 Task: Customize due date timings for each team member involved in the revision phase.
Action: Mouse moved to (62, 276)
Screenshot: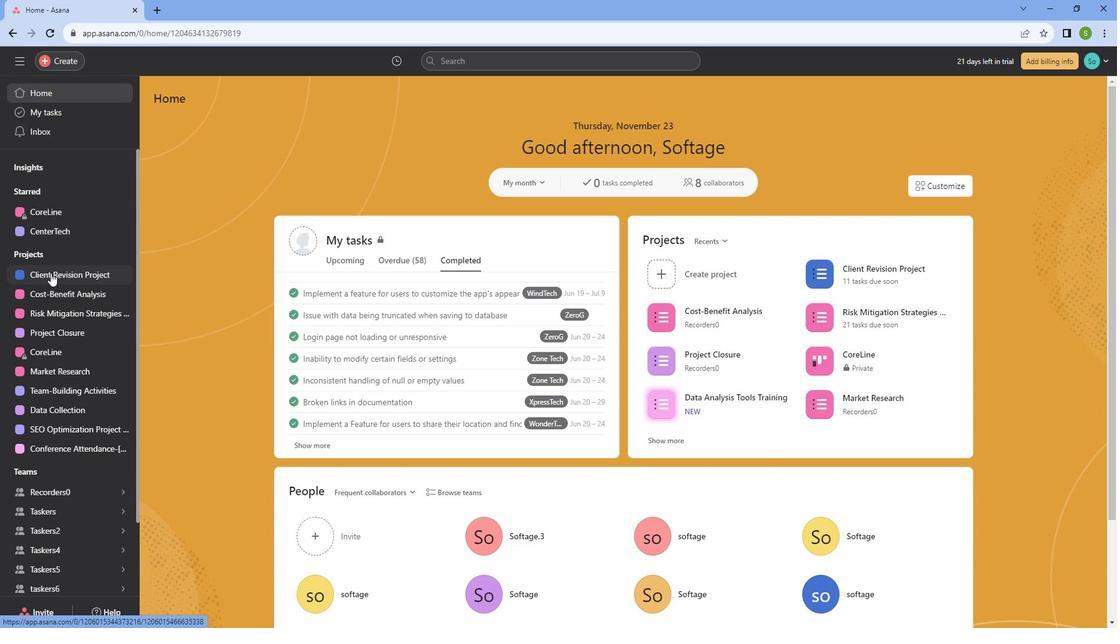 
Action: Mouse pressed left at (62, 276)
Screenshot: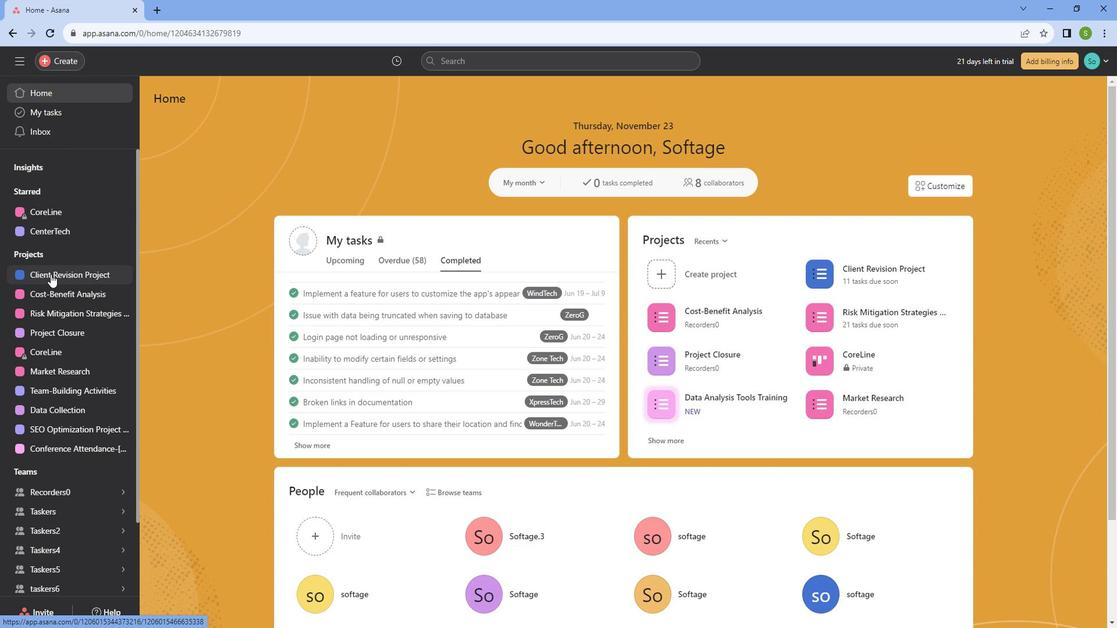 
Action: Mouse moved to (626, 420)
Screenshot: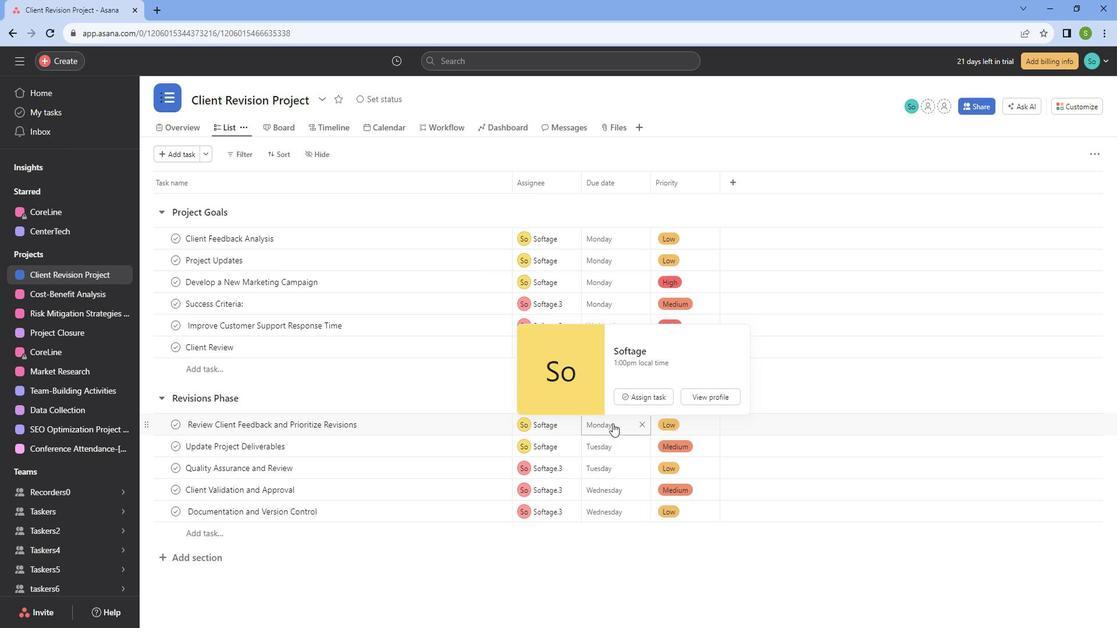 
Action: Mouse pressed left at (626, 420)
Screenshot: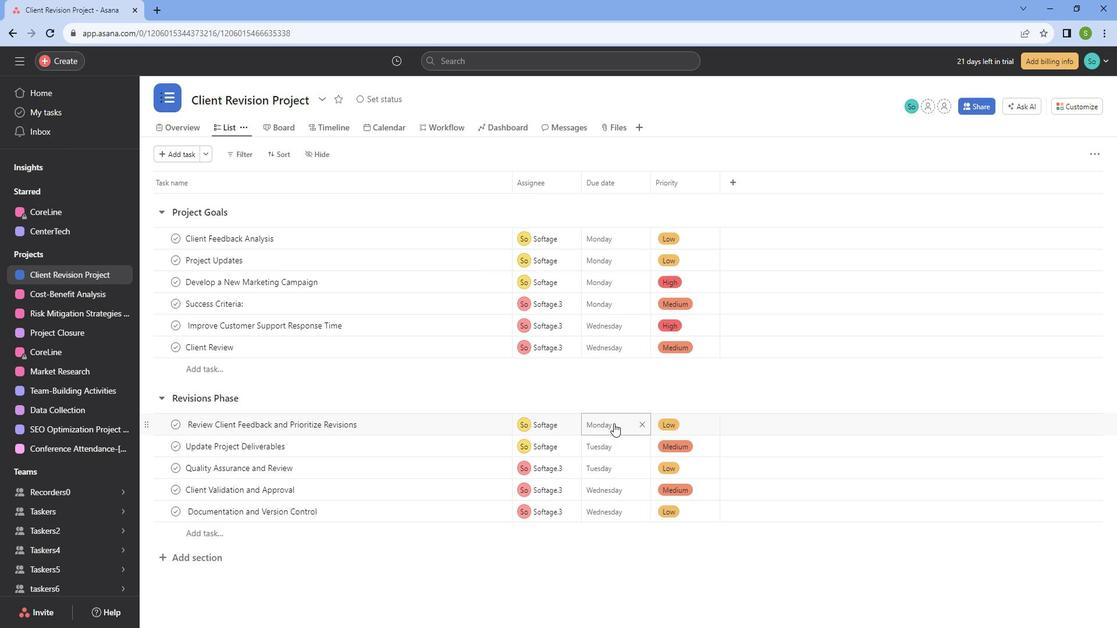 
Action: Mouse moved to (708, 206)
Screenshot: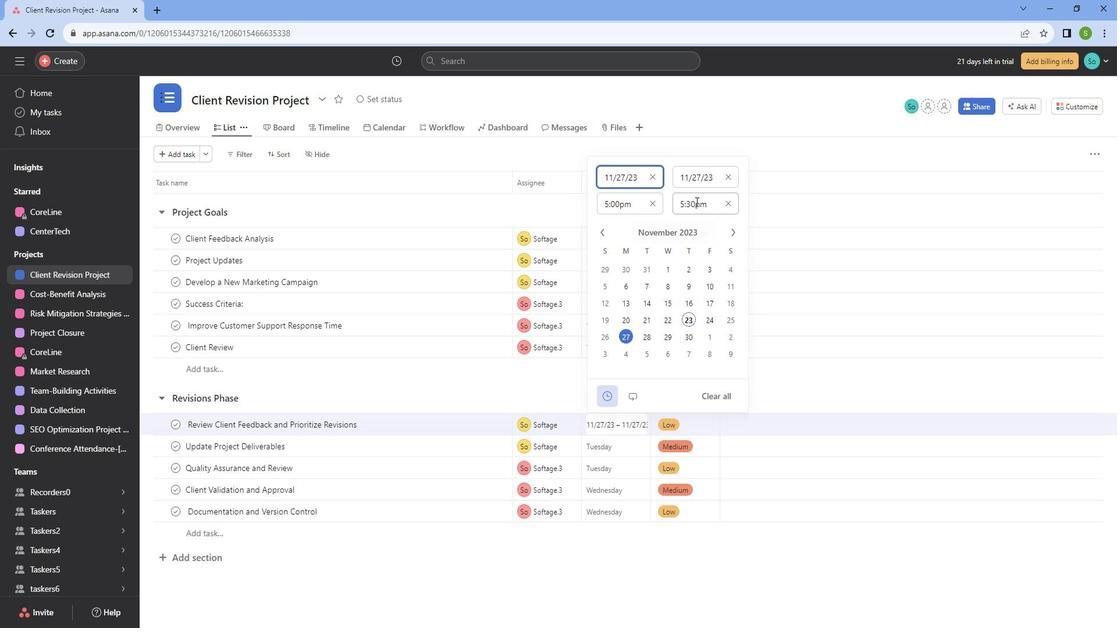 
Action: Mouse pressed left at (708, 206)
Screenshot: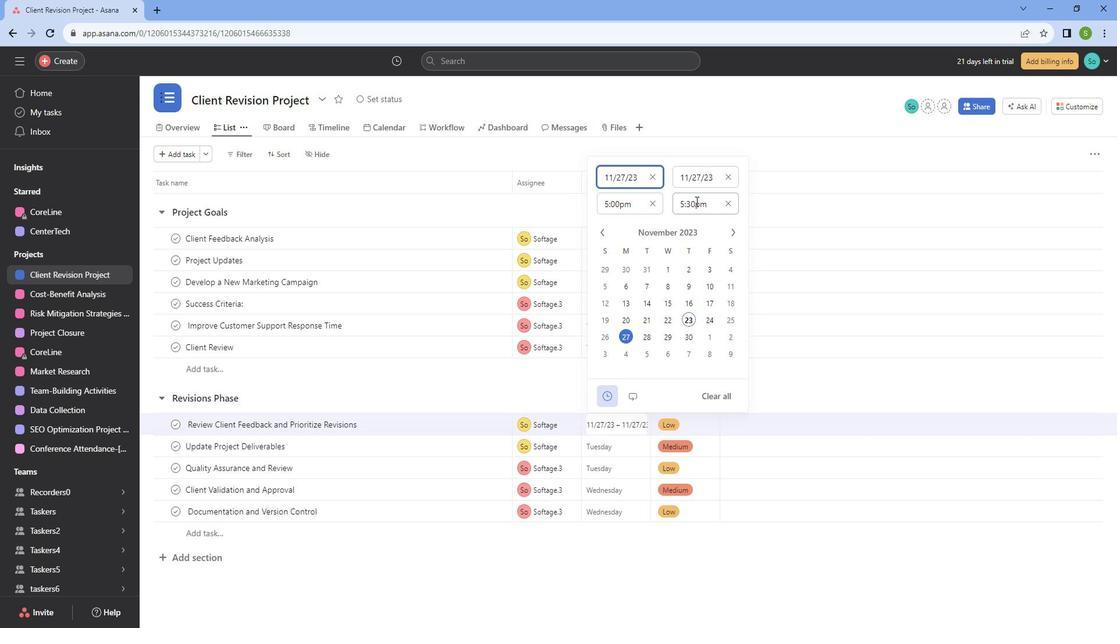
Action: Mouse moved to (721, 236)
Screenshot: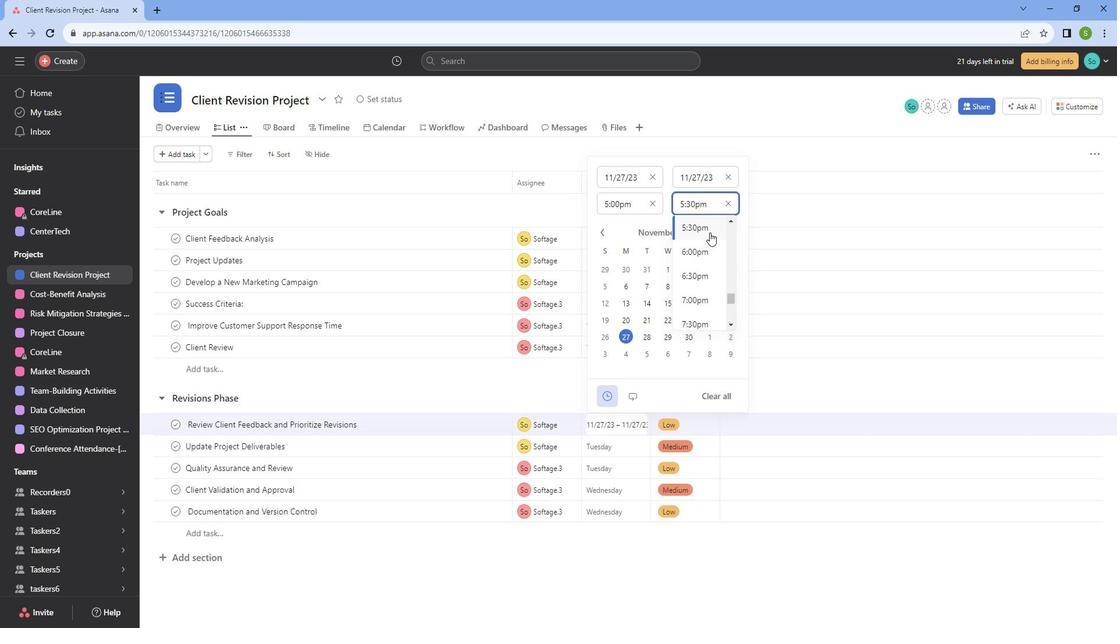 
Action: Mouse scrolled (721, 237) with delta (0, 0)
Screenshot: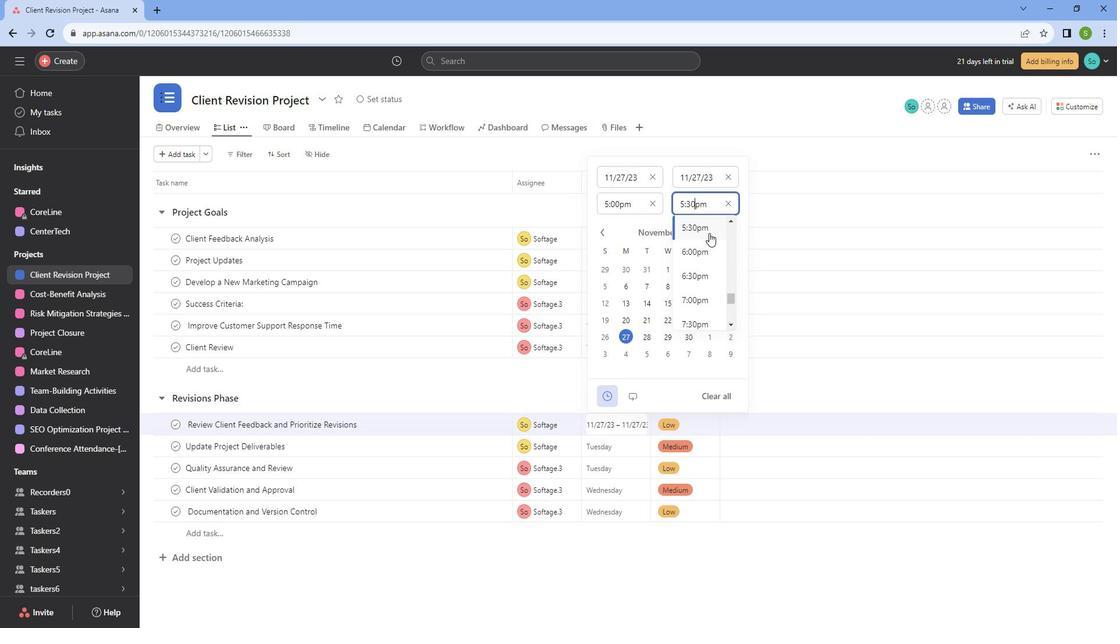
Action: Mouse scrolled (721, 236) with delta (0, 0)
Screenshot: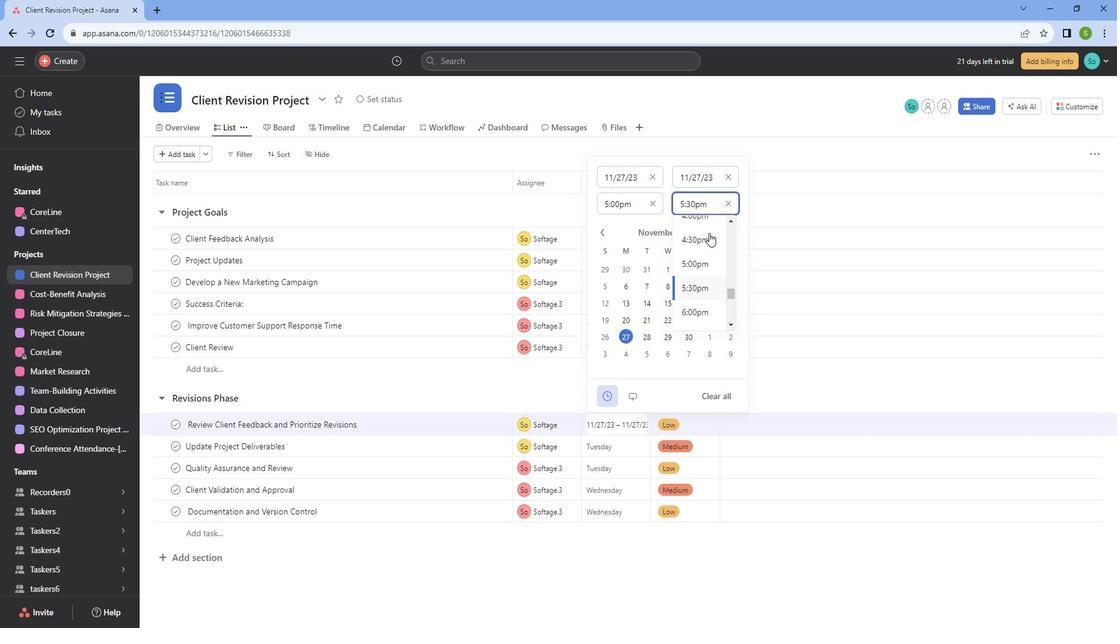 
Action: Mouse moved to (713, 252)
Screenshot: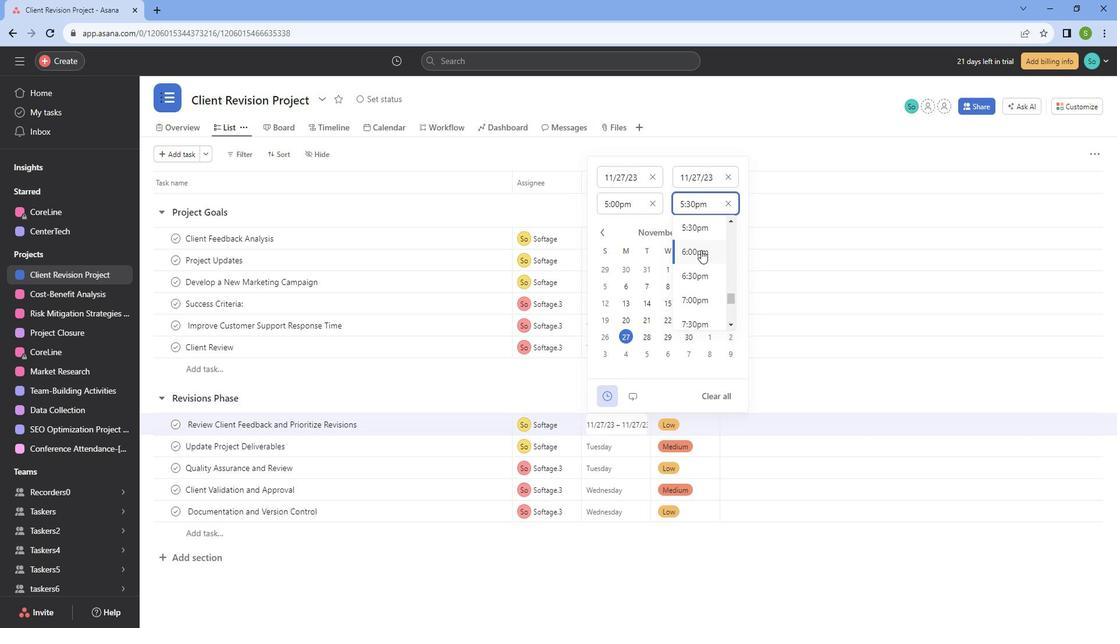
Action: Mouse scrolled (713, 252) with delta (0, 0)
Screenshot: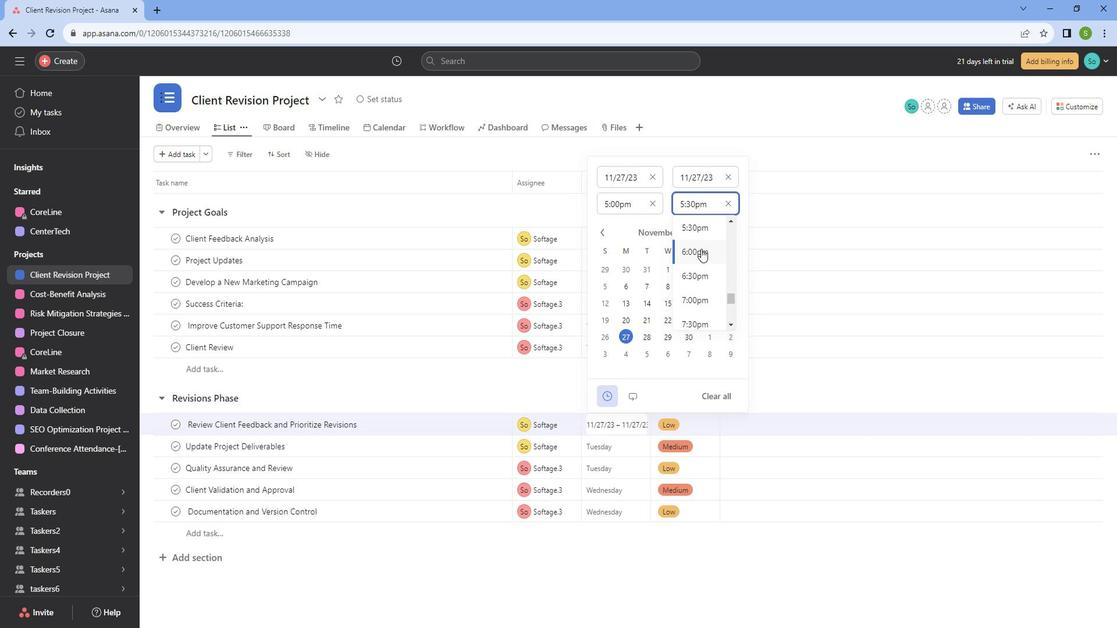 
Action: Mouse moved to (713, 247)
Screenshot: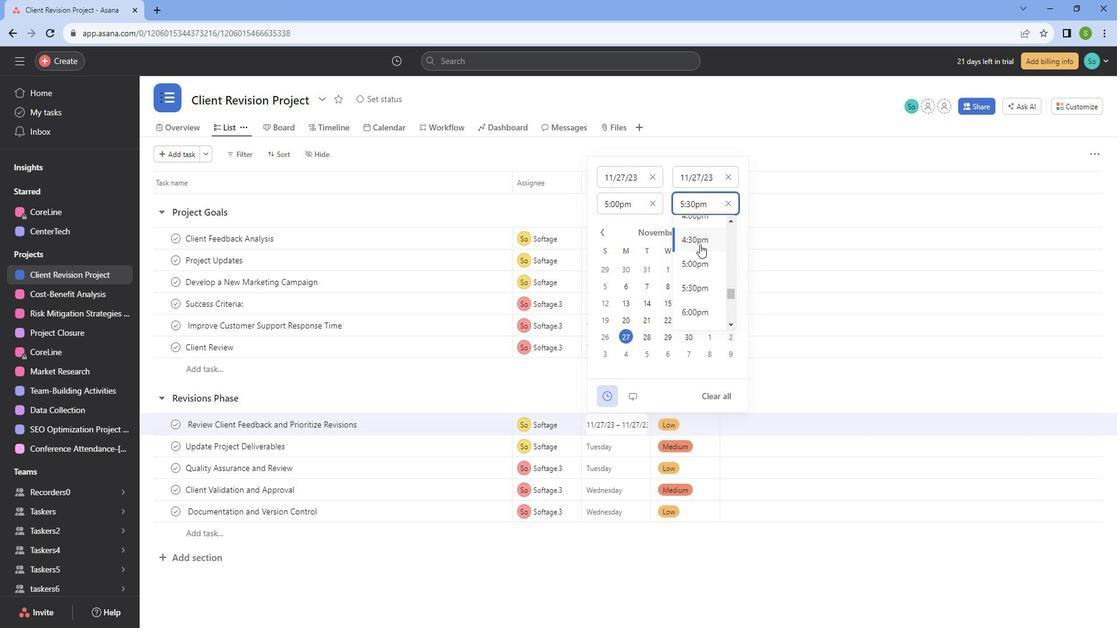 
Action: Mouse pressed left at (713, 247)
Screenshot: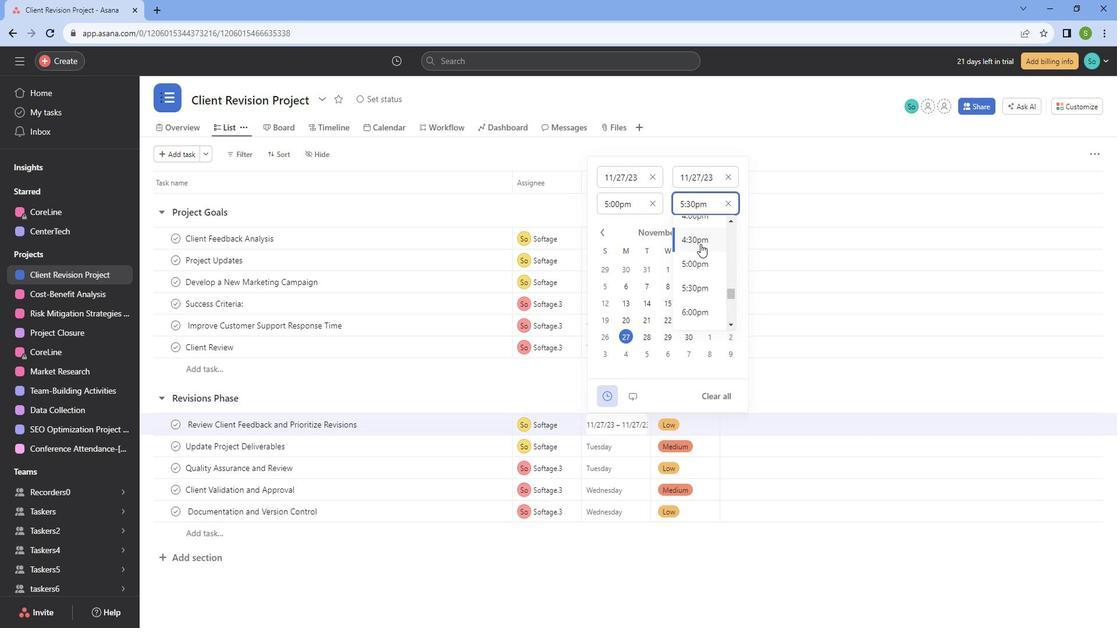
Action: Mouse moved to (801, 370)
Screenshot: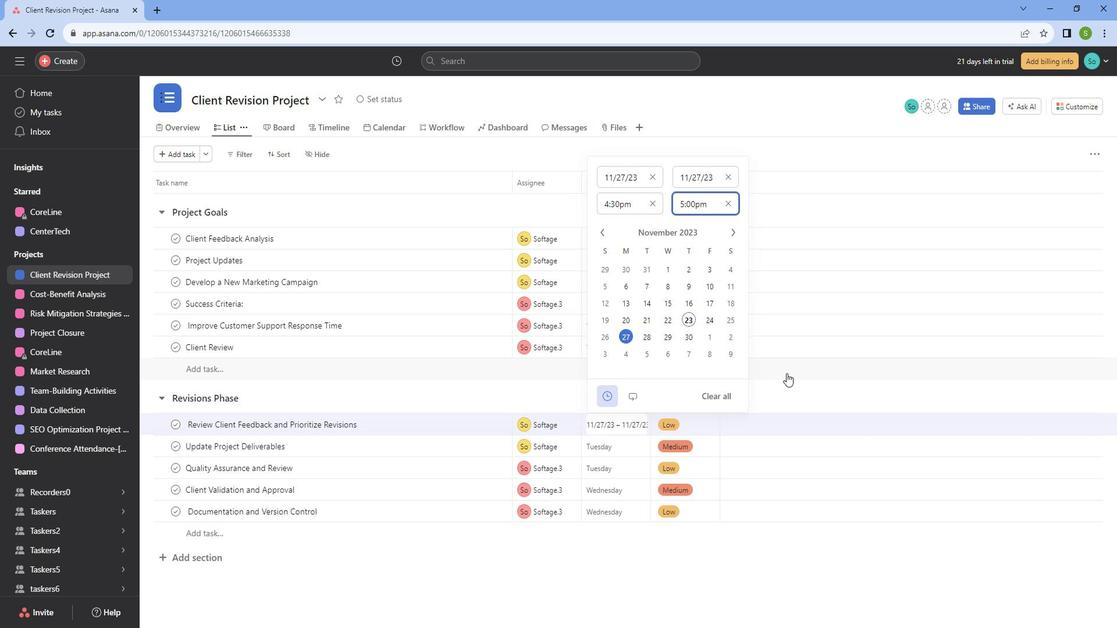 
Action: Mouse pressed left at (801, 370)
Screenshot: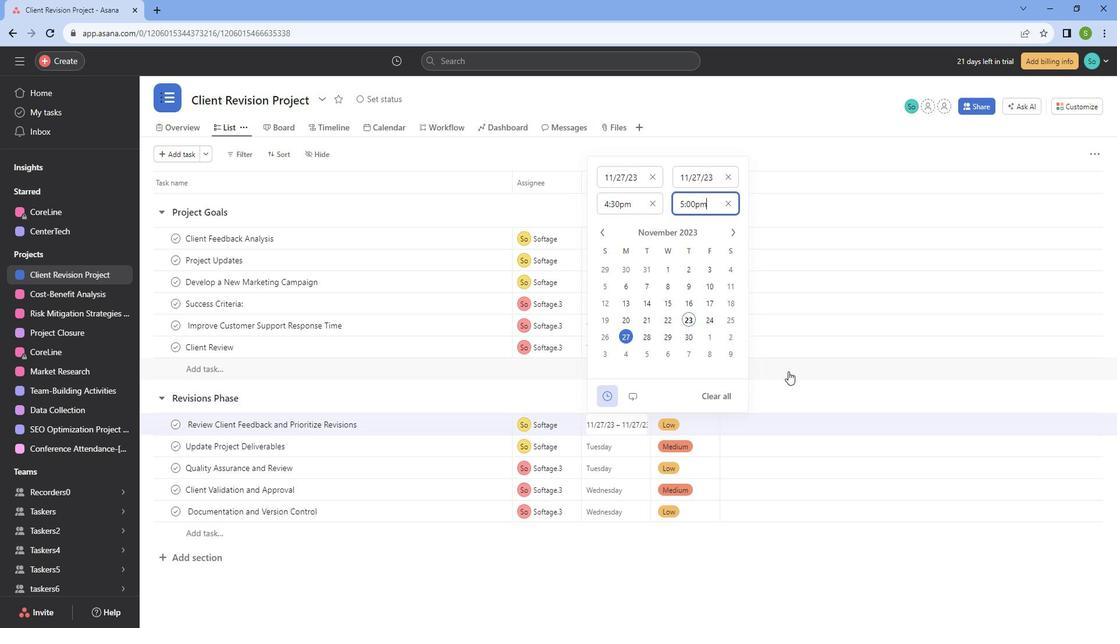 
Action: Mouse moved to (748, 395)
Screenshot: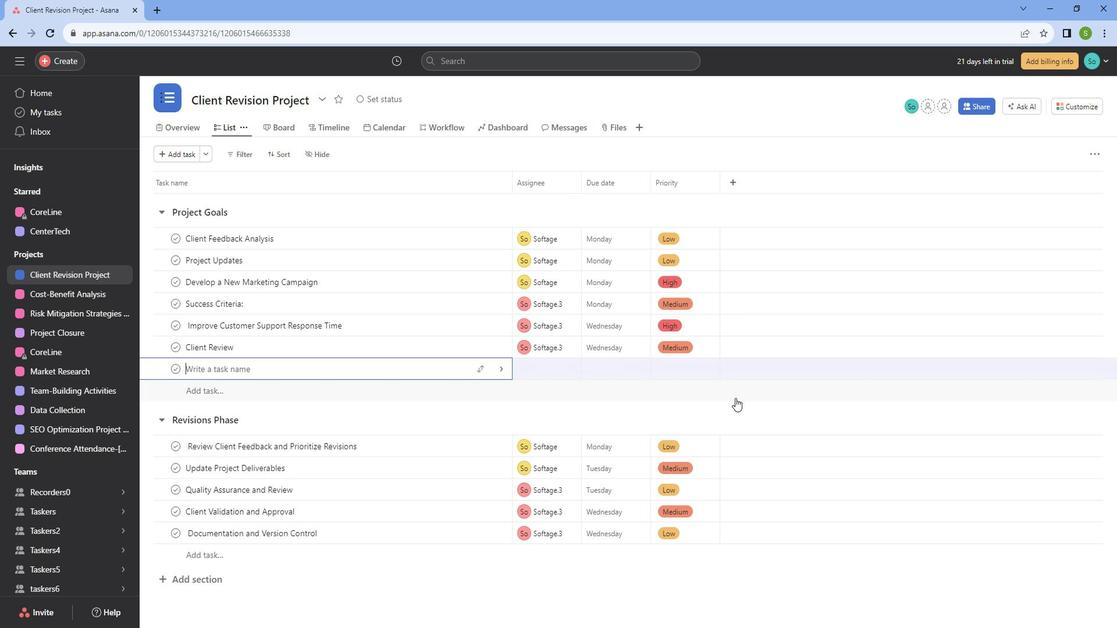 
Action: Mouse pressed left at (748, 395)
Screenshot: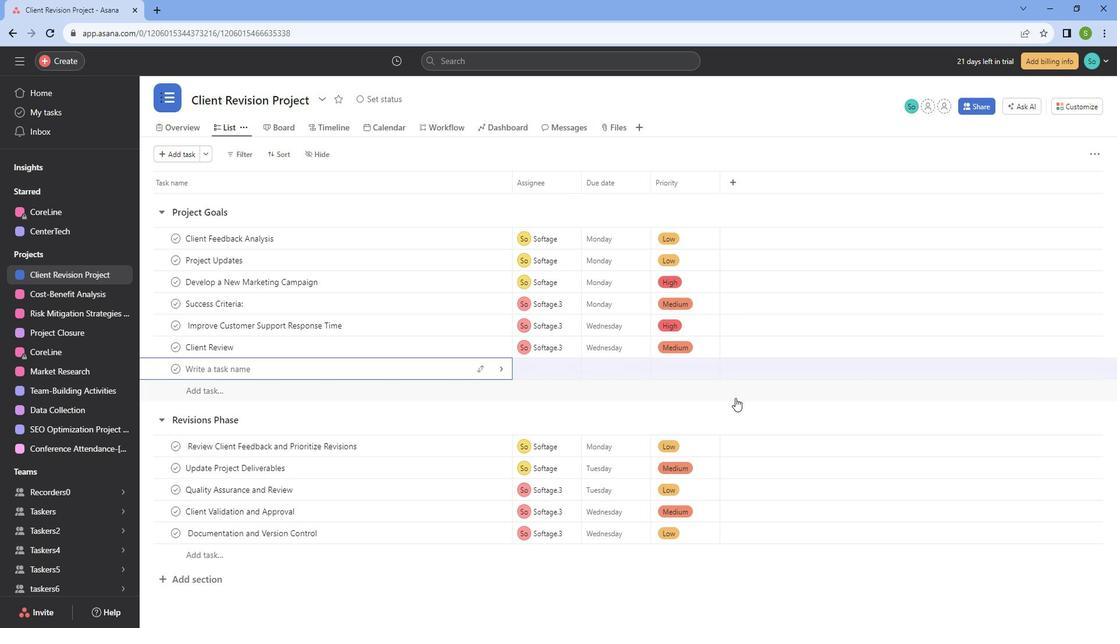
Action: Mouse moved to (645, 443)
Screenshot: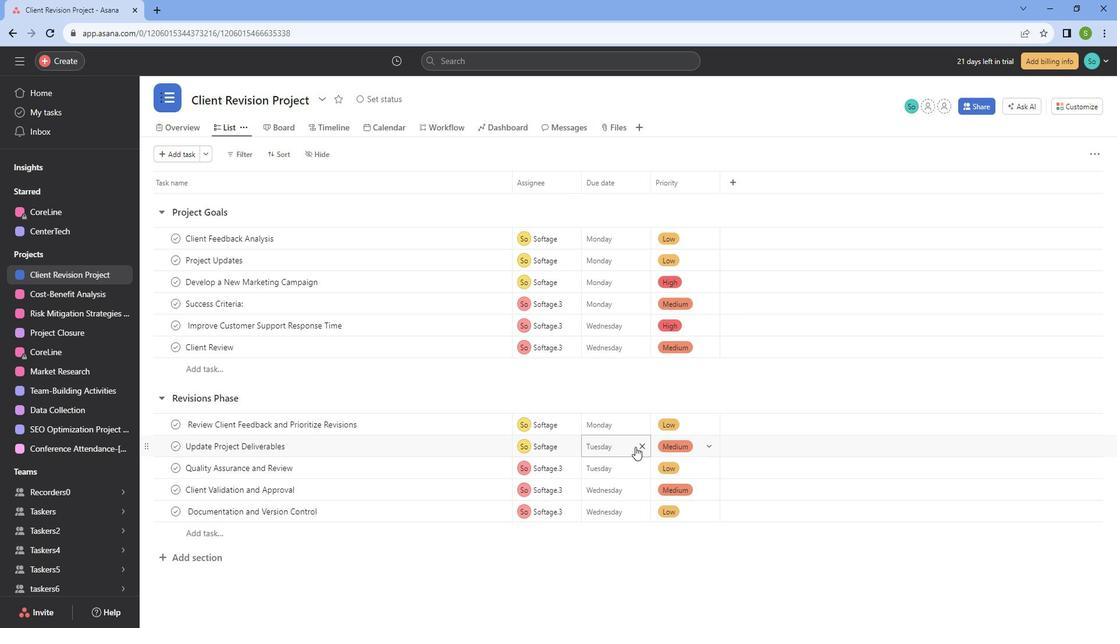 
Action: Mouse pressed left at (645, 443)
Screenshot: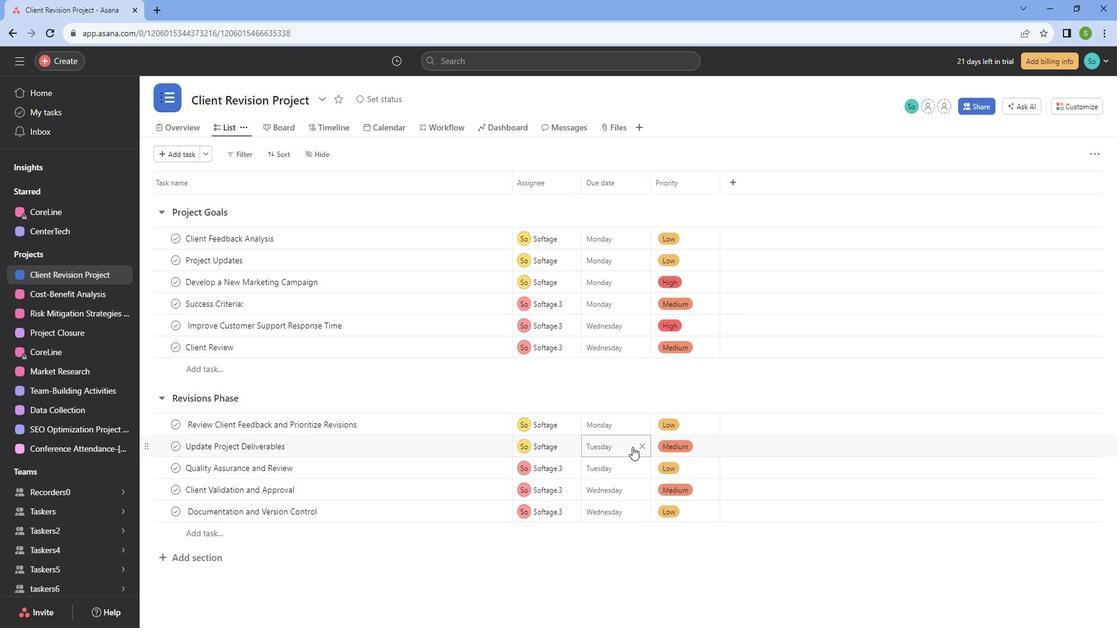 
Action: Mouse moved to (716, 234)
Screenshot: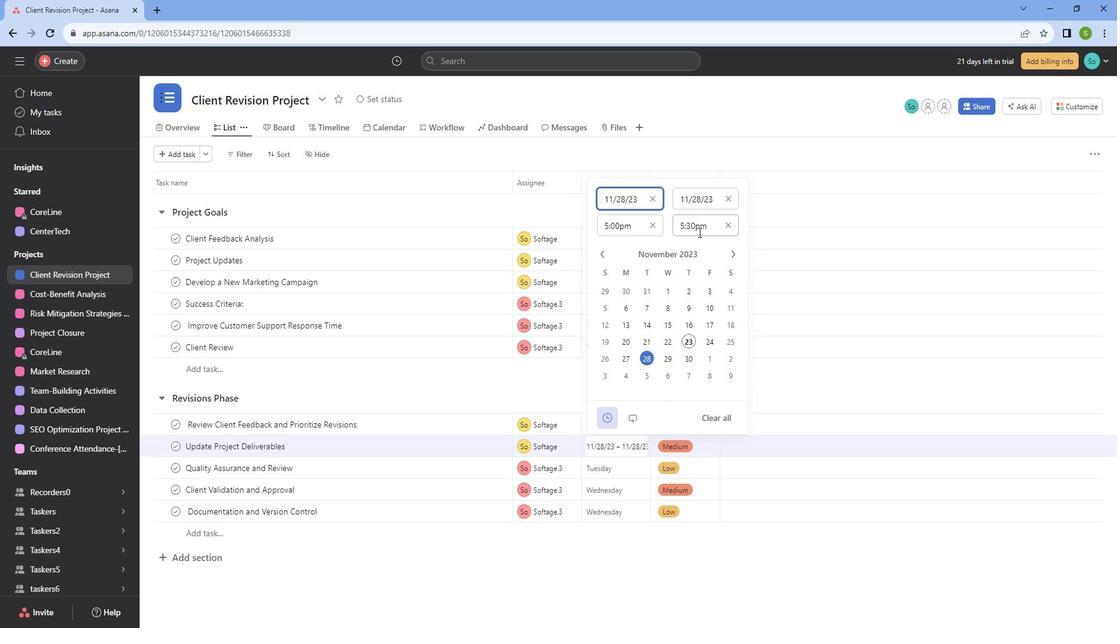 
Action: Mouse pressed left at (716, 234)
Screenshot: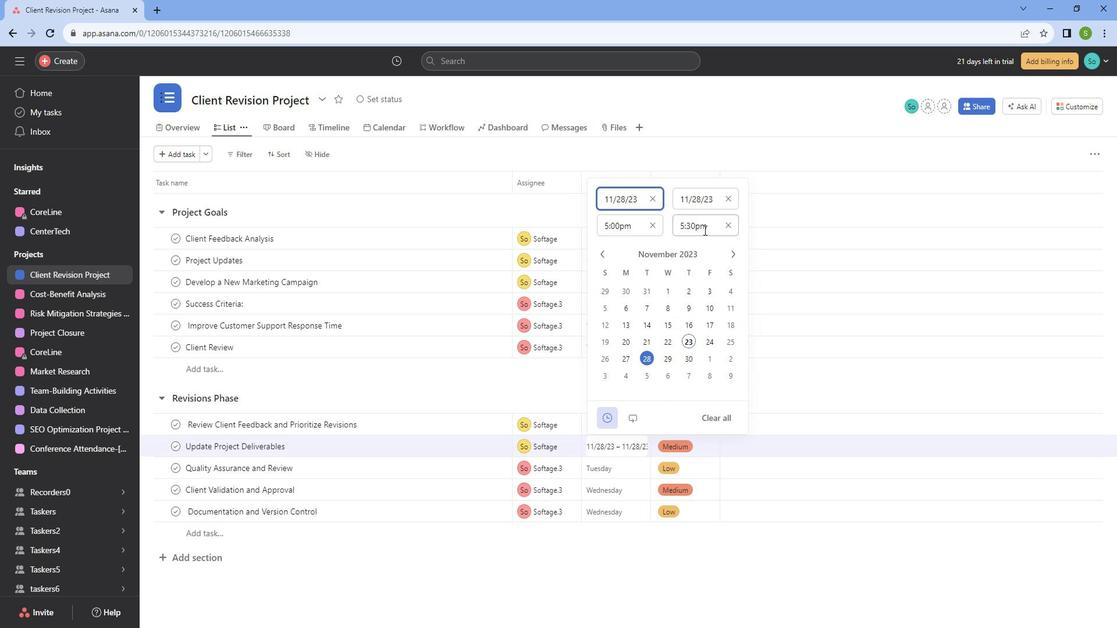 
Action: Mouse moved to (711, 252)
Screenshot: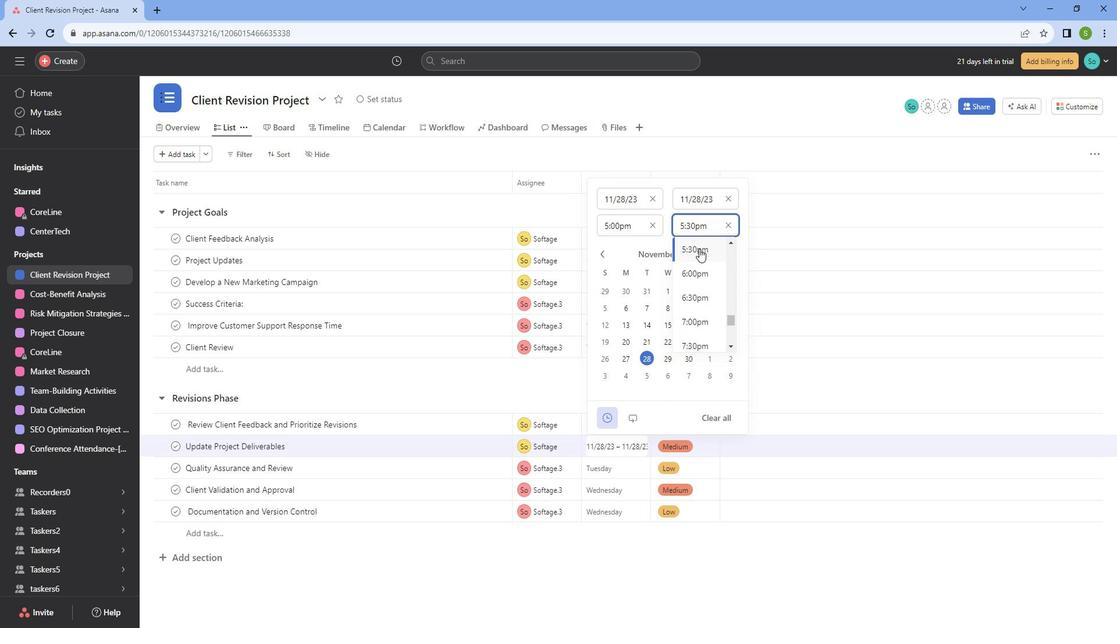 
Action: Mouse scrolled (711, 253) with delta (0, 0)
Screenshot: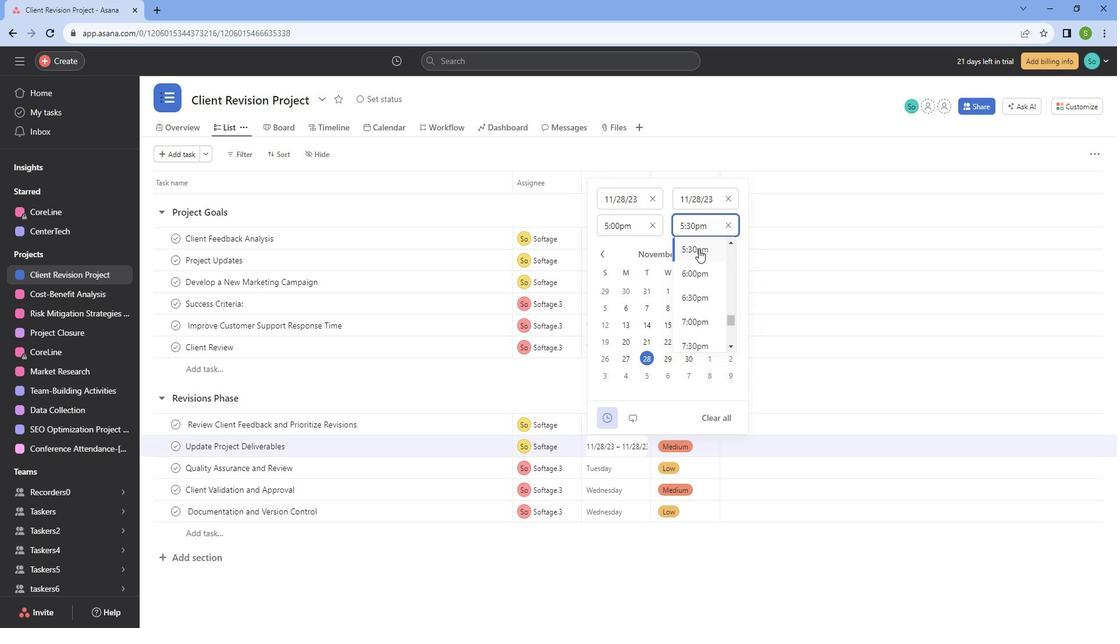 
Action: Mouse moved to (707, 284)
Screenshot: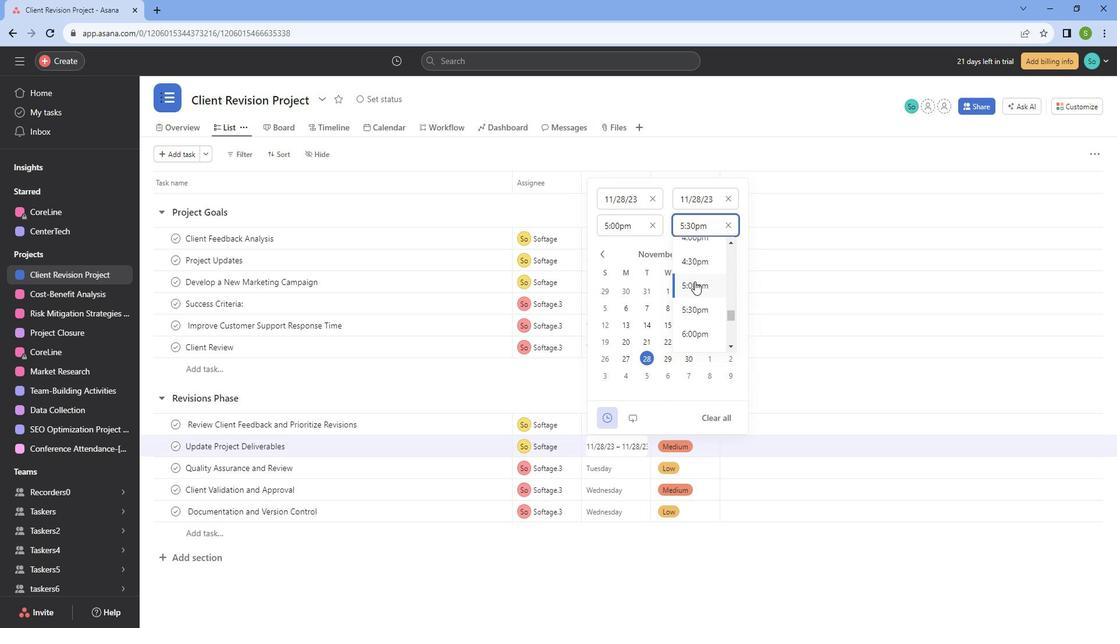 
Action: Mouse pressed left at (707, 284)
Screenshot: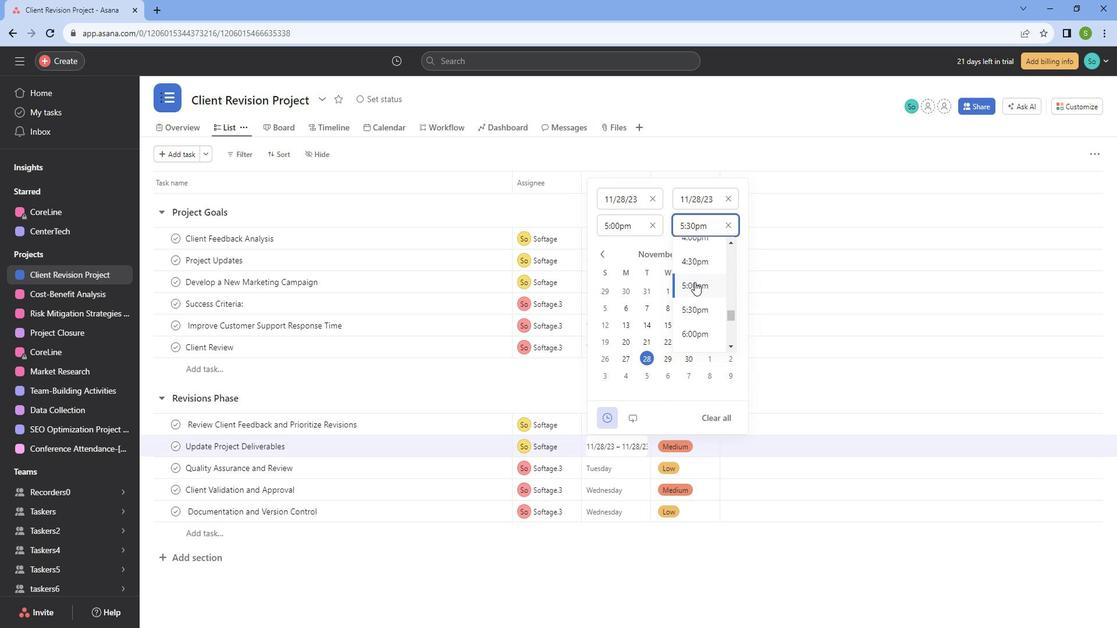 
Action: Mouse moved to (699, 224)
Screenshot: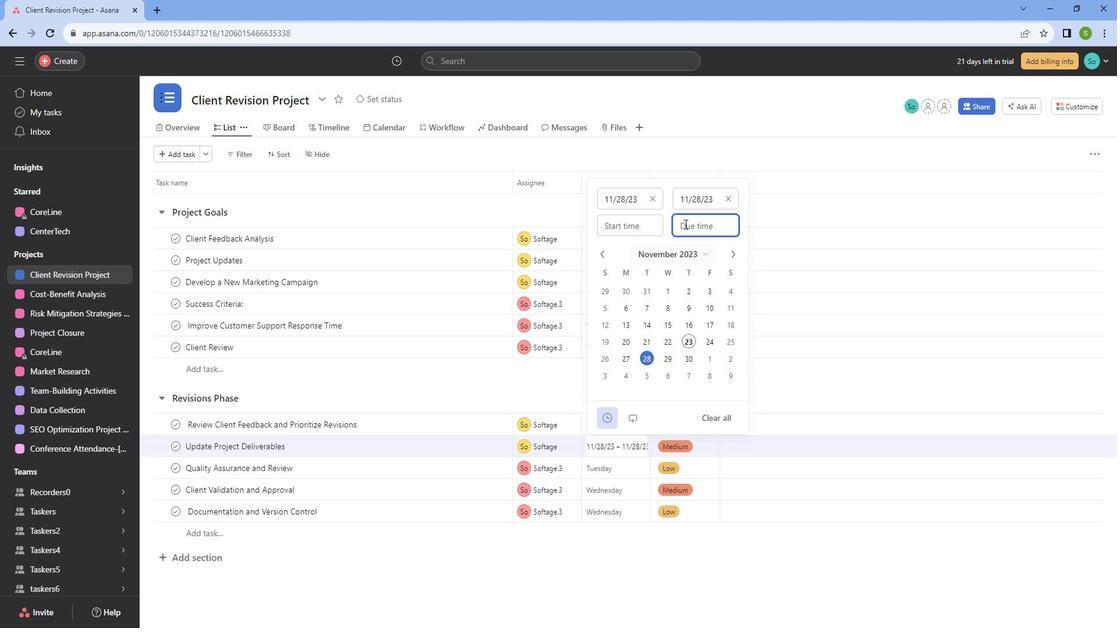 
Action: Mouse pressed left at (699, 224)
Screenshot: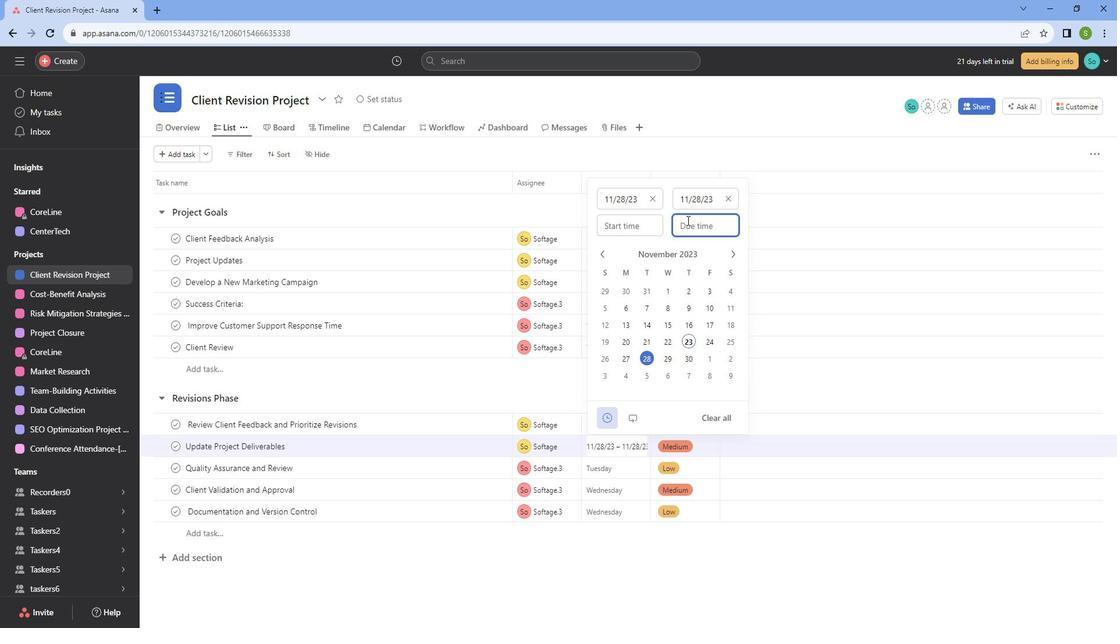
Action: Mouse moved to (702, 234)
Screenshot: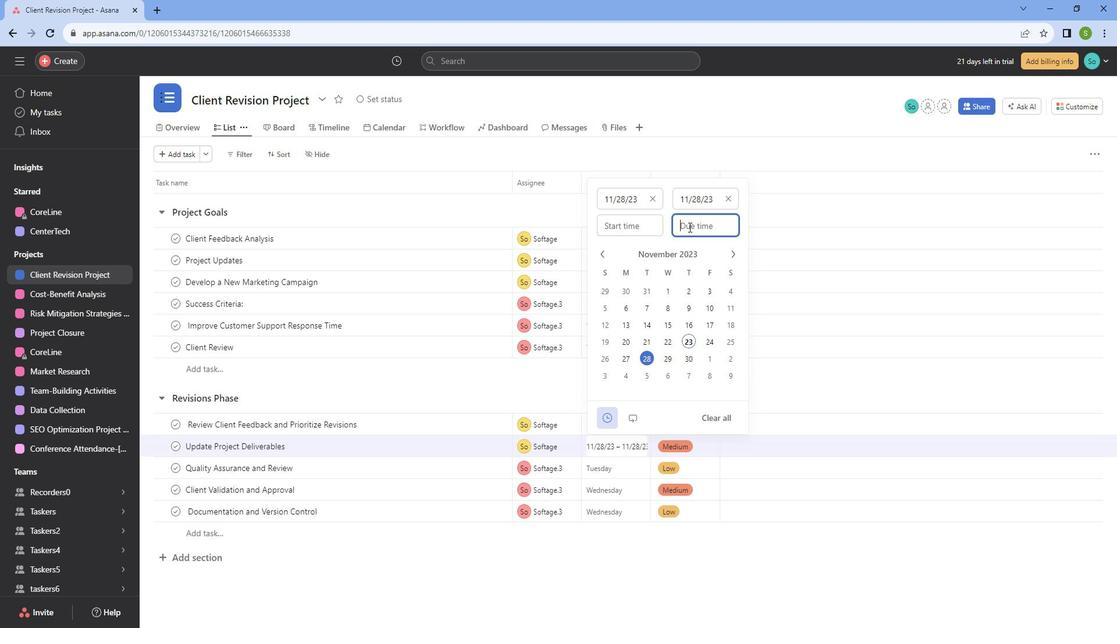 
Action: Mouse pressed left at (702, 234)
Screenshot: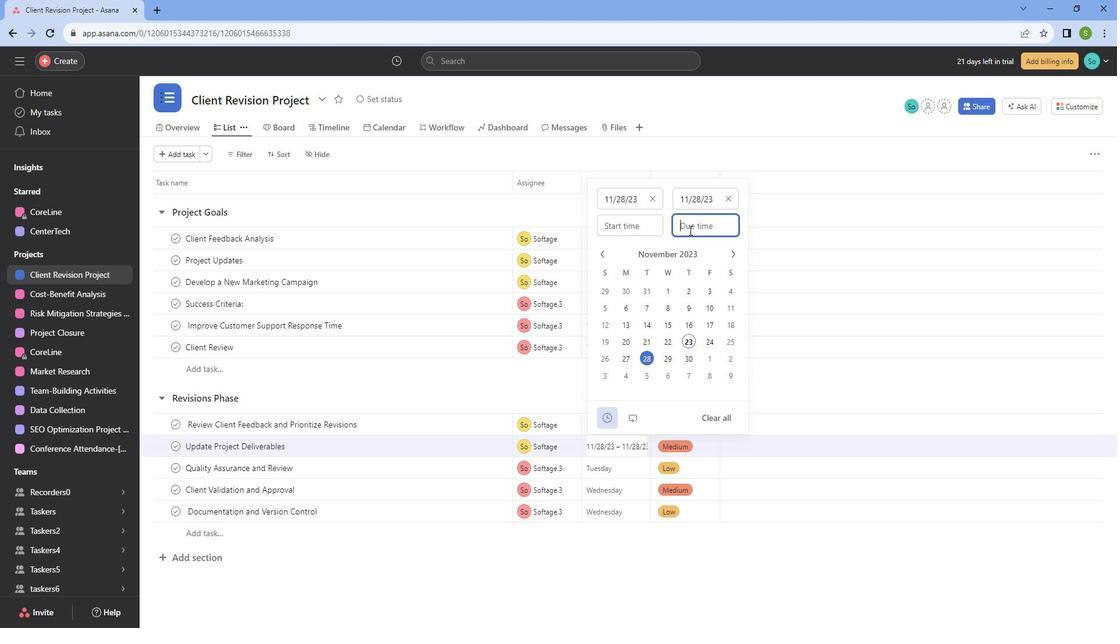 
Action: Mouse moved to (638, 227)
Screenshot: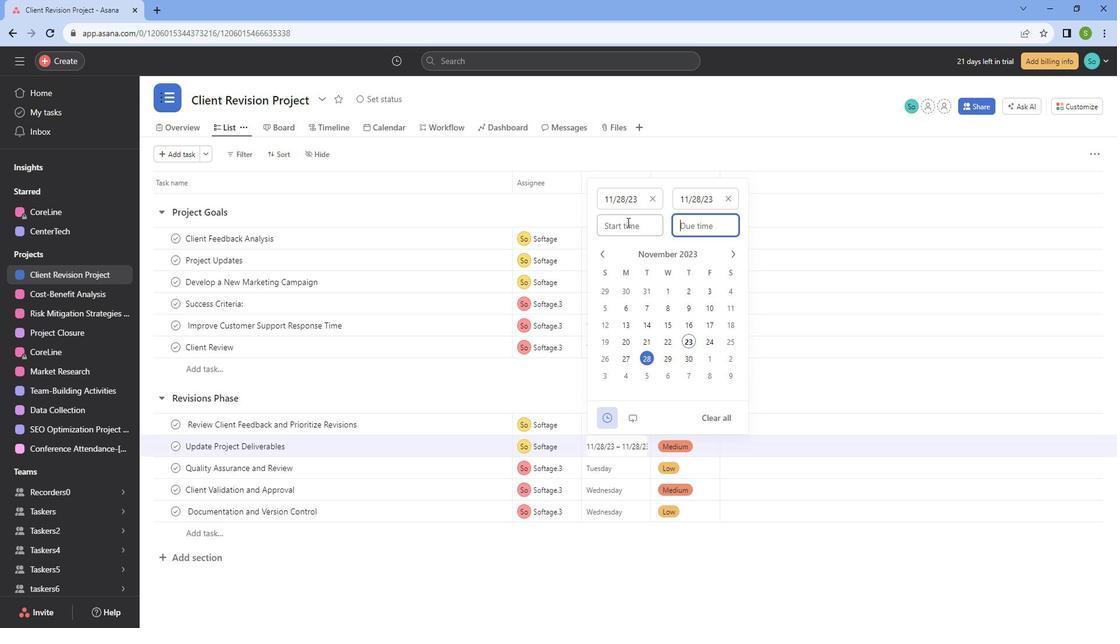 
Action: Mouse pressed left at (638, 227)
Screenshot: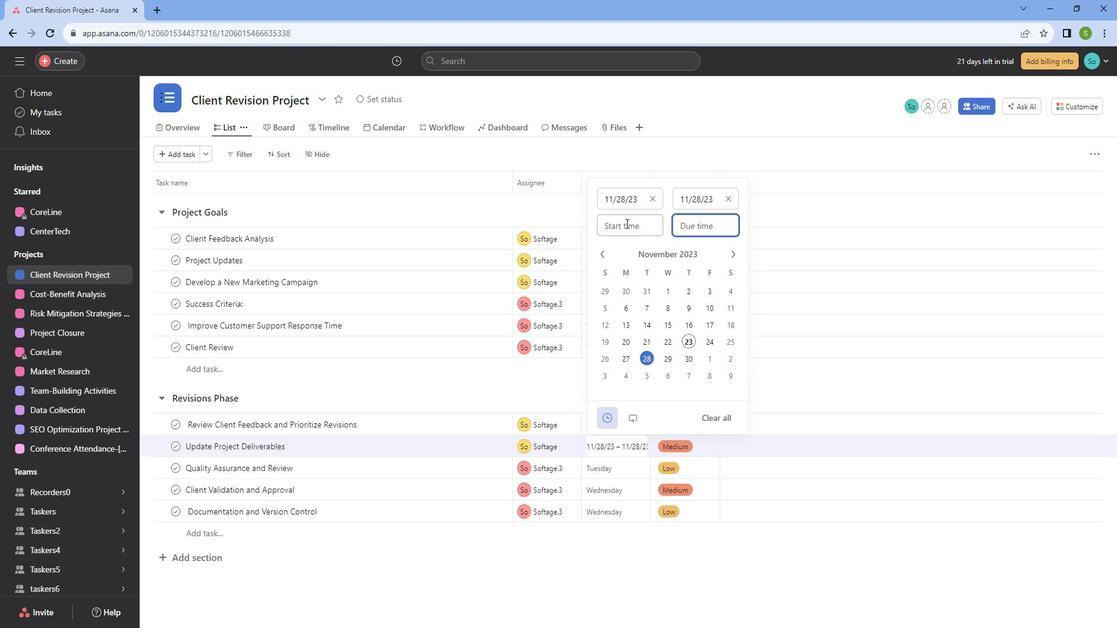 
Action: Mouse moved to (632, 260)
Screenshot: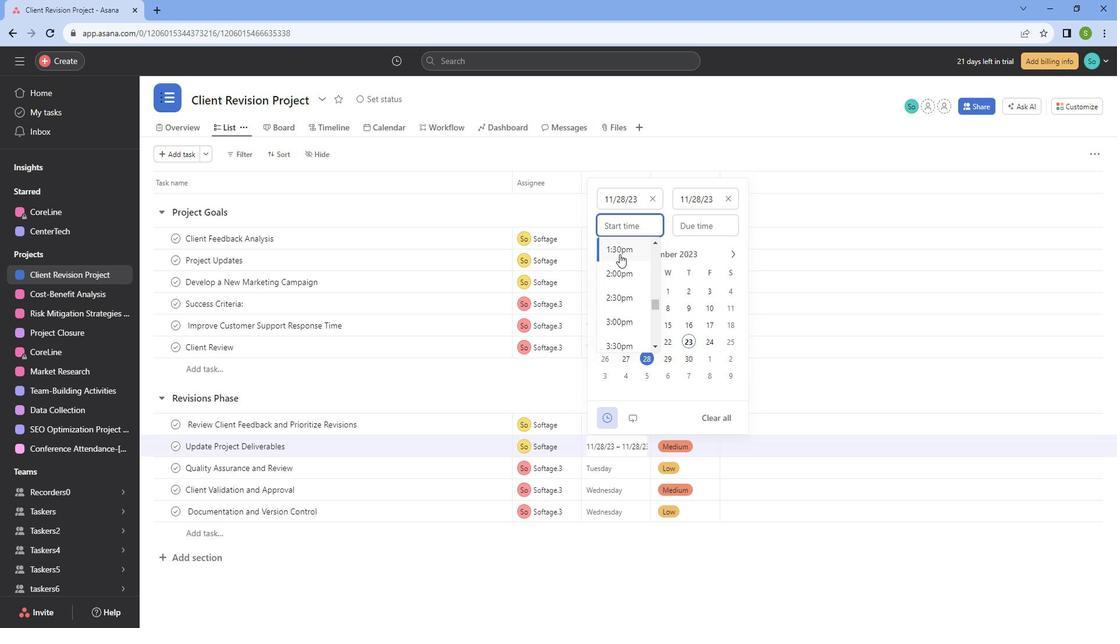 
Action: Mouse scrolled (632, 259) with delta (0, 0)
Screenshot: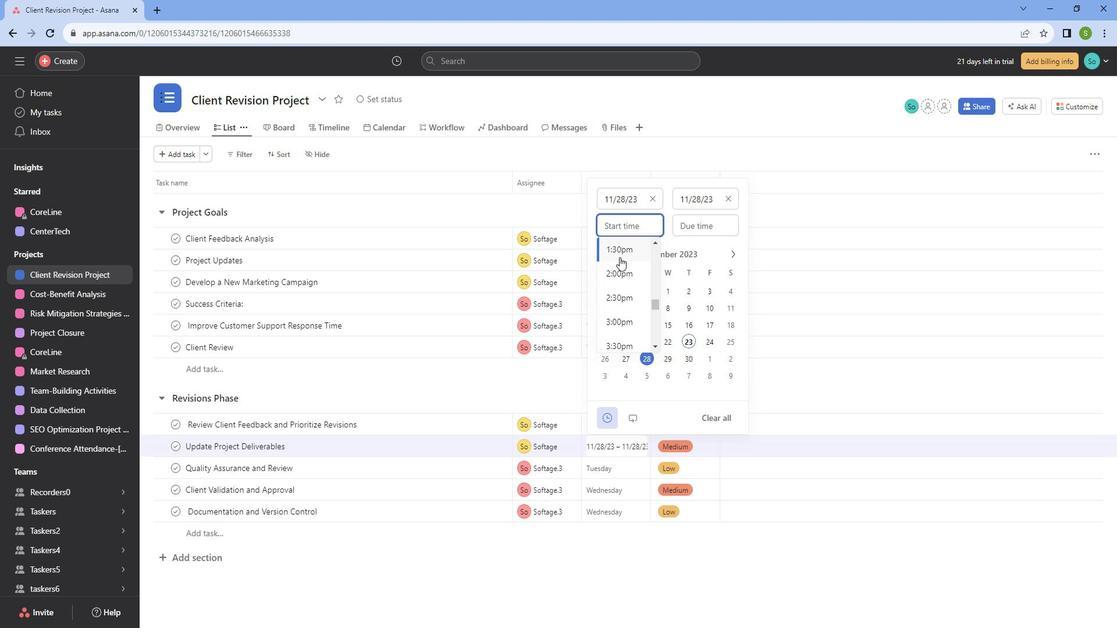 
Action: Mouse scrolled (632, 259) with delta (0, 0)
Screenshot: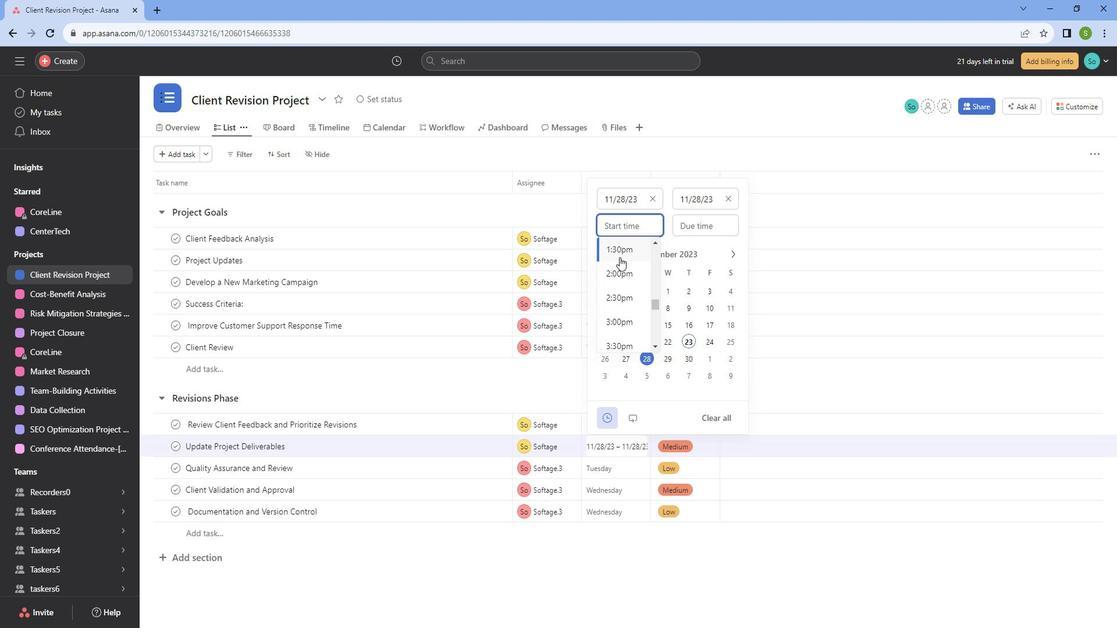 
Action: Mouse moved to (627, 274)
Screenshot: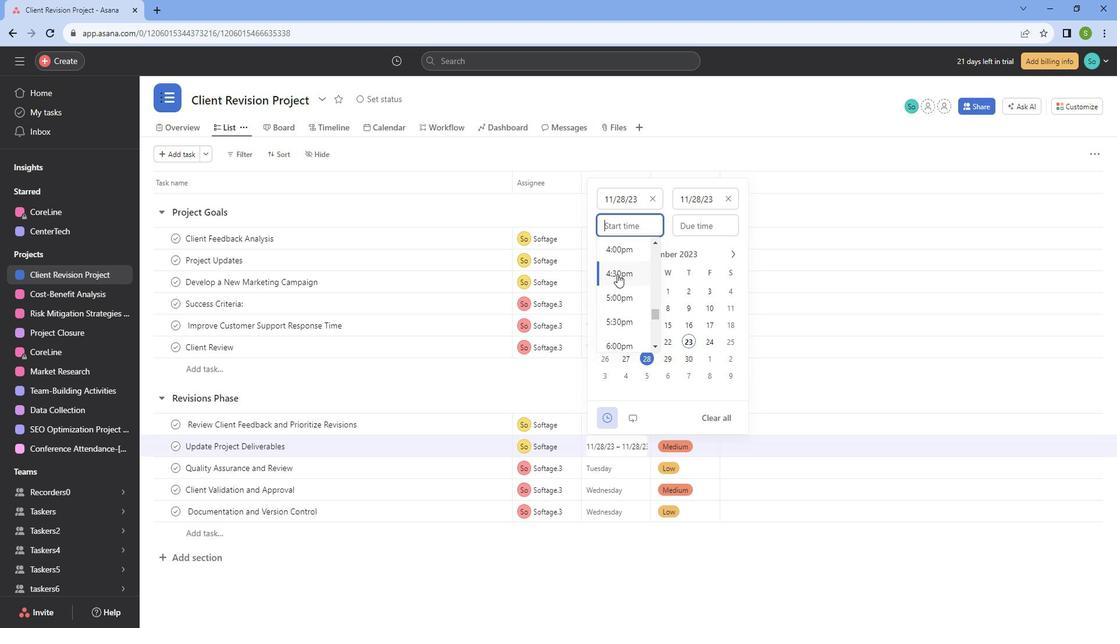 
Action: Mouse pressed left at (627, 274)
Screenshot: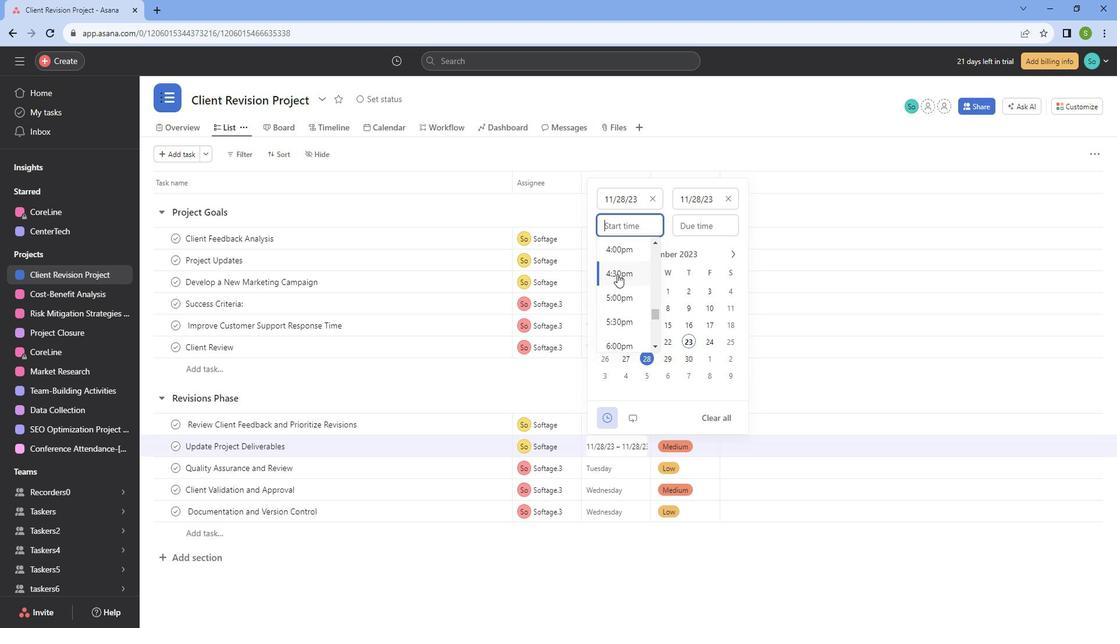 
Action: Mouse moved to (620, 269)
Screenshot: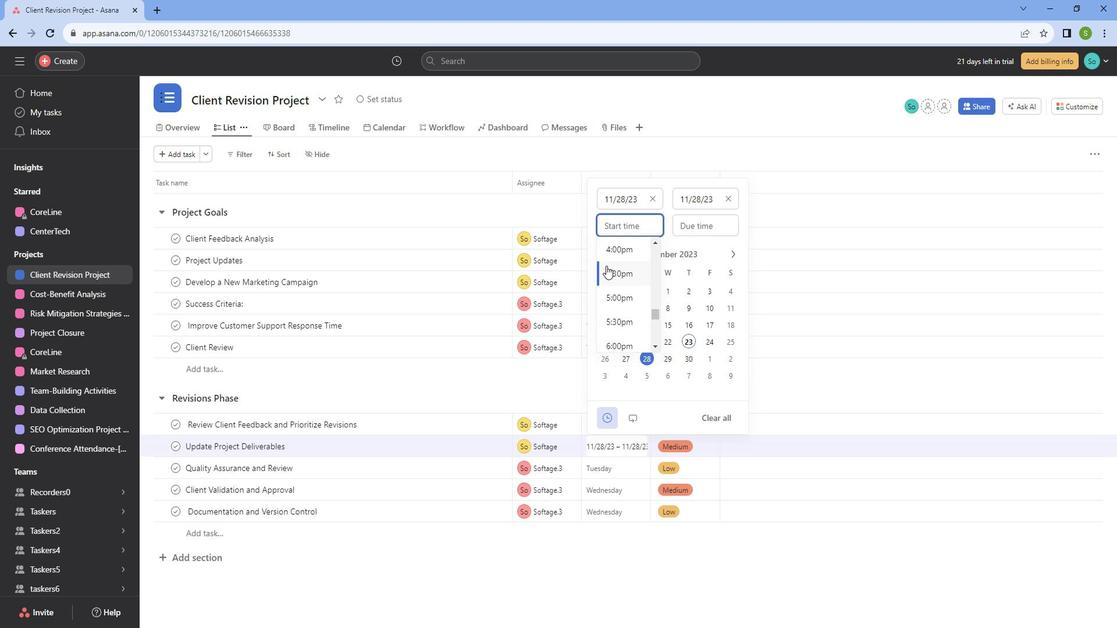 
Action: Mouse pressed left at (620, 269)
Screenshot: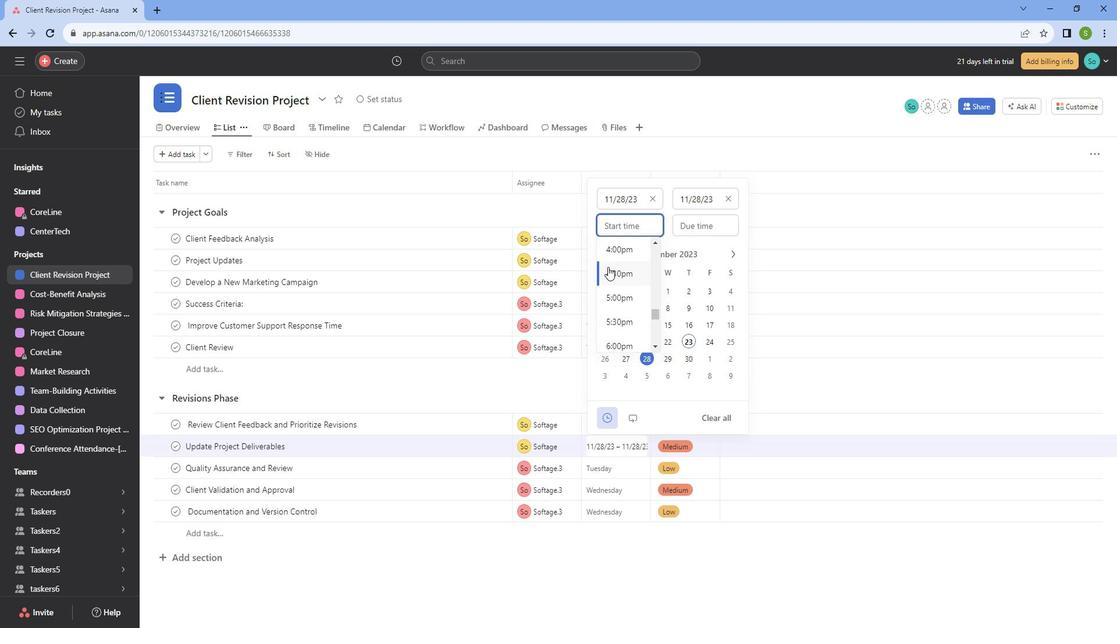 
Action: Mouse moved to (726, 231)
Screenshot: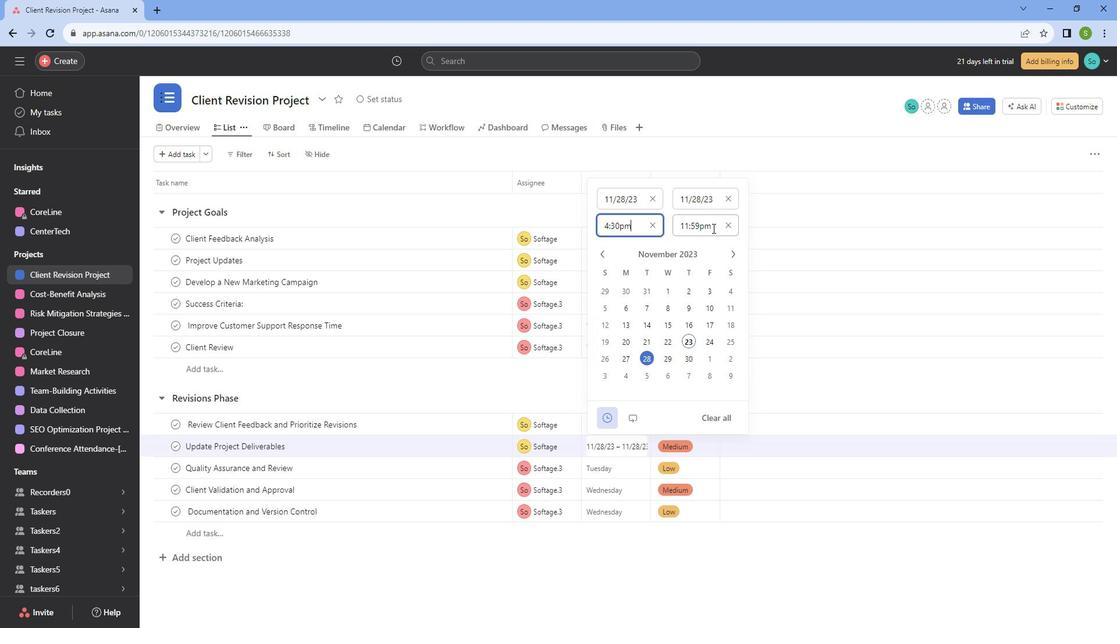 
Action: Mouse pressed left at (726, 231)
Screenshot: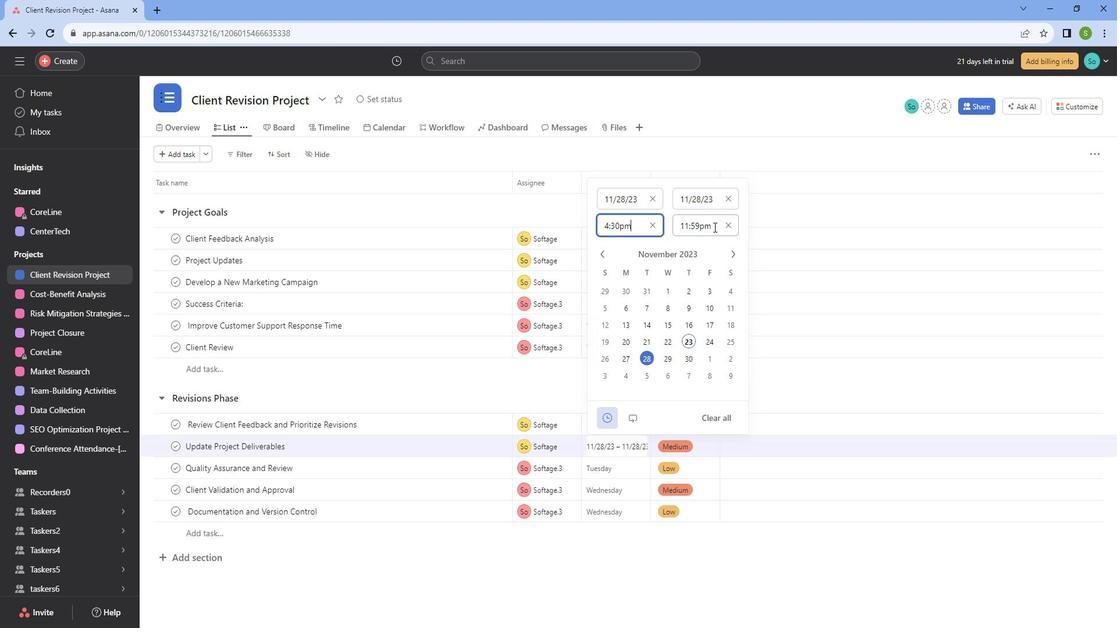 
Action: Mouse moved to (723, 259)
Screenshot: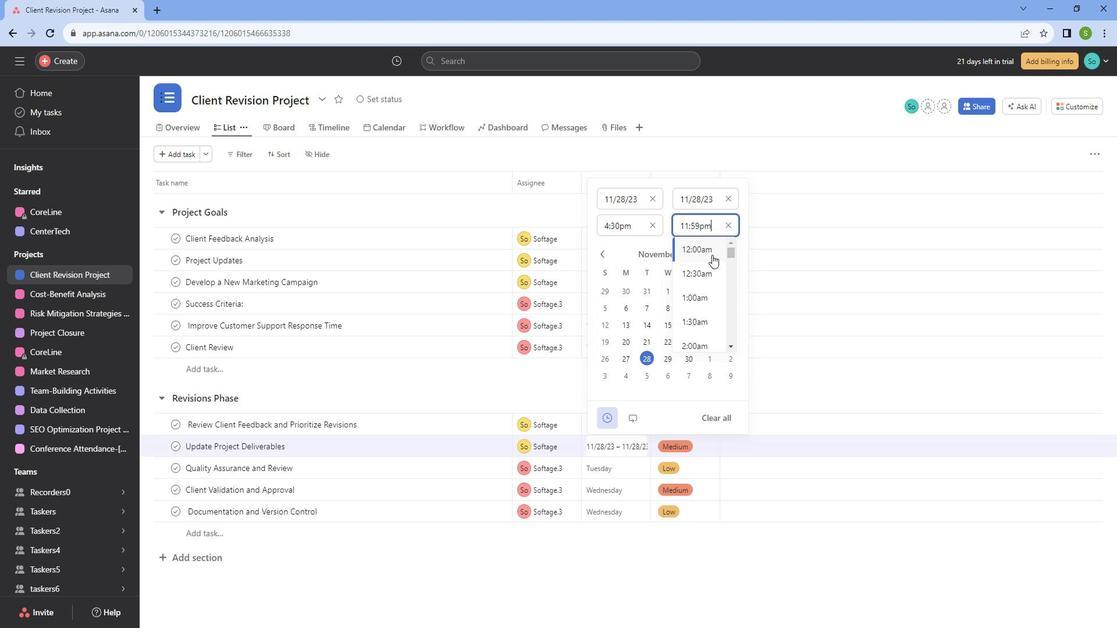 
Action: Mouse scrolled (723, 259) with delta (0, 0)
Screenshot: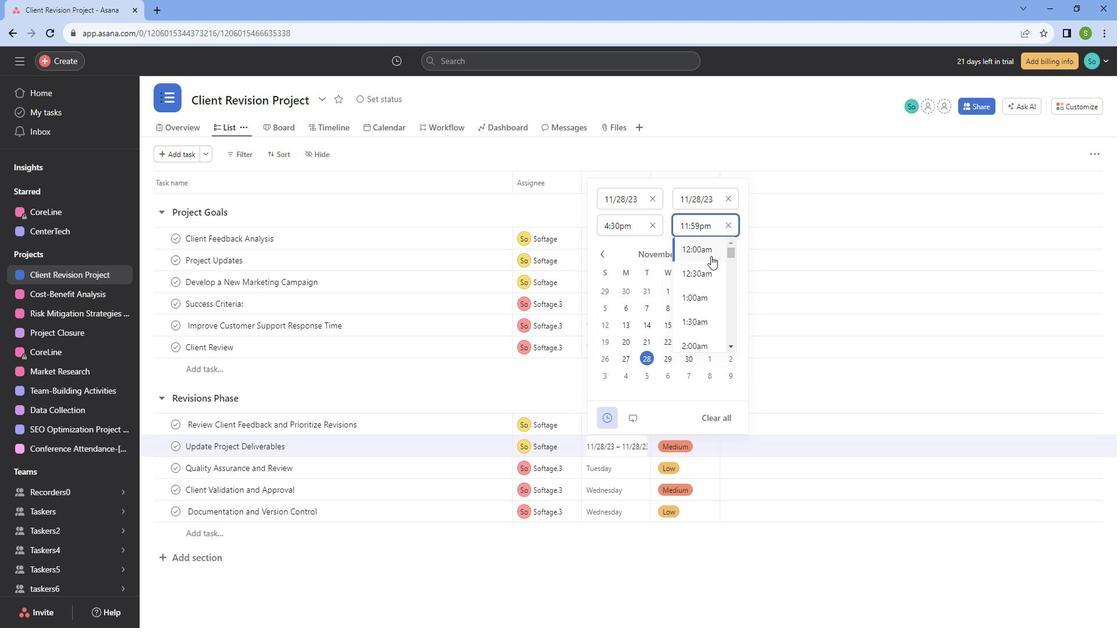 
Action: Mouse scrolled (723, 259) with delta (0, 0)
Screenshot: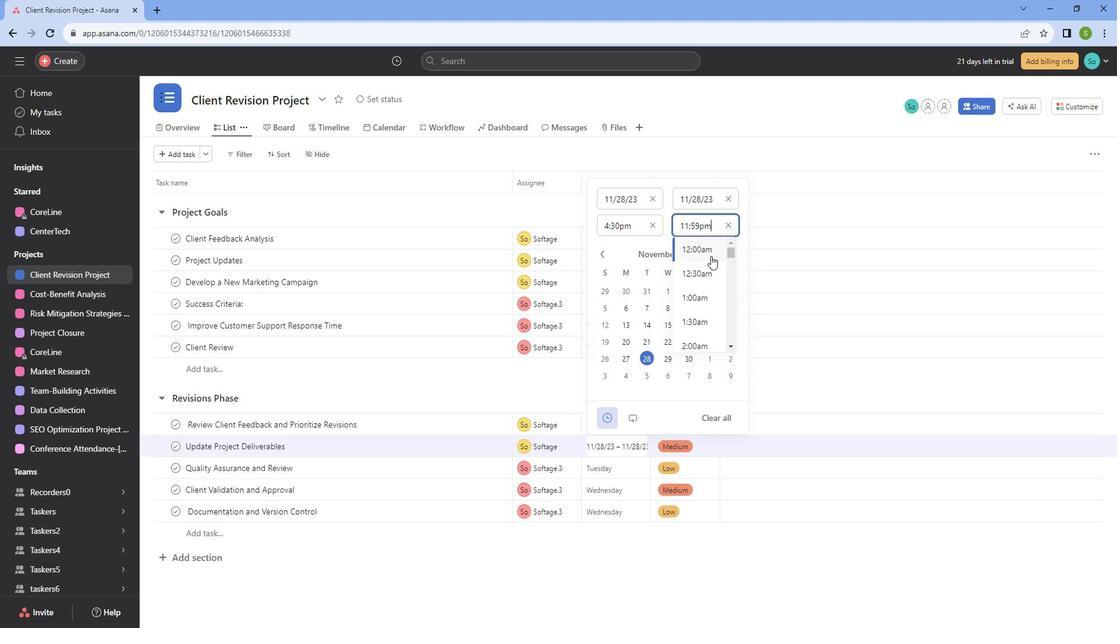 
Action: Mouse scrolled (723, 258) with delta (0, 0)
Screenshot: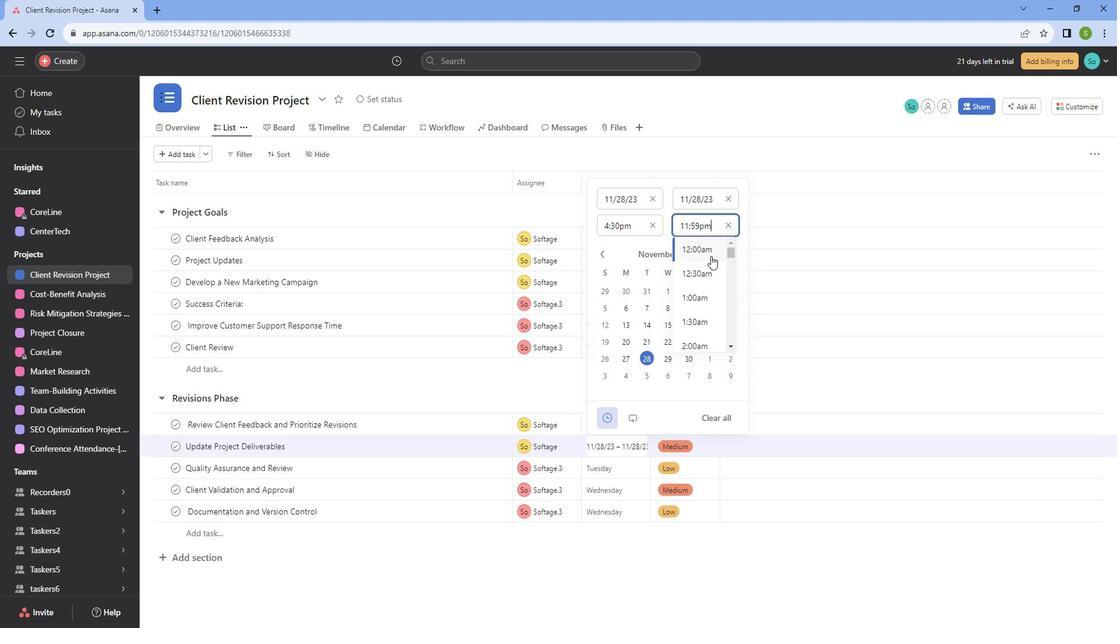 
Action: Mouse scrolled (723, 258) with delta (0, 0)
Screenshot: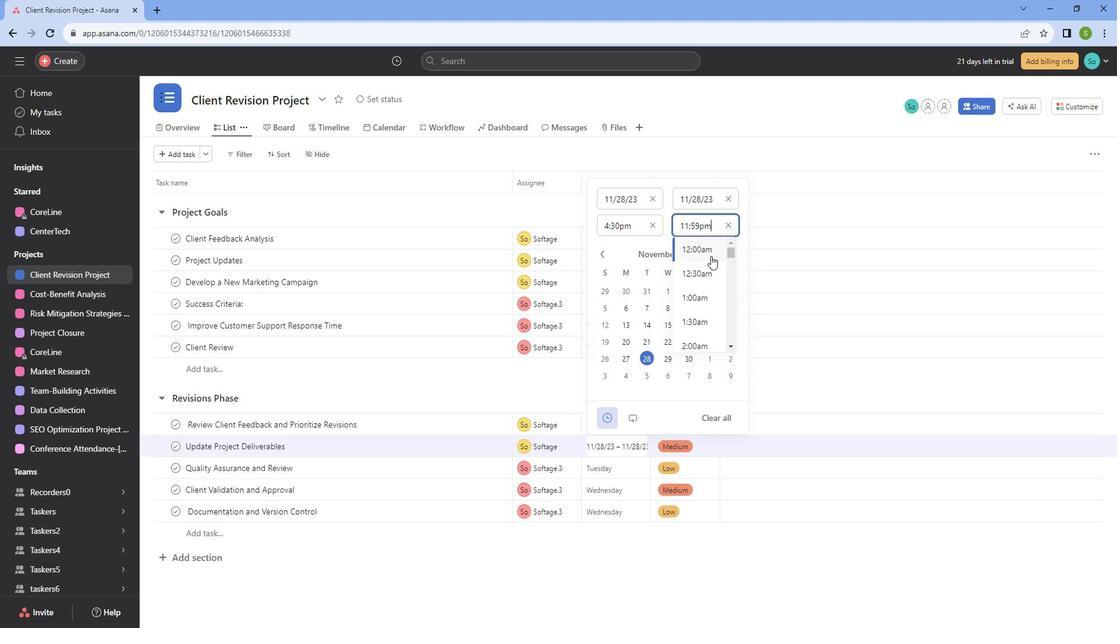 
Action: Mouse scrolled (723, 258) with delta (0, 0)
Screenshot: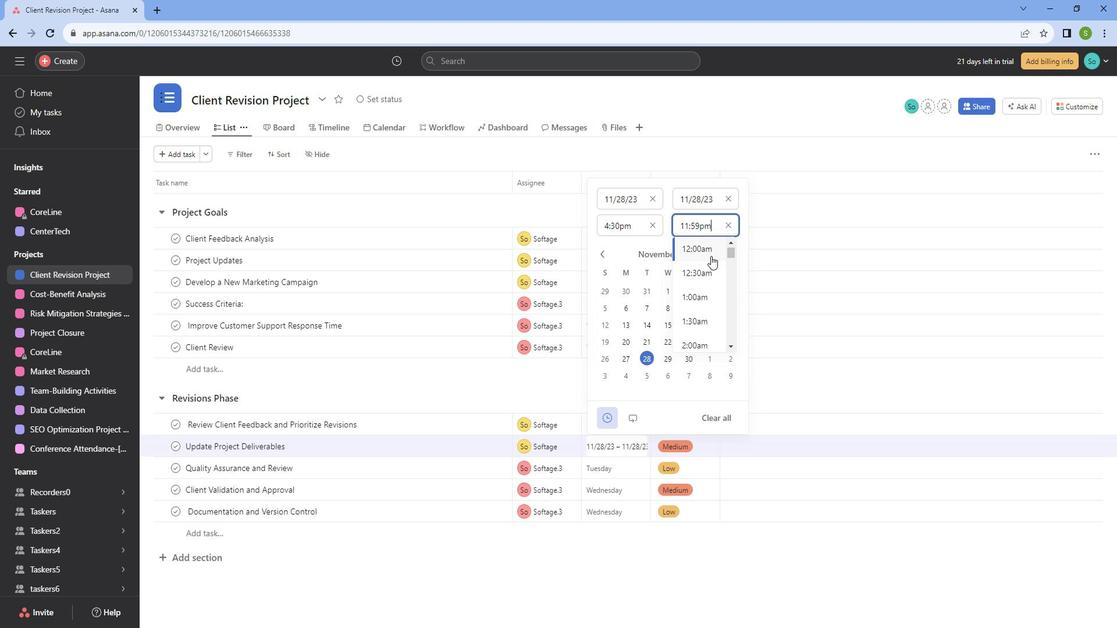 
Action: Mouse scrolled (723, 258) with delta (0, 0)
Screenshot: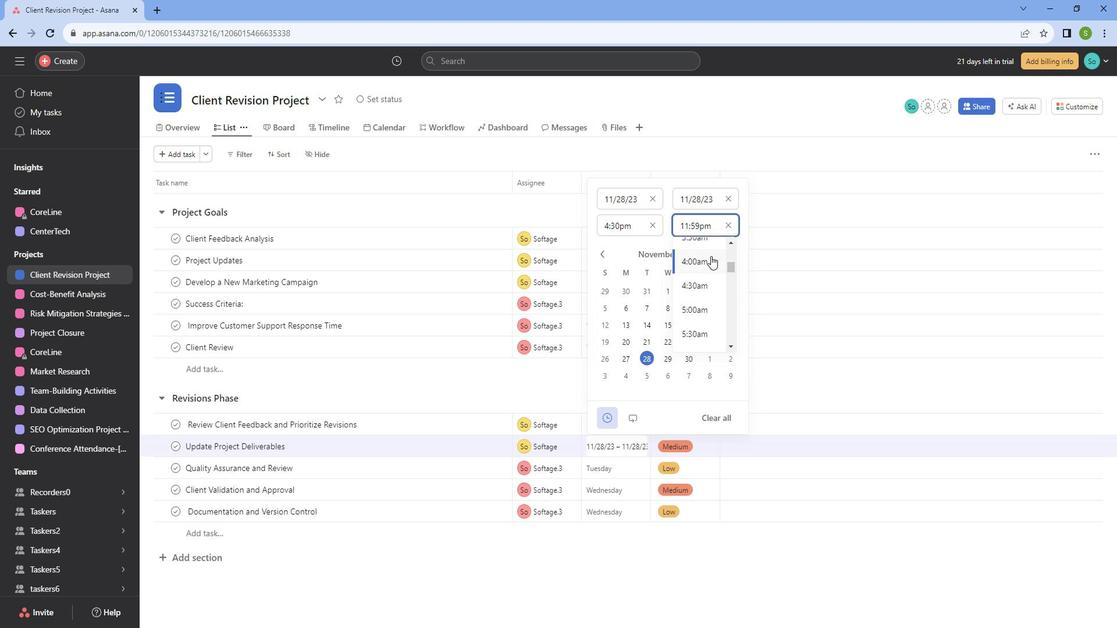 
Action: Mouse scrolled (723, 258) with delta (0, 0)
Screenshot: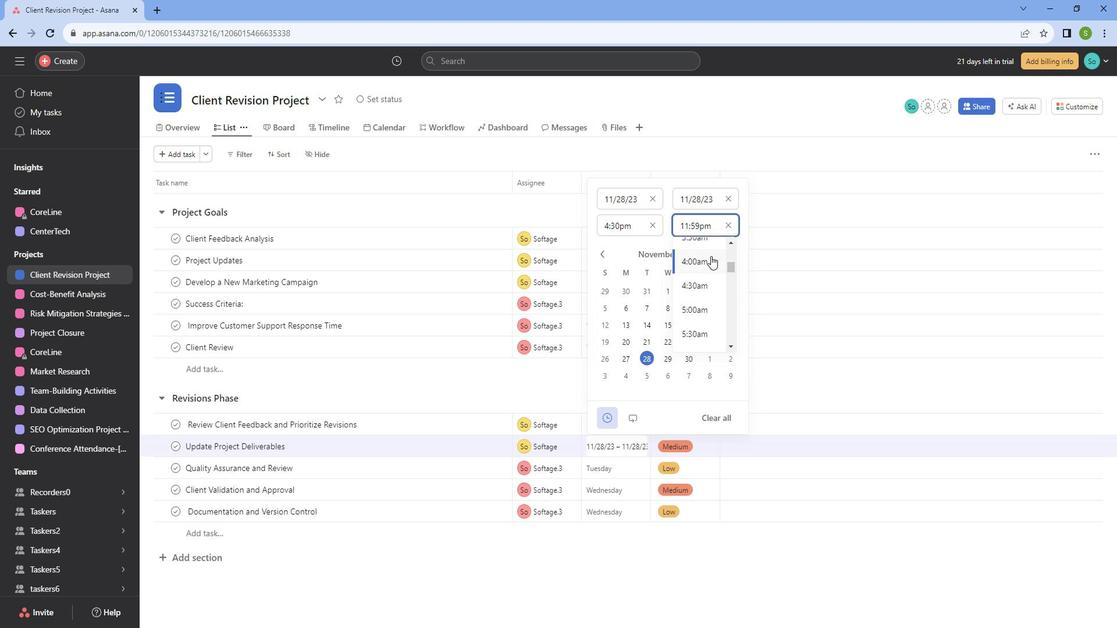 
Action: Mouse scrolled (723, 258) with delta (0, 0)
Screenshot: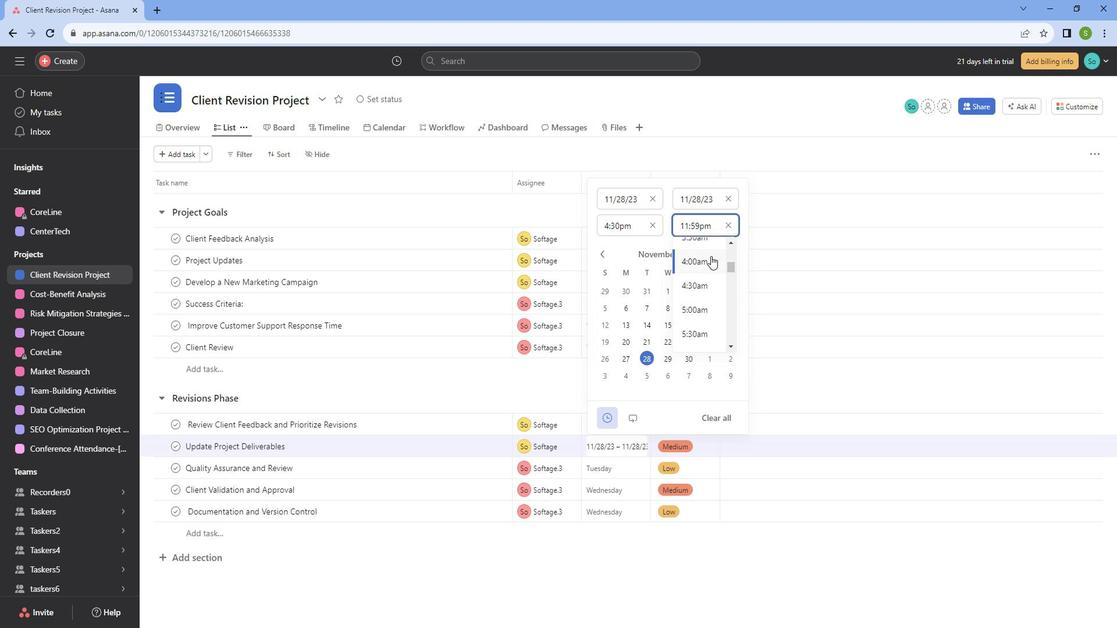 
Action: Mouse scrolled (723, 258) with delta (0, 0)
Screenshot: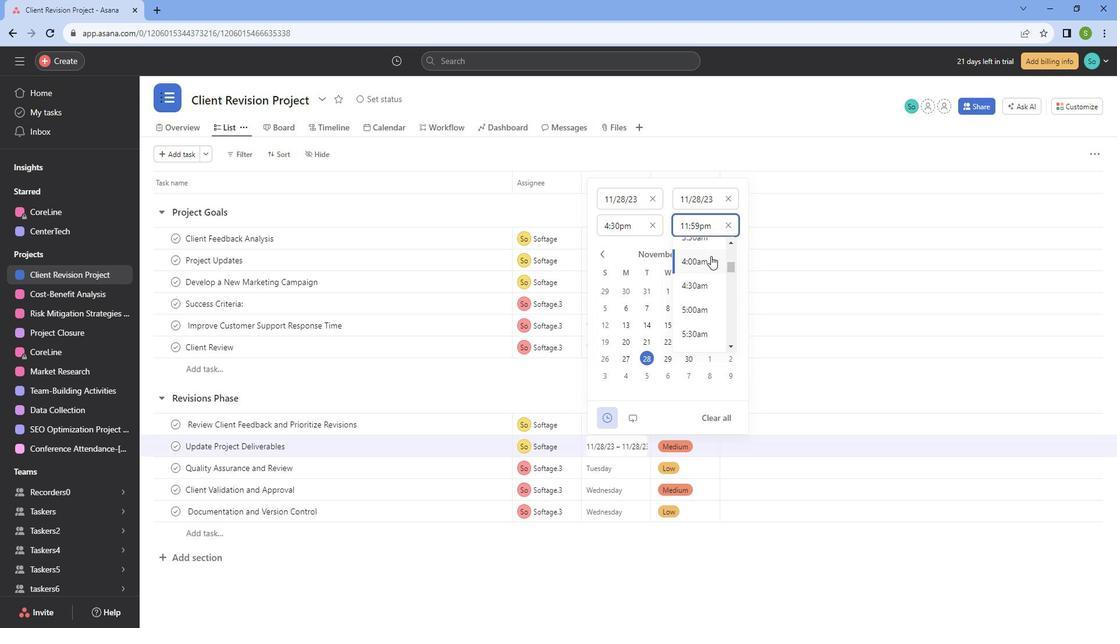
Action: Mouse scrolled (723, 258) with delta (0, 0)
Screenshot: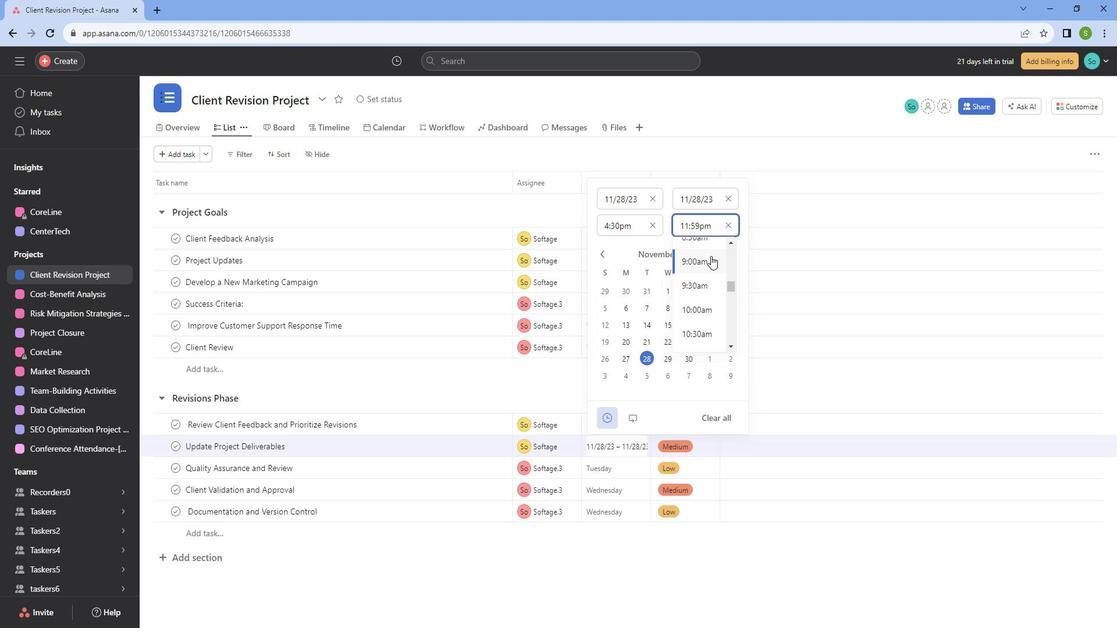 
Action: Mouse scrolled (723, 258) with delta (0, 0)
Screenshot: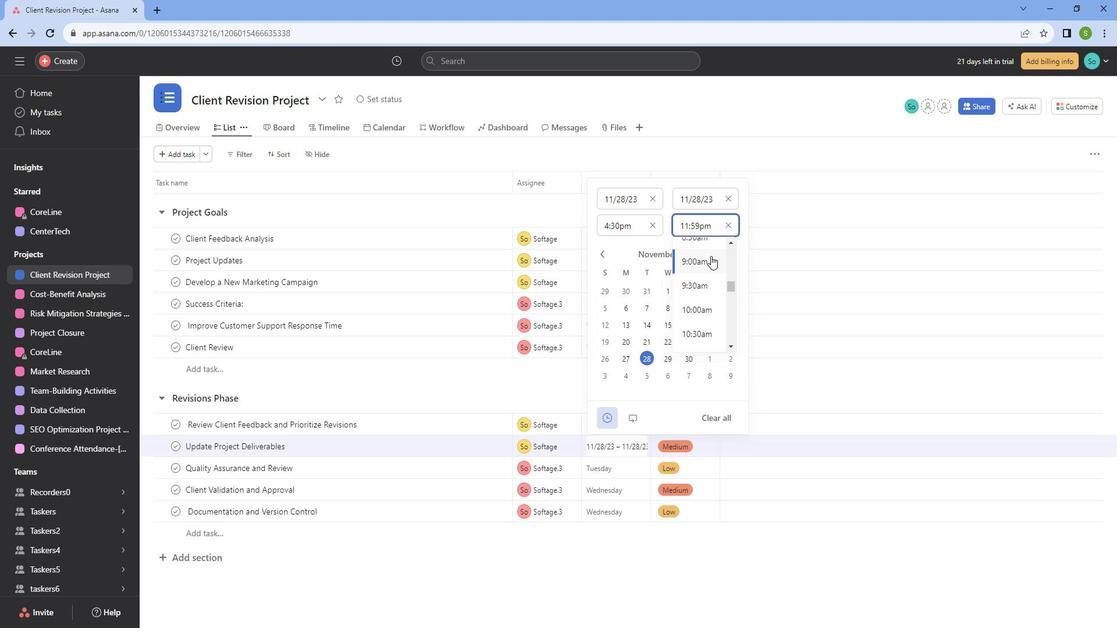 
Action: Mouse scrolled (723, 258) with delta (0, 0)
Screenshot: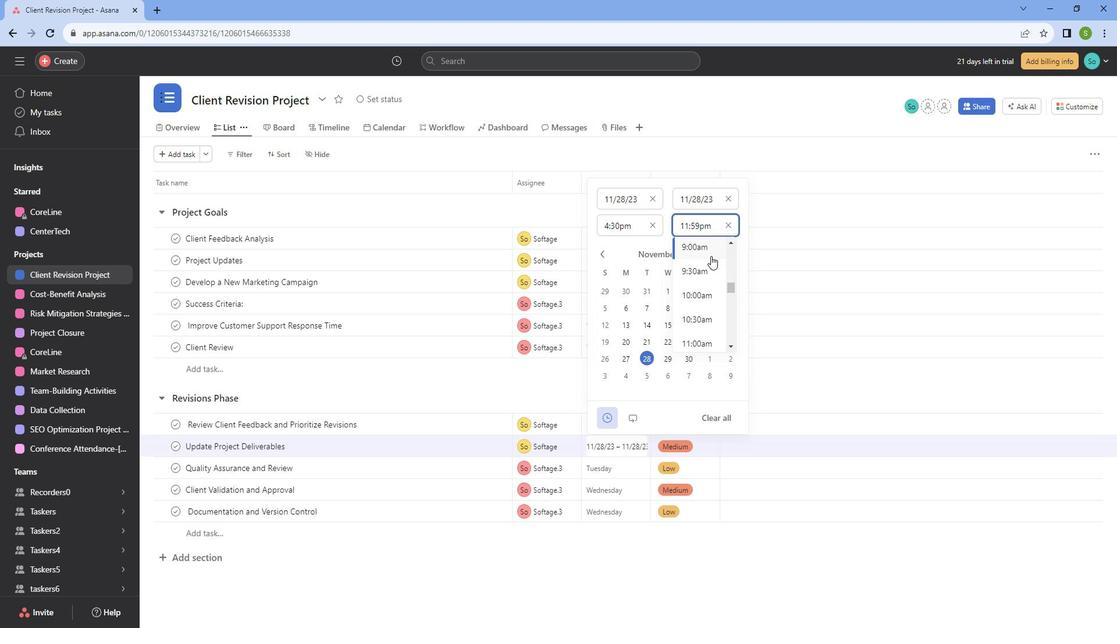 
Action: Mouse moved to (705, 281)
Screenshot: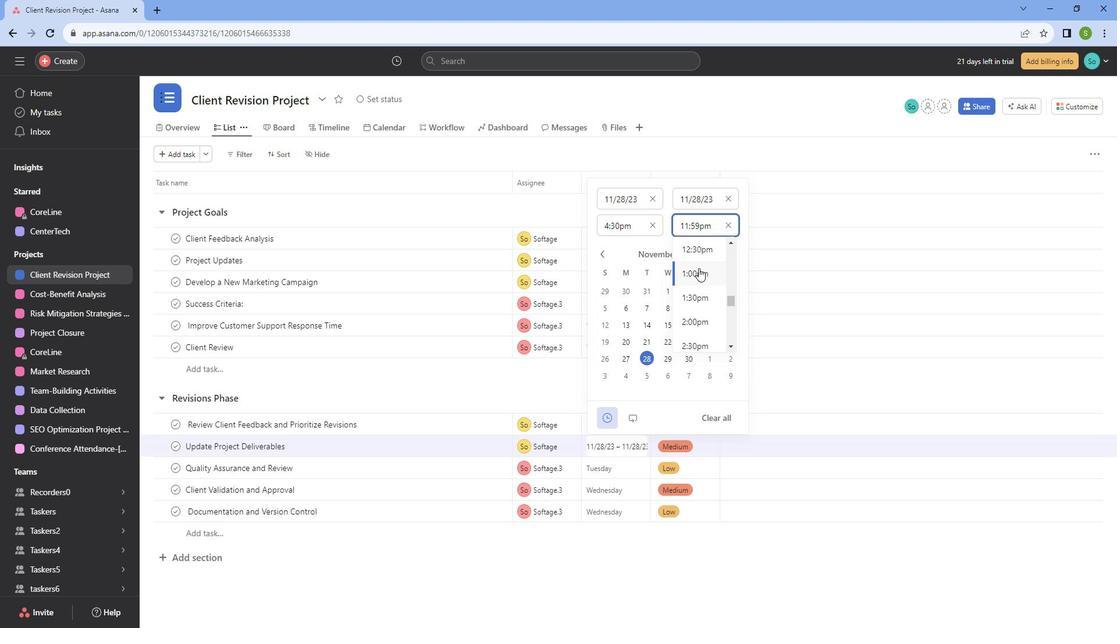 
Action: Mouse scrolled (705, 281) with delta (0, 0)
Screenshot: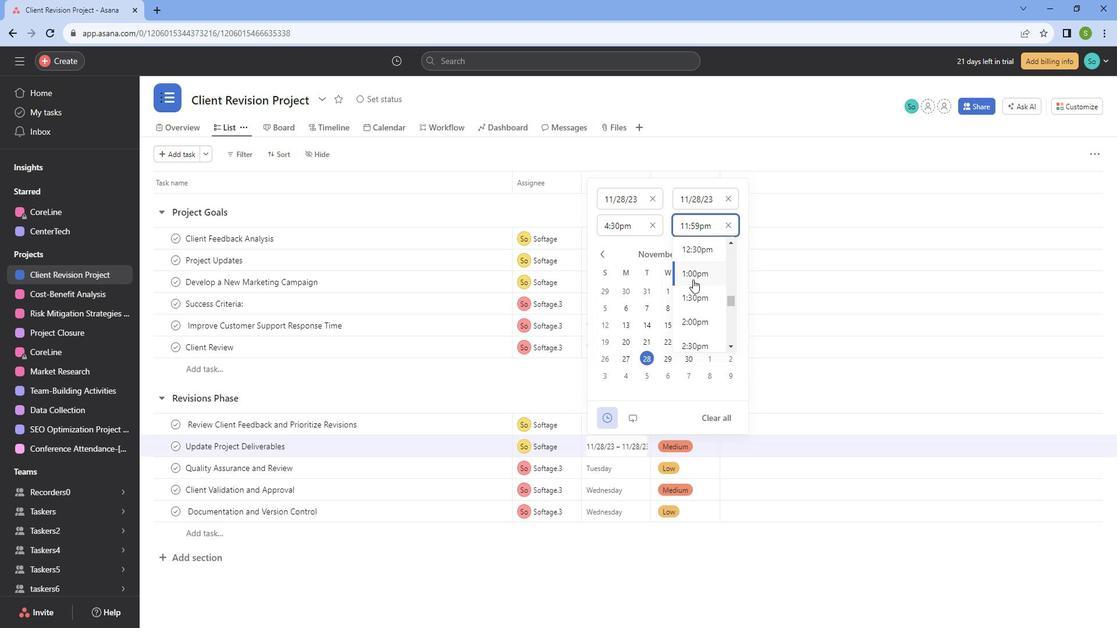 
Action: Mouse scrolled (705, 281) with delta (0, 0)
Screenshot: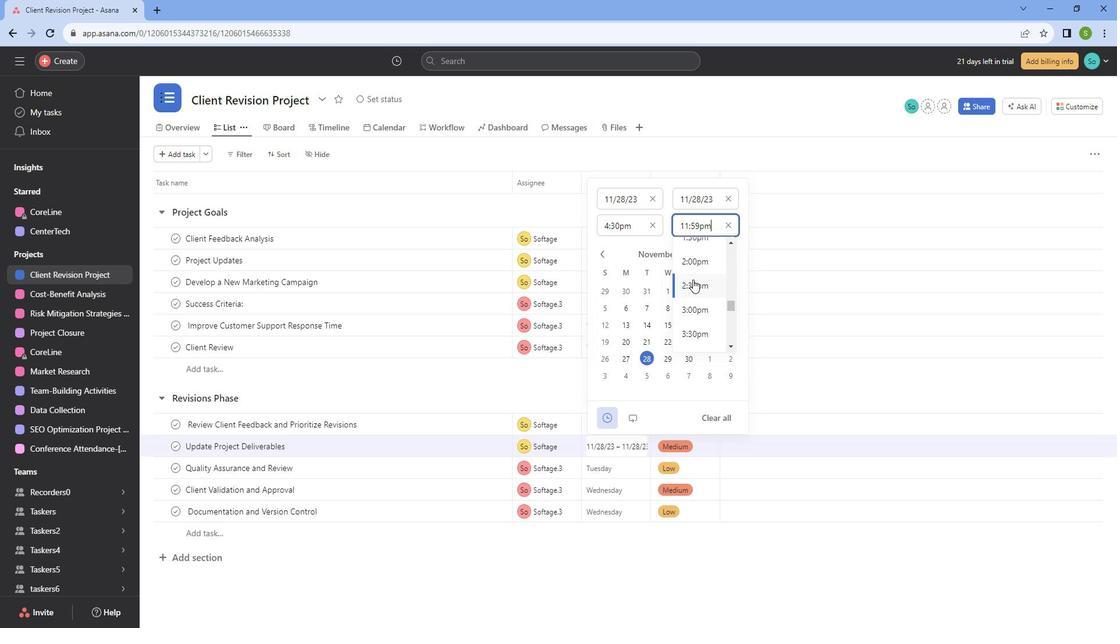 
Action: Mouse scrolled (705, 281) with delta (0, 0)
Screenshot: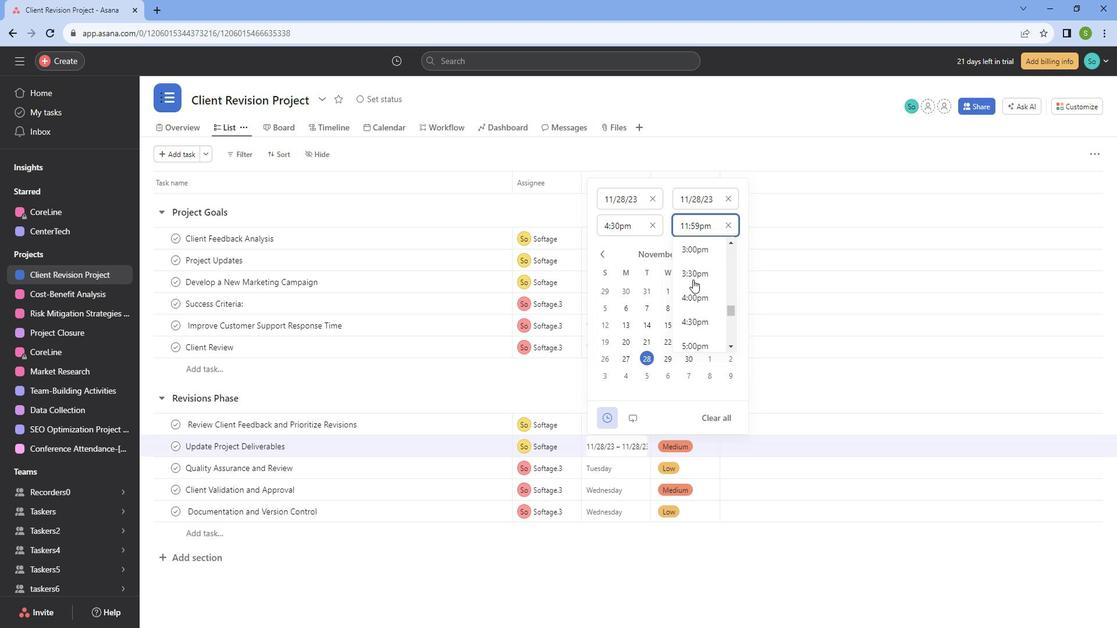 
Action: Mouse moved to (701, 288)
Screenshot: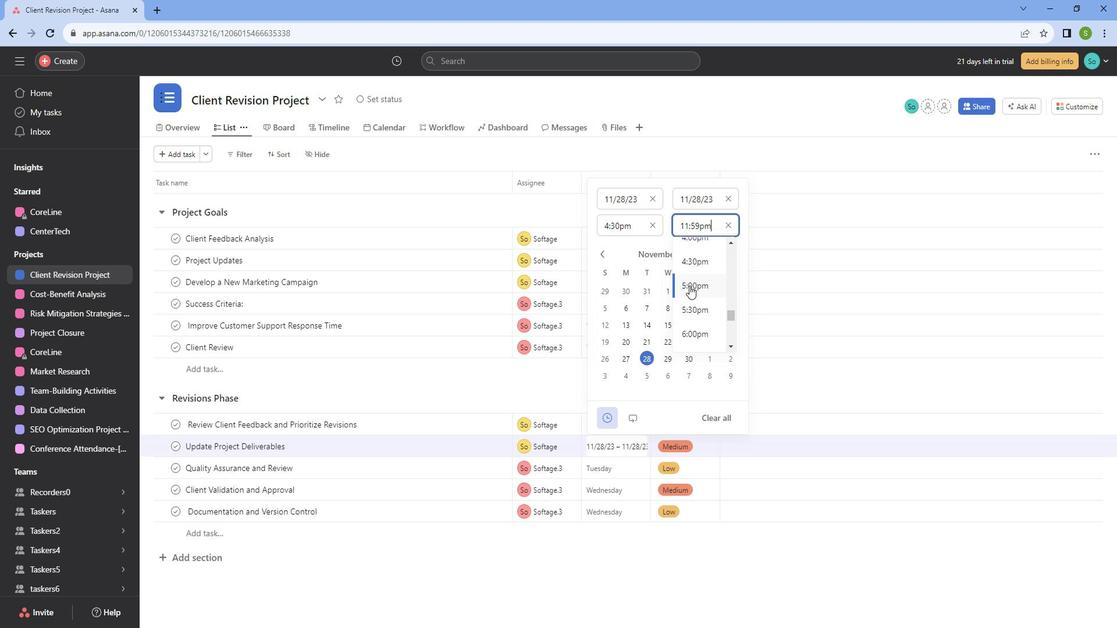
Action: Mouse pressed left at (701, 288)
Screenshot: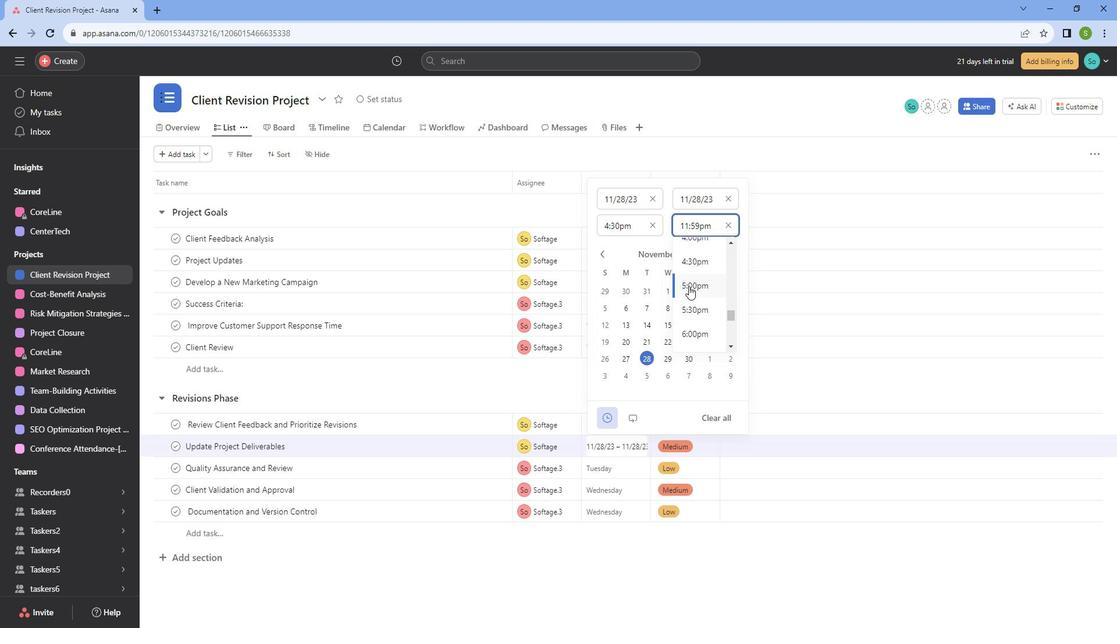 
Action: Mouse moved to (784, 211)
Screenshot: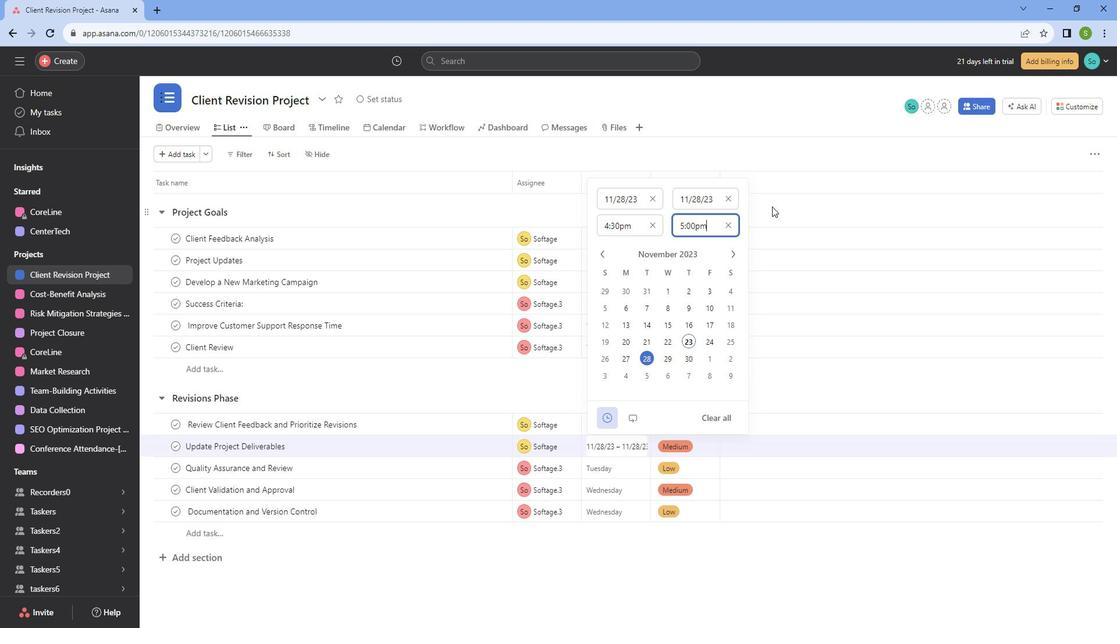
Action: Mouse pressed left at (784, 211)
Screenshot: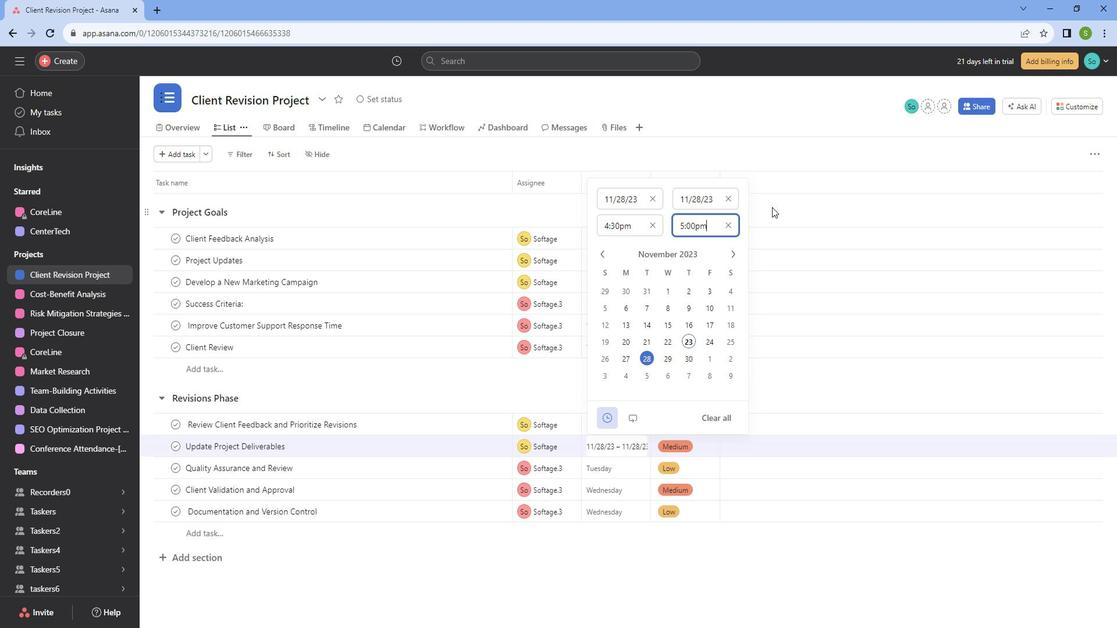 
Action: Mouse moved to (627, 462)
Screenshot: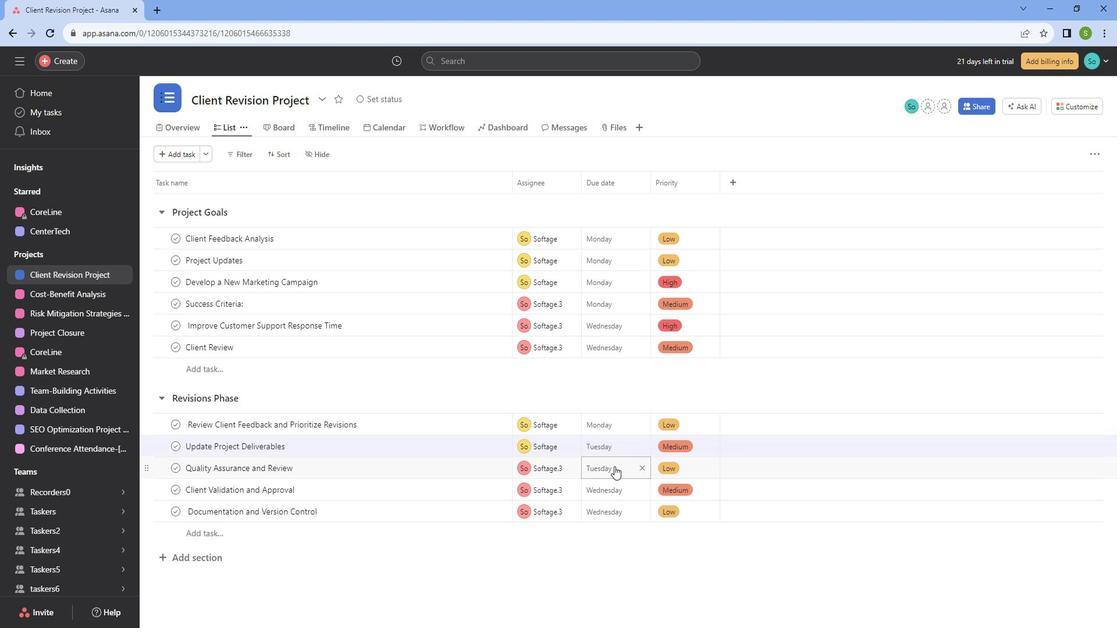 
Action: Mouse pressed left at (627, 462)
Screenshot: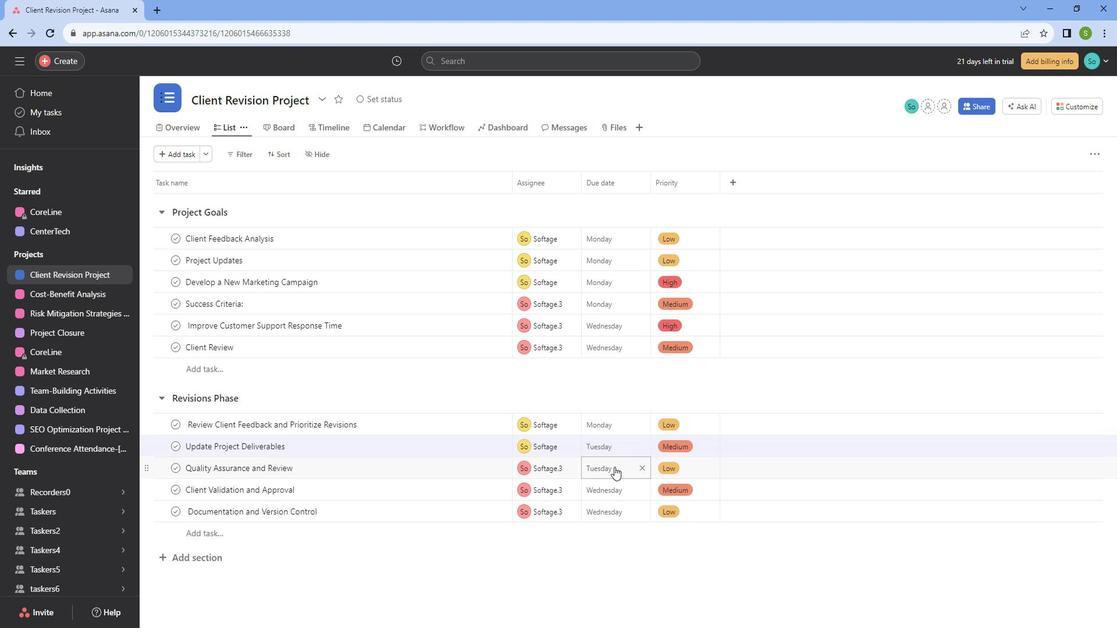 
Action: Mouse moved to (703, 249)
Screenshot: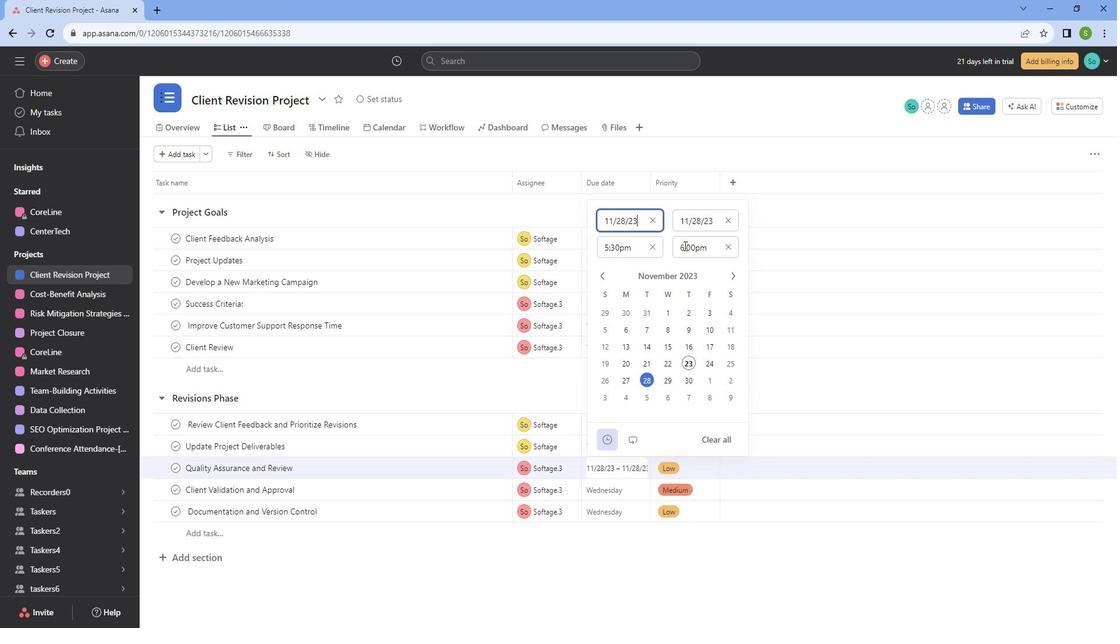 
Action: Mouse pressed left at (703, 249)
Screenshot: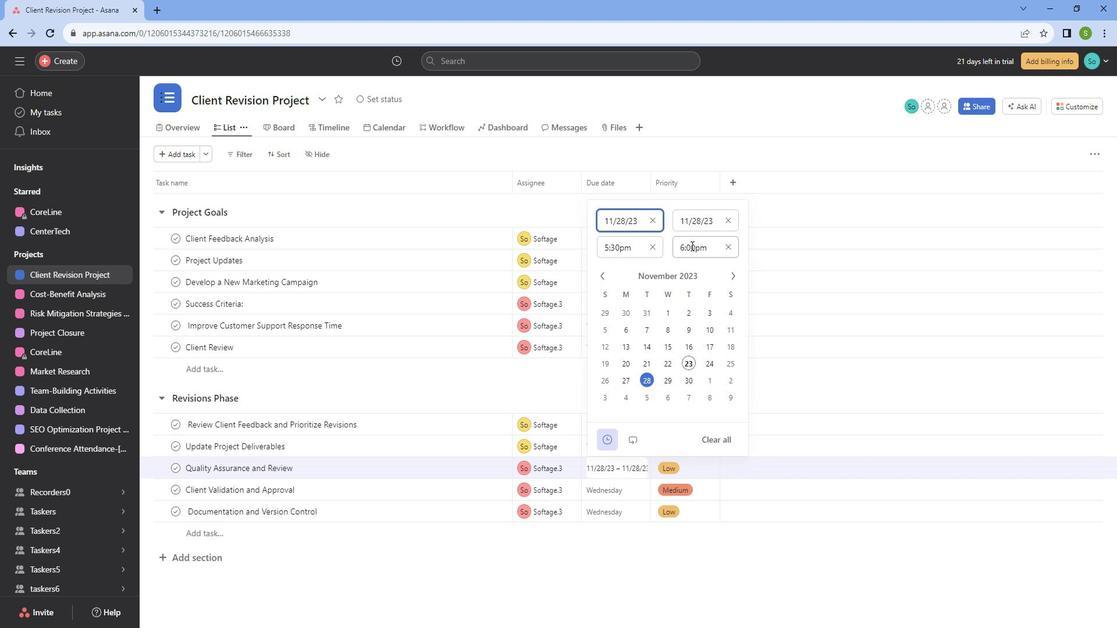 
Action: Mouse moved to (710, 310)
Screenshot: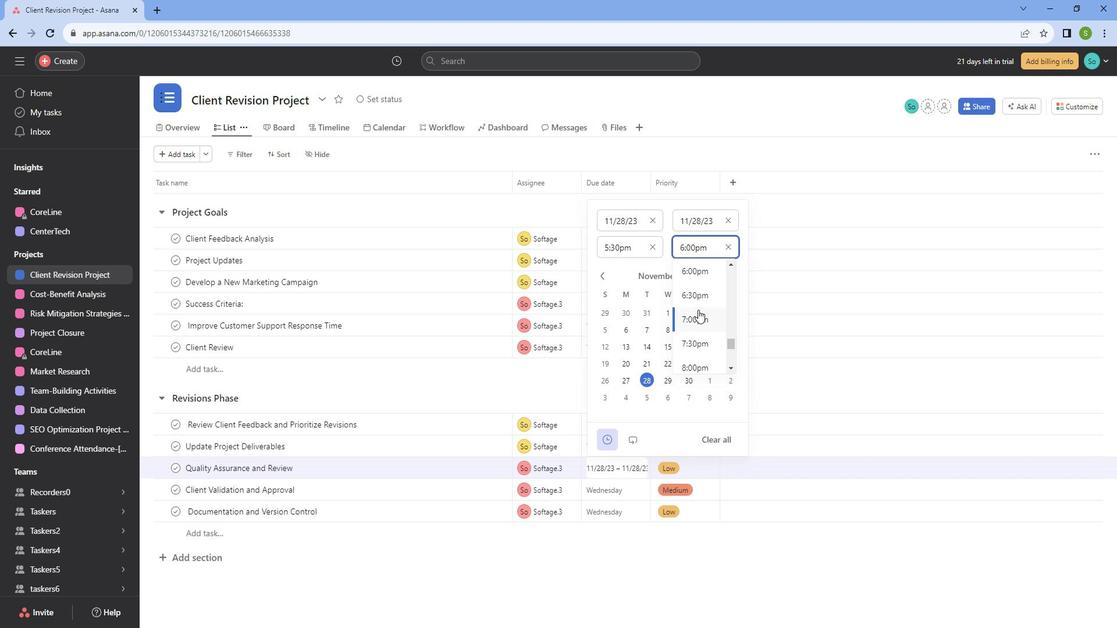 
Action: Mouse scrolled (710, 311) with delta (0, 0)
Screenshot: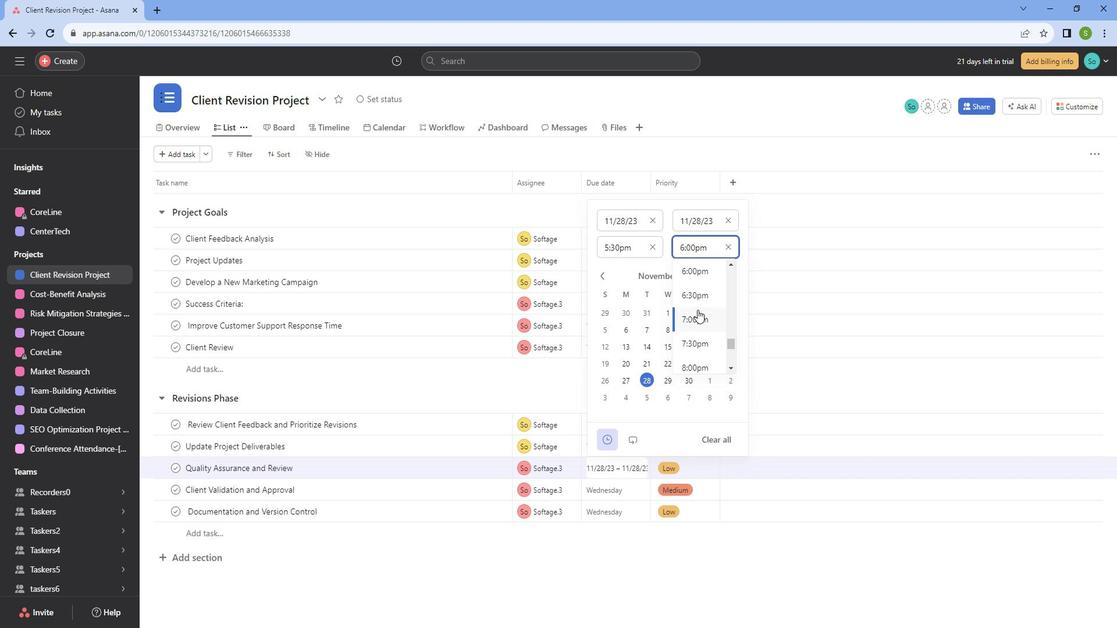 
Action: Mouse moved to (711, 299)
Screenshot: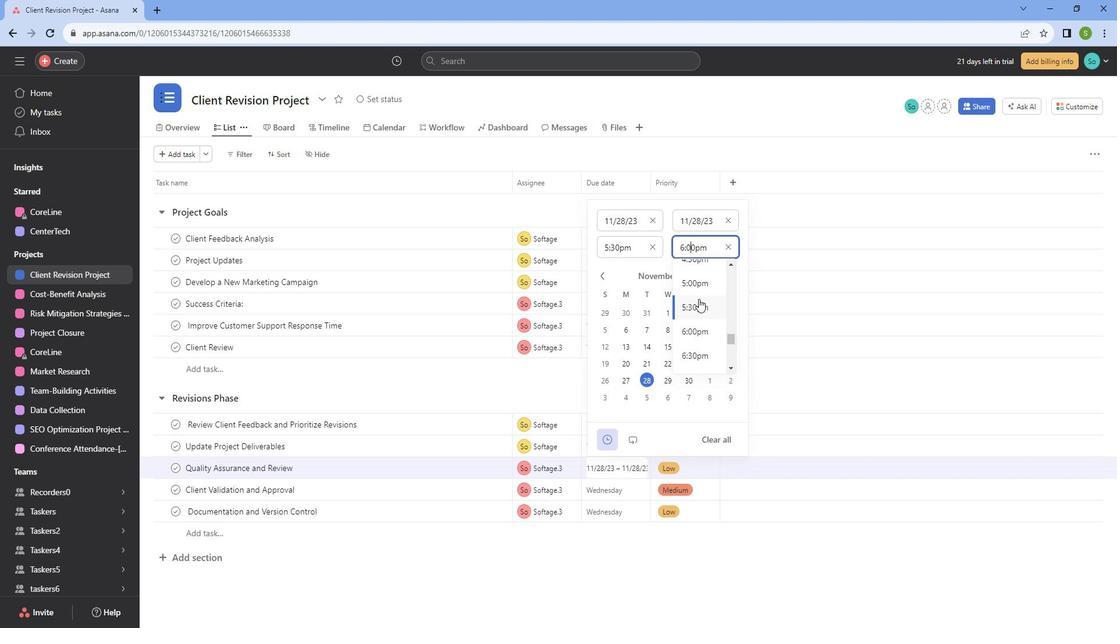 
Action: Mouse pressed left at (711, 299)
Screenshot: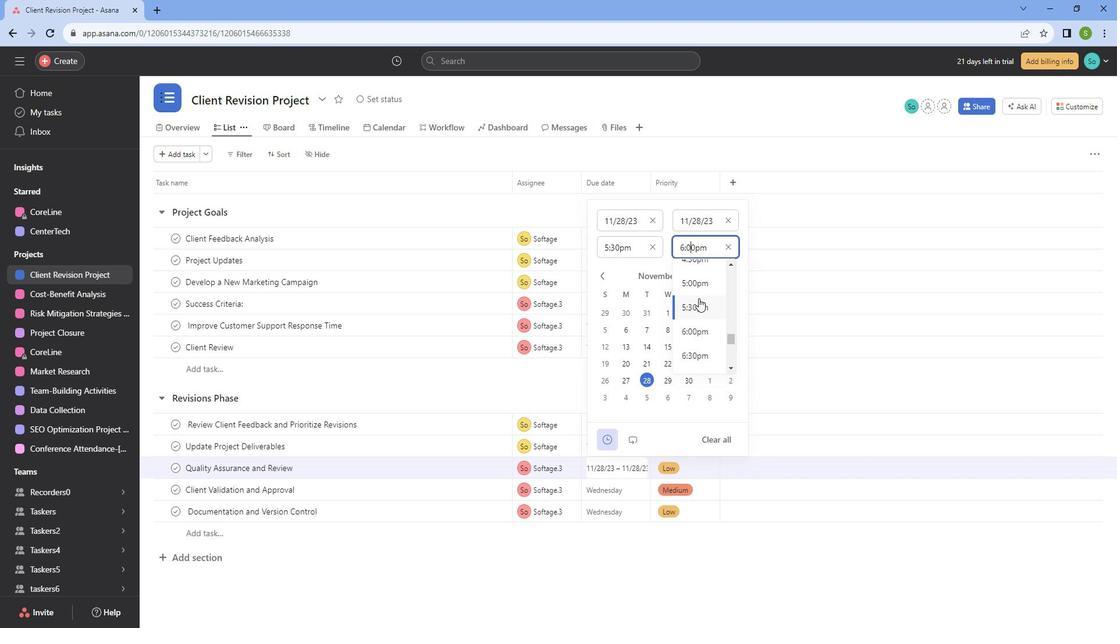 
Action: Mouse moved to (653, 257)
Screenshot: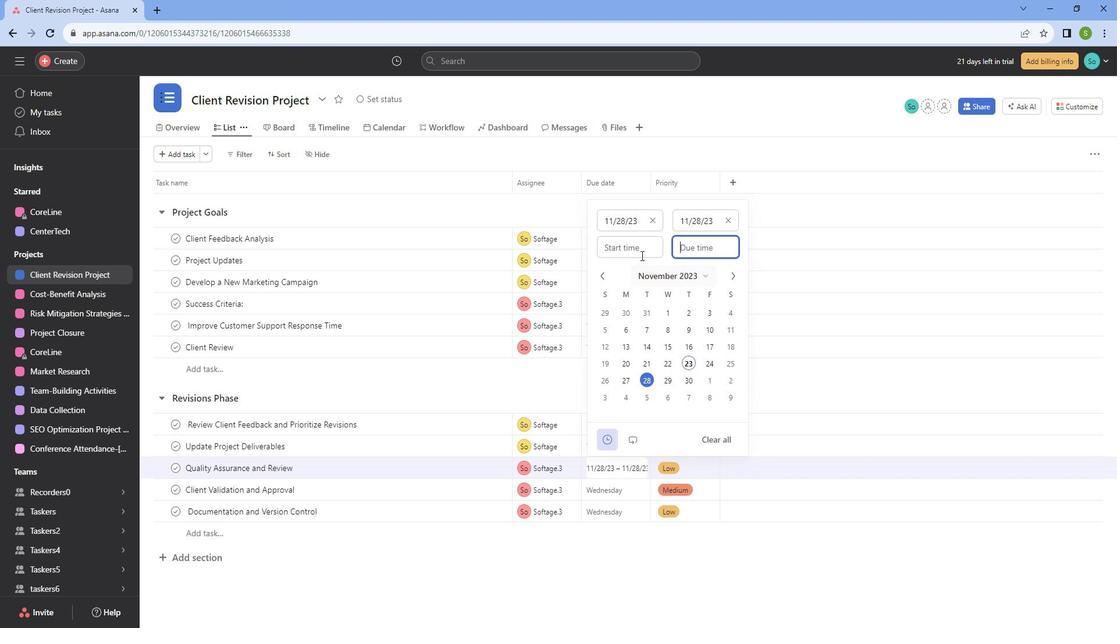 
Action: Mouse pressed left at (653, 257)
Screenshot: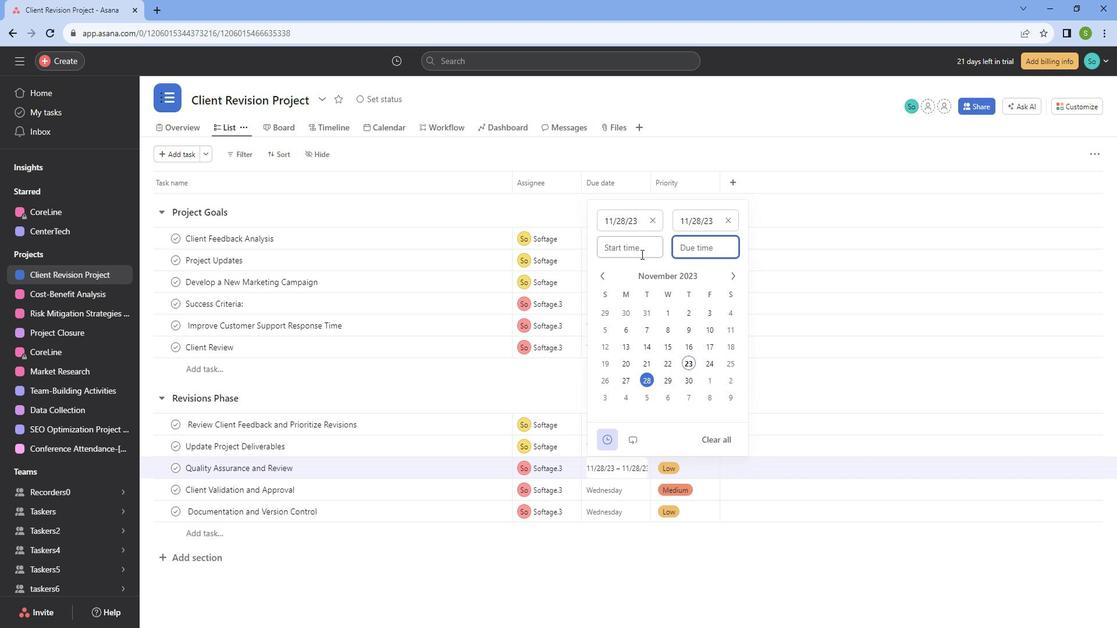 
Action: Mouse moved to (649, 305)
Screenshot: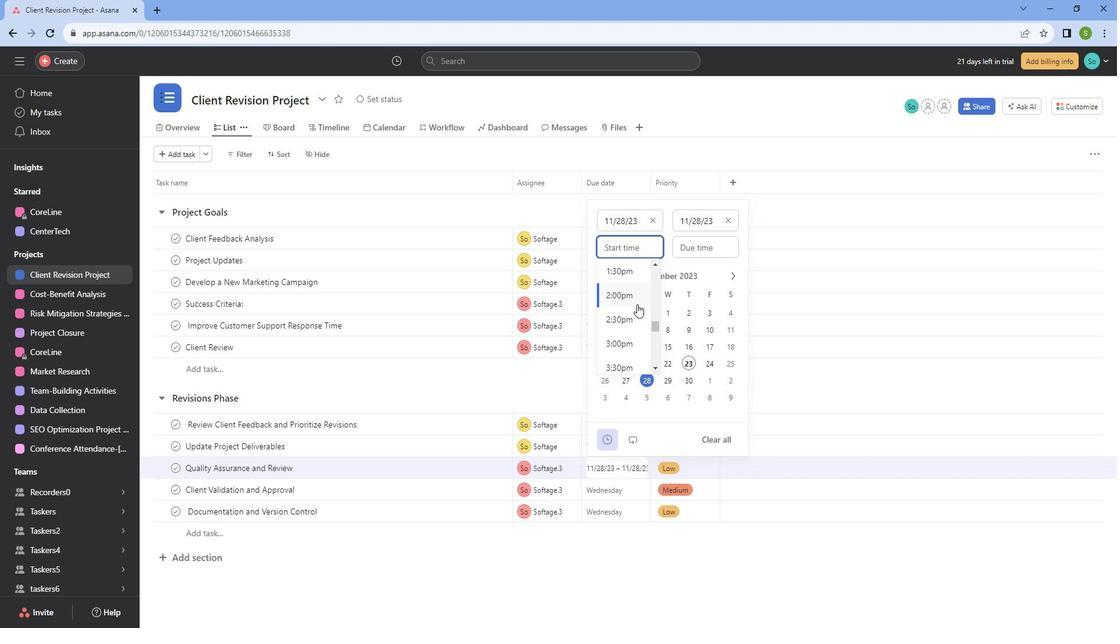 
Action: Mouse scrolled (649, 305) with delta (0, 0)
Screenshot: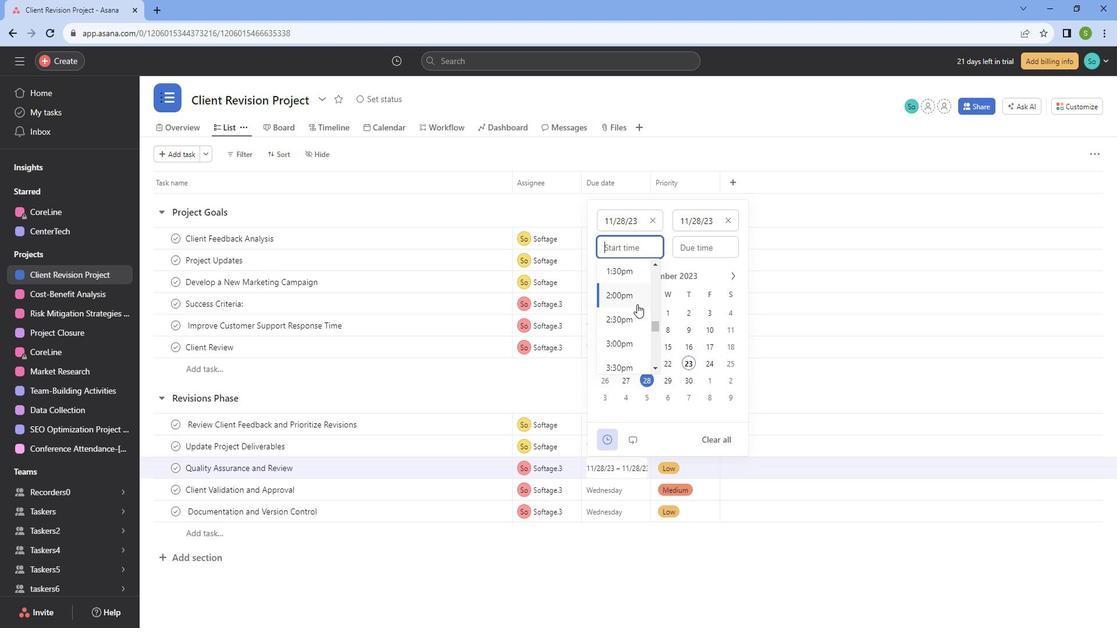 
Action: Mouse scrolled (649, 305) with delta (0, 0)
Screenshot: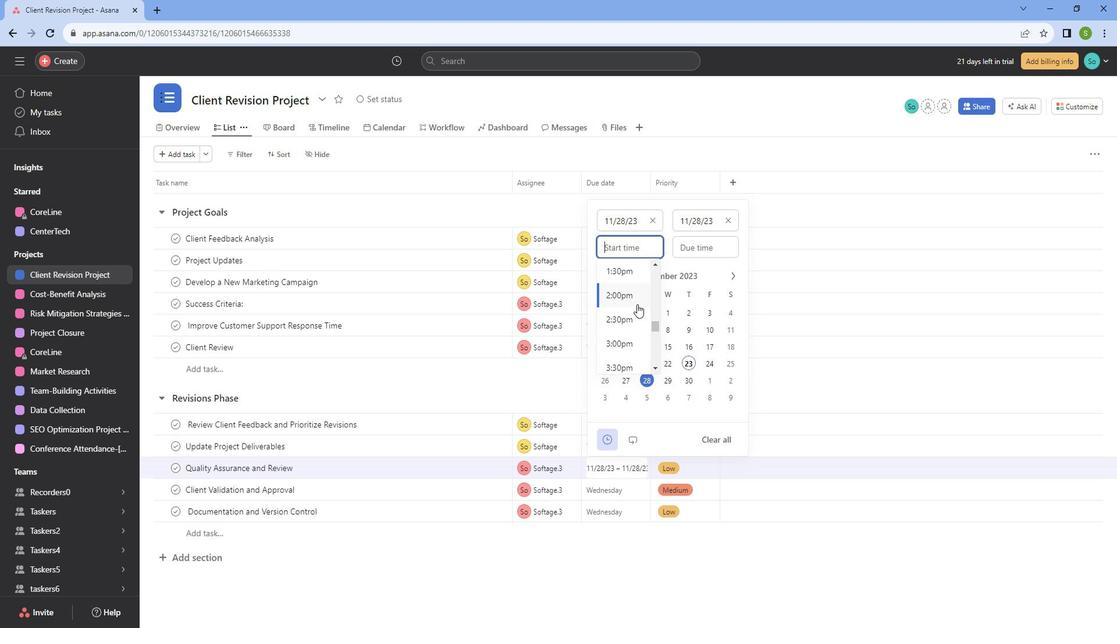 
Action: Mouse scrolled (649, 305) with delta (0, 0)
Screenshot: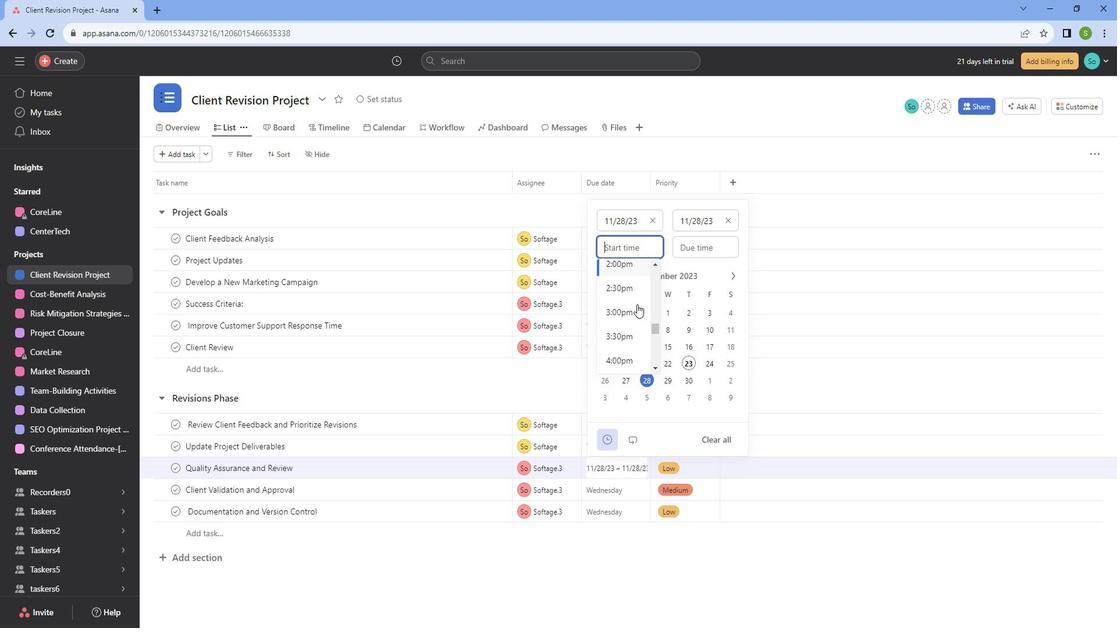 
Action: Mouse scrolled (649, 305) with delta (0, 0)
Screenshot: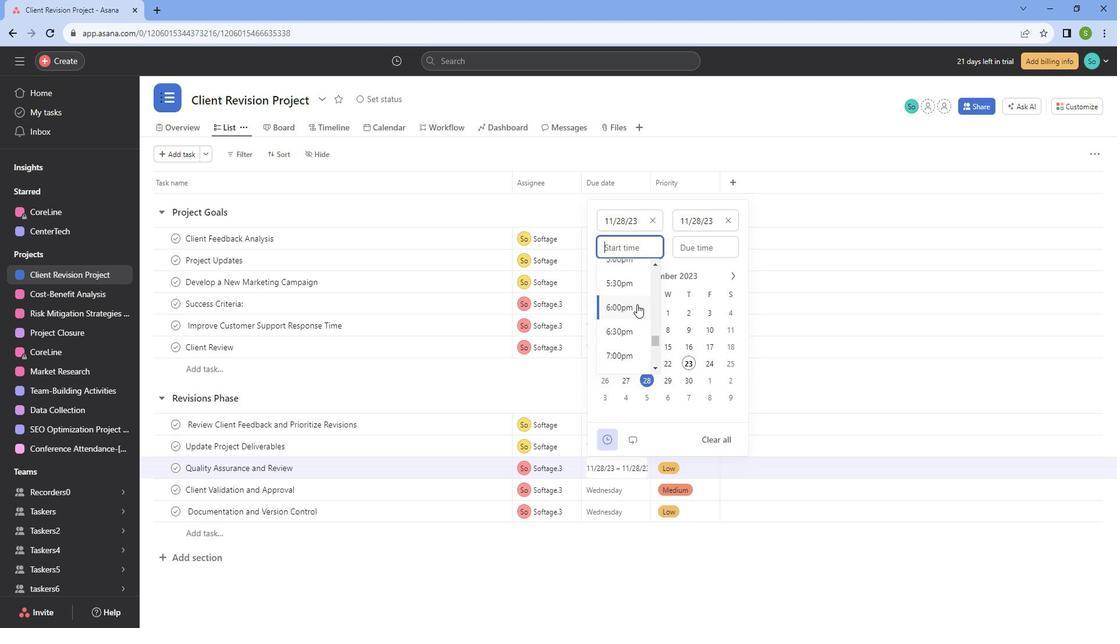 
Action: Mouse scrolled (649, 306) with delta (0, 0)
Screenshot: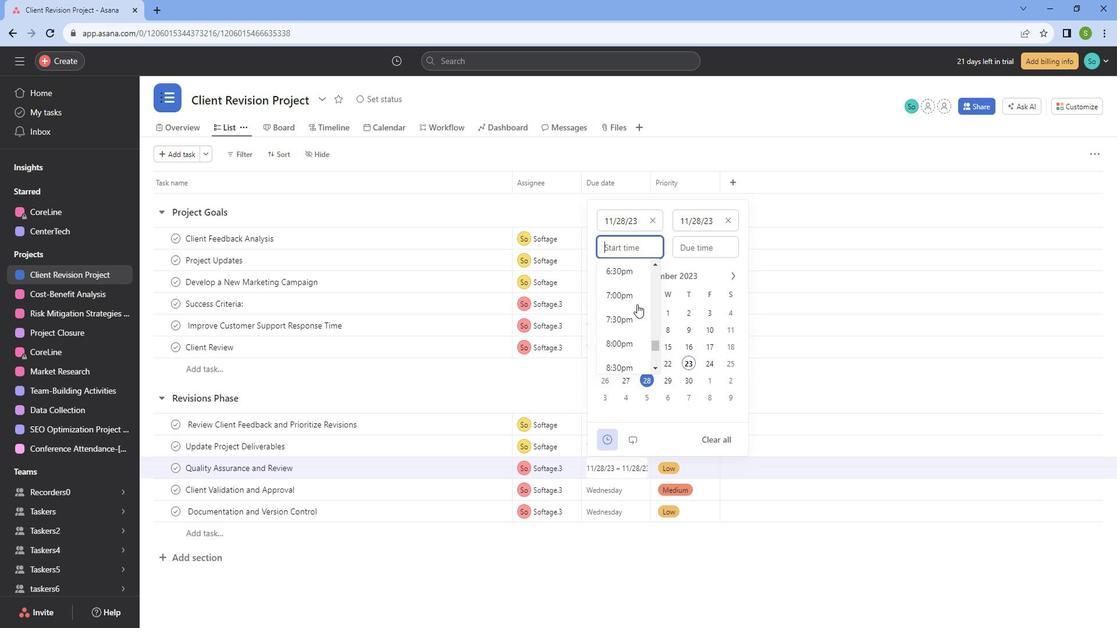 
Action: Mouse moved to (641, 274)
Screenshot: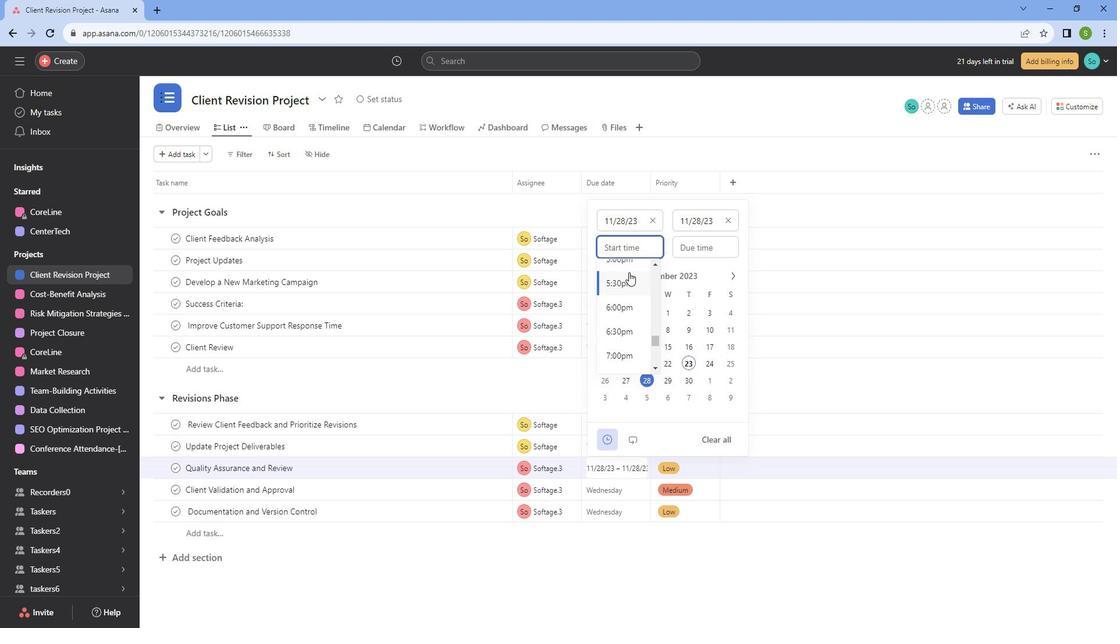 
Action: Mouse scrolled (641, 274) with delta (0, 0)
Screenshot: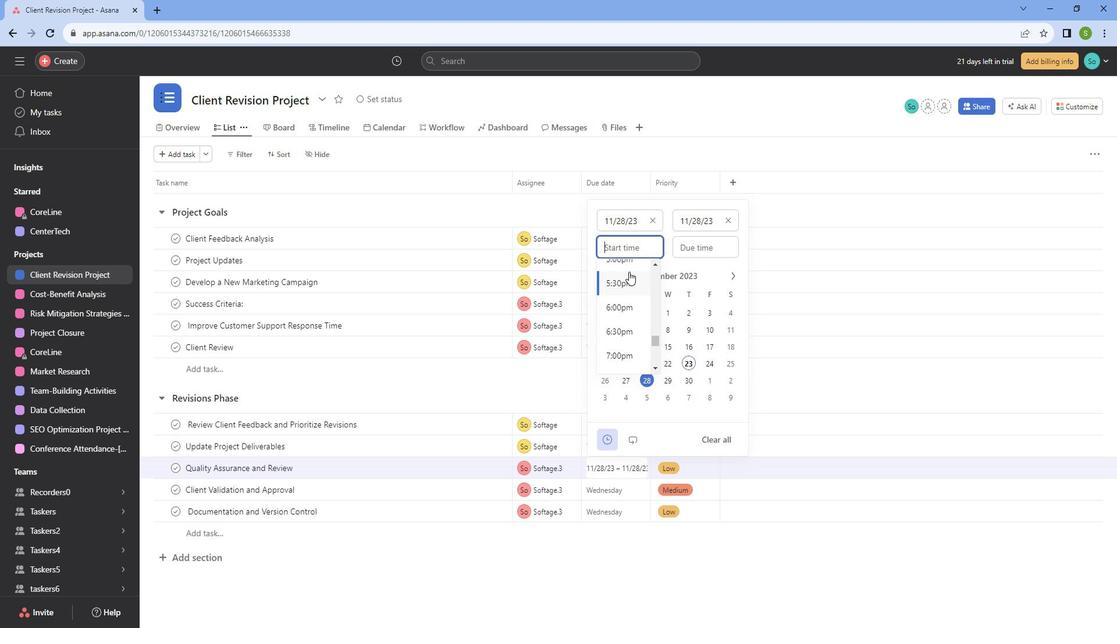 
Action: Mouse moved to (620, 314)
Screenshot: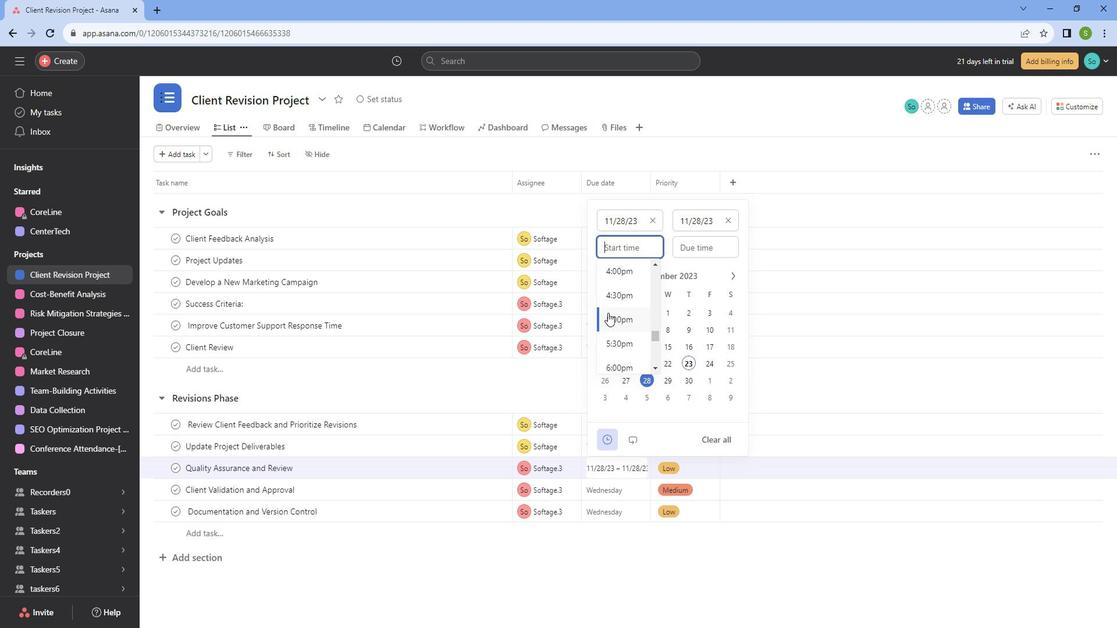 
Action: Mouse pressed left at (620, 314)
Screenshot: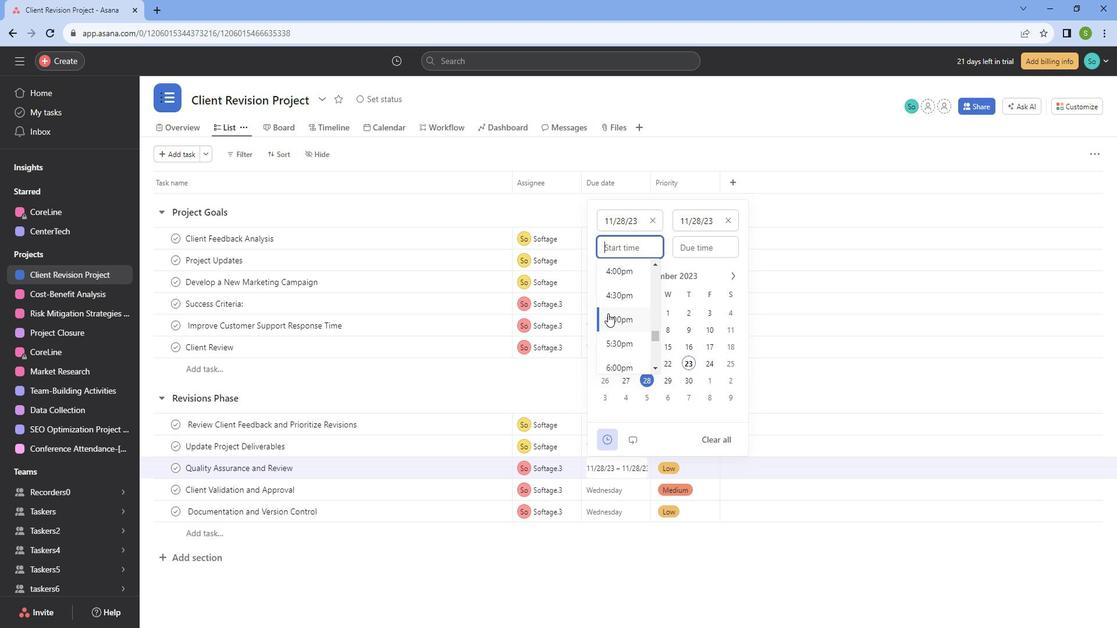 
Action: Mouse moved to (711, 250)
Screenshot: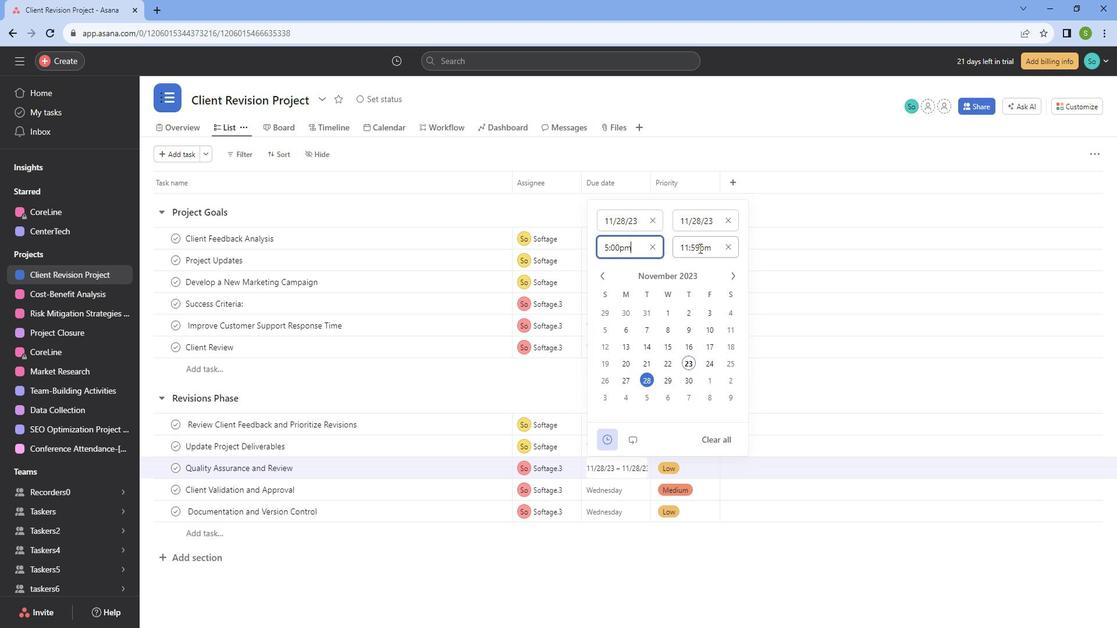 
Action: Mouse pressed left at (711, 250)
Screenshot: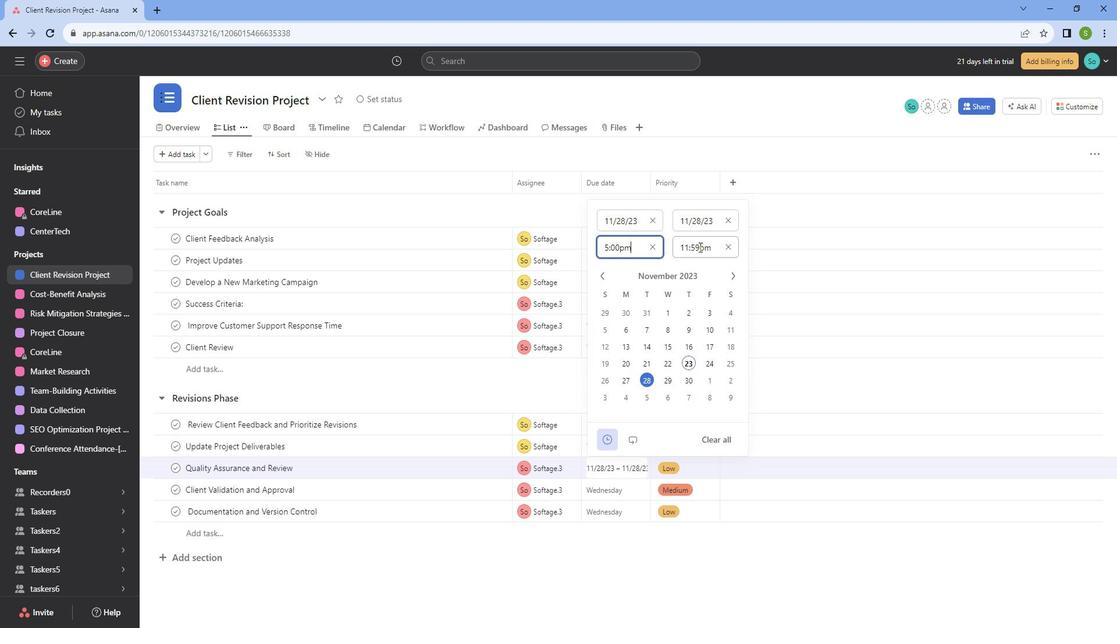
Action: Mouse moved to (703, 296)
Screenshot: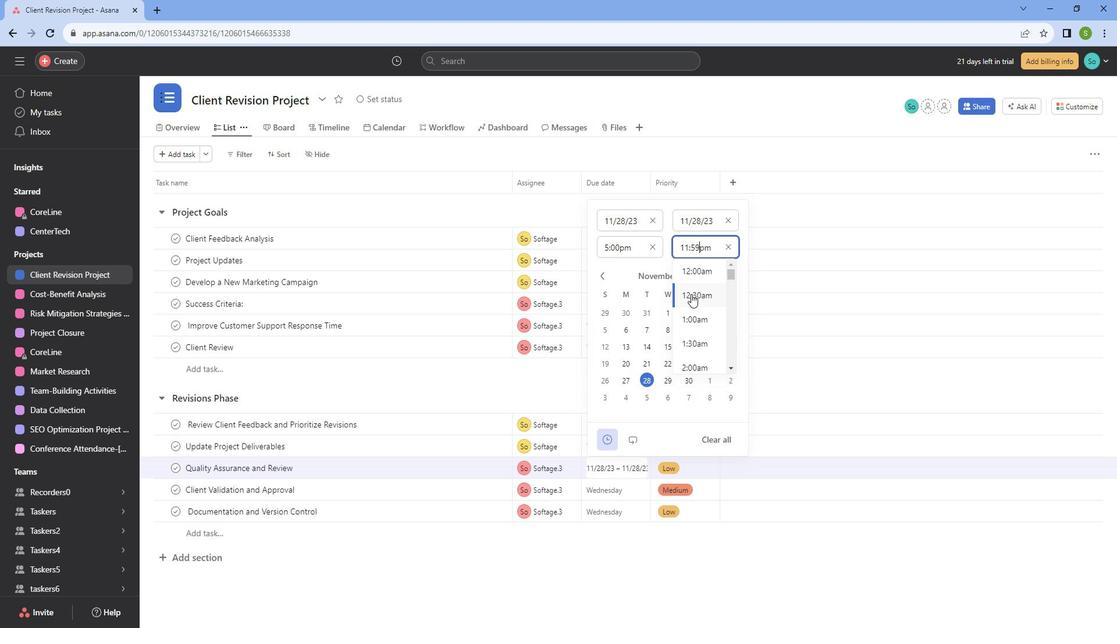 
Action: Mouse scrolled (703, 295) with delta (0, 0)
Screenshot: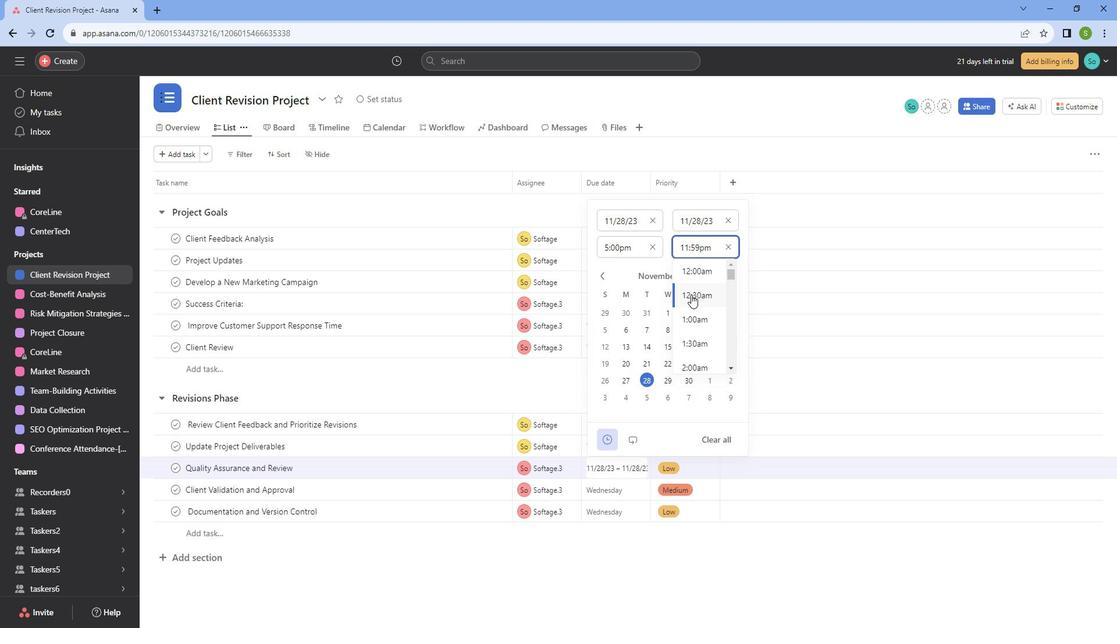 
Action: Mouse scrolled (703, 295) with delta (0, 0)
Screenshot: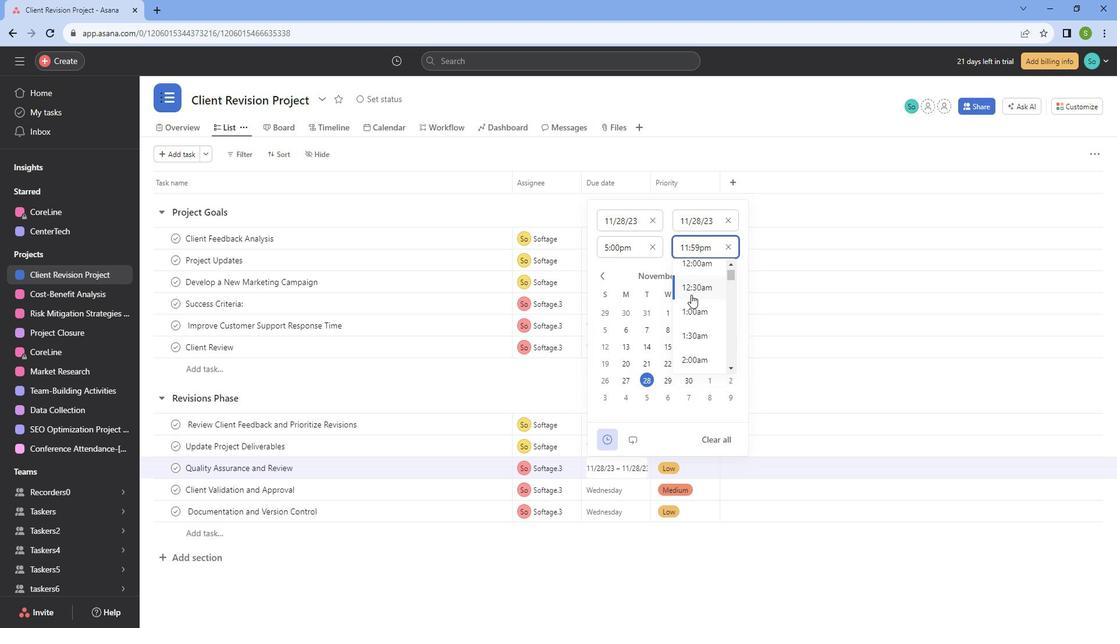
Action: Mouse scrolled (703, 295) with delta (0, 0)
Screenshot: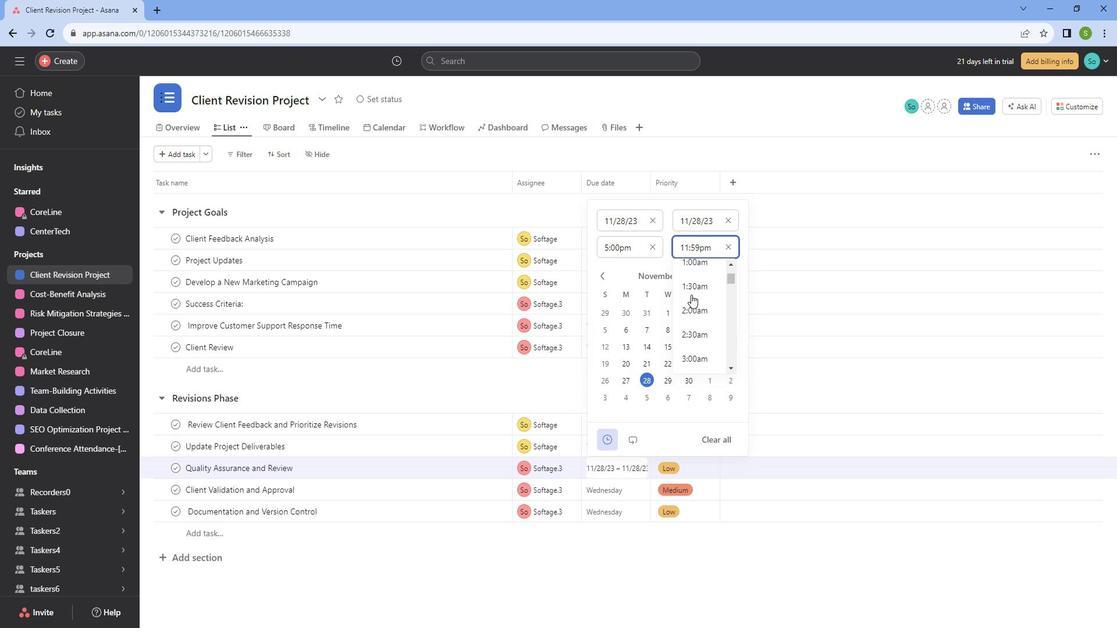 
Action: Mouse scrolled (703, 295) with delta (0, 0)
Screenshot: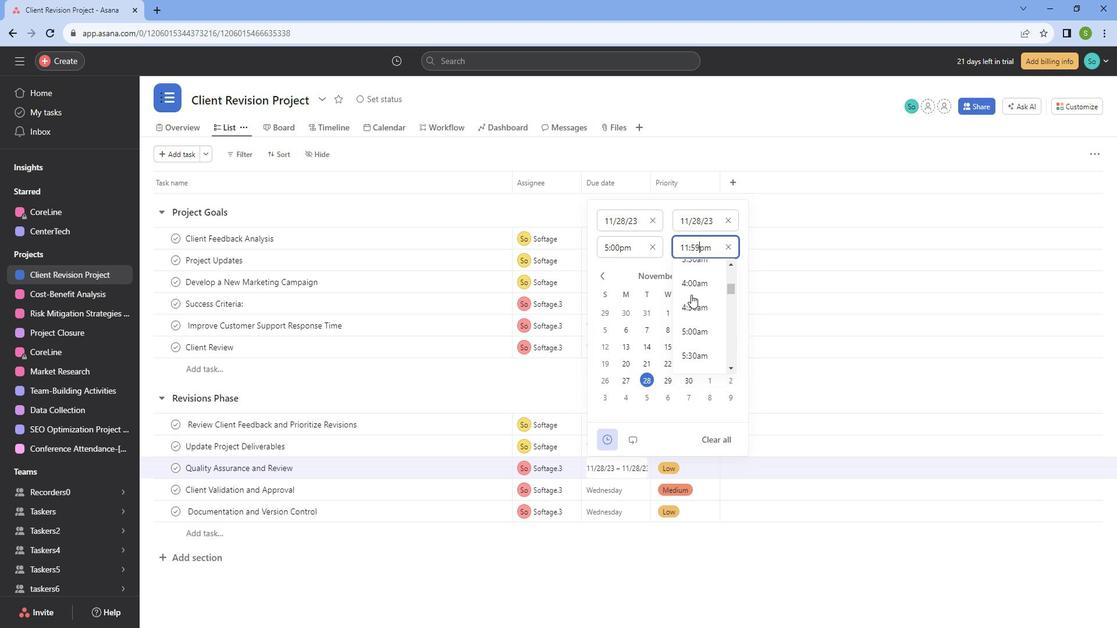
Action: Mouse scrolled (703, 295) with delta (0, 0)
Screenshot: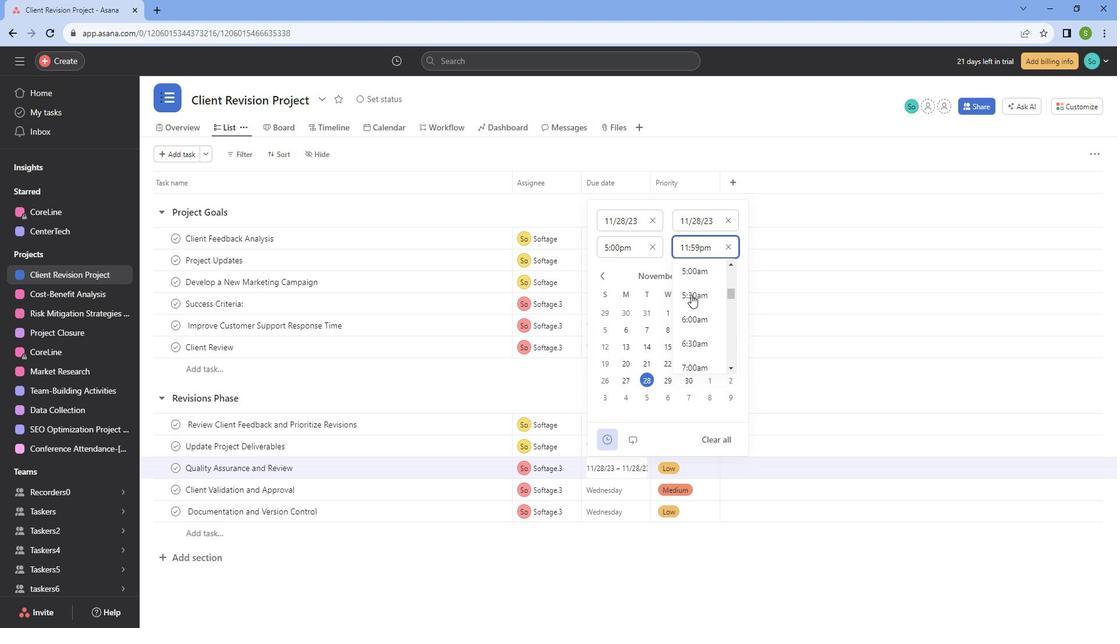 
Action: Mouse scrolled (703, 295) with delta (0, 0)
Screenshot: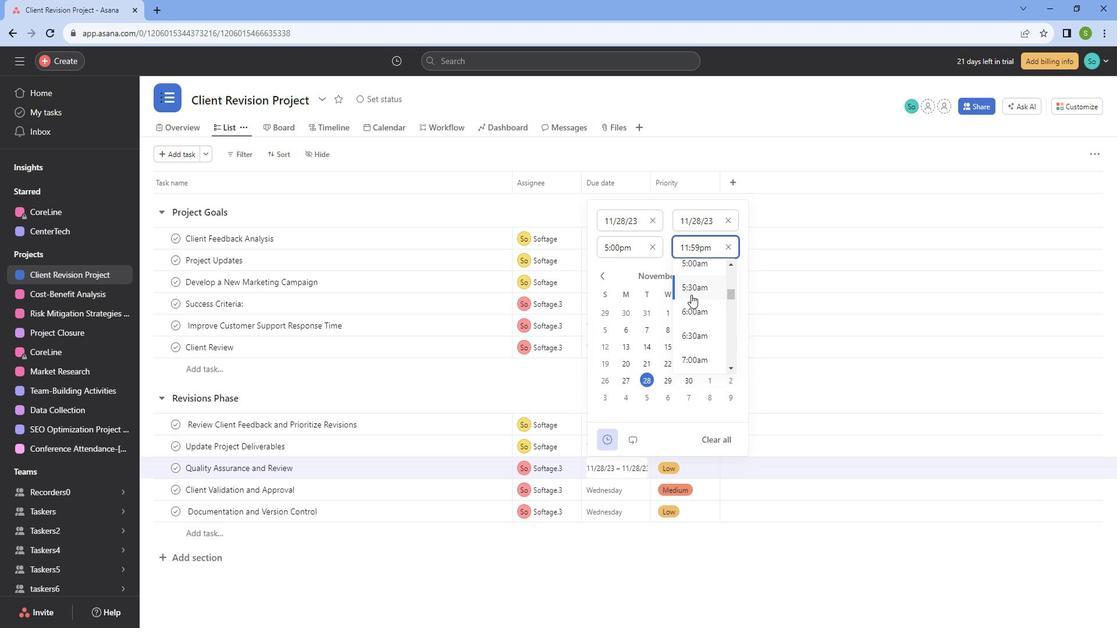 
Action: Mouse scrolled (703, 295) with delta (0, 0)
Screenshot: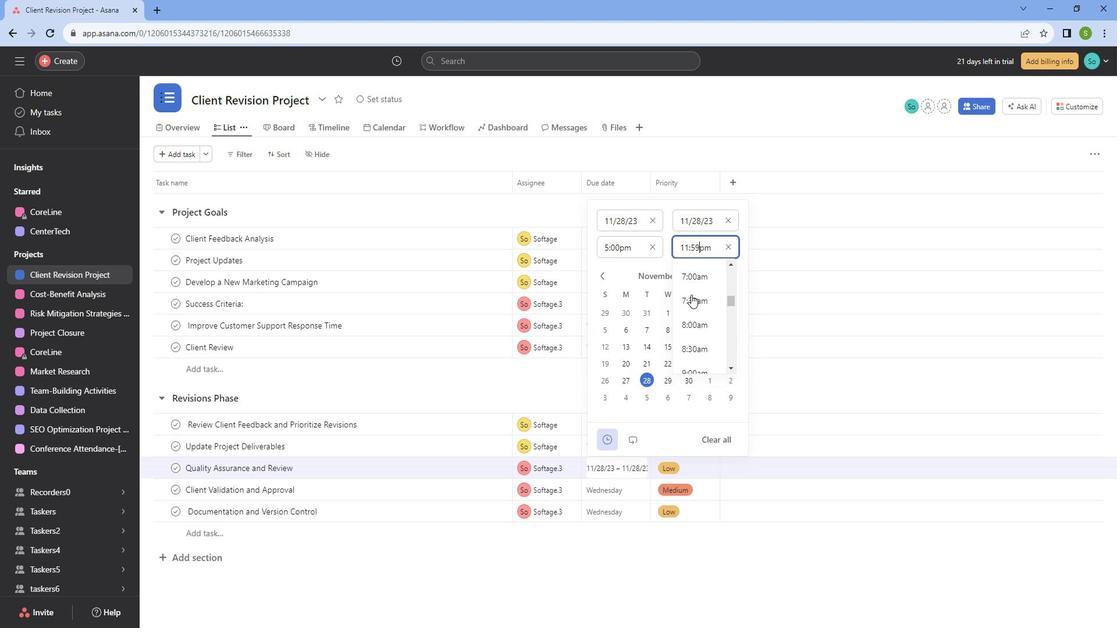 
Action: Mouse scrolled (703, 295) with delta (0, 0)
Screenshot: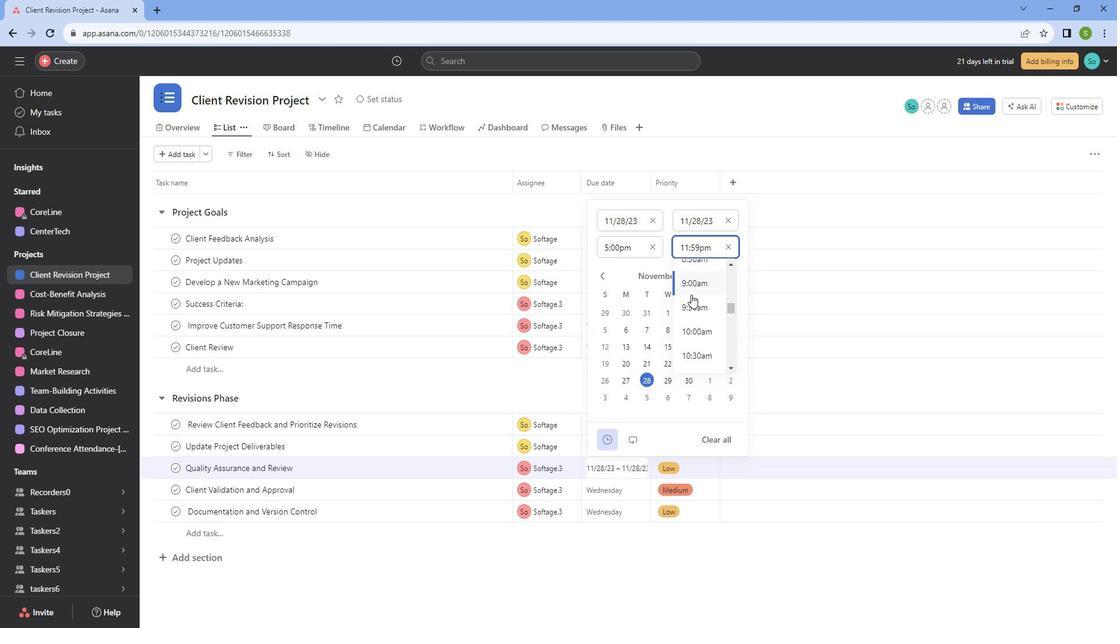 
Action: Mouse scrolled (703, 295) with delta (0, 0)
Screenshot: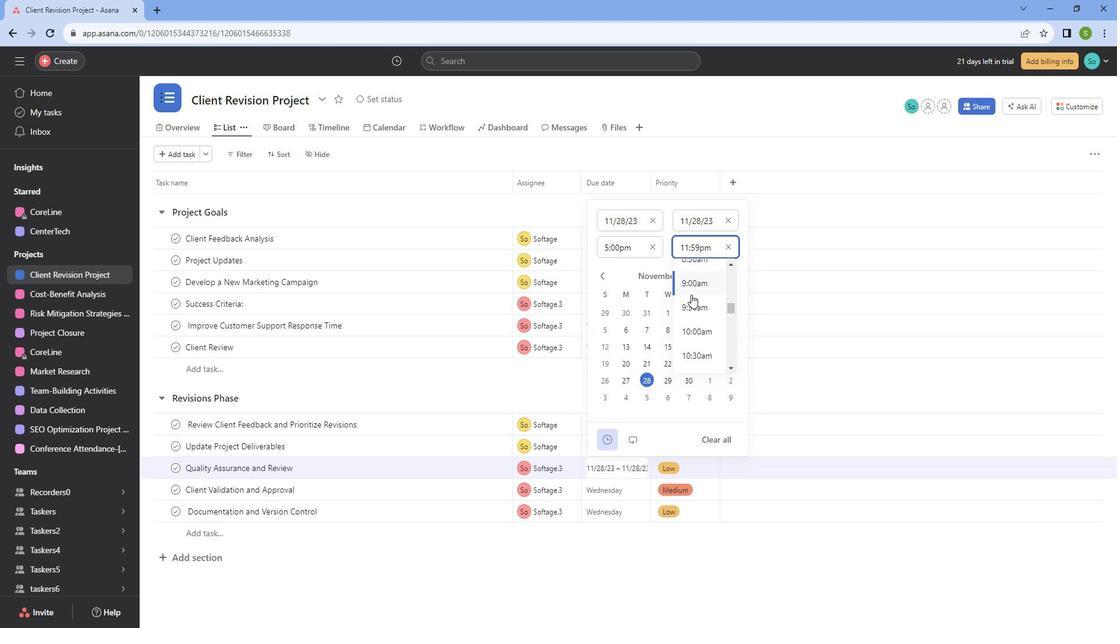
Action: Mouse scrolled (703, 295) with delta (0, 0)
Screenshot: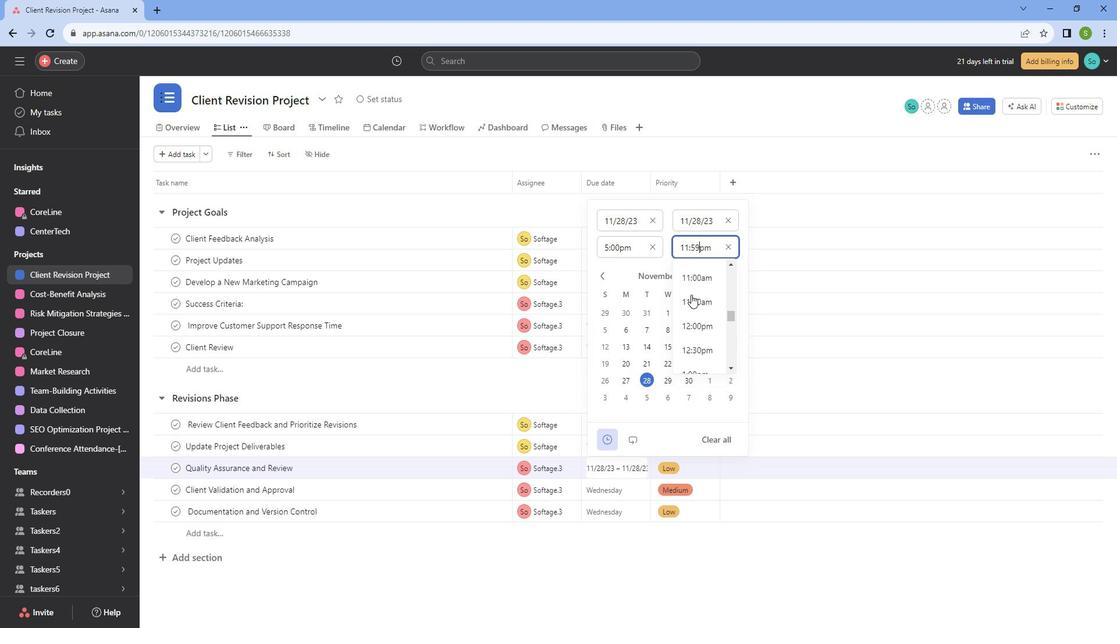 
Action: Mouse scrolled (703, 295) with delta (0, 0)
Screenshot: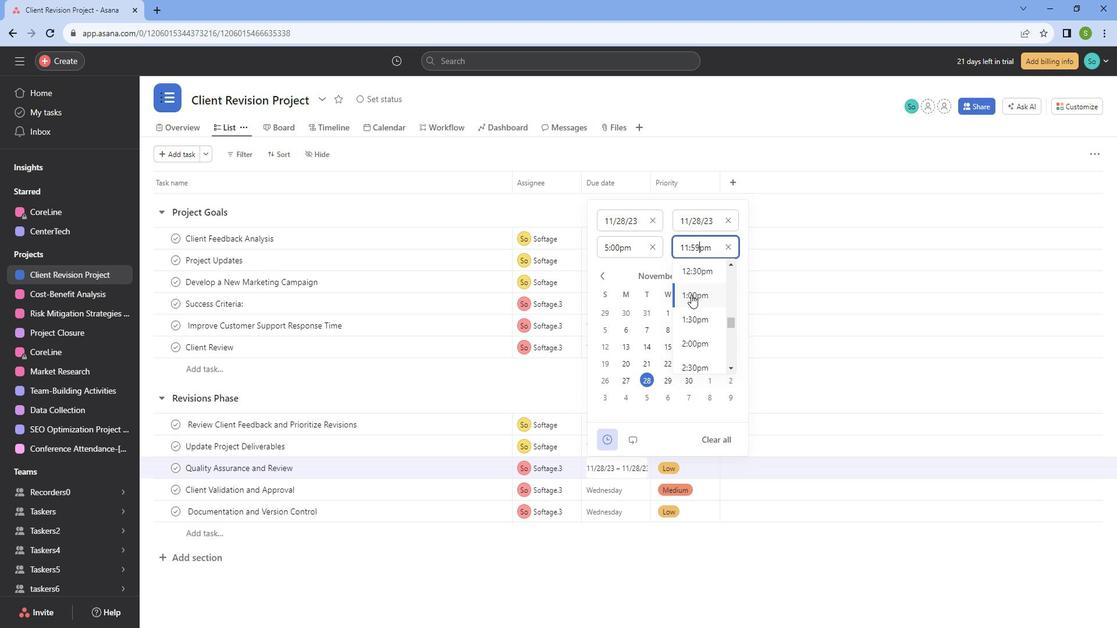 
Action: Mouse scrolled (703, 295) with delta (0, 0)
Screenshot: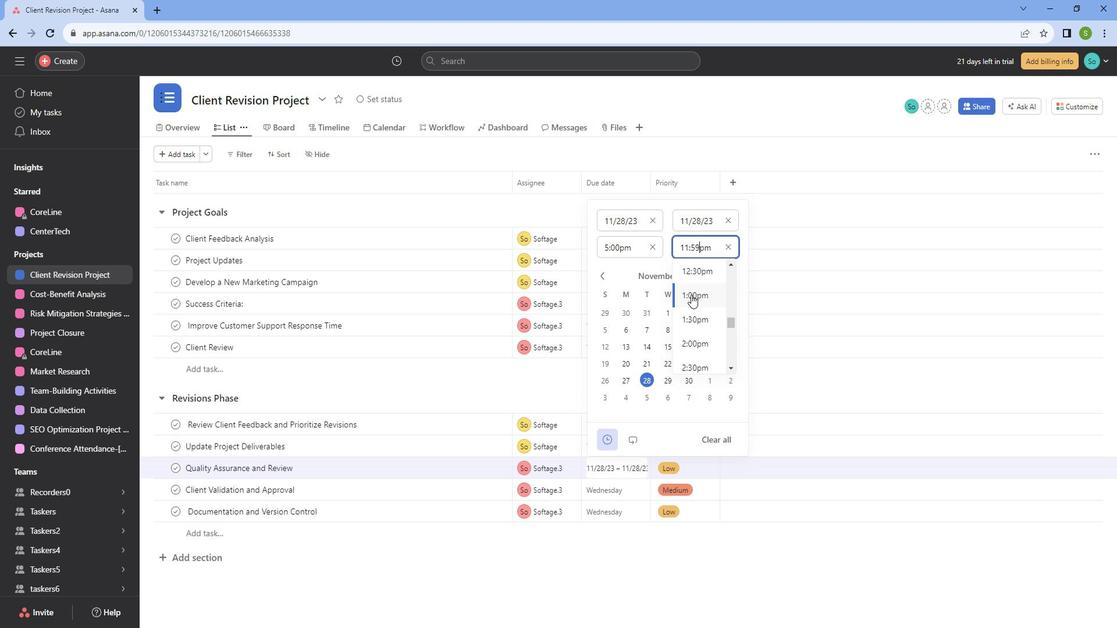 
Action: Mouse scrolled (703, 295) with delta (0, 0)
Screenshot: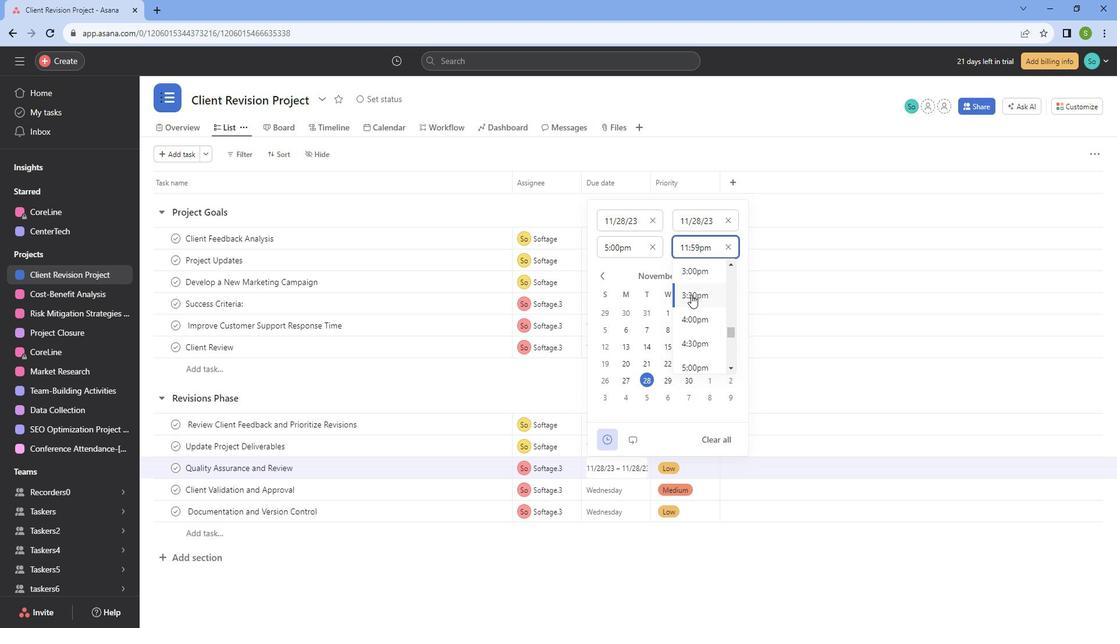 
Action: Mouse scrolled (703, 295) with delta (0, 0)
Screenshot: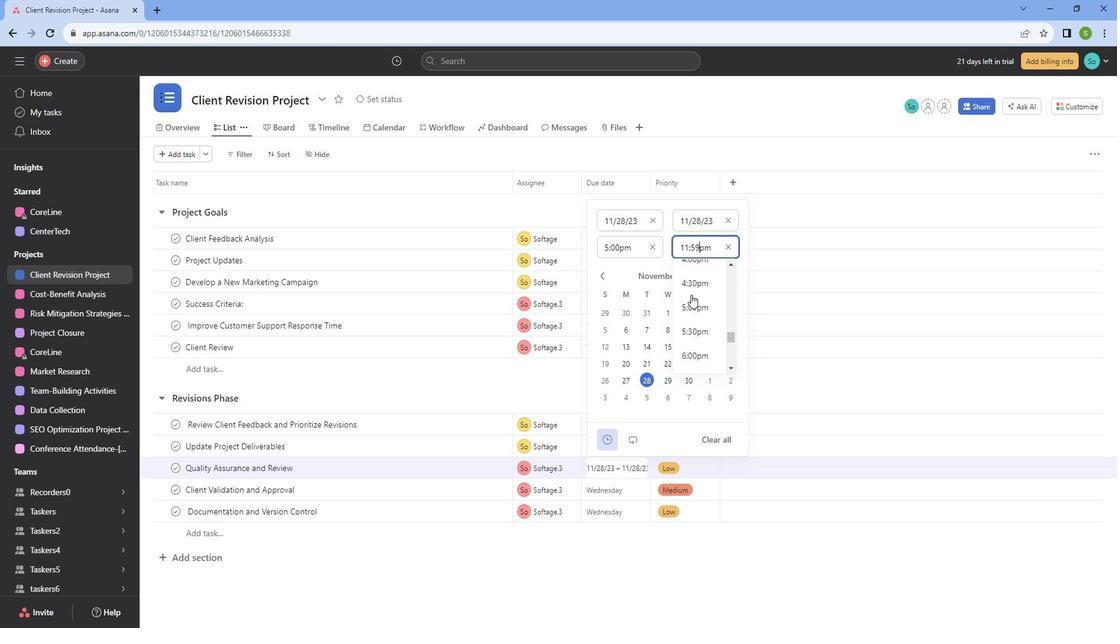 
Action: Mouse moved to (711, 275)
Screenshot: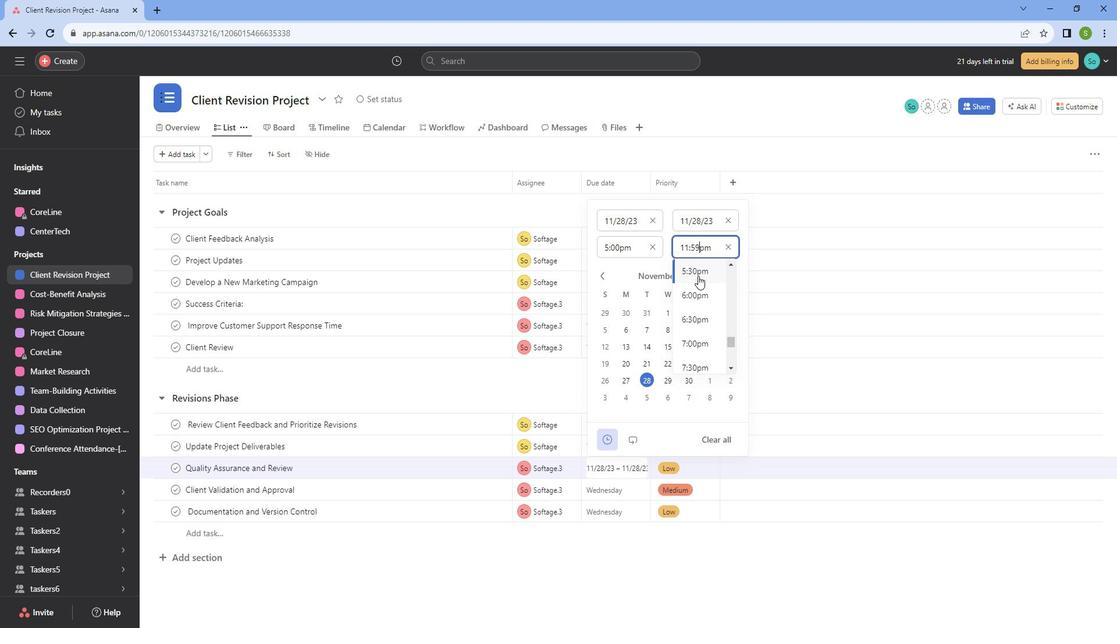 
Action: Mouse pressed left at (711, 275)
Screenshot: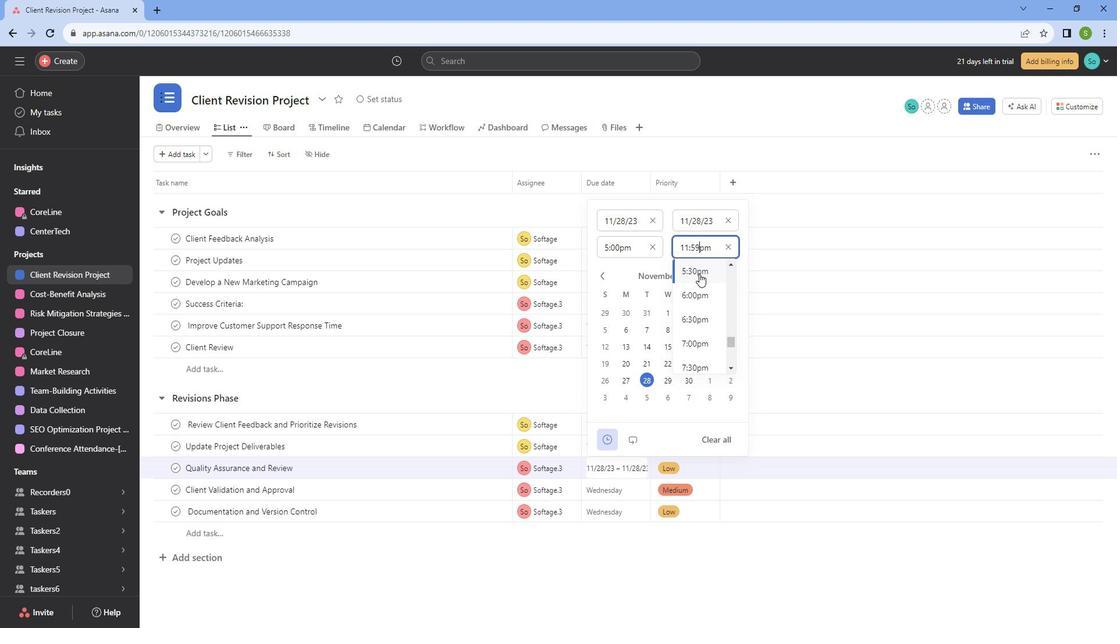 
Action: Mouse moved to (811, 215)
Screenshot: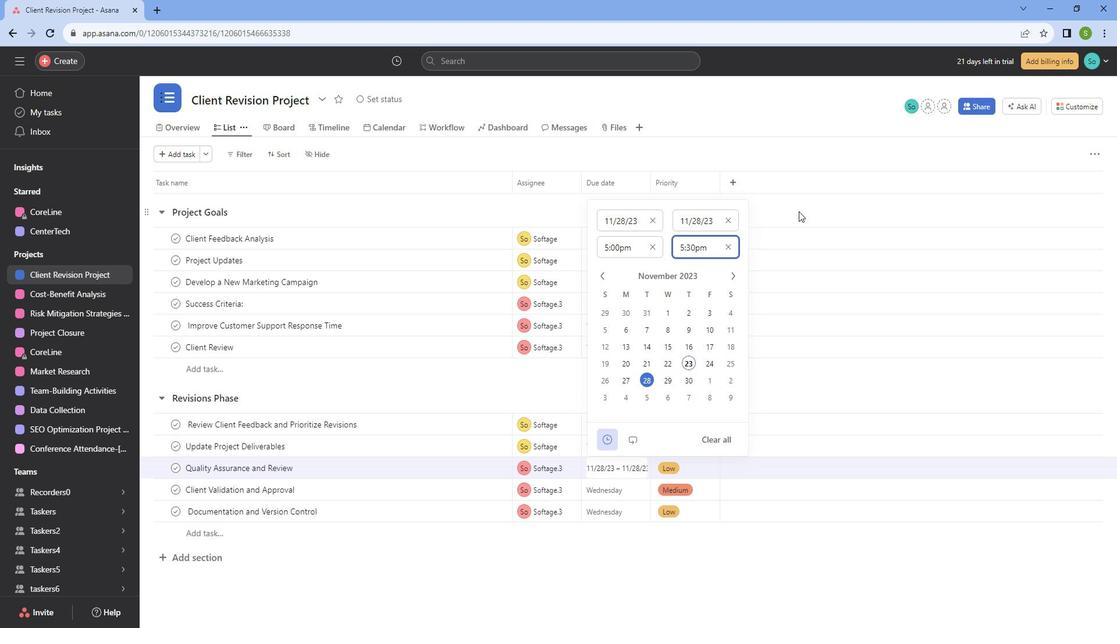 
Action: Mouse pressed left at (811, 215)
Screenshot: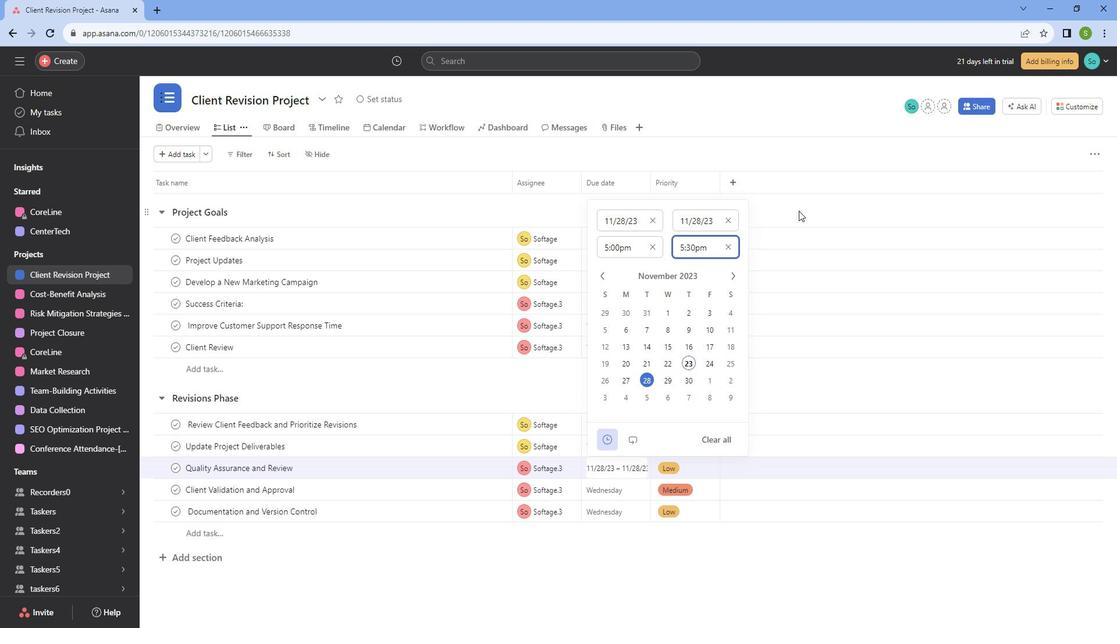 
Action: Mouse moved to (575, 463)
Screenshot: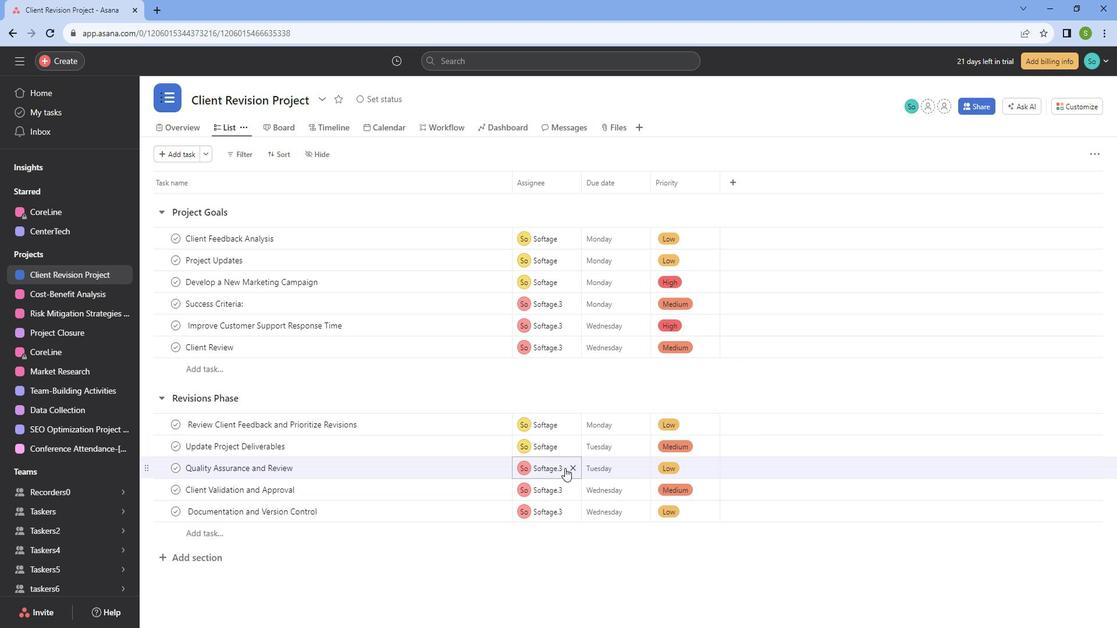 
Action: Mouse pressed left at (575, 463)
Screenshot: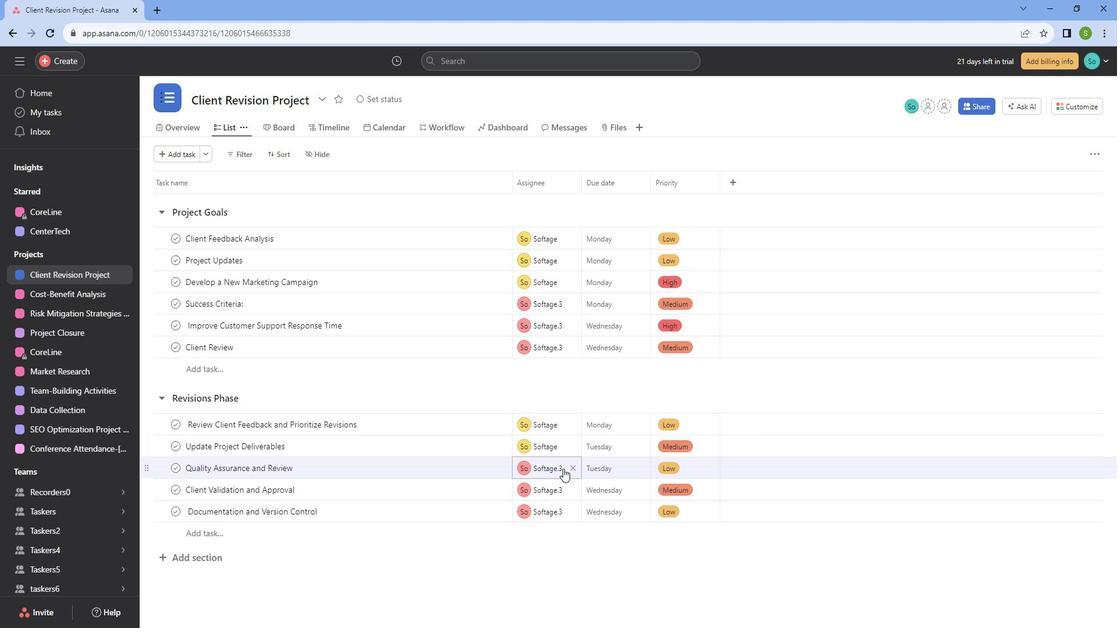 
Action: Mouse moved to (557, 504)
Screenshot: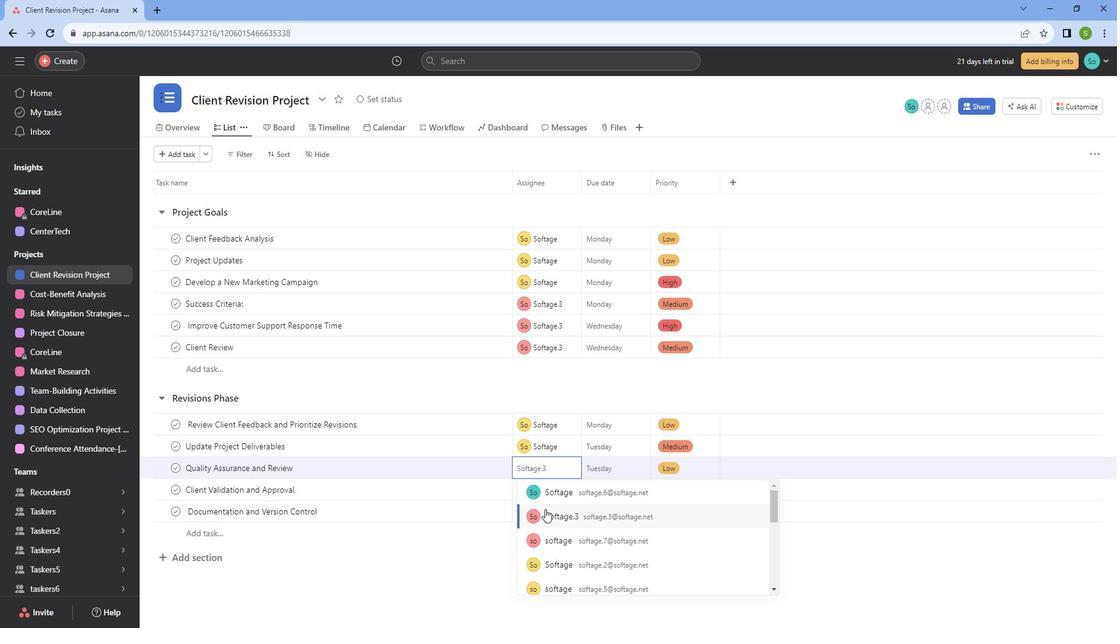 
Action: Mouse pressed left at (557, 504)
Screenshot: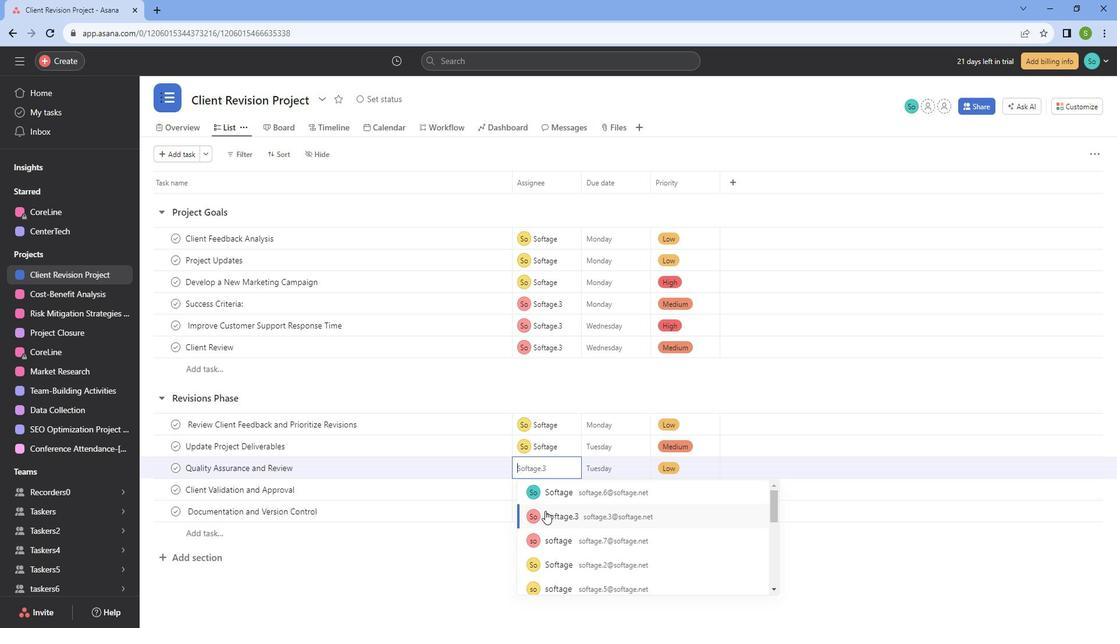 
Action: Mouse moved to (437, 461)
Screenshot: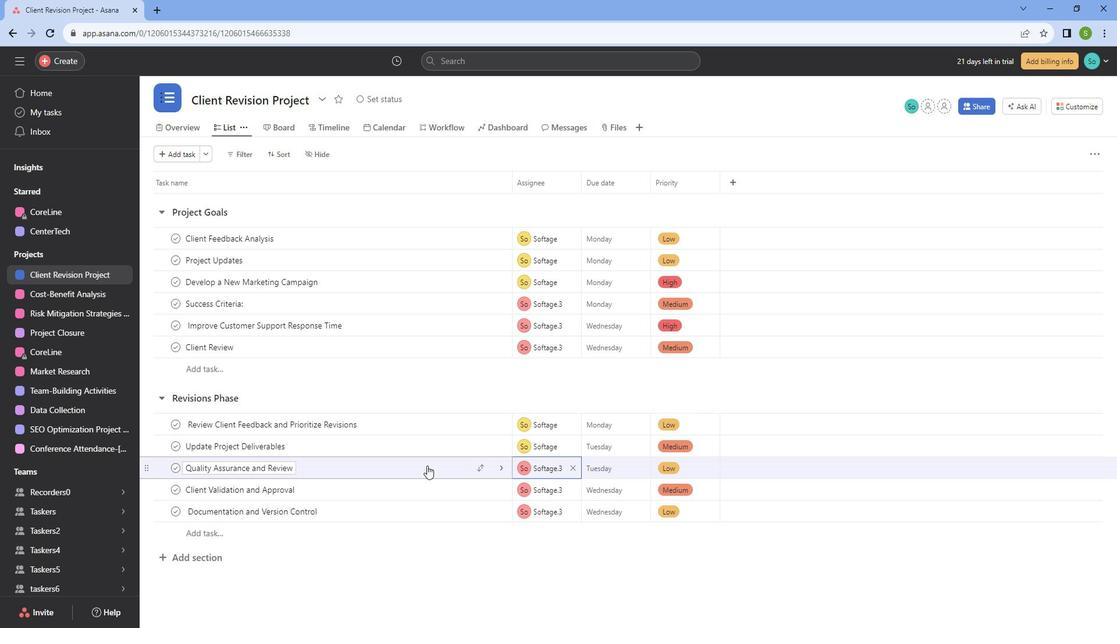 
Action: Mouse pressed left at (437, 461)
Screenshot: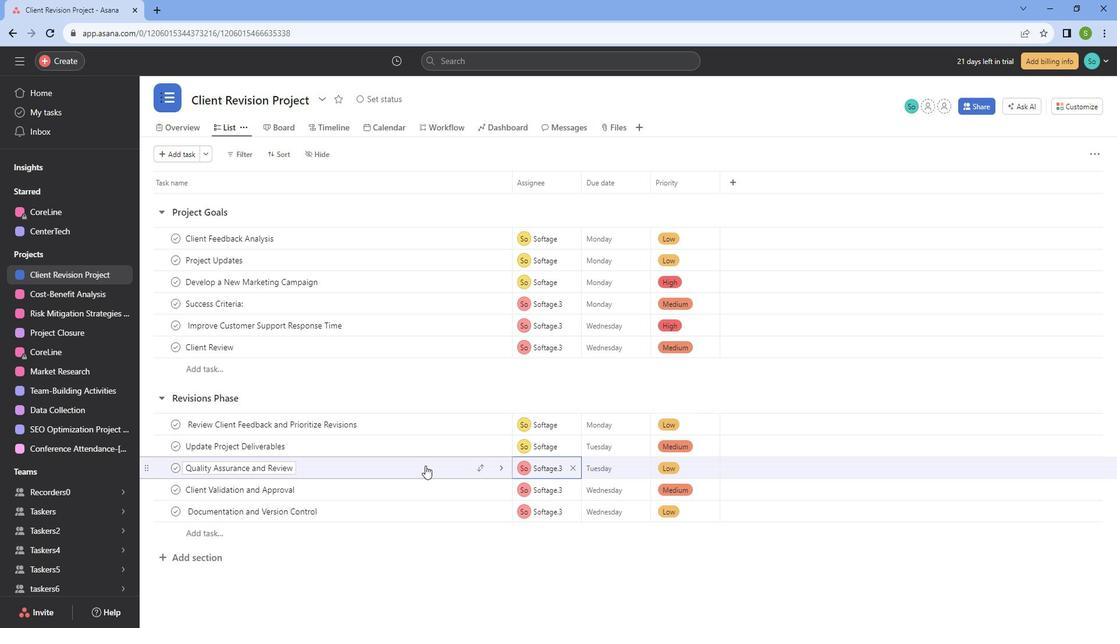
Action: Mouse moved to (884, 190)
Screenshot: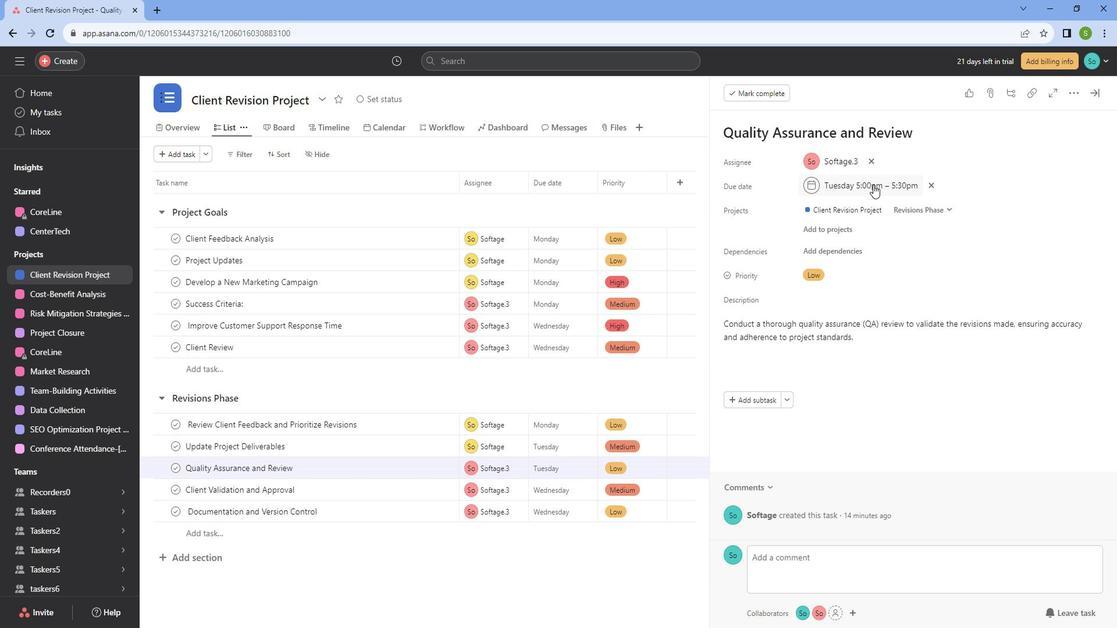 
Action: Mouse pressed left at (884, 190)
Screenshot: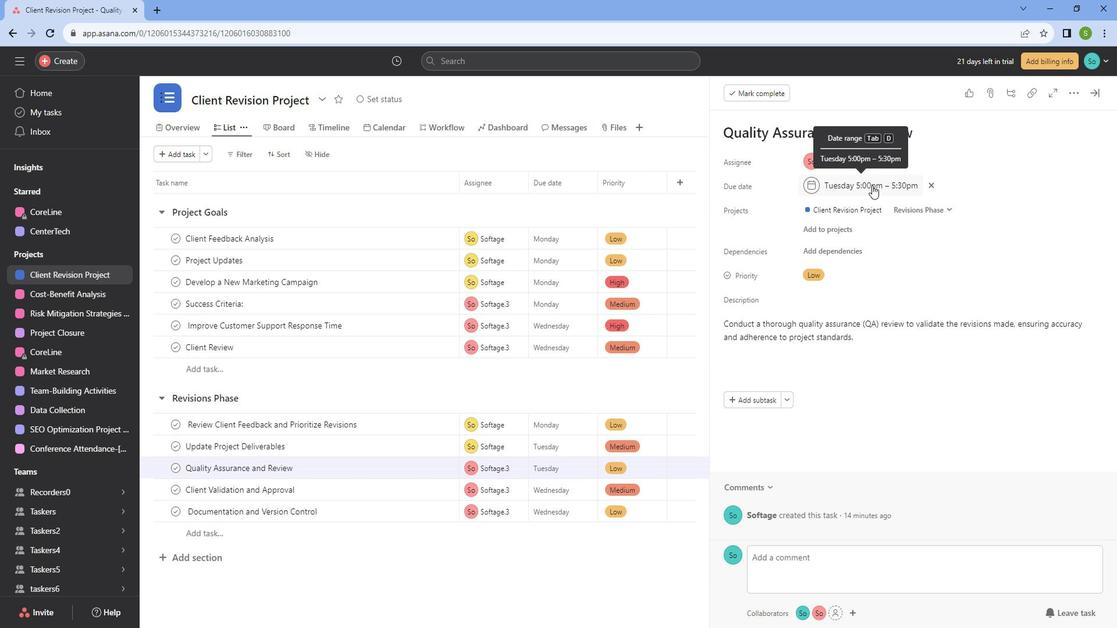 
Action: Mouse moved to (925, 250)
Screenshot: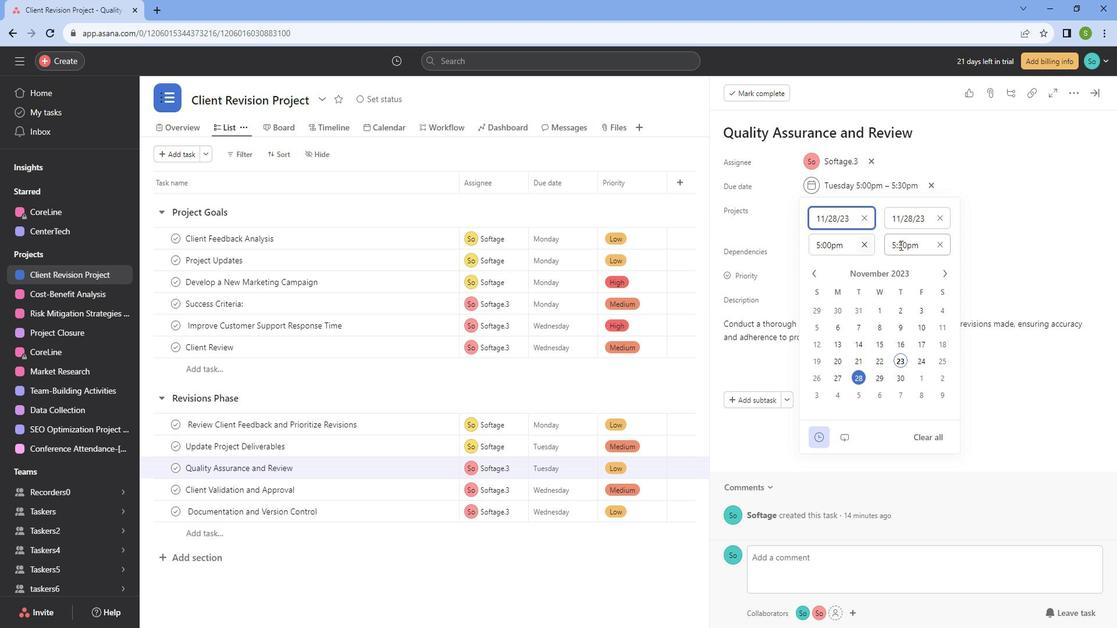
Action: Mouse pressed left at (925, 250)
Screenshot: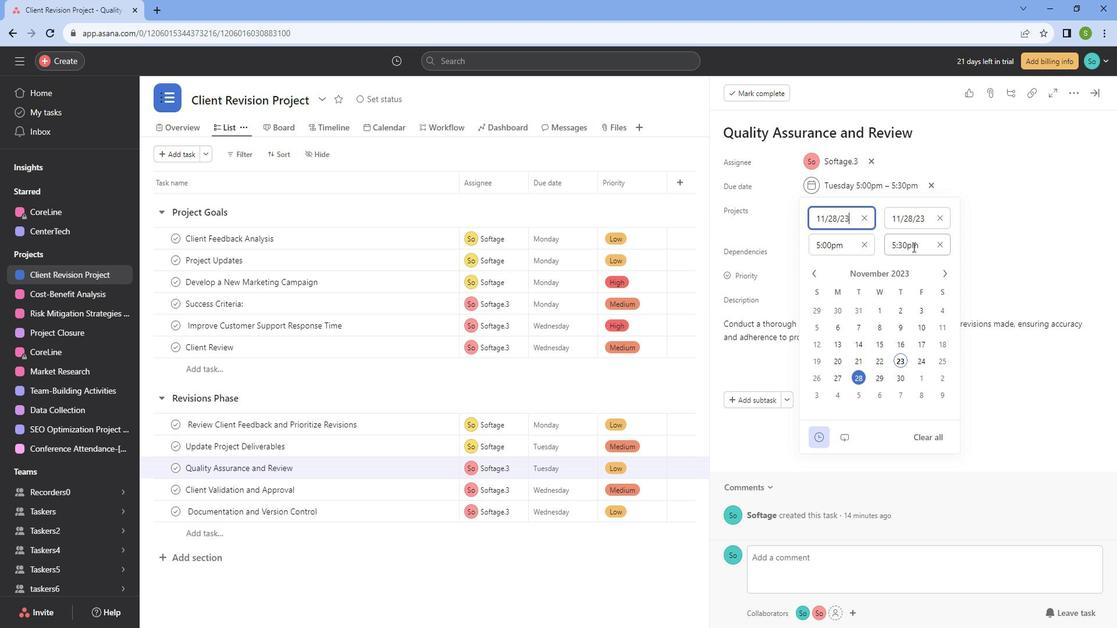 
Action: Mouse moved to (923, 268)
Screenshot: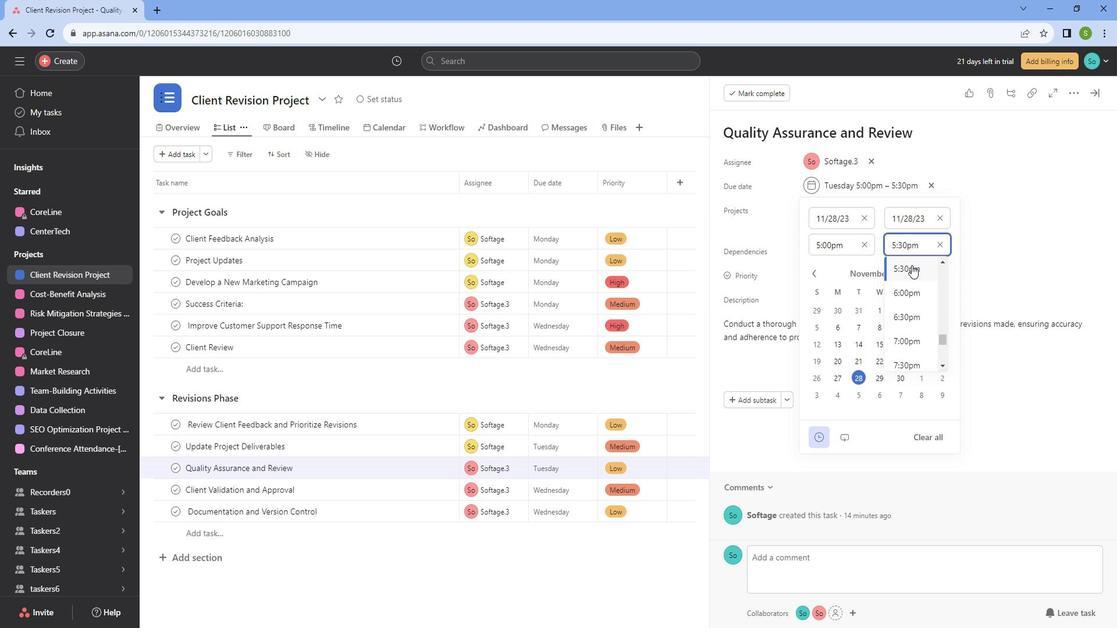 
Action: Mouse scrolled (923, 269) with delta (0, 0)
Screenshot: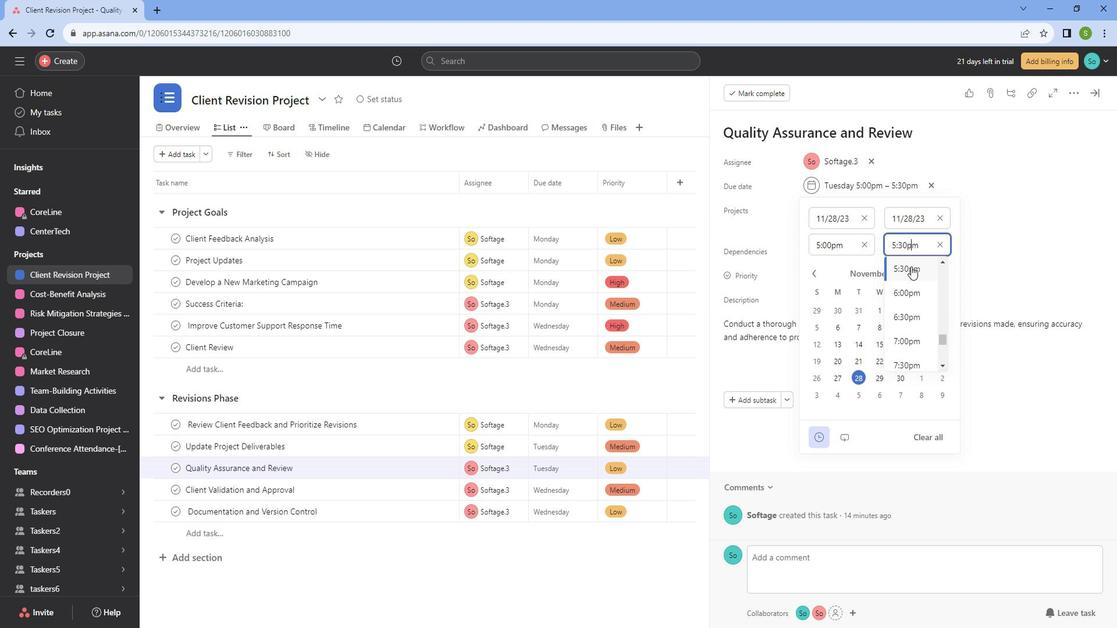 
Action: Mouse moved to (912, 301)
Screenshot: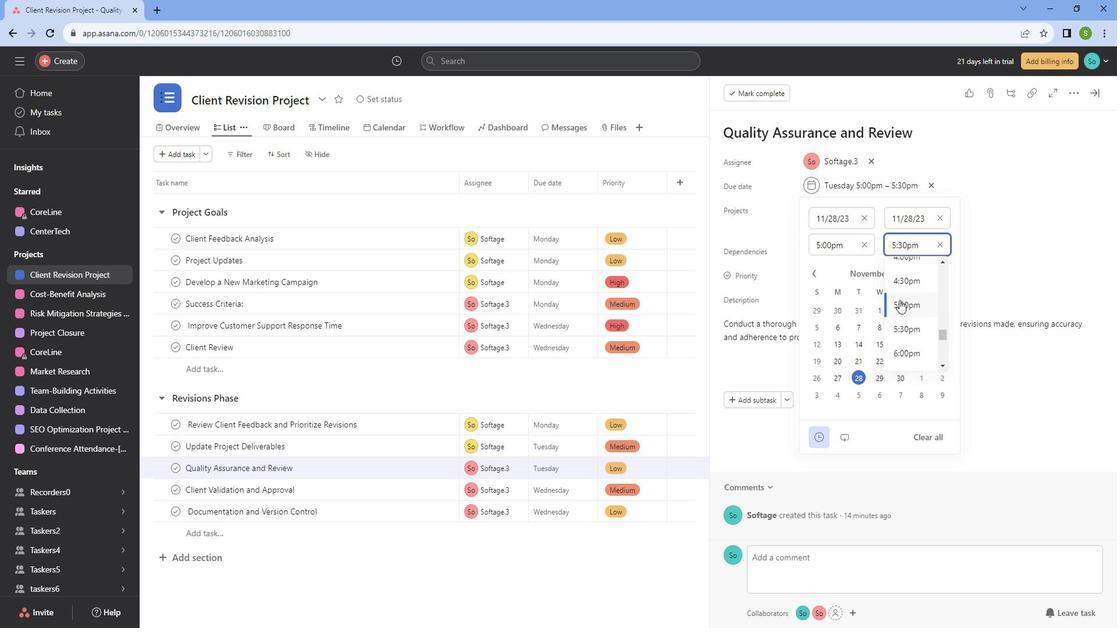 
Action: Mouse pressed left at (912, 301)
Screenshot: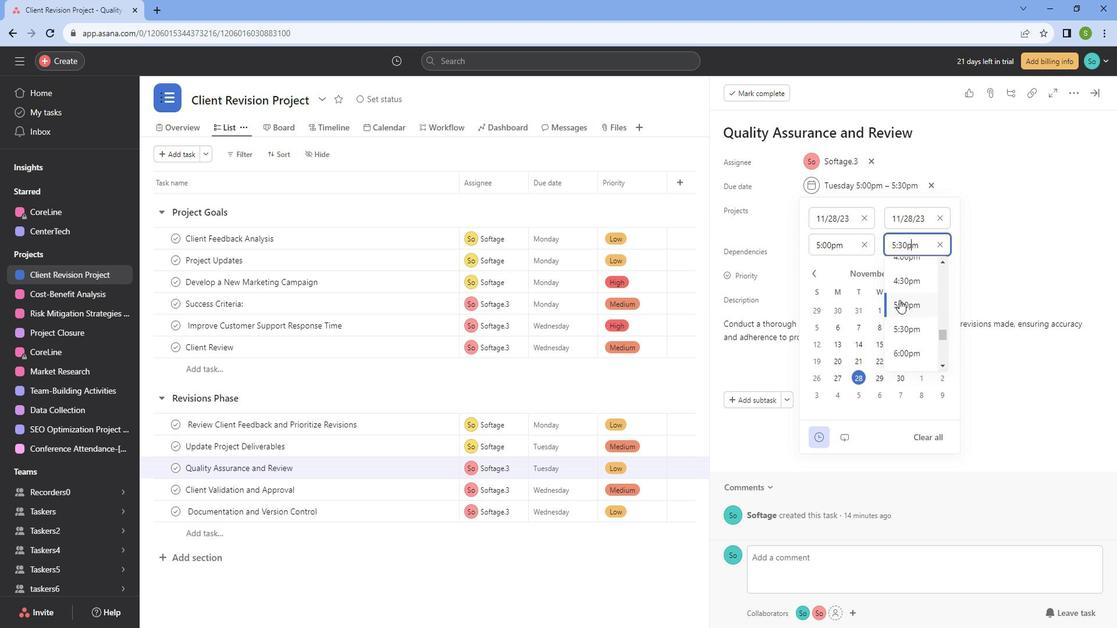 
Action: Mouse moved to (912, 250)
Screenshot: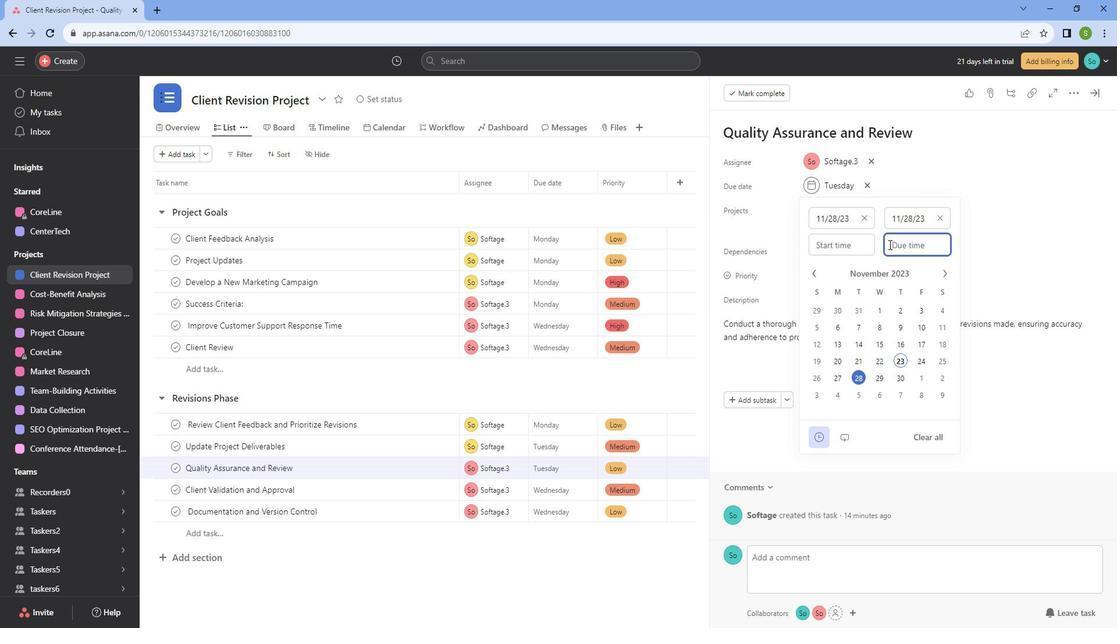
Action: Mouse pressed left at (912, 250)
Screenshot: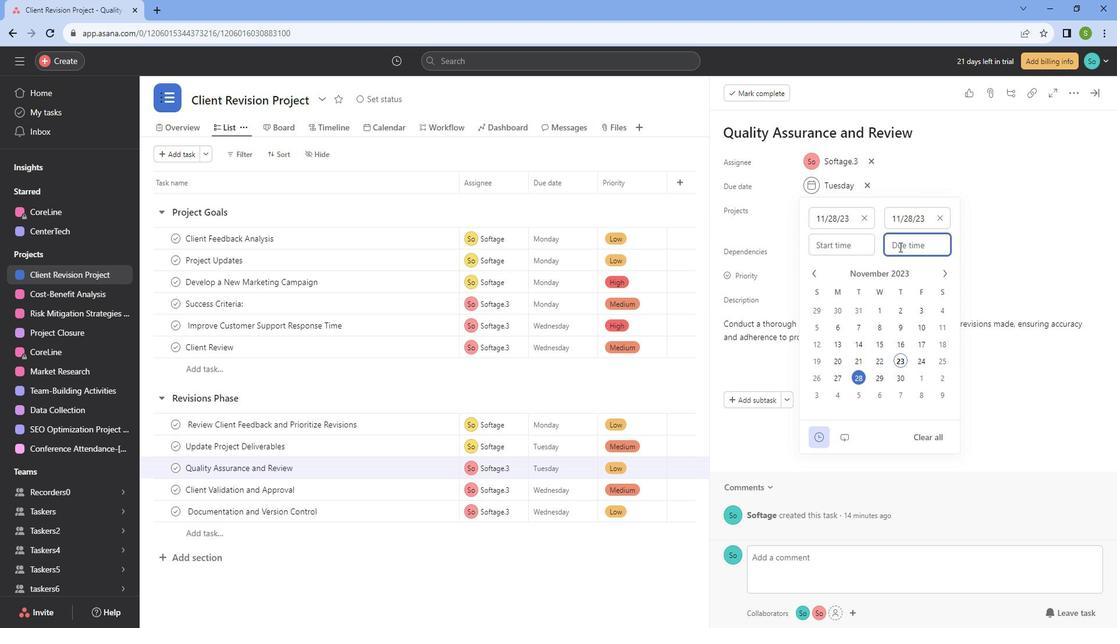 
Action: Mouse moved to (930, 246)
Screenshot: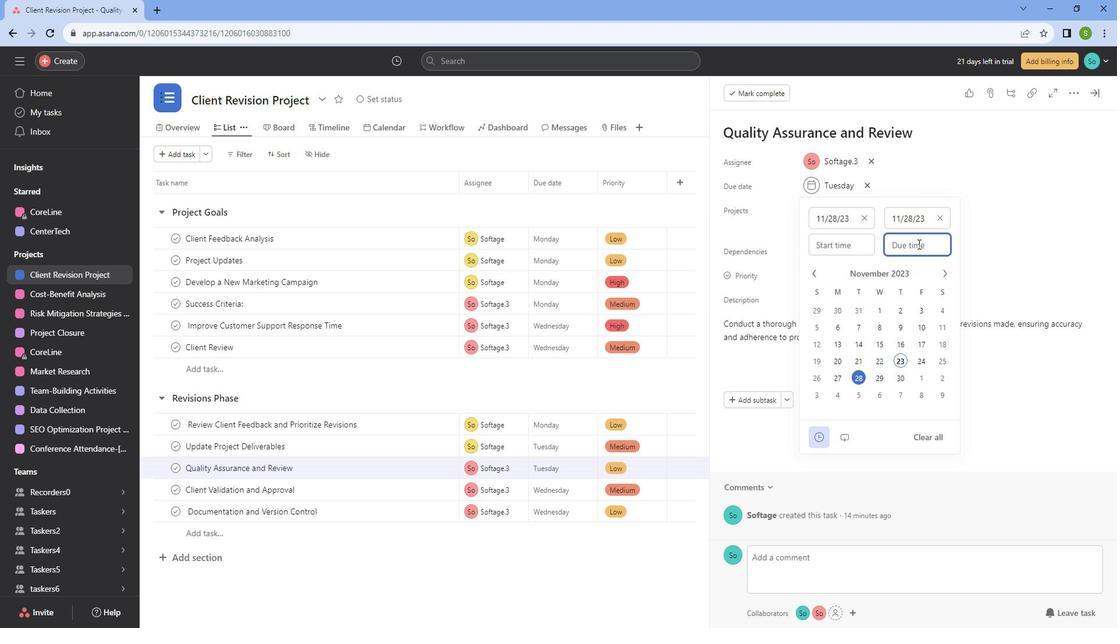 
Action: Mouse pressed left at (930, 246)
Screenshot: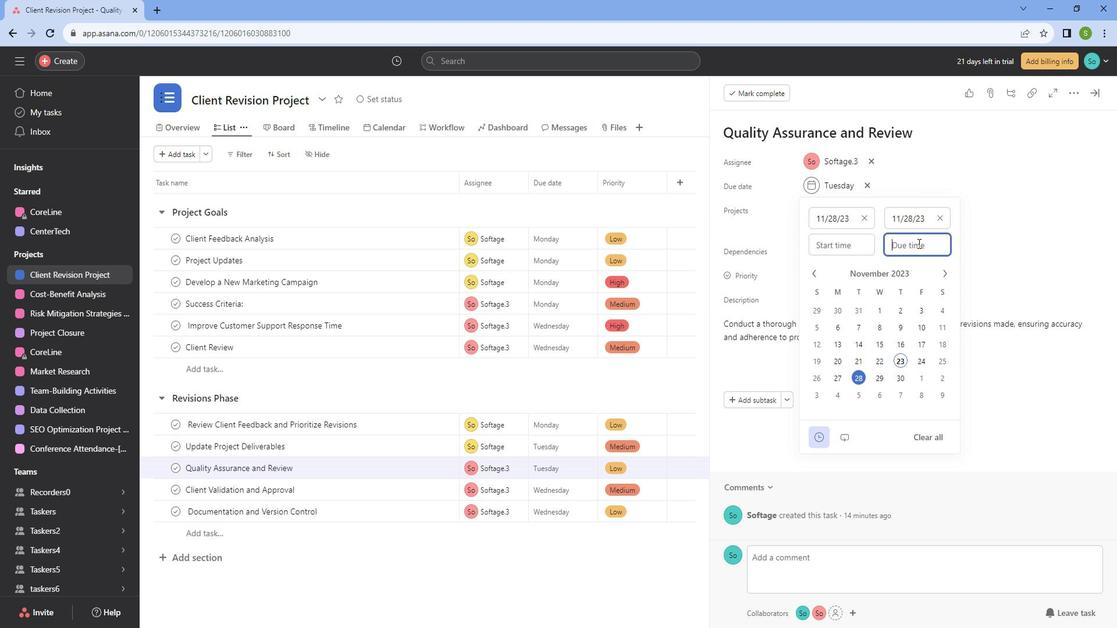 
Action: Mouse moved to (867, 250)
Screenshot: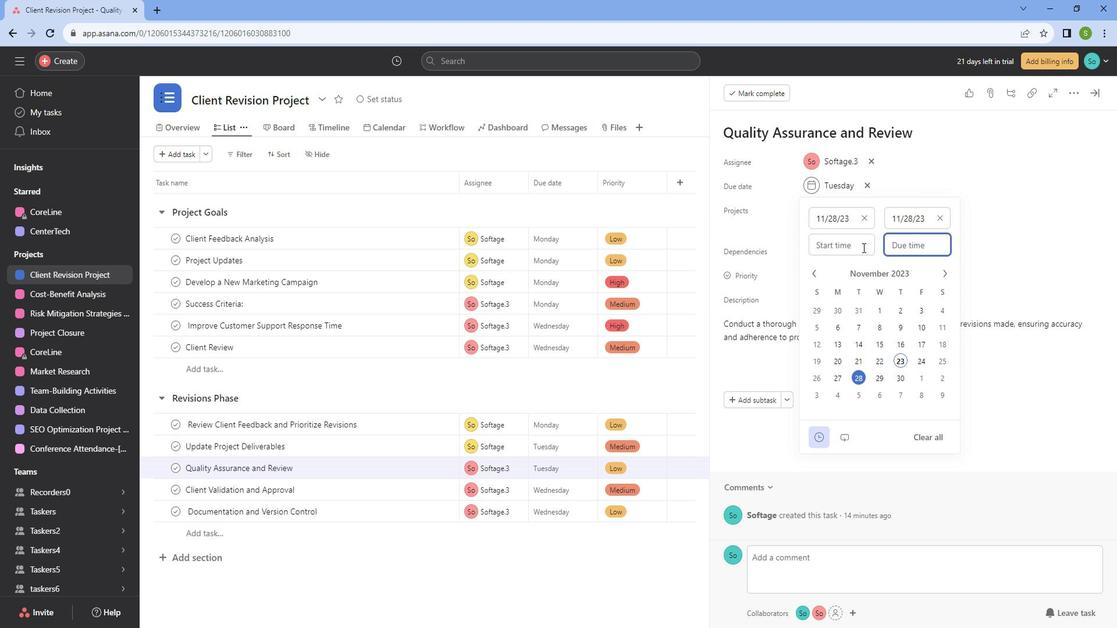 
Action: Mouse pressed left at (867, 250)
Screenshot: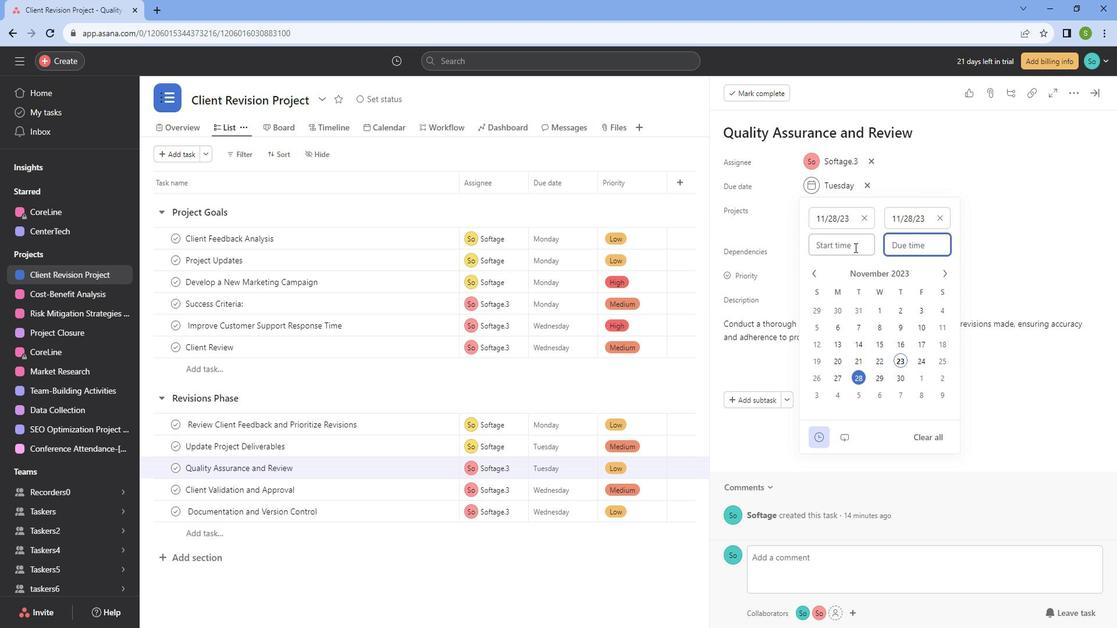 
Action: Mouse moved to (859, 296)
Screenshot: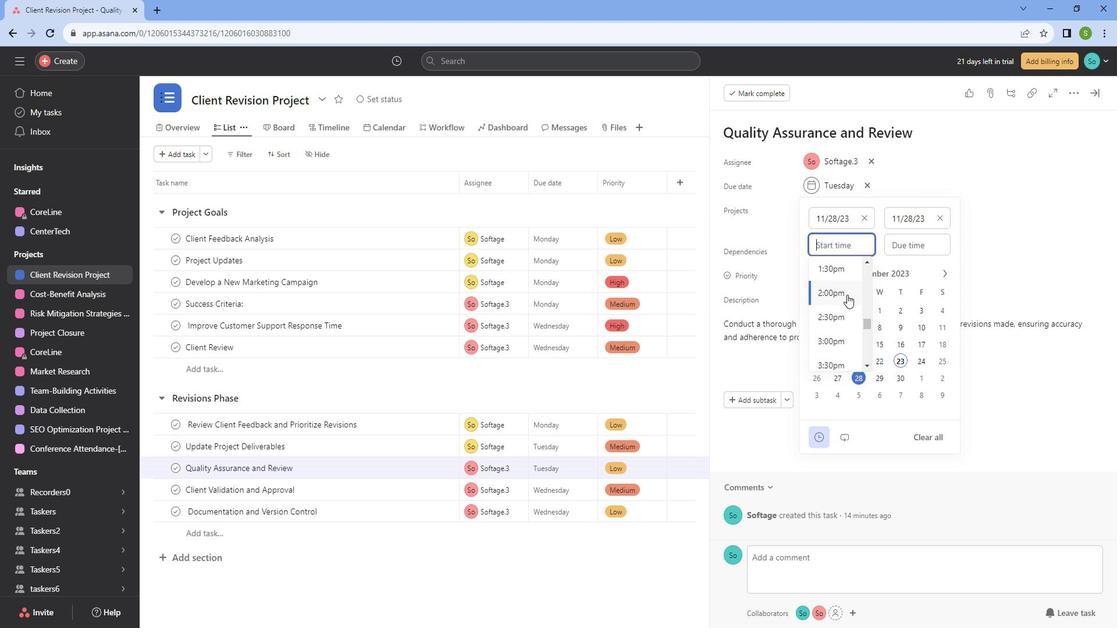 
Action: Mouse scrolled (859, 296) with delta (0, 0)
Screenshot: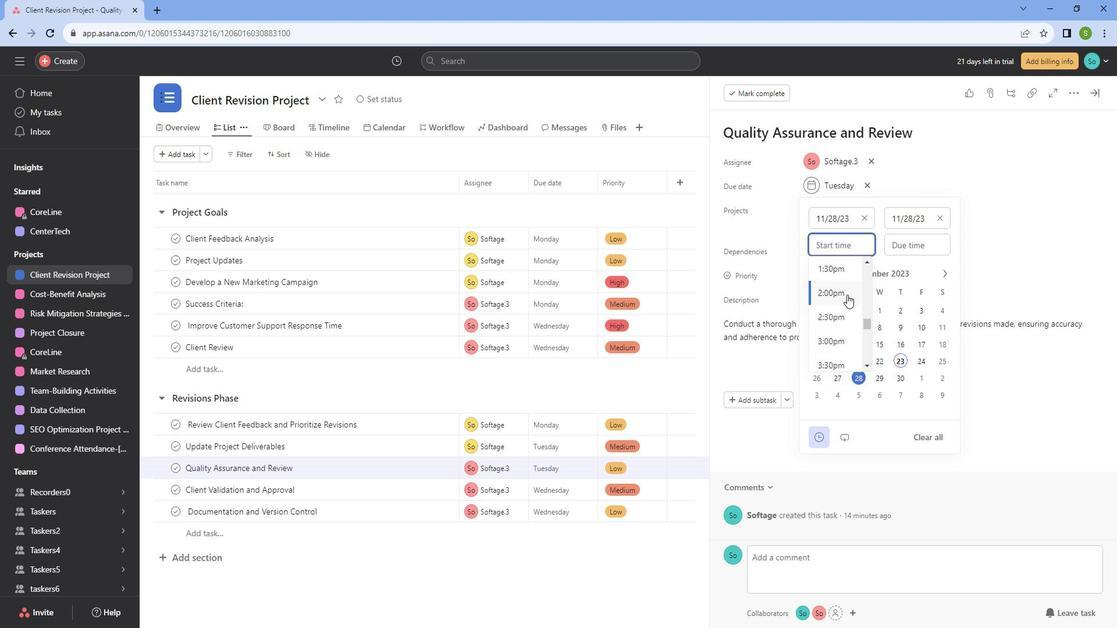 
Action: Mouse scrolled (859, 296) with delta (0, 0)
Screenshot: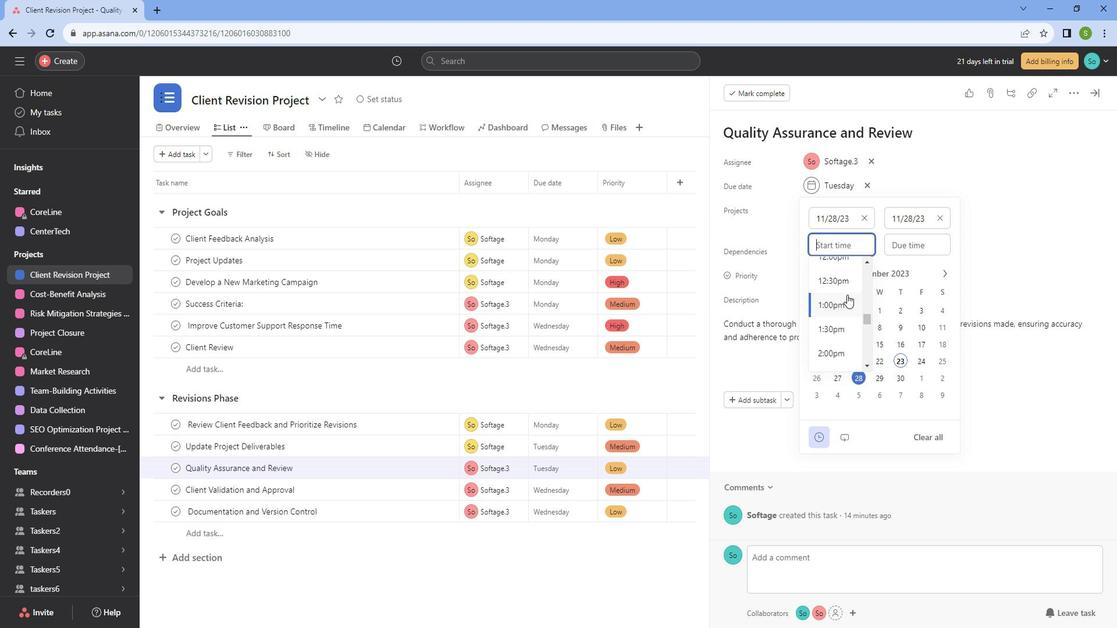 
Action: Mouse scrolled (859, 296) with delta (0, 0)
Screenshot: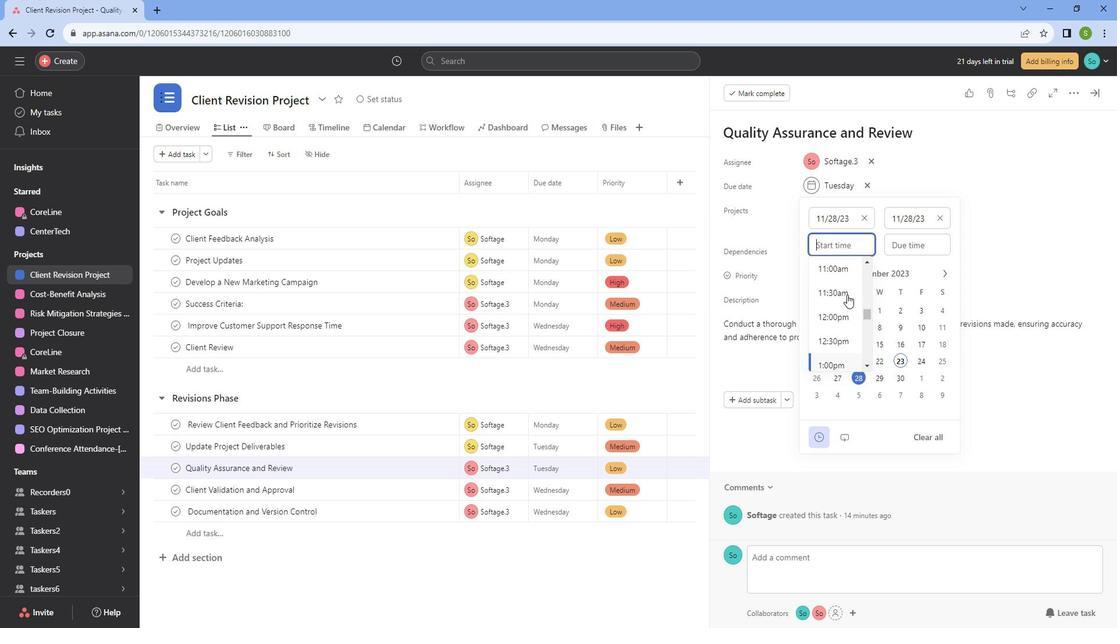 
Action: Mouse scrolled (859, 295) with delta (0, 0)
Screenshot: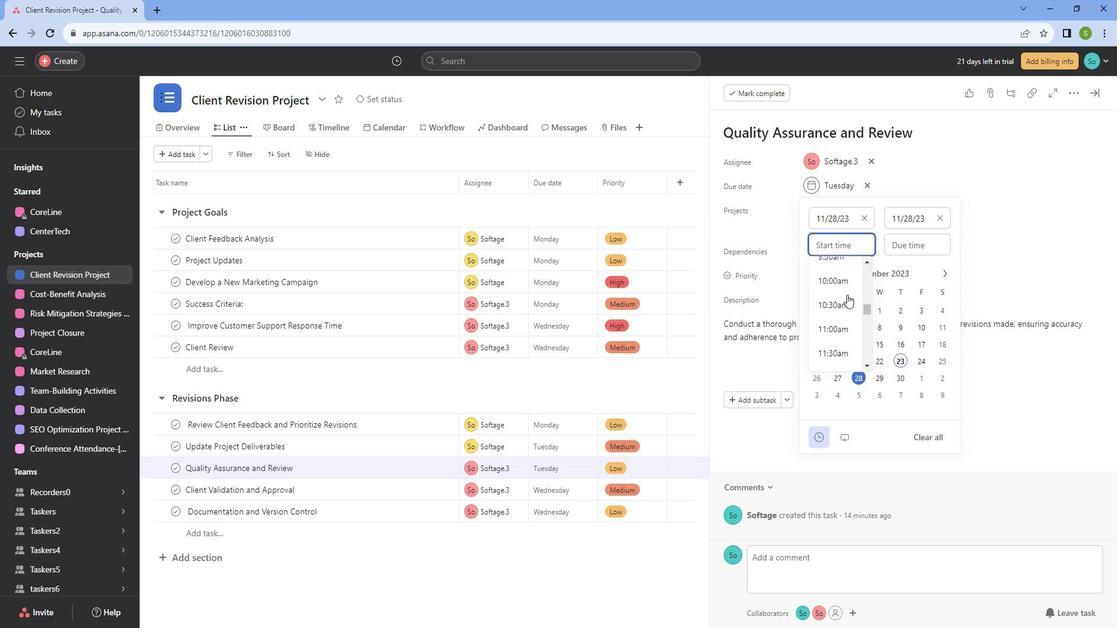 
Action: Mouse scrolled (859, 295) with delta (0, 0)
Screenshot: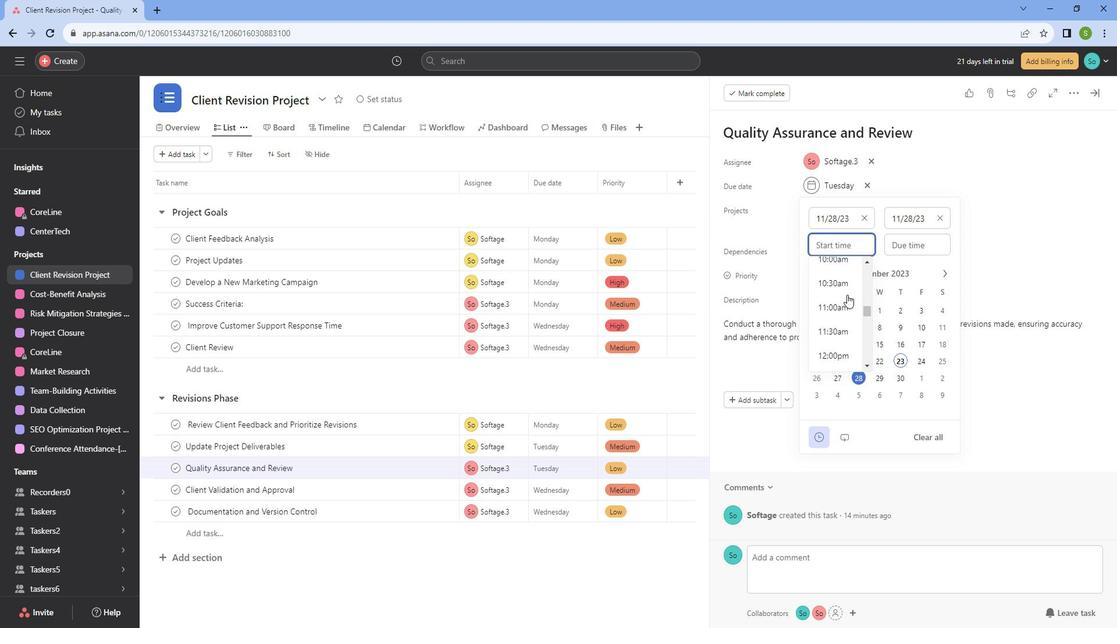 
Action: Mouse scrolled (859, 295) with delta (0, 0)
Screenshot: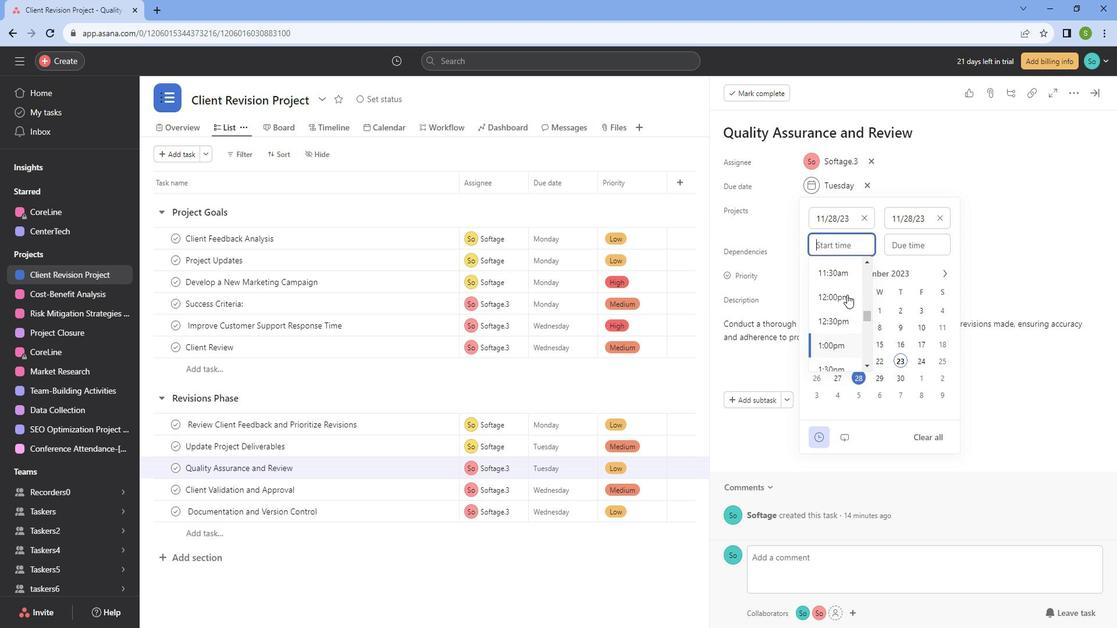 
Action: Mouse scrolled (859, 296) with delta (0, 0)
Screenshot: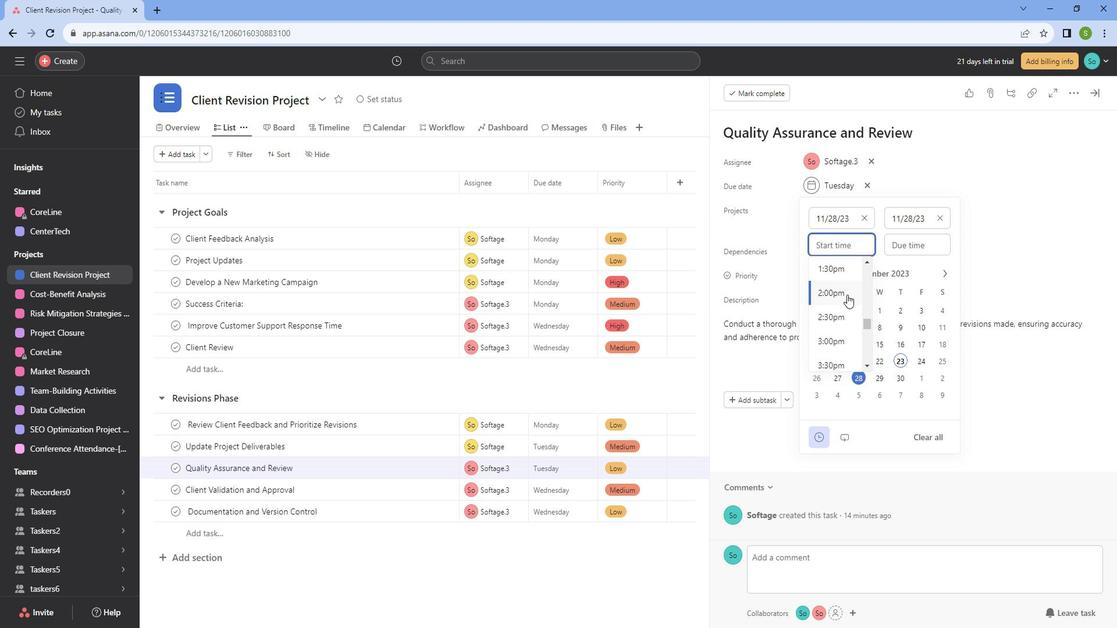 
Action: Mouse scrolled (859, 295) with delta (0, 0)
Screenshot: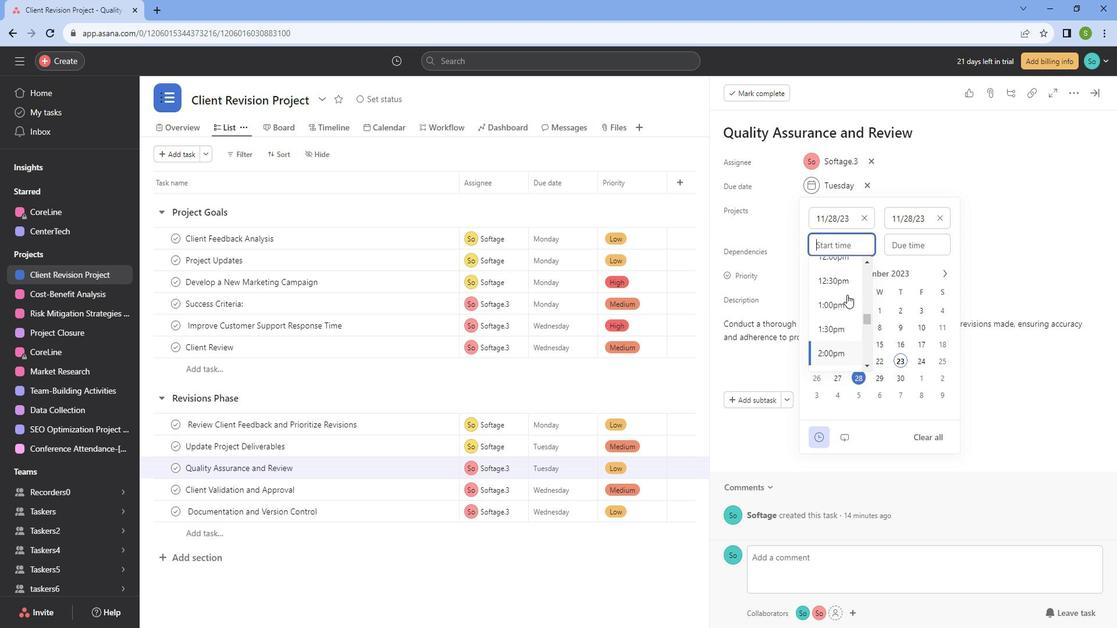 
Action: Mouse scrolled (859, 295) with delta (0, 0)
Screenshot: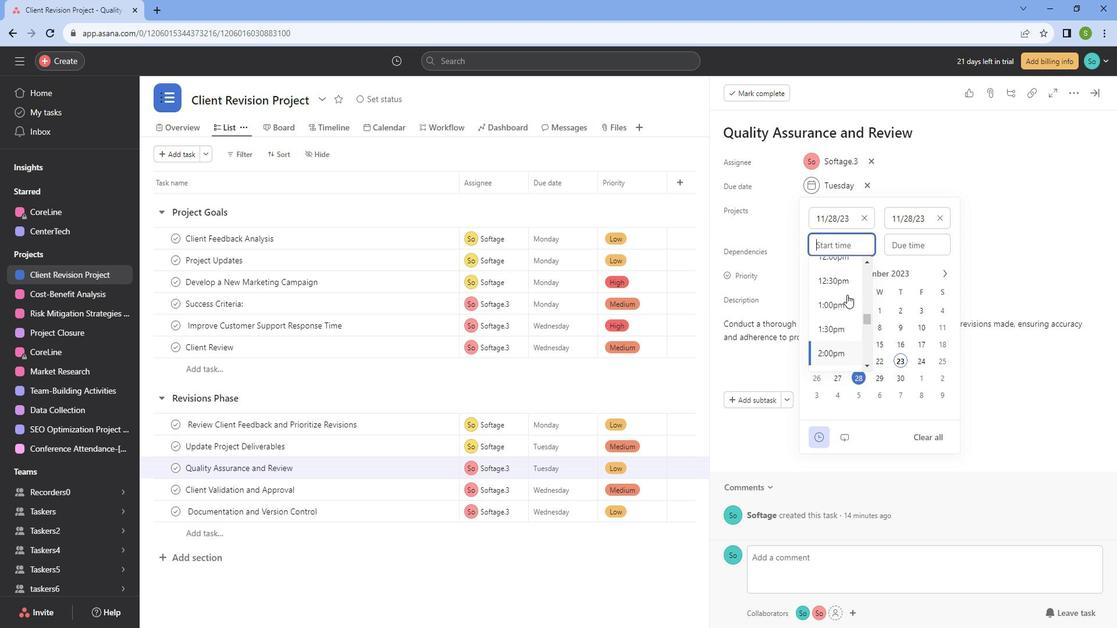 
Action: Mouse scrolled (859, 295) with delta (0, 0)
Screenshot: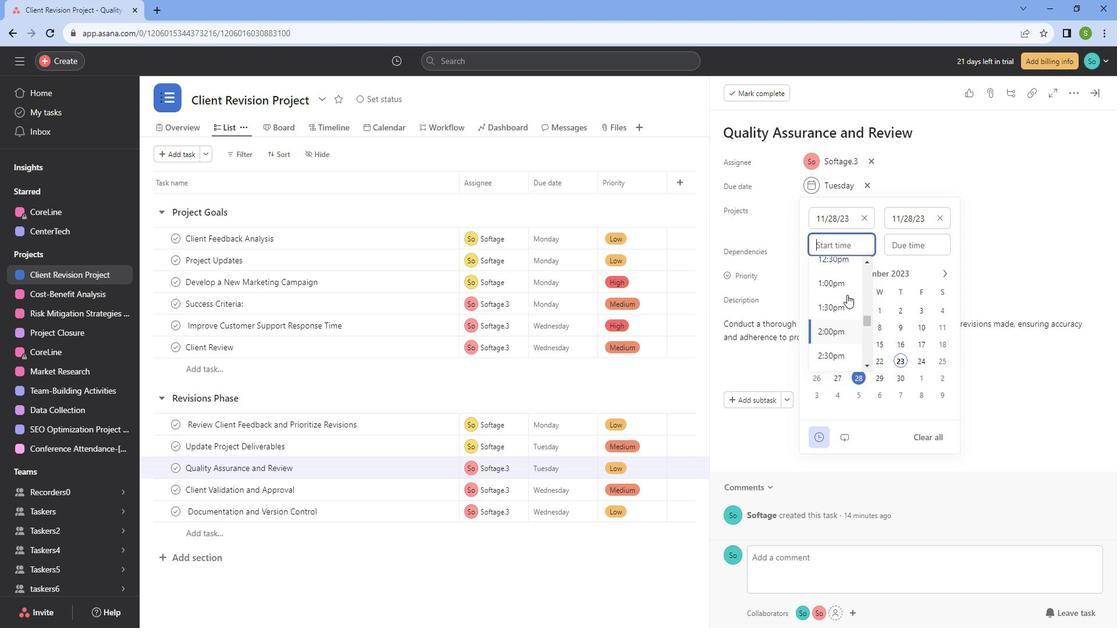 
Action: Mouse moved to (834, 316)
Screenshot: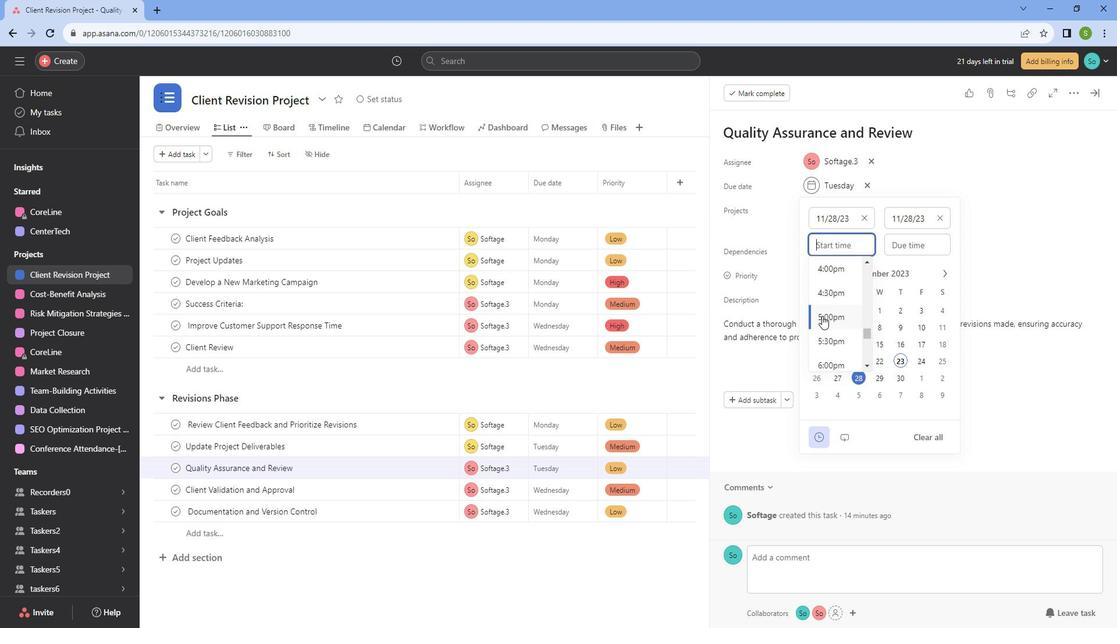 
Action: Mouse pressed left at (834, 316)
Screenshot: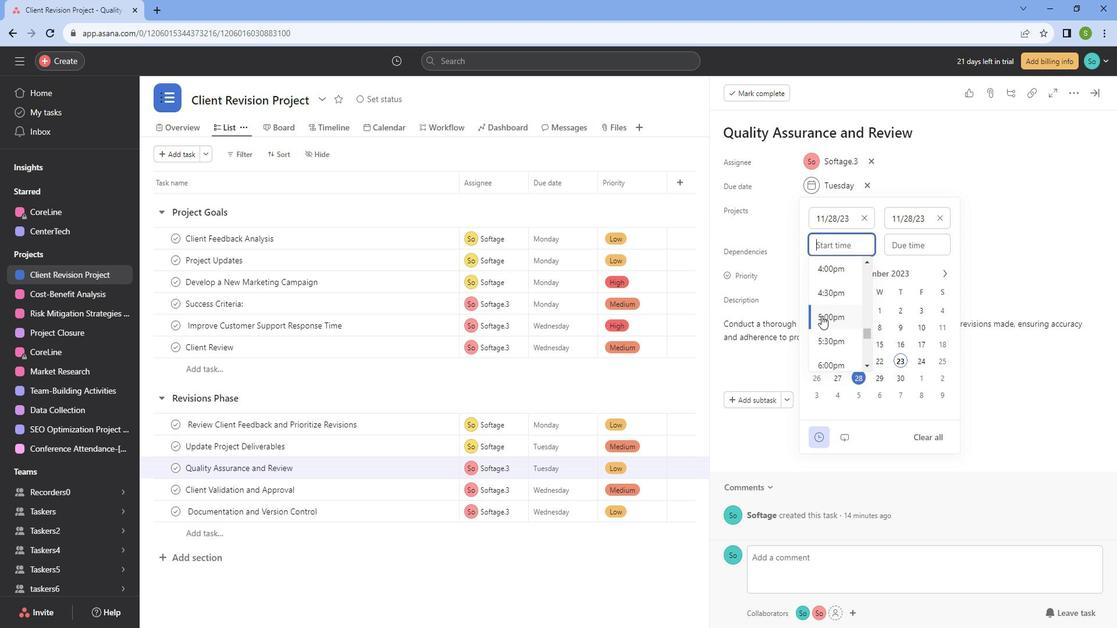 
Action: Mouse moved to (904, 250)
Screenshot: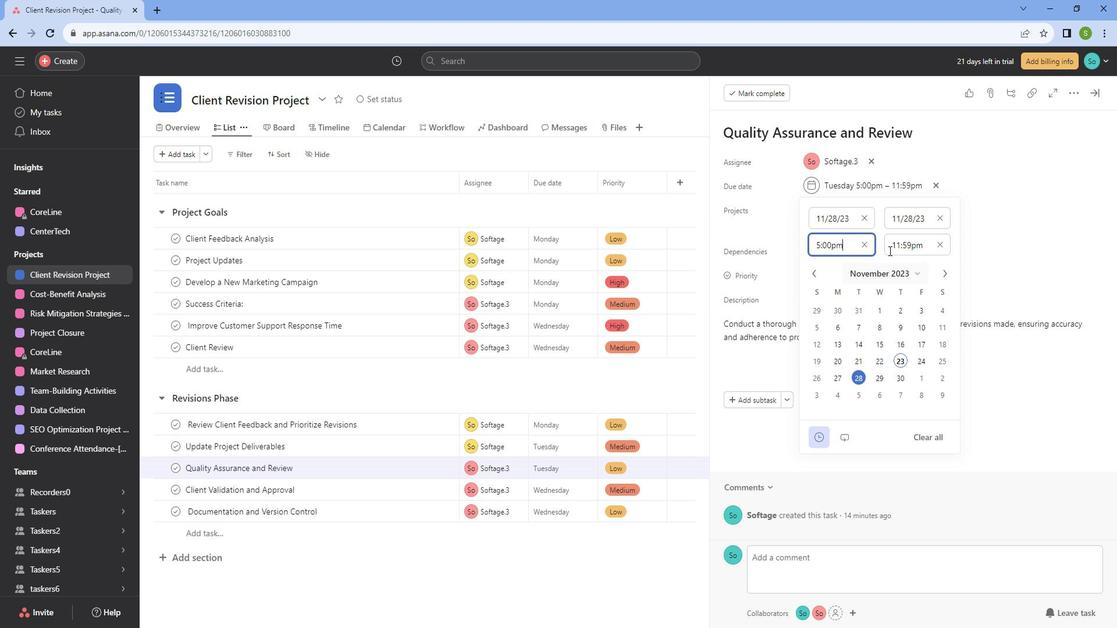 
Action: Mouse pressed left at (904, 250)
Screenshot: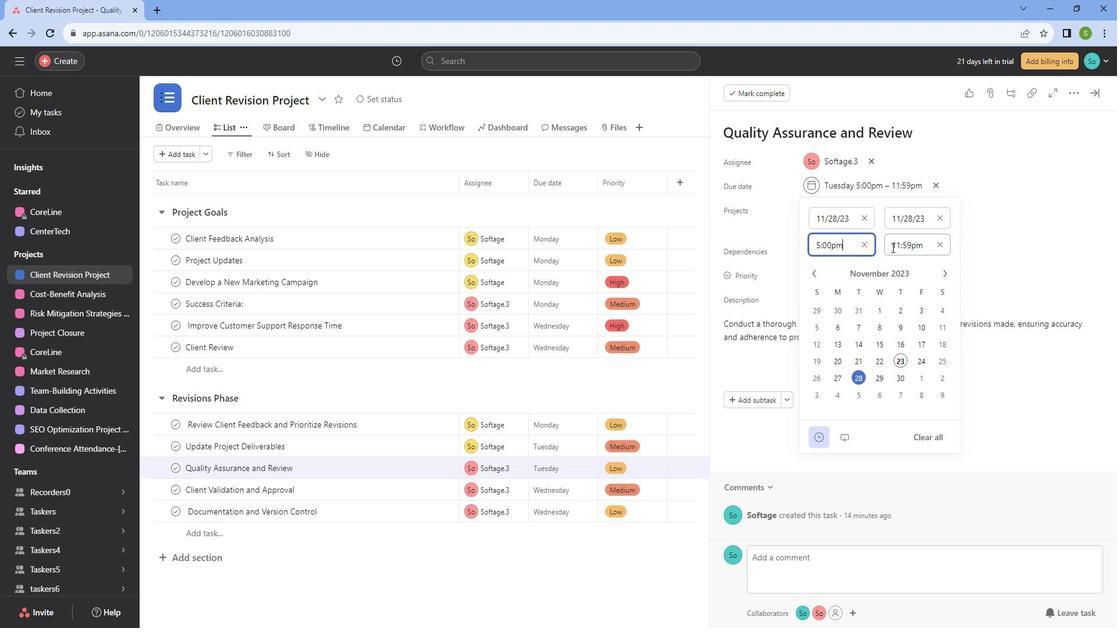 
Action: Mouse moved to (907, 297)
Screenshot: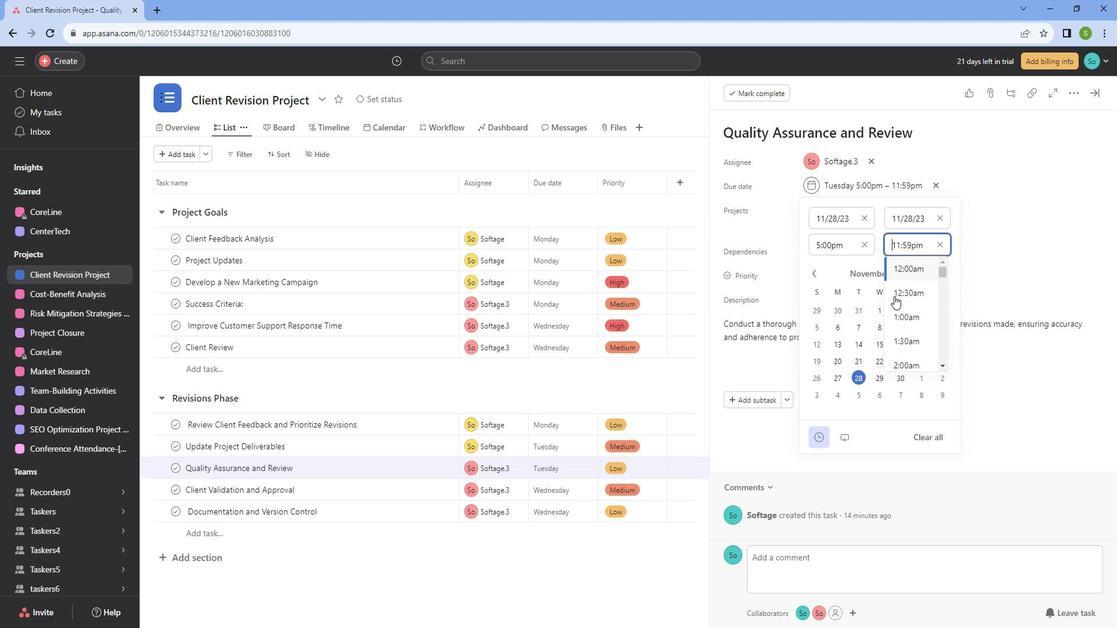 
Action: Mouse scrolled (907, 296) with delta (0, 0)
Screenshot: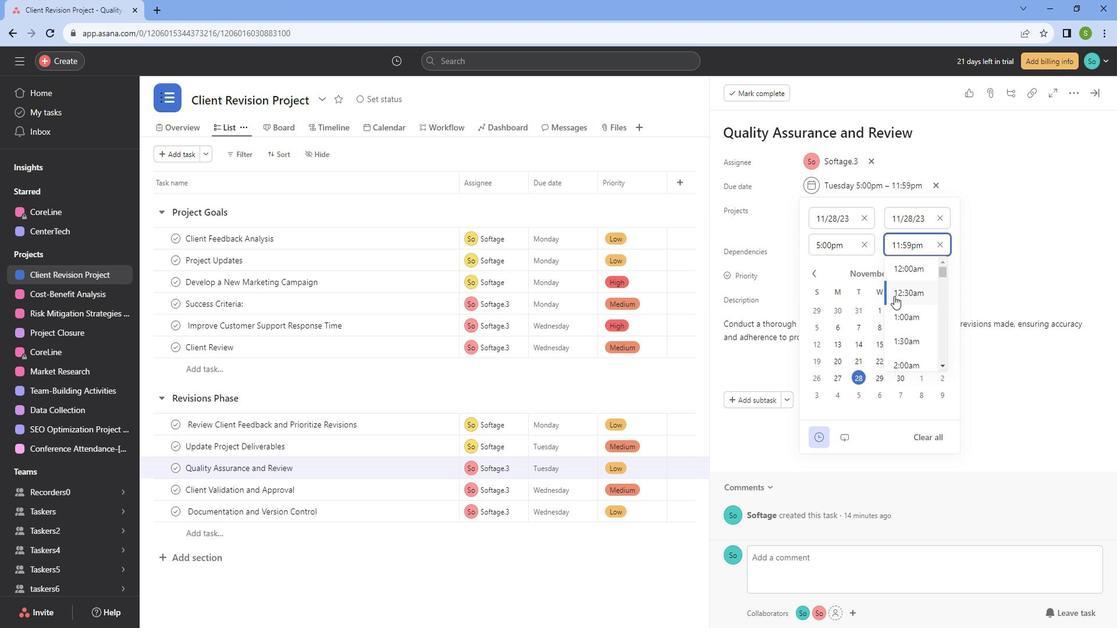
Action: Mouse scrolled (907, 296) with delta (0, 0)
Screenshot: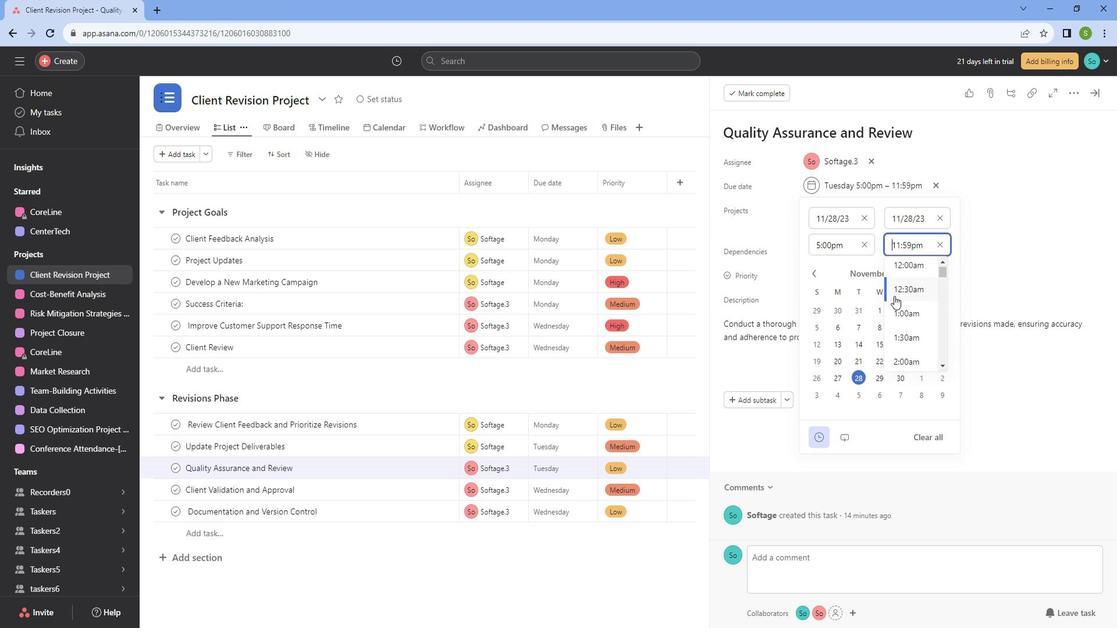 
Action: Mouse scrolled (907, 296) with delta (0, 0)
Screenshot: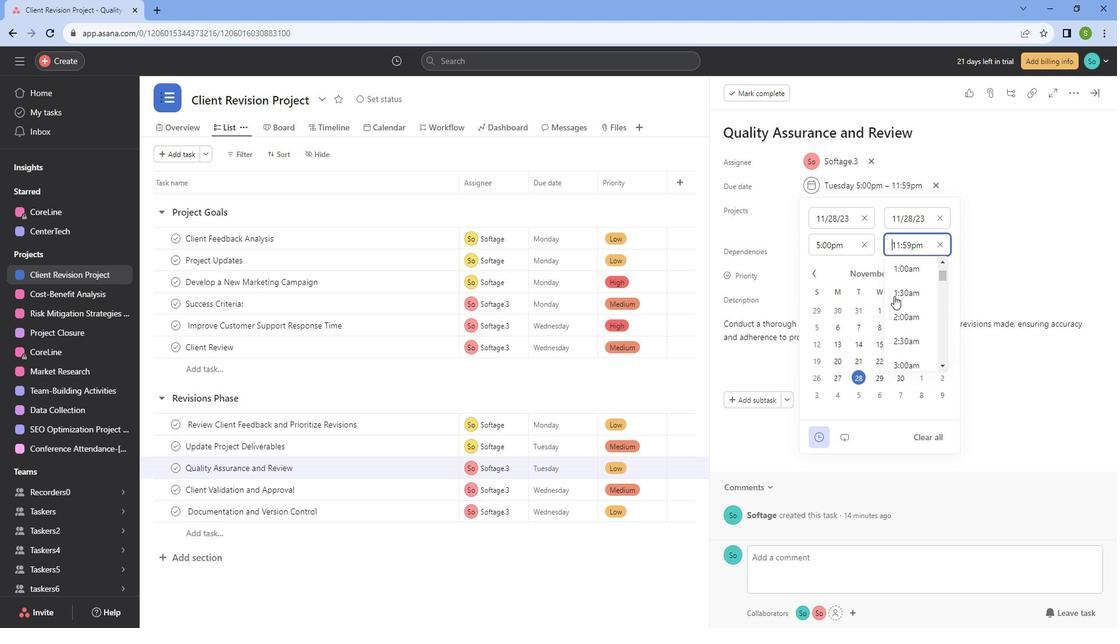 
Action: Mouse moved to (912, 328)
Screenshot: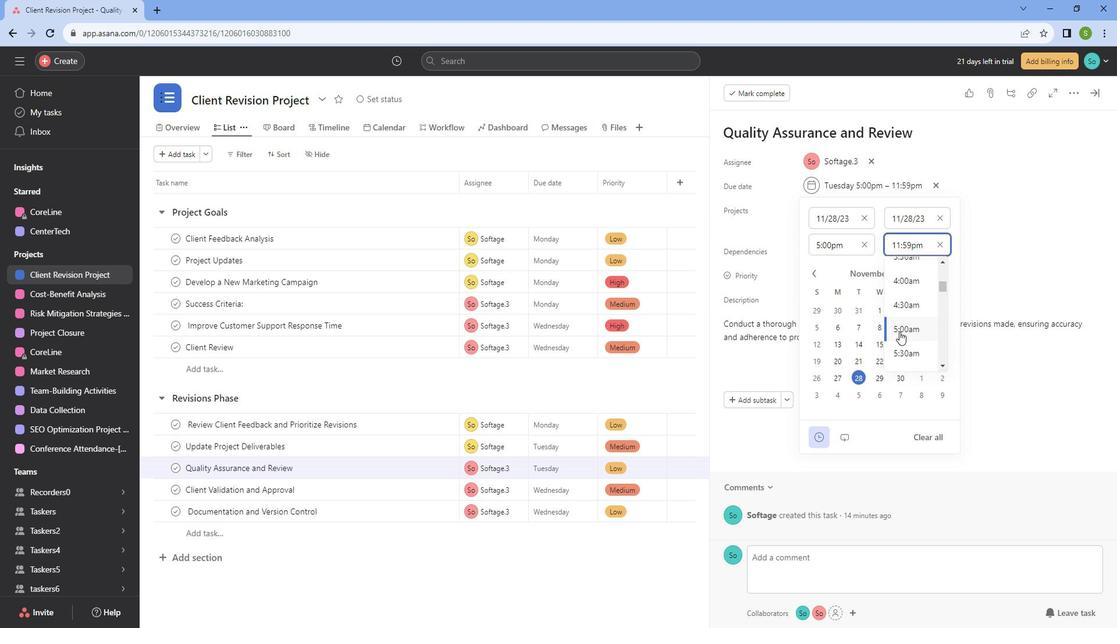 
Action: Mouse scrolled (912, 328) with delta (0, 0)
Screenshot: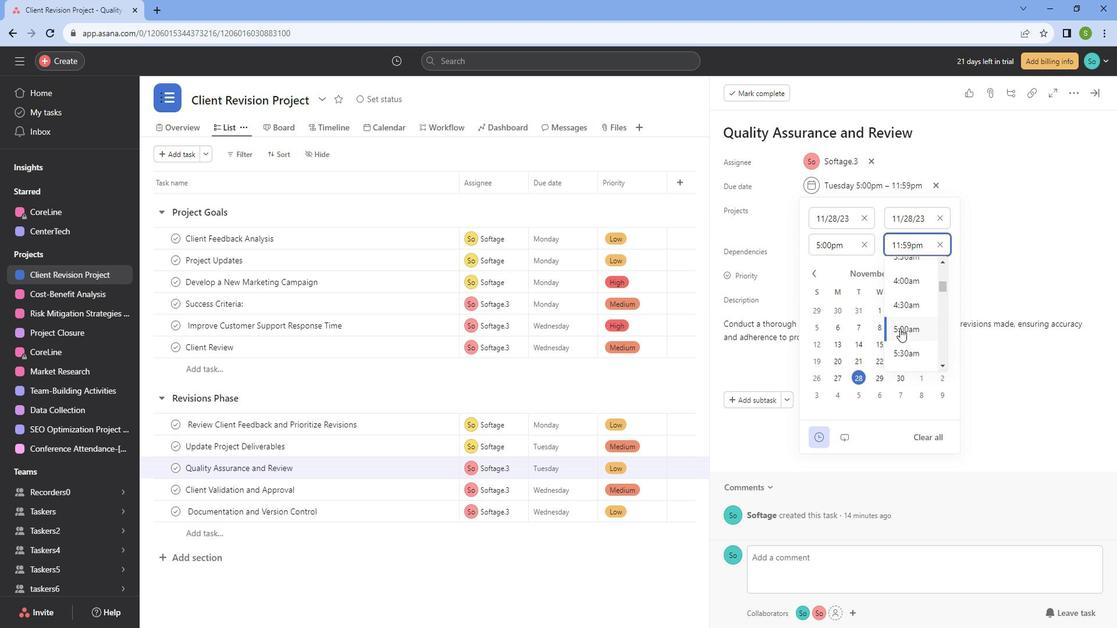 
Action: Mouse scrolled (912, 328) with delta (0, 0)
Screenshot: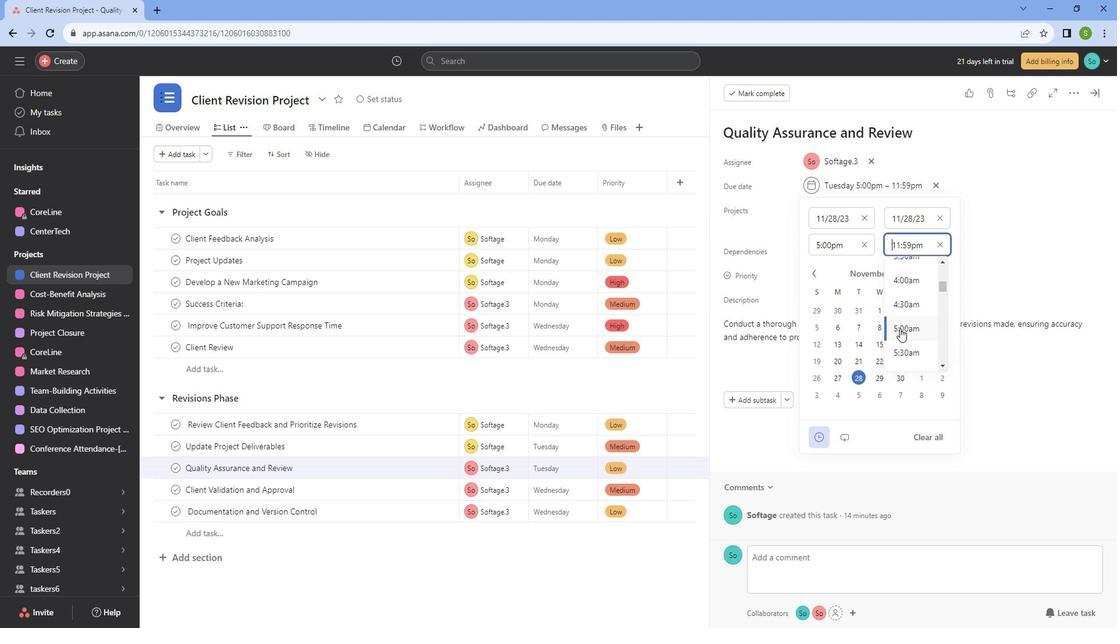 
Action: Mouse scrolled (912, 328) with delta (0, 0)
Screenshot: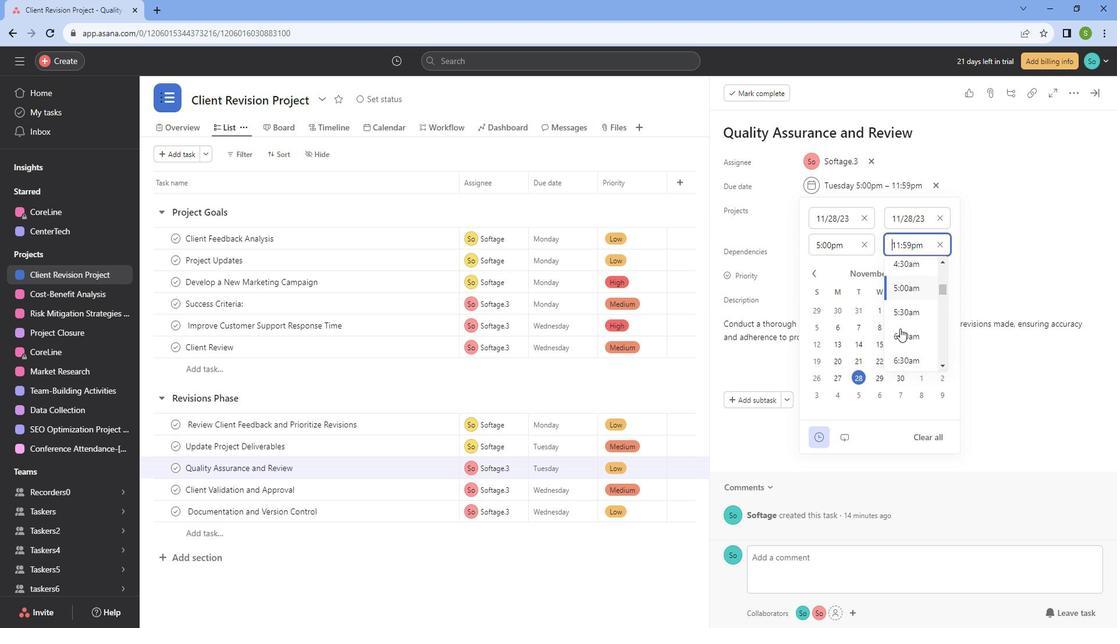 
Action: Mouse moved to (915, 319)
Screenshot: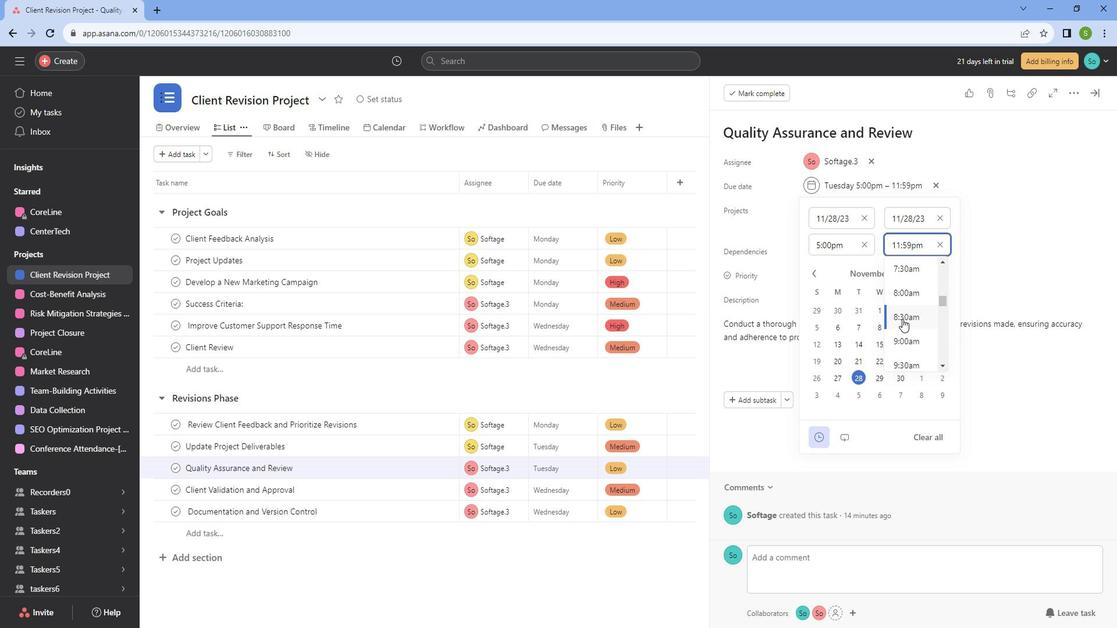 
Action: Mouse scrolled (915, 318) with delta (0, 0)
Screenshot: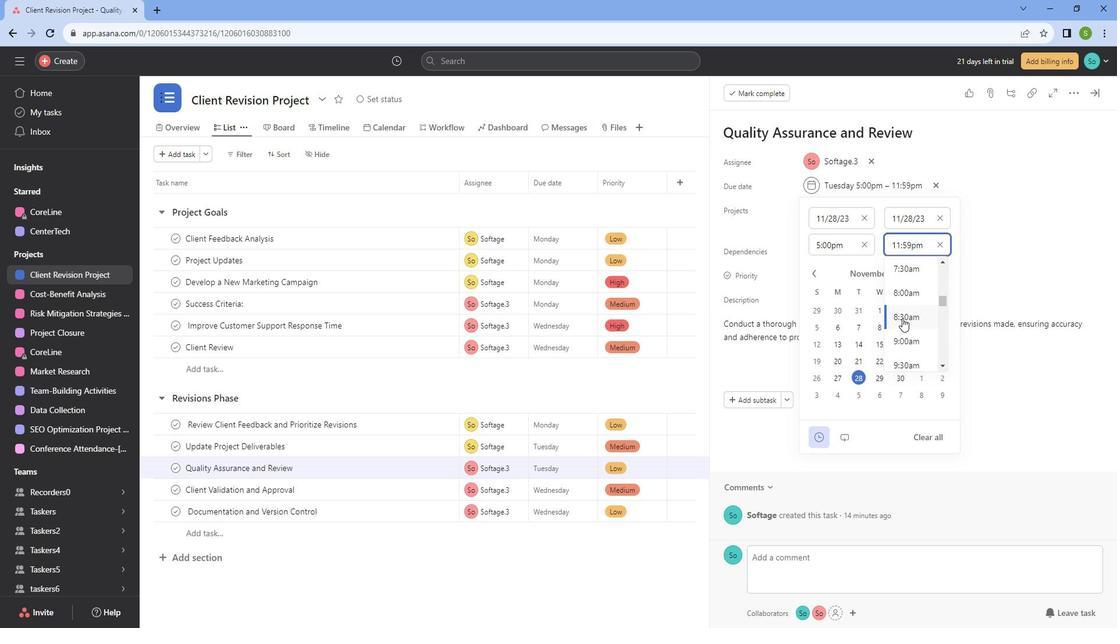
Action: Mouse scrolled (915, 318) with delta (0, 0)
Screenshot: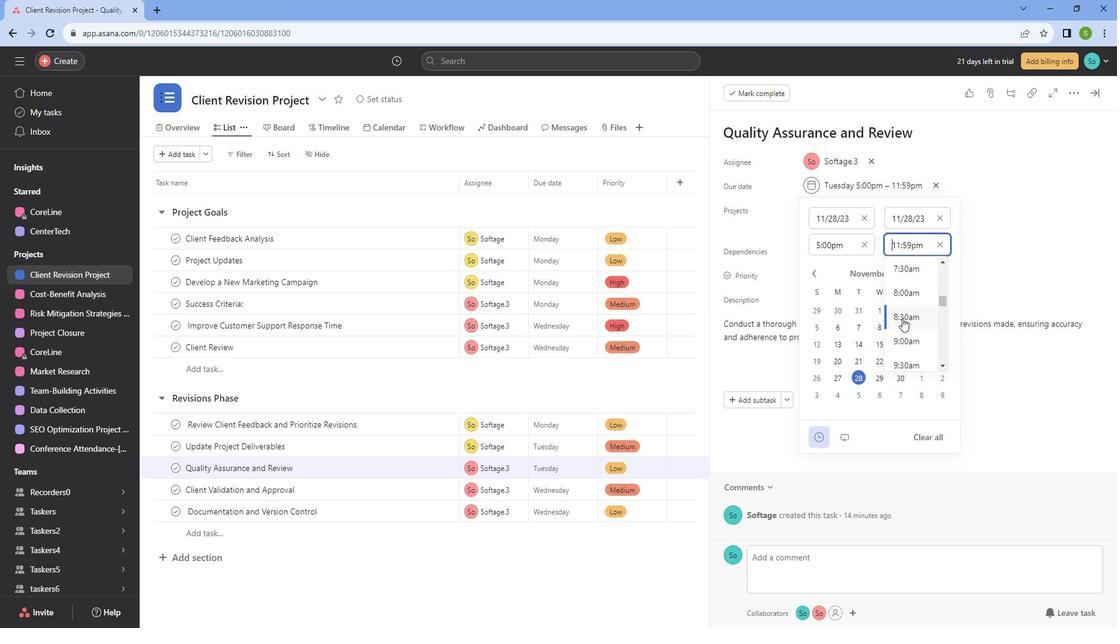 
Action: Mouse scrolled (915, 318) with delta (0, 0)
Screenshot: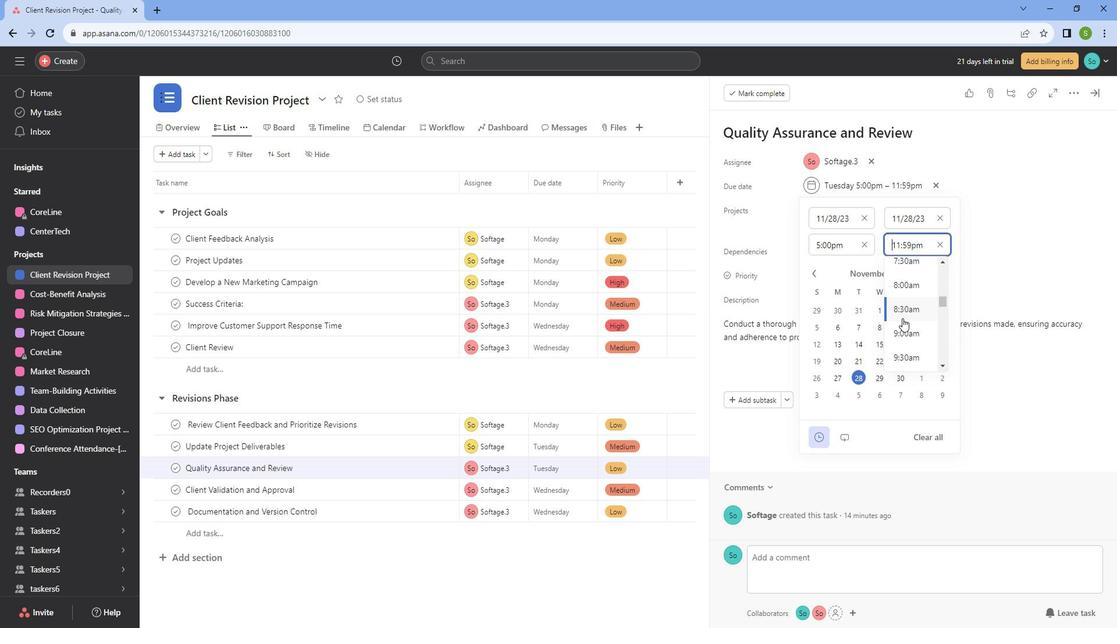 
Action: Mouse scrolled (915, 318) with delta (0, 0)
Screenshot: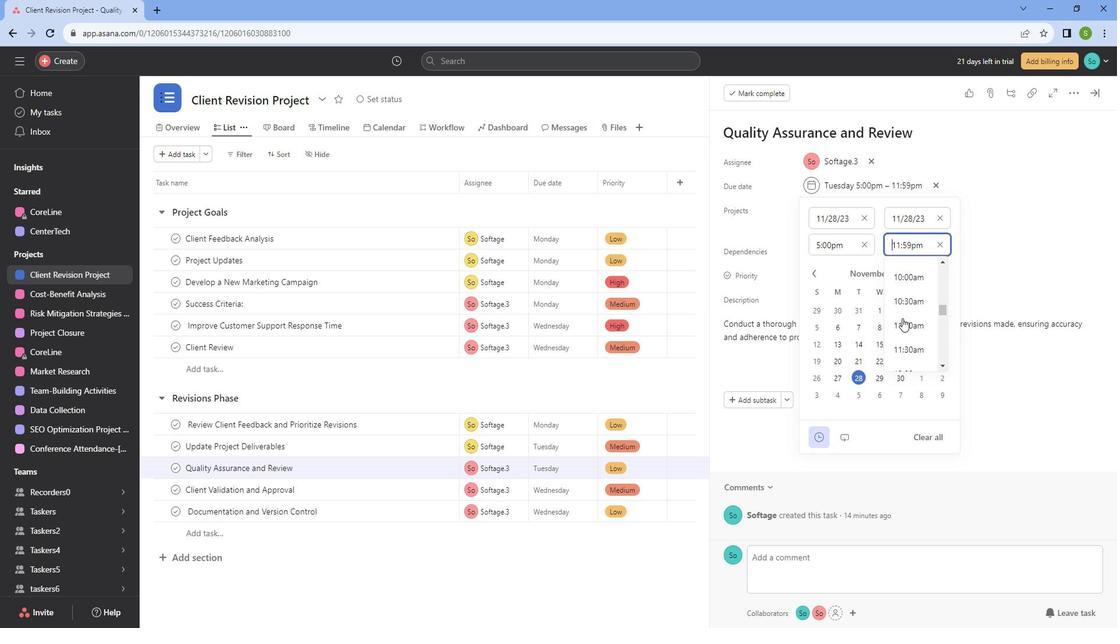 
Action: Mouse scrolled (915, 318) with delta (0, 0)
Screenshot: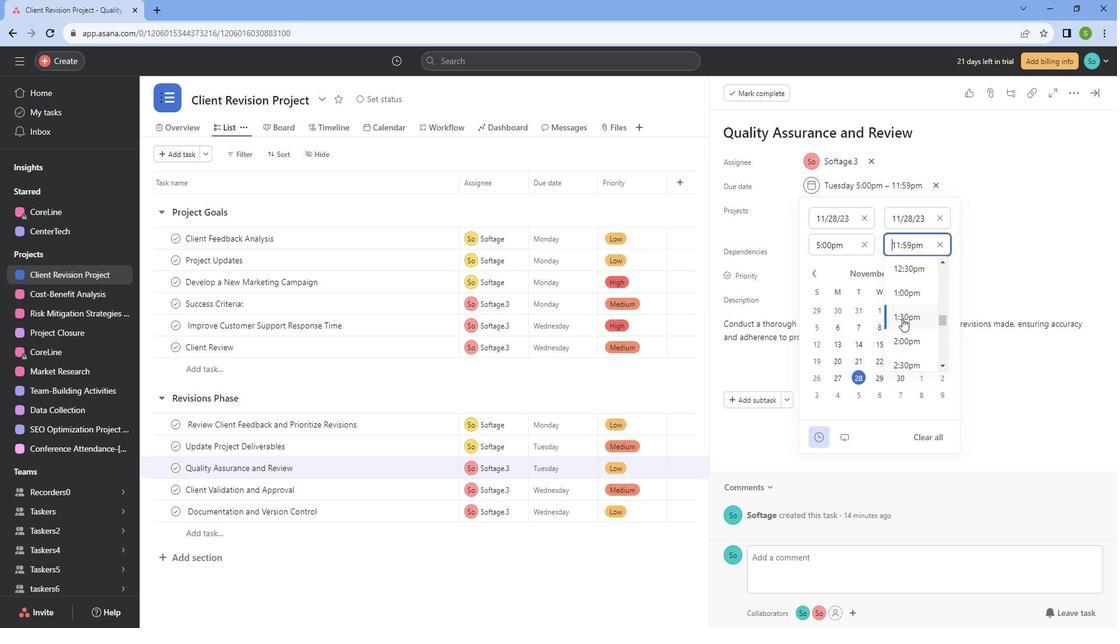 
Action: Mouse scrolled (915, 318) with delta (0, 0)
Screenshot: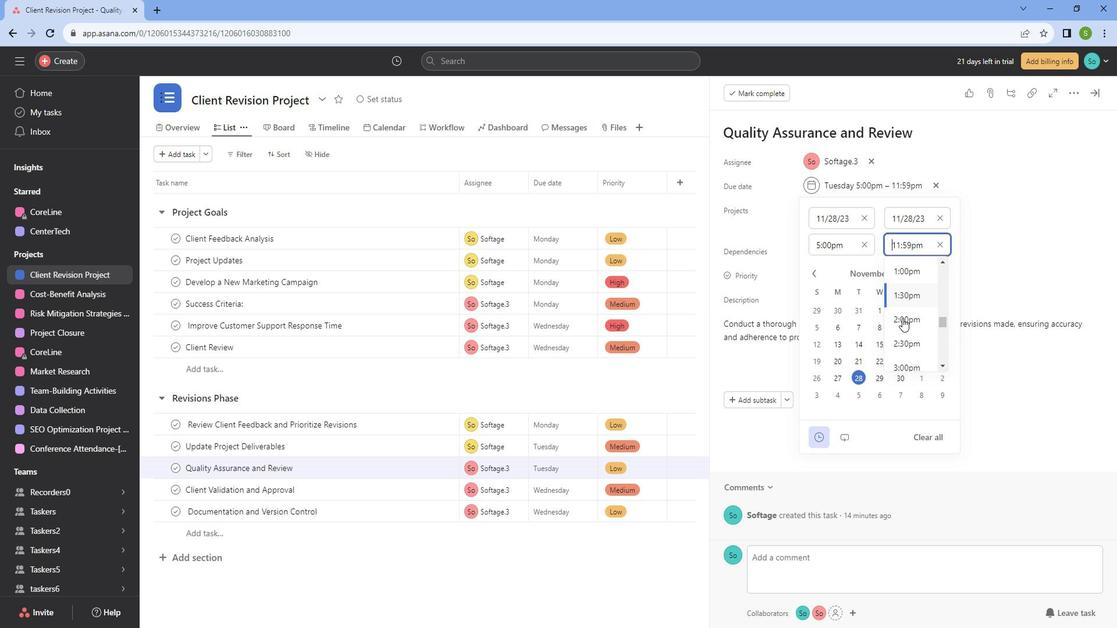 
Action: Mouse moved to (912, 332)
Screenshot: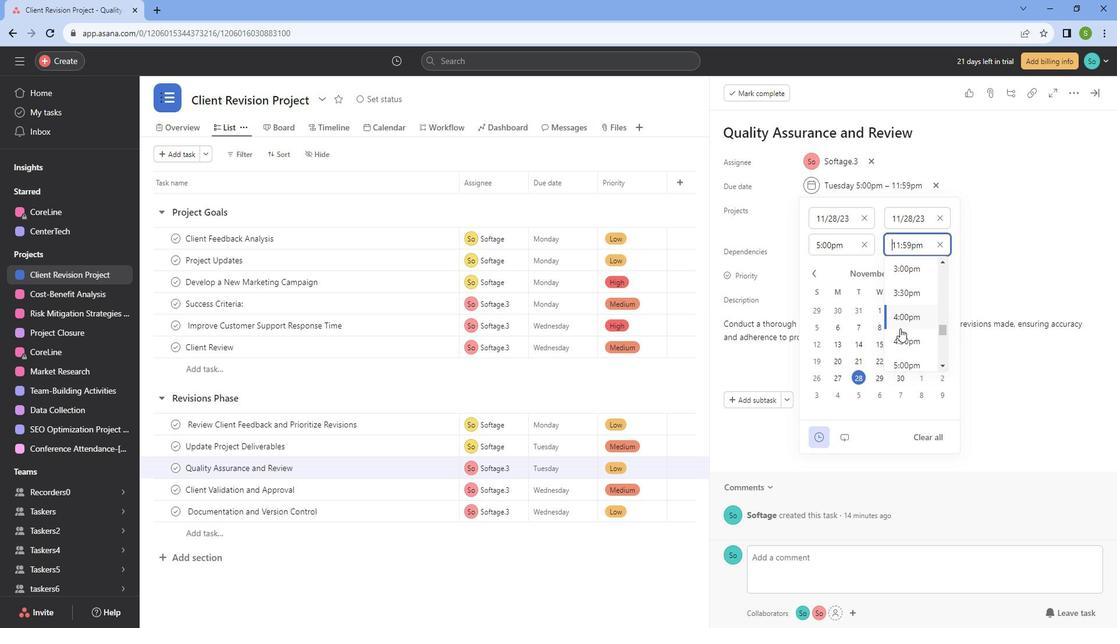 
Action: Mouse scrolled (912, 331) with delta (0, 0)
Screenshot: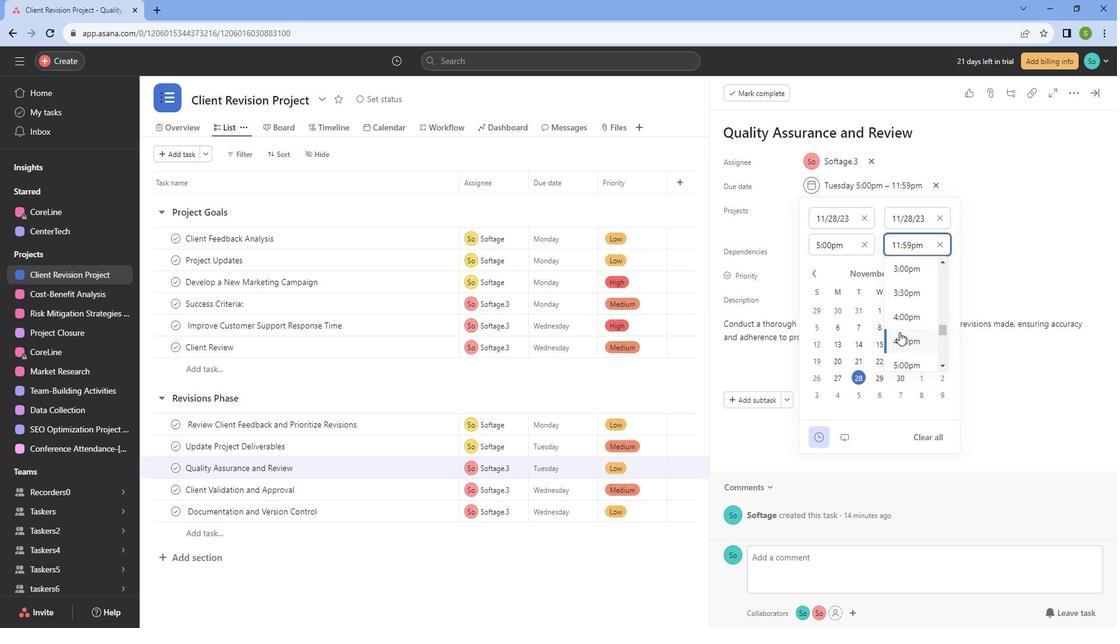 
Action: Mouse scrolled (912, 333) with delta (0, 0)
Screenshot: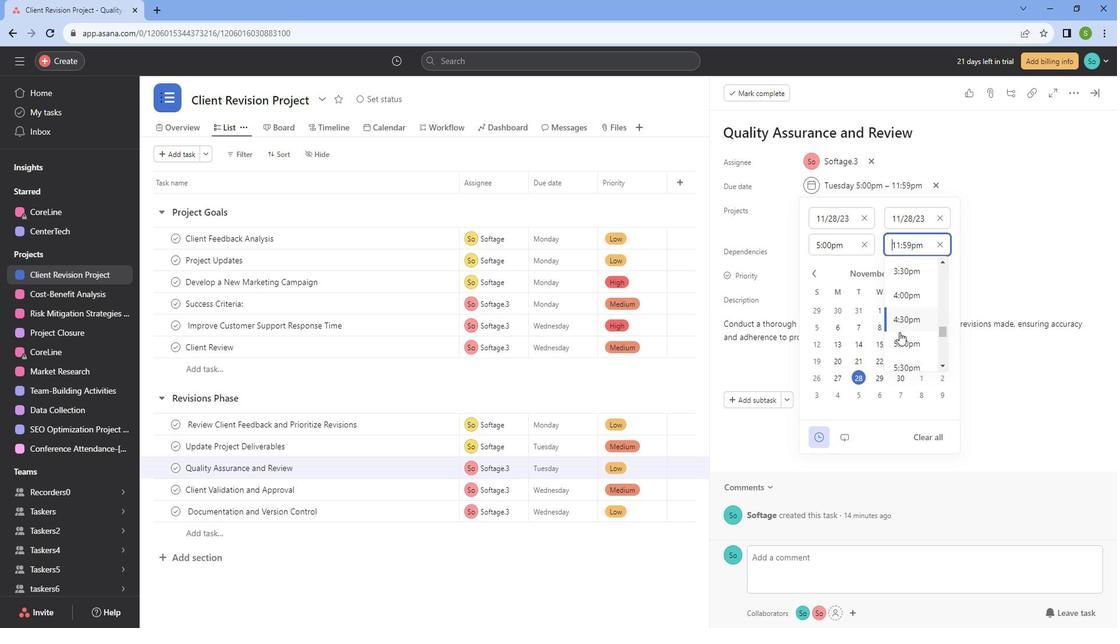 
Action: Mouse moved to (904, 351)
Screenshot: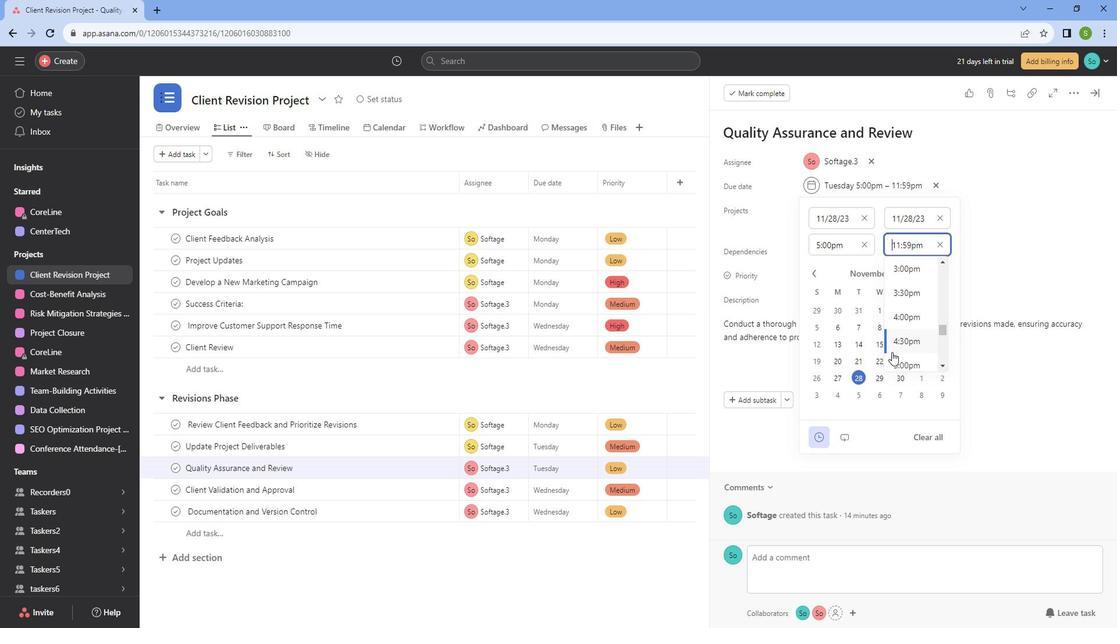 
Action: Mouse scrolled (904, 351) with delta (0, 0)
Screenshot: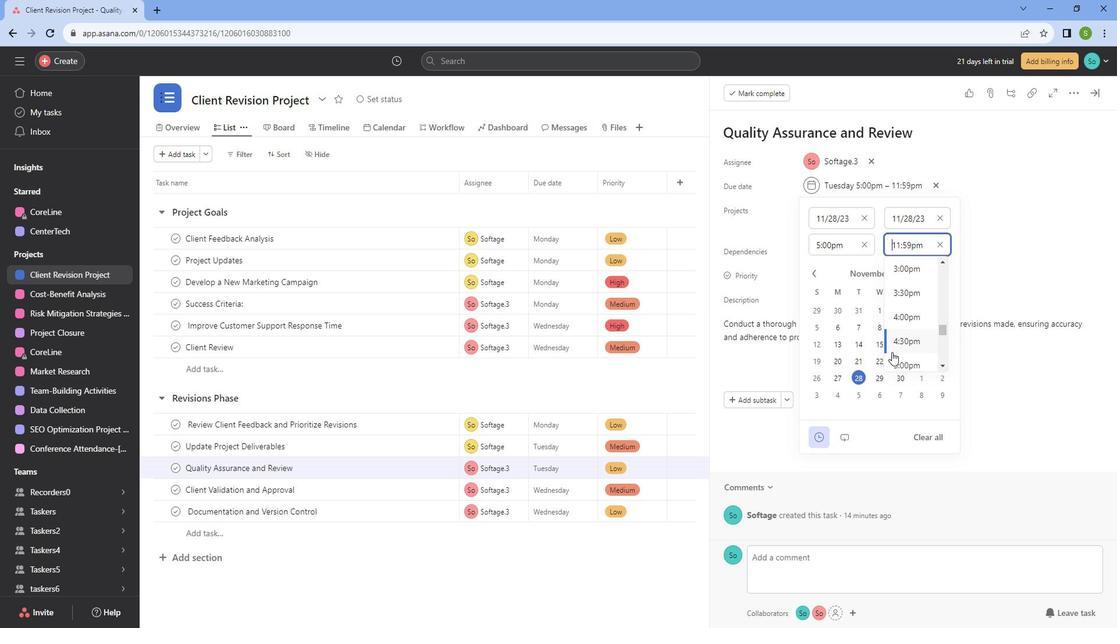 
Action: Mouse moved to (912, 336)
Screenshot: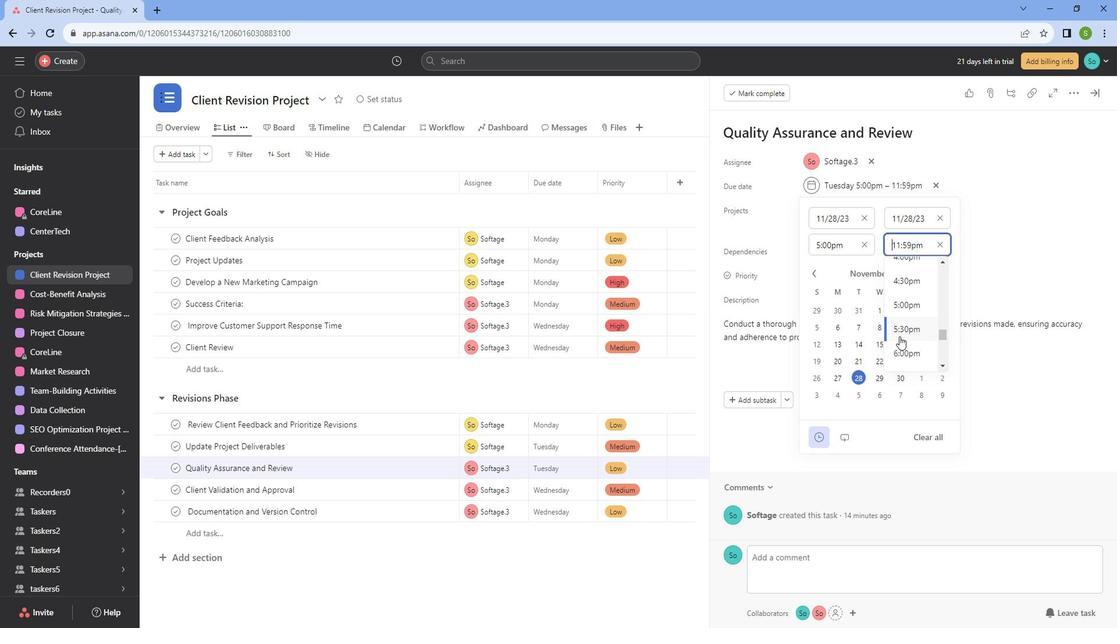 
Action: Mouse pressed left at (912, 336)
Screenshot: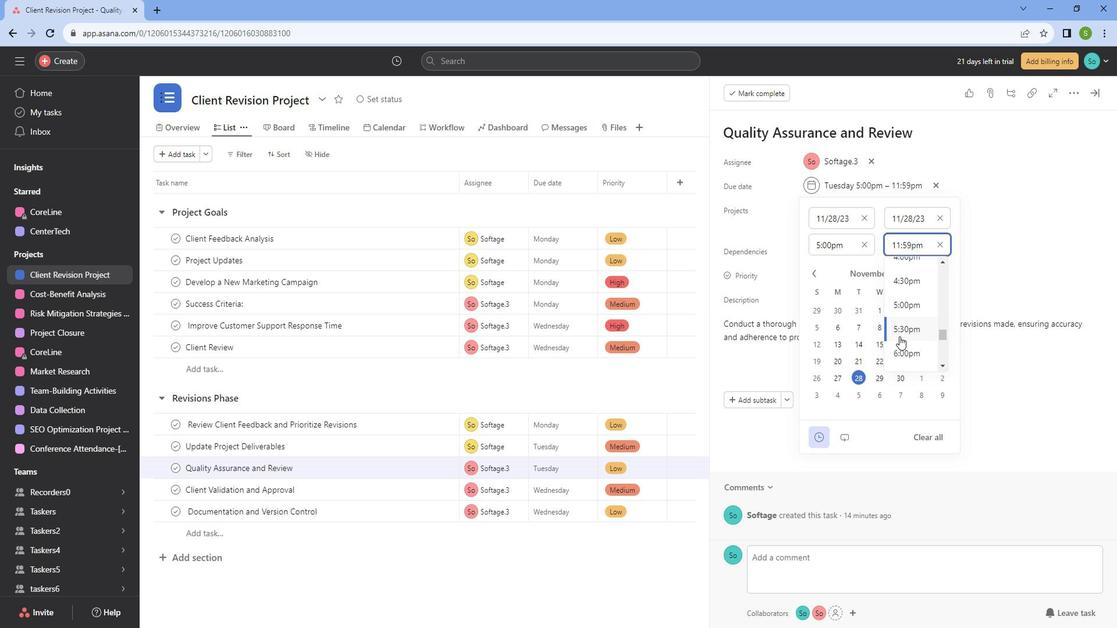 
Action: Mouse moved to (991, 256)
Screenshot: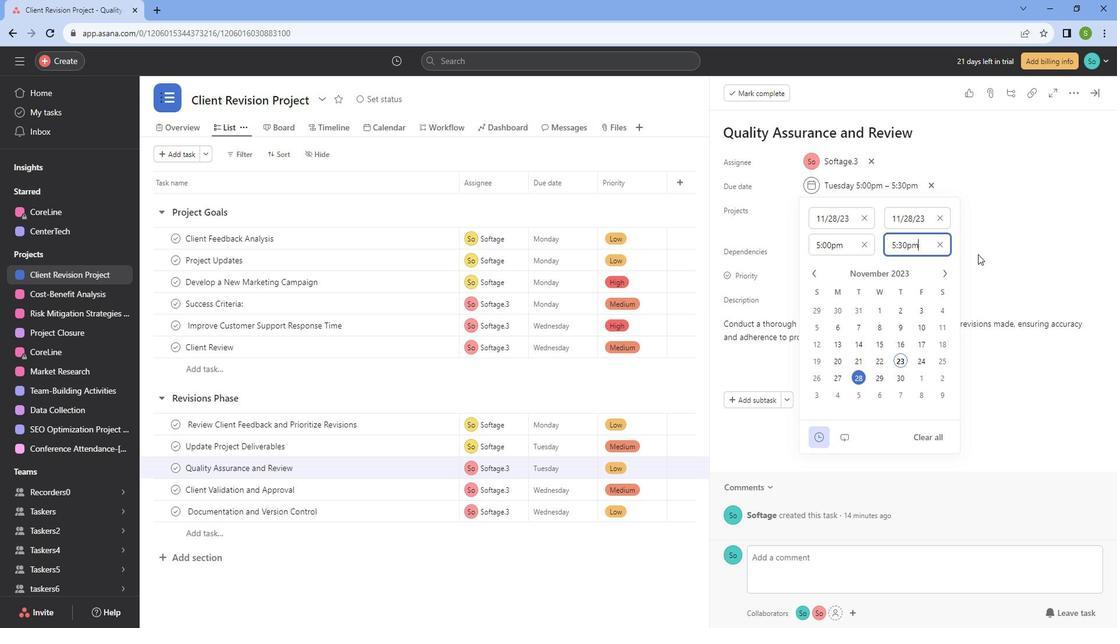 
Action: Mouse pressed left at (991, 256)
Screenshot: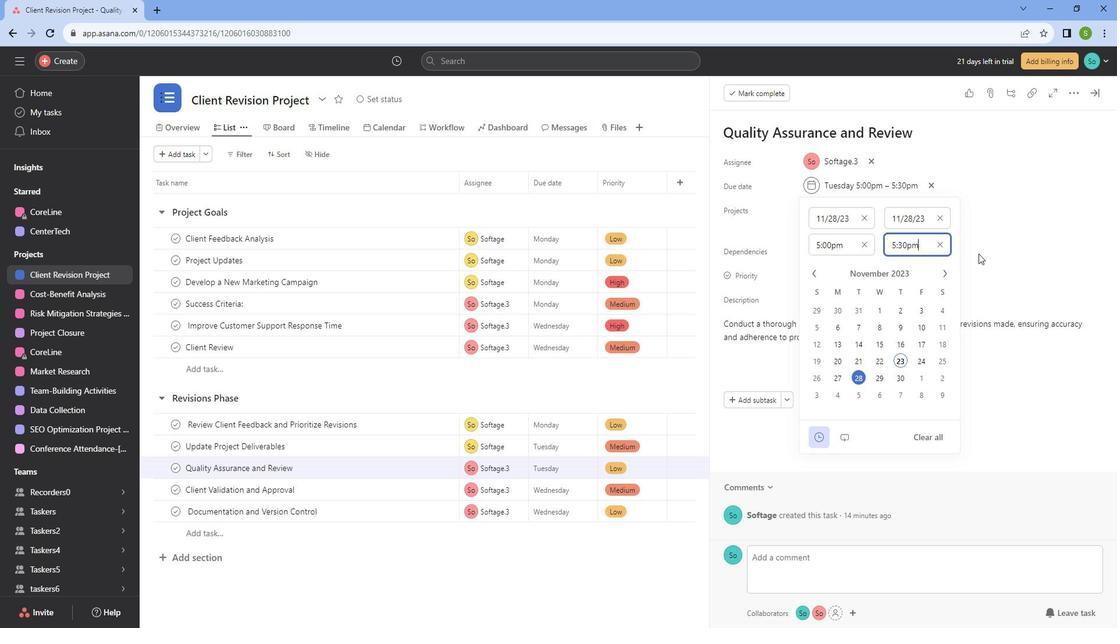 
Action: Mouse moved to (1107, 100)
Screenshot: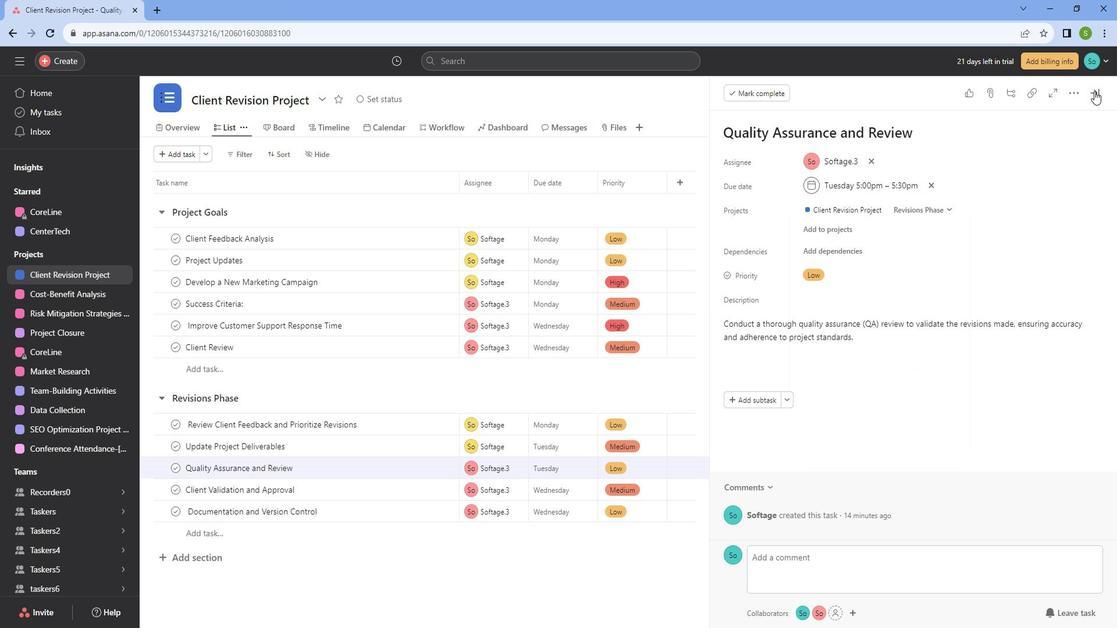 
Action: Mouse pressed left at (1107, 100)
Screenshot: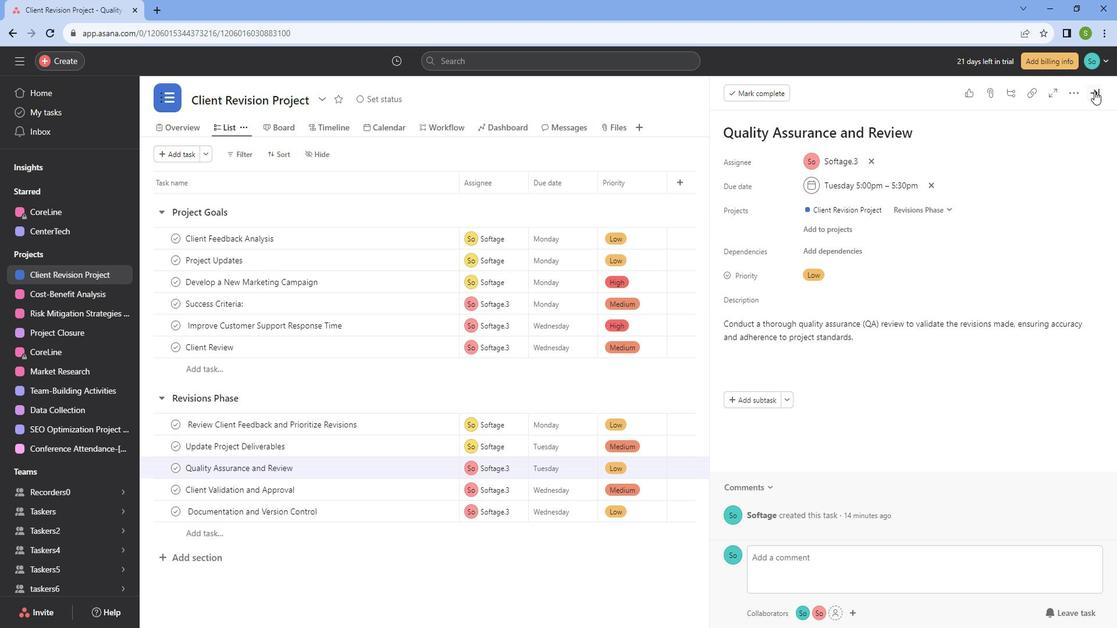 
Action: Mouse moved to (466, 484)
Screenshot: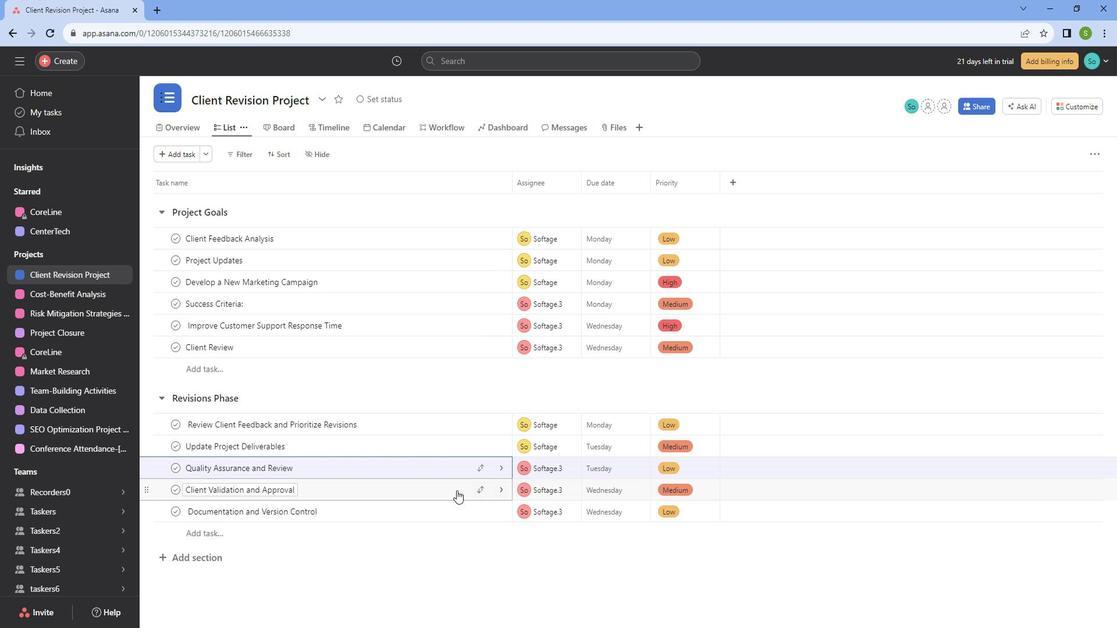 
Action: Mouse pressed left at (466, 484)
Screenshot: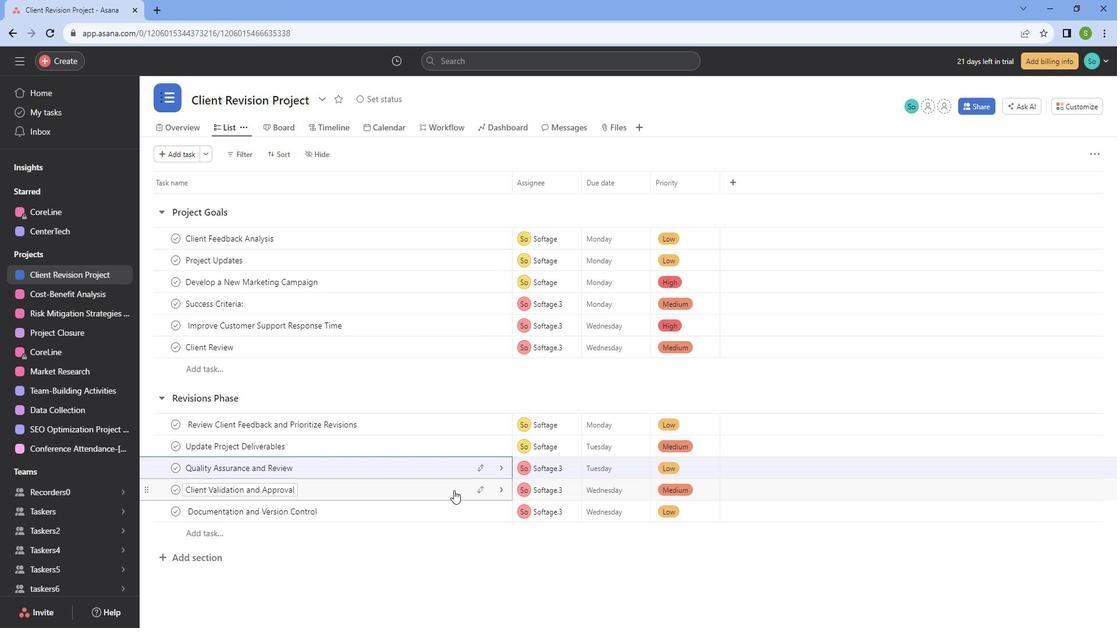 
Action: Mouse moved to (926, 186)
Screenshot: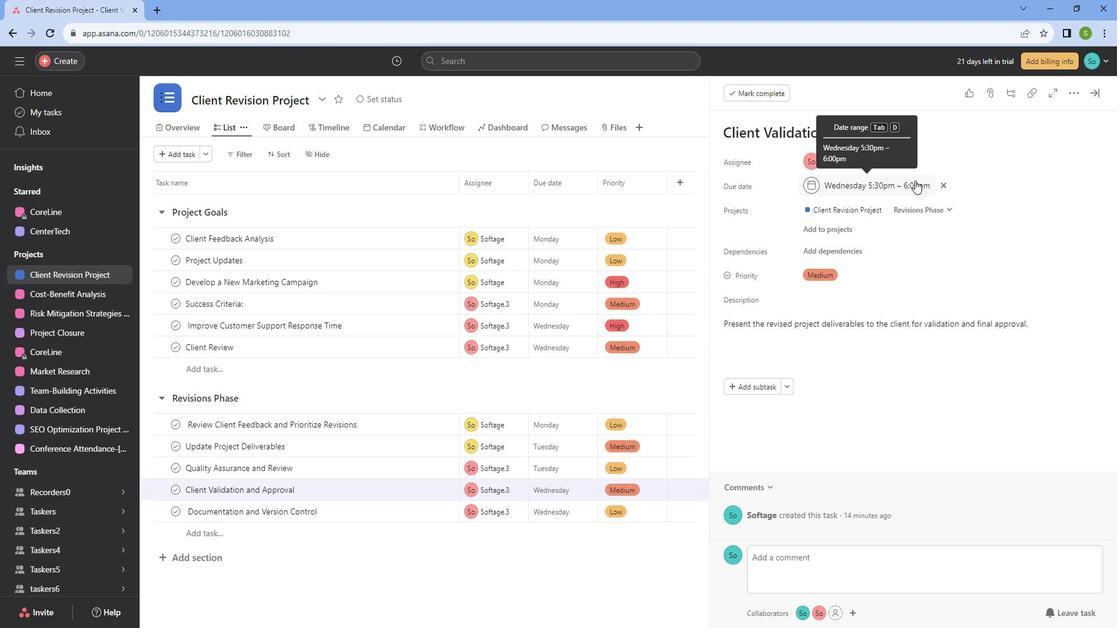 
Action: Mouse pressed left at (926, 186)
Screenshot: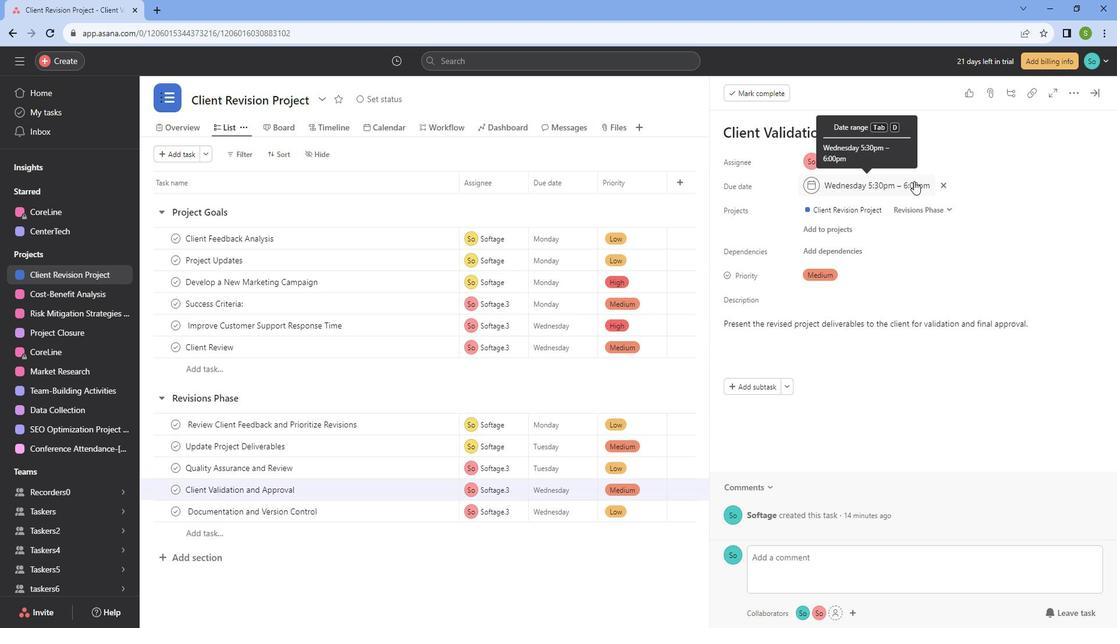 
Action: Mouse moved to (933, 247)
Screenshot: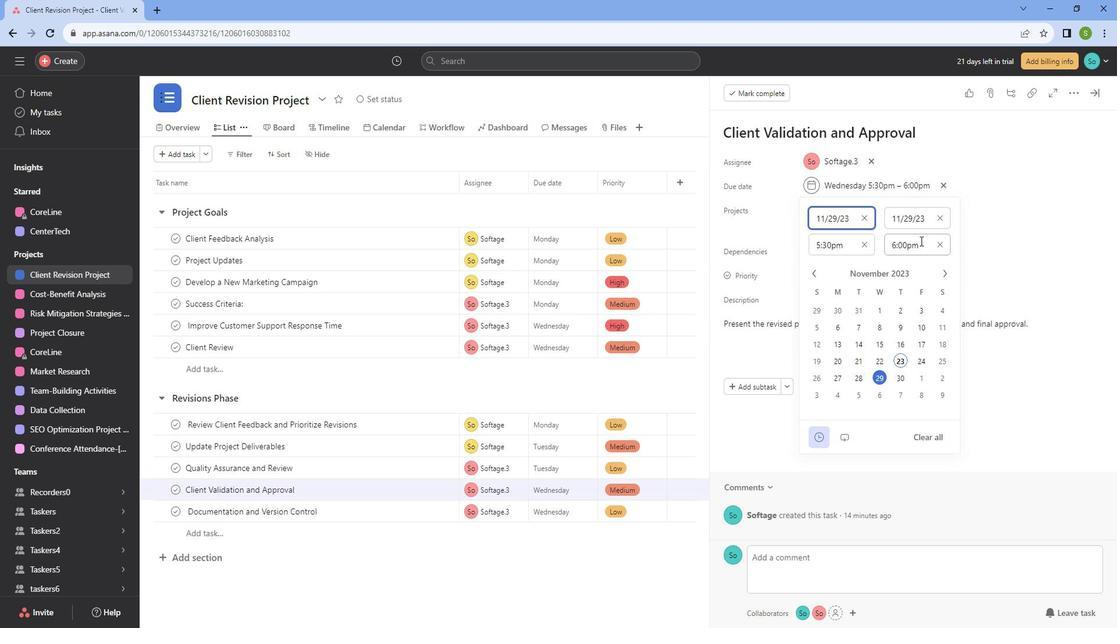 
Action: Mouse pressed left at (933, 247)
Screenshot: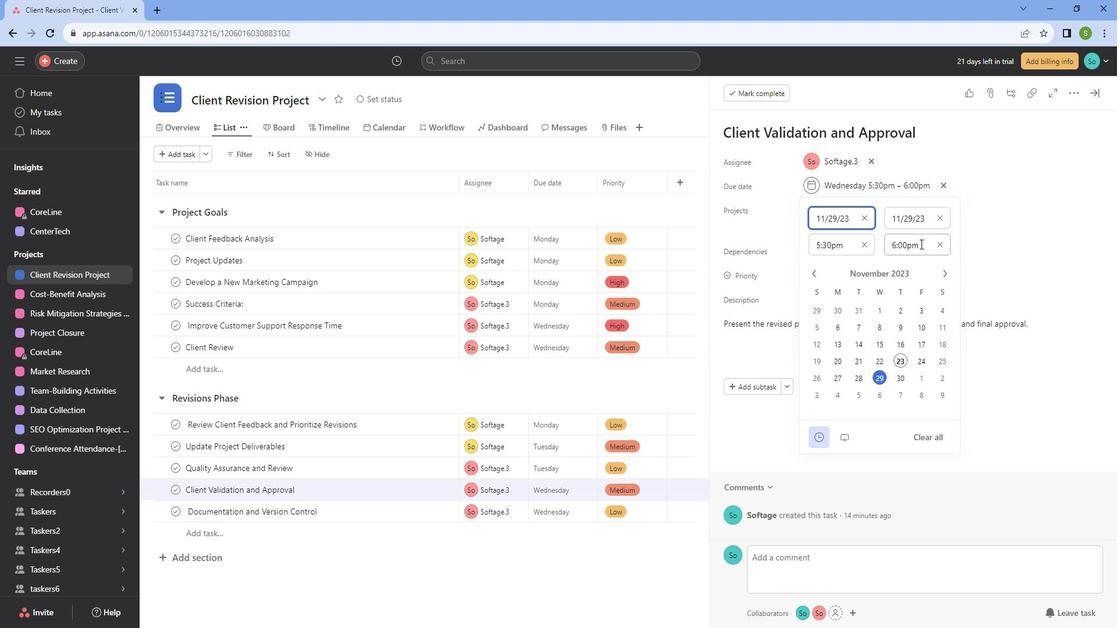 
Action: Mouse moved to (929, 273)
Screenshot: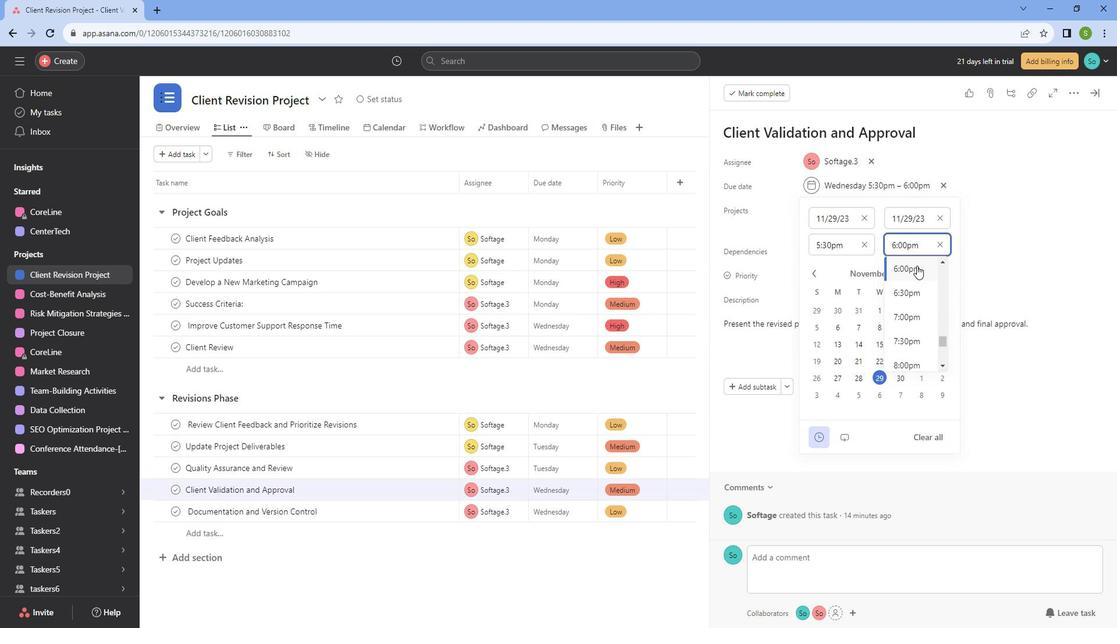 
Action: Mouse scrolled (929, 273) with delta (0, 0)
Screenshot: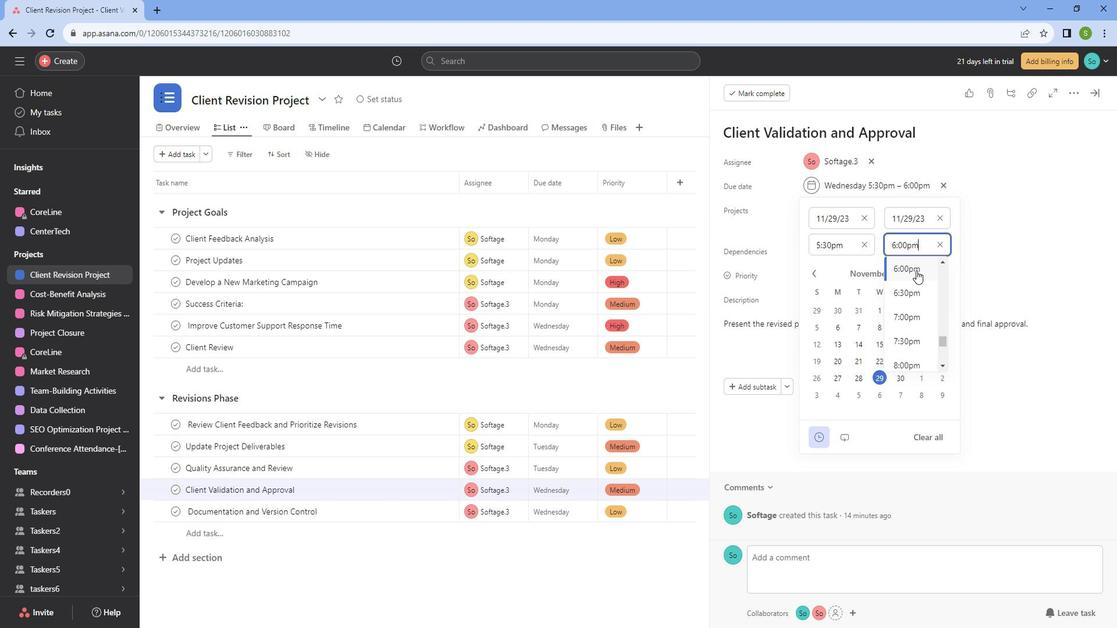 
Action: Mouse moved to (925, 300)
Screenshot: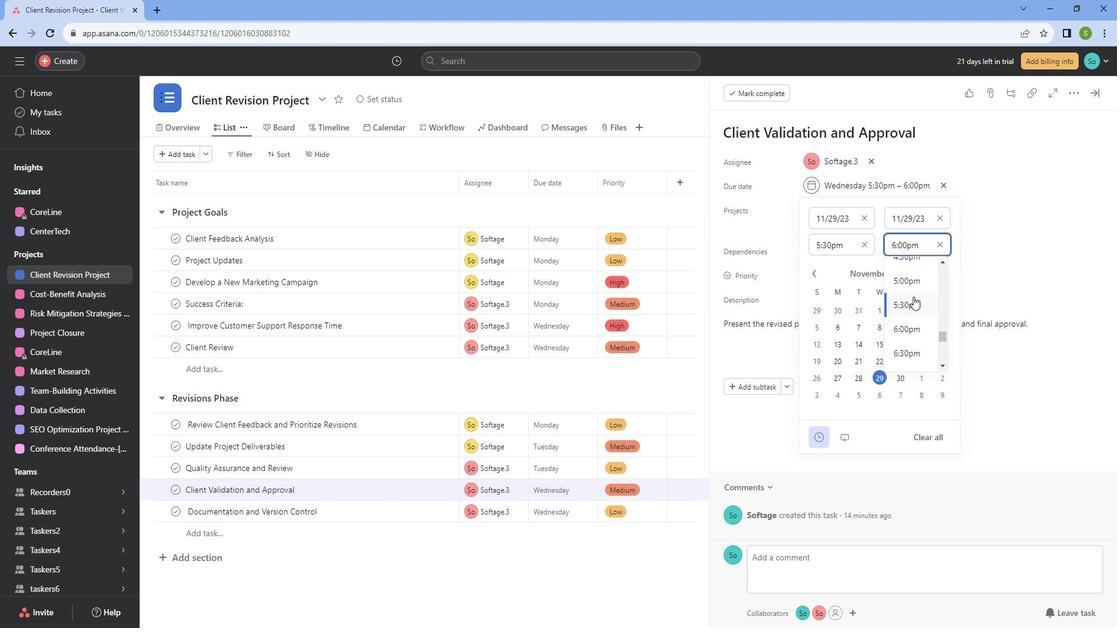 
Action: Mouse pressed left at (925, 300)
Screenshot: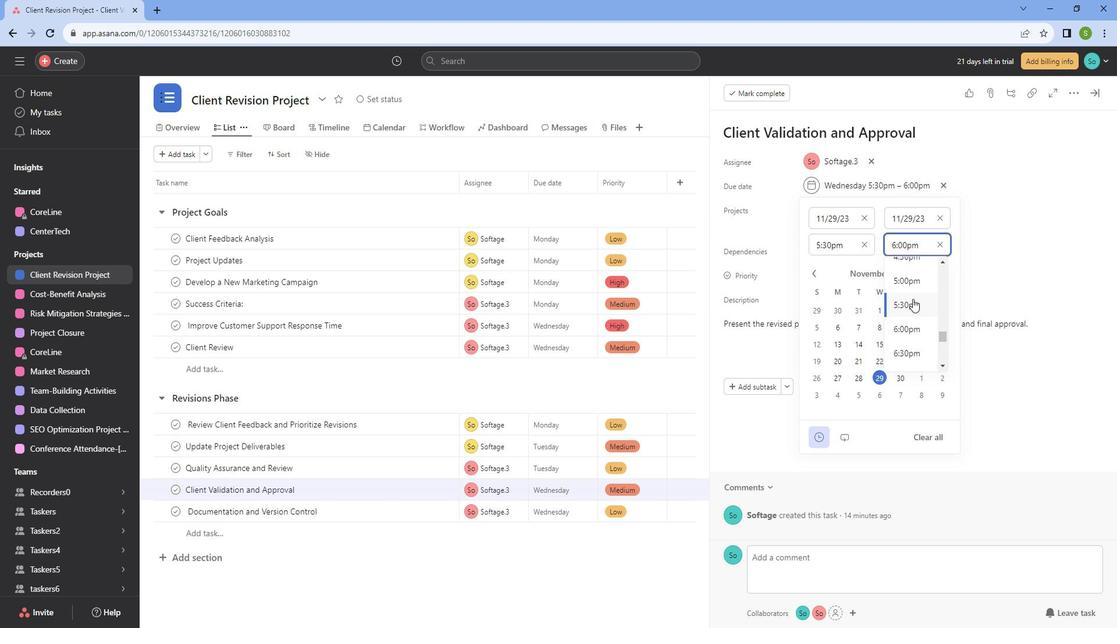 
Action: Mouse moved to (899, 242)
Screenshot: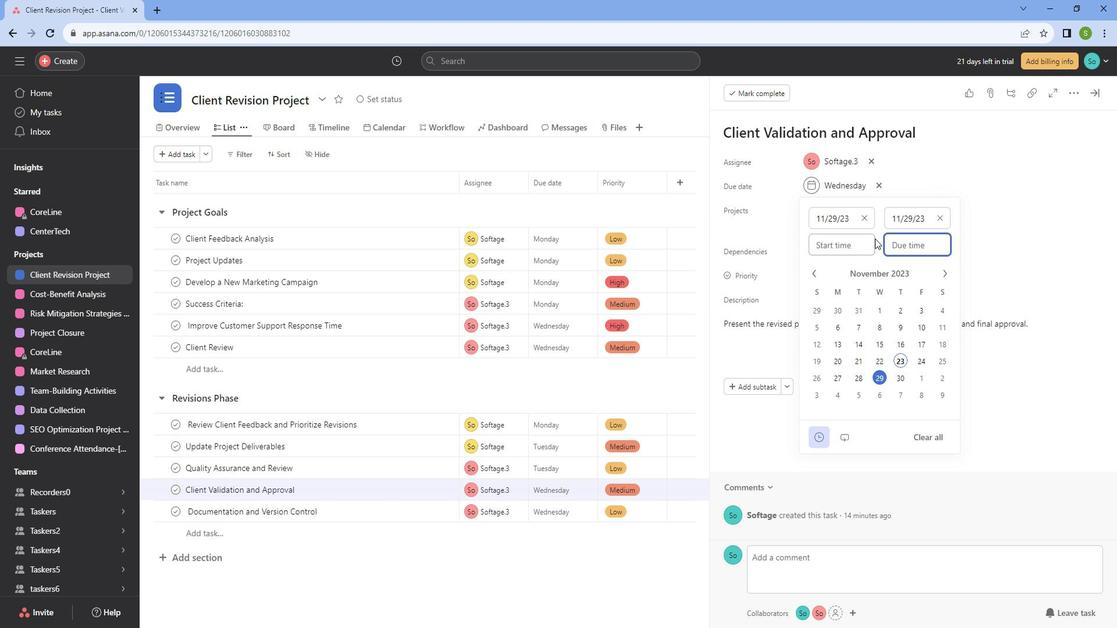 
Action: Mouse pressed left at (899, 242)
Screenshot: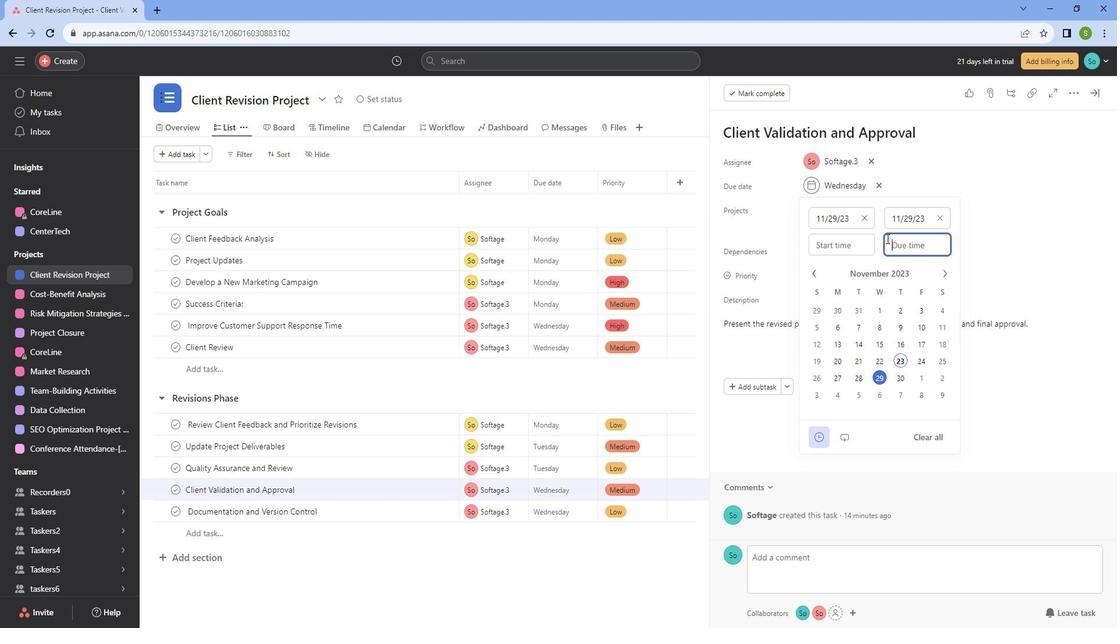 
Action: Mouse moved to (908, 252)
Screenshot: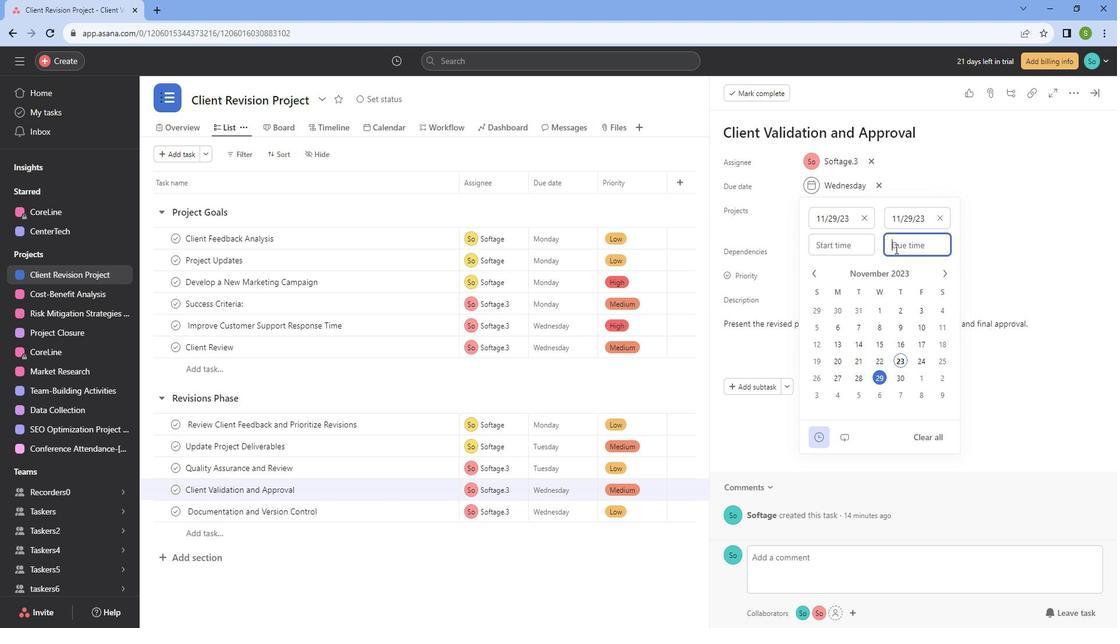 
Action: Mouse pressed left at (908, 252)
Screenshot: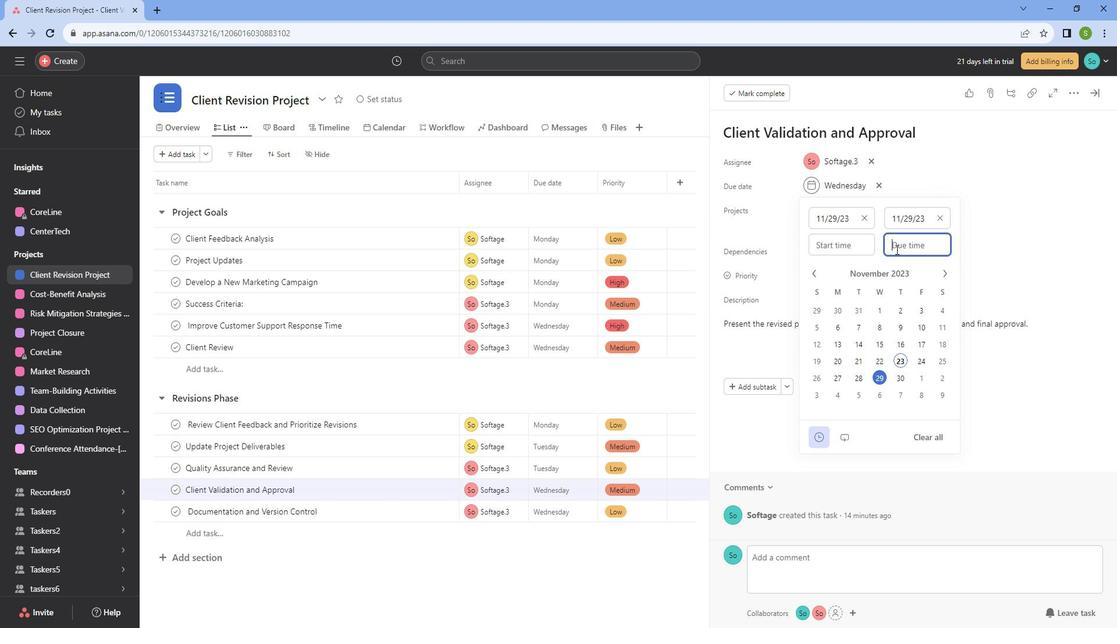 
Action: Mouse moved to (849, 253)
Screenshot: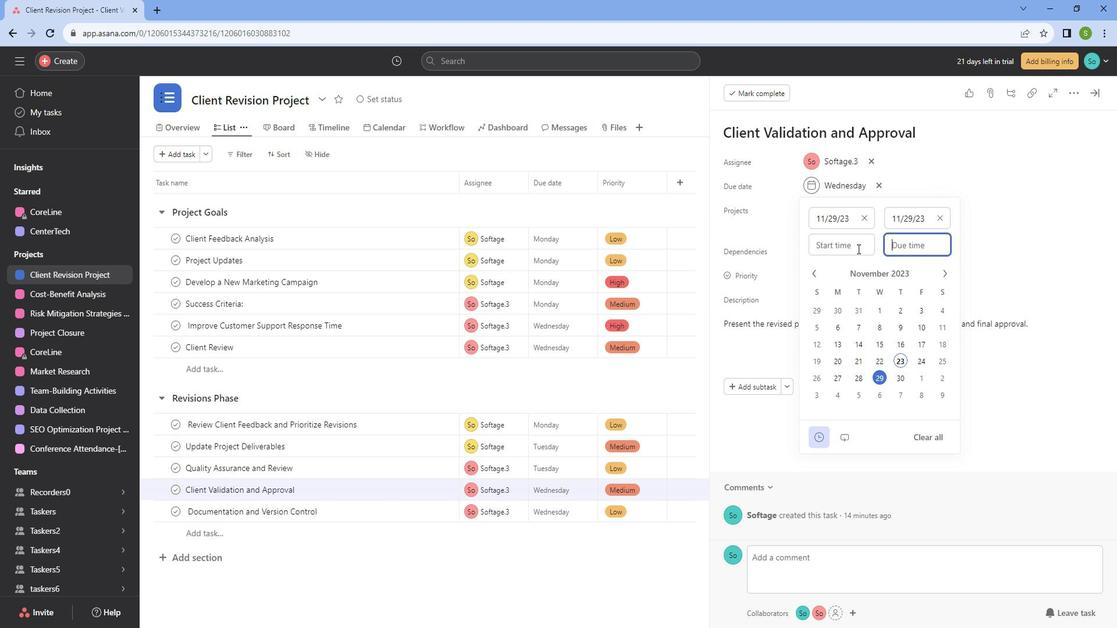 
Action: Mouse pressed left at (849, 253)
Screenshot: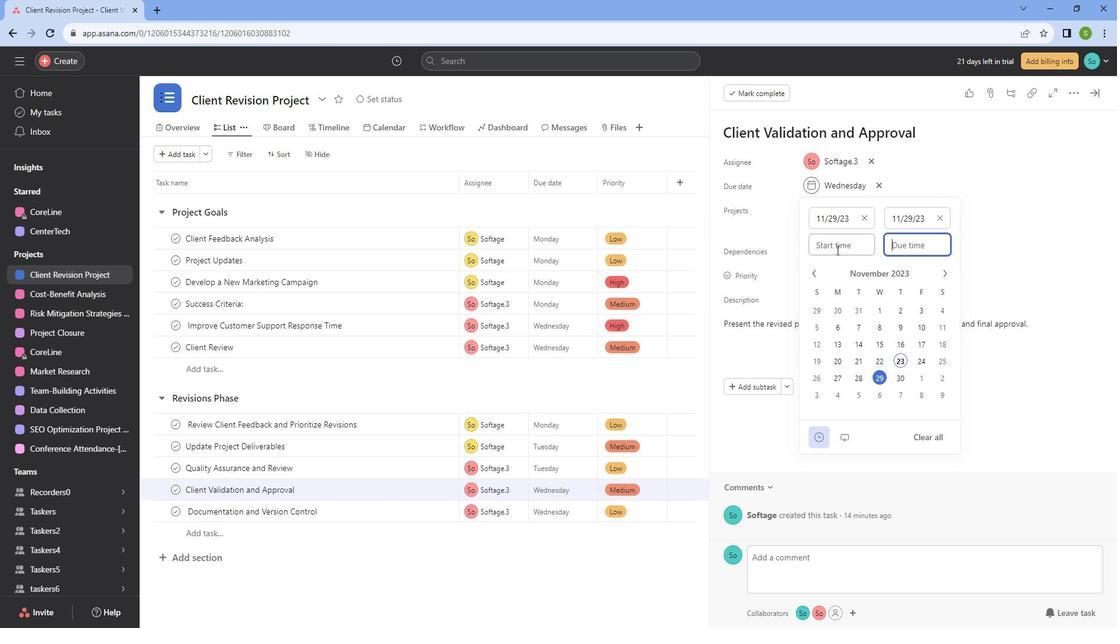 
Action: Mouse moved to (847, 298)
Screenshot: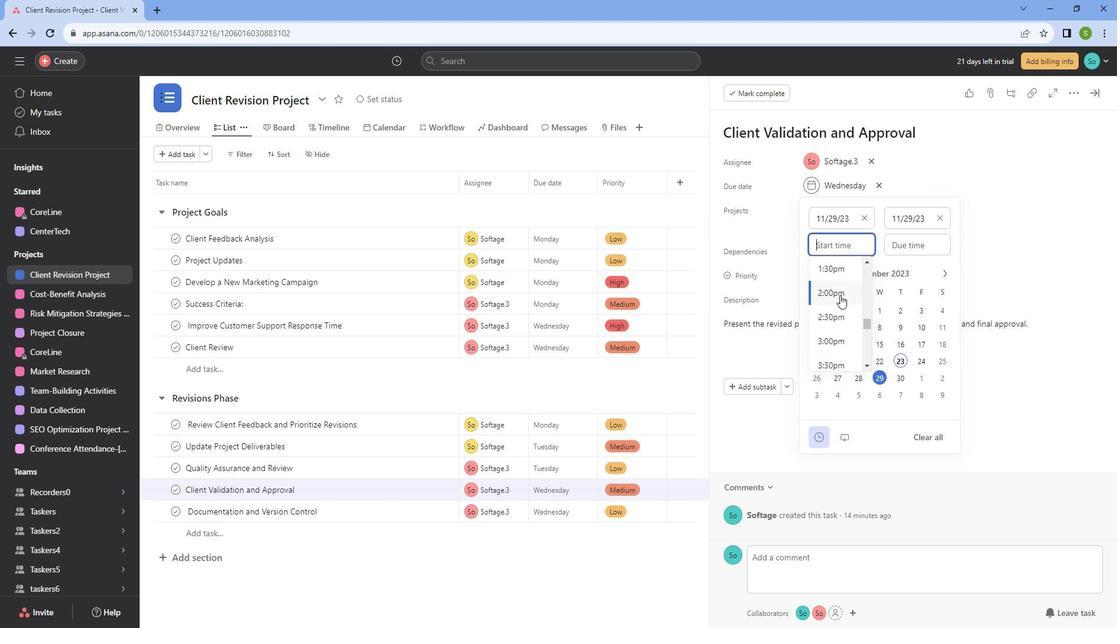 
Action: Mouse scrolled (847, 298) with delta (0, 0)
Screenshot: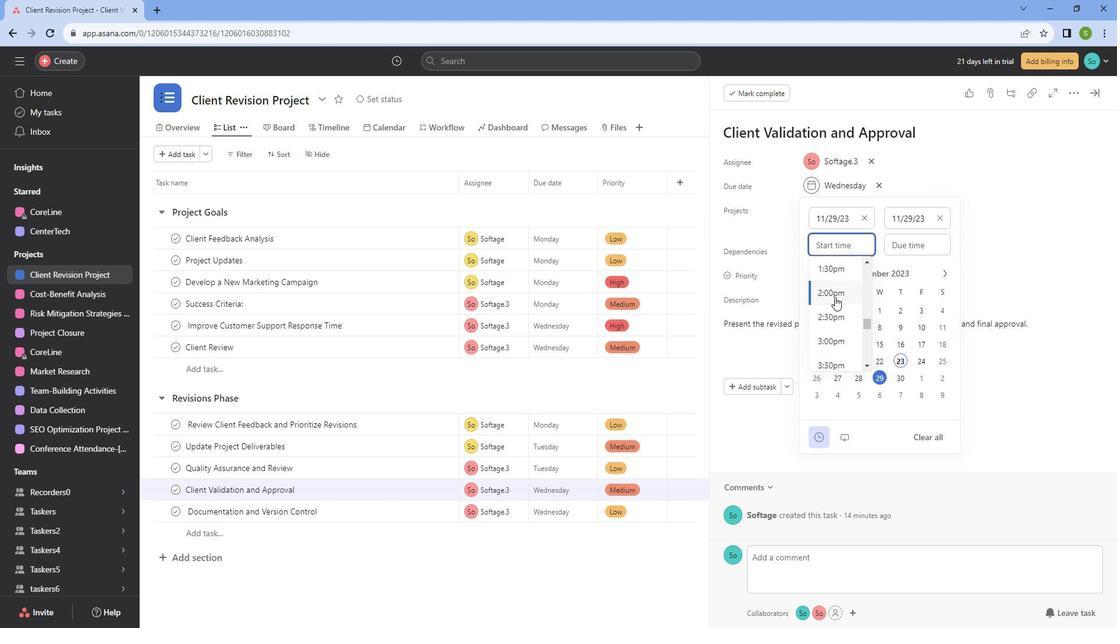 
Action: Mouse scrolled (847, 298) with delta (0, 0)
Screenshot: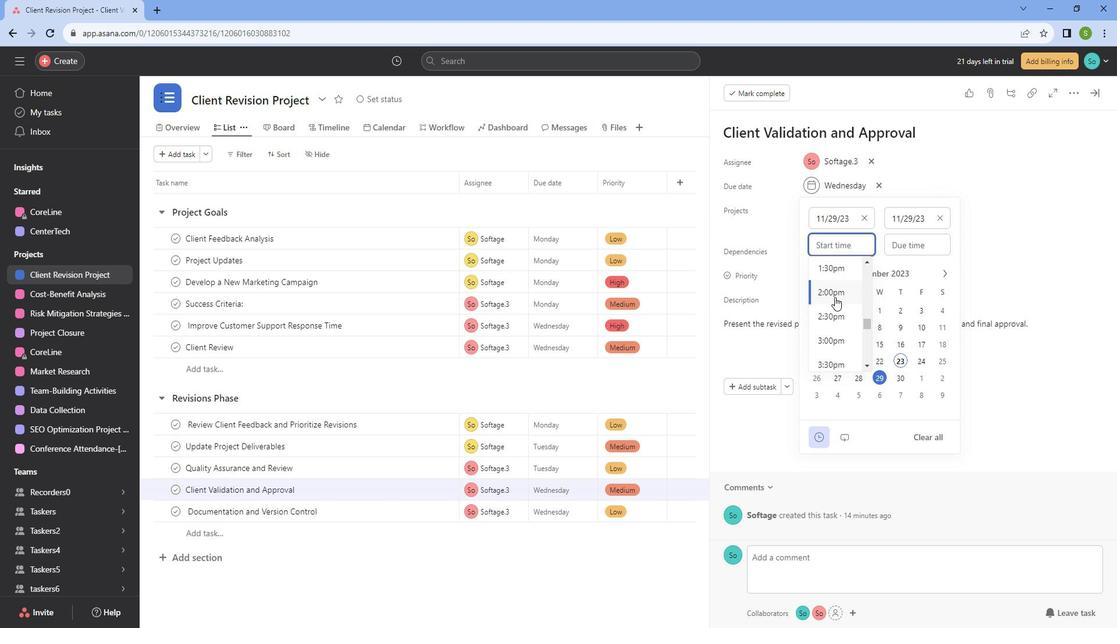 
Action: Mouse moved to (839, 337)
Screenshot: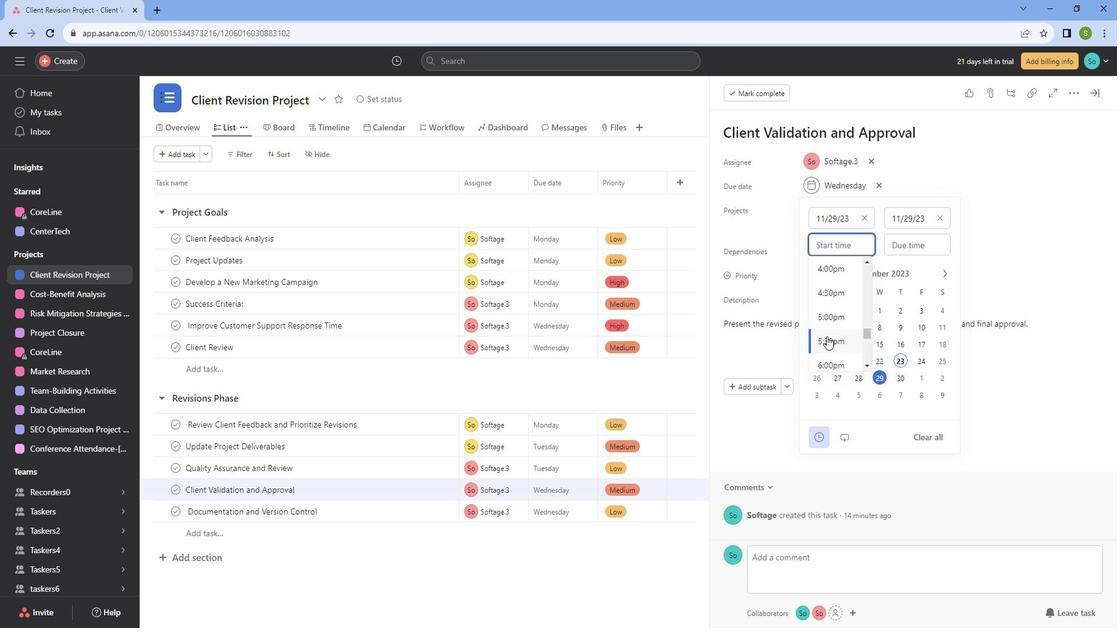 
Action: Mouse pressed left at (839, 337)
Screenshot: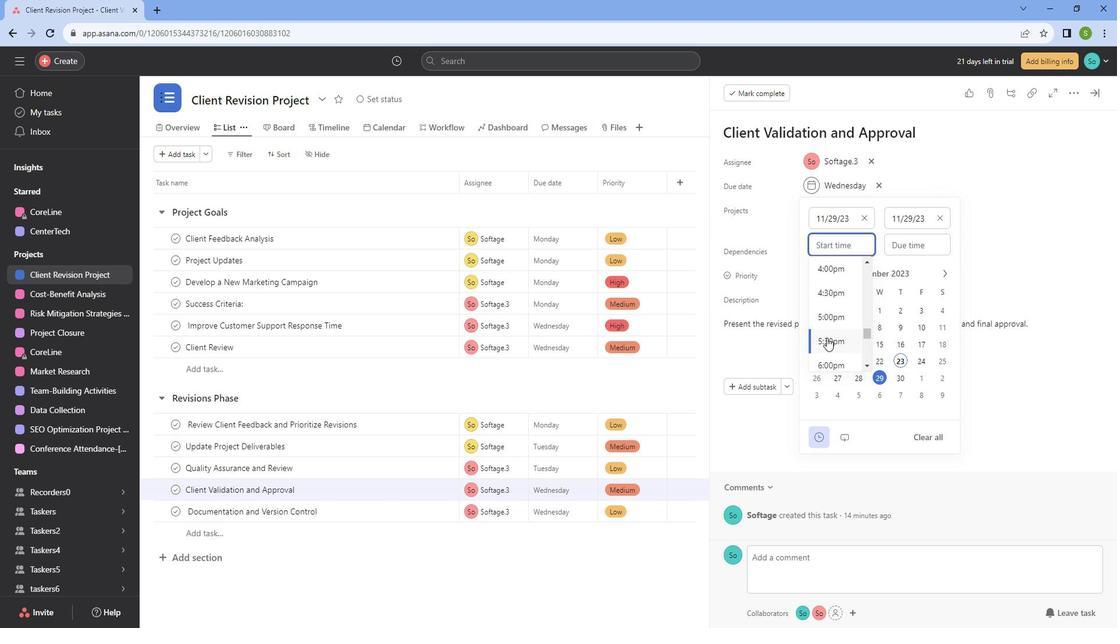 
Action: Mouse moved to (923, 246)
Screenshot: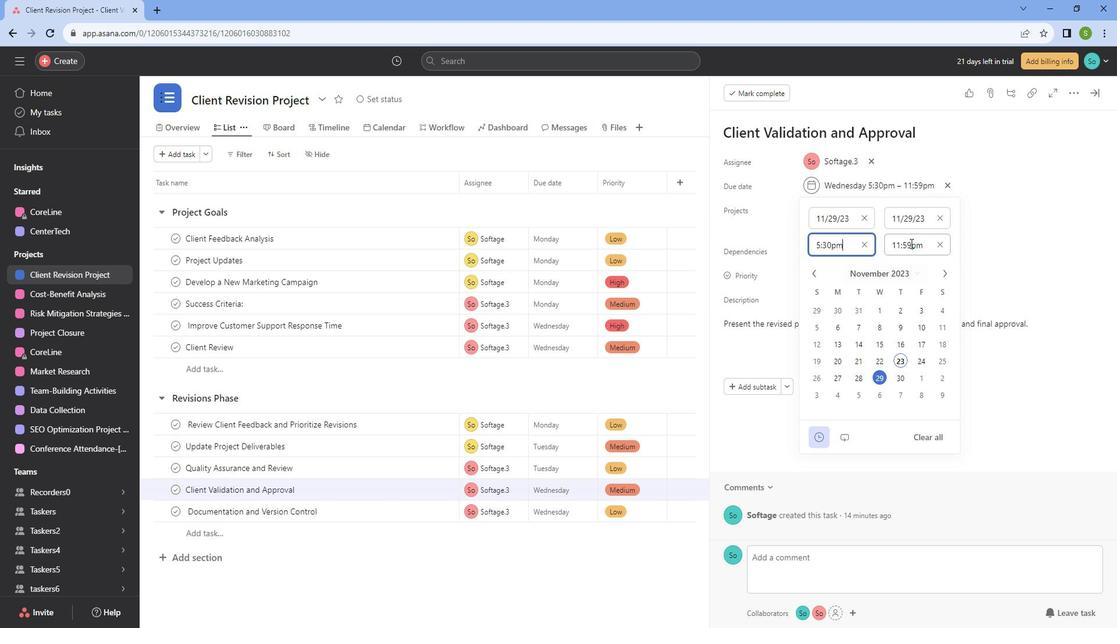 
Action: Mouse pressed left at (923, 246)
Screenshot: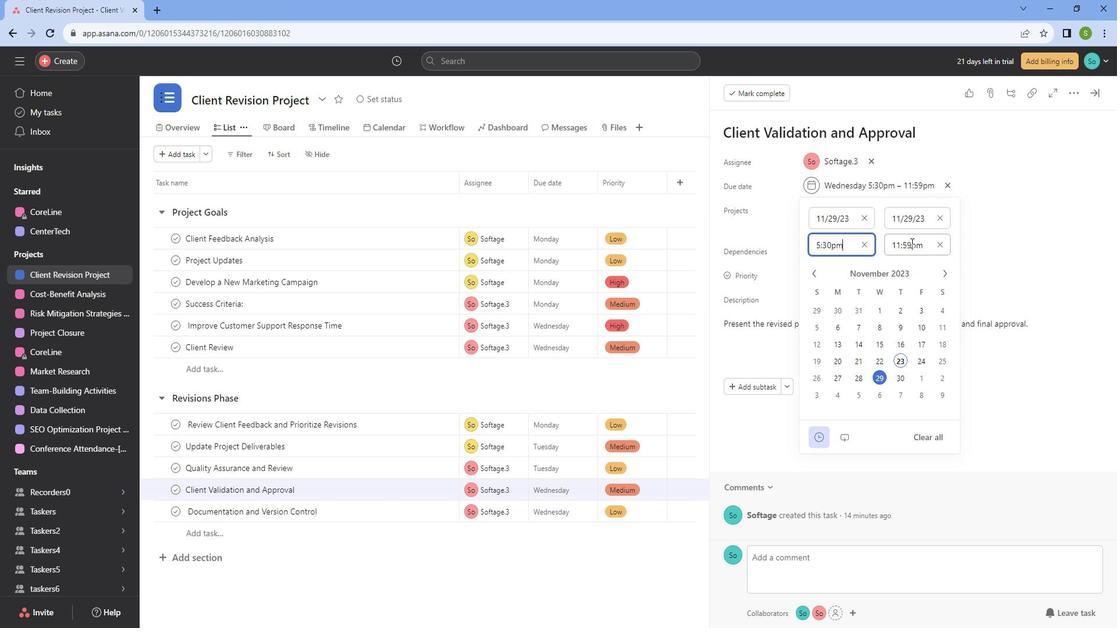 
Action: Mouse moved to (919, 302)
Screenshot: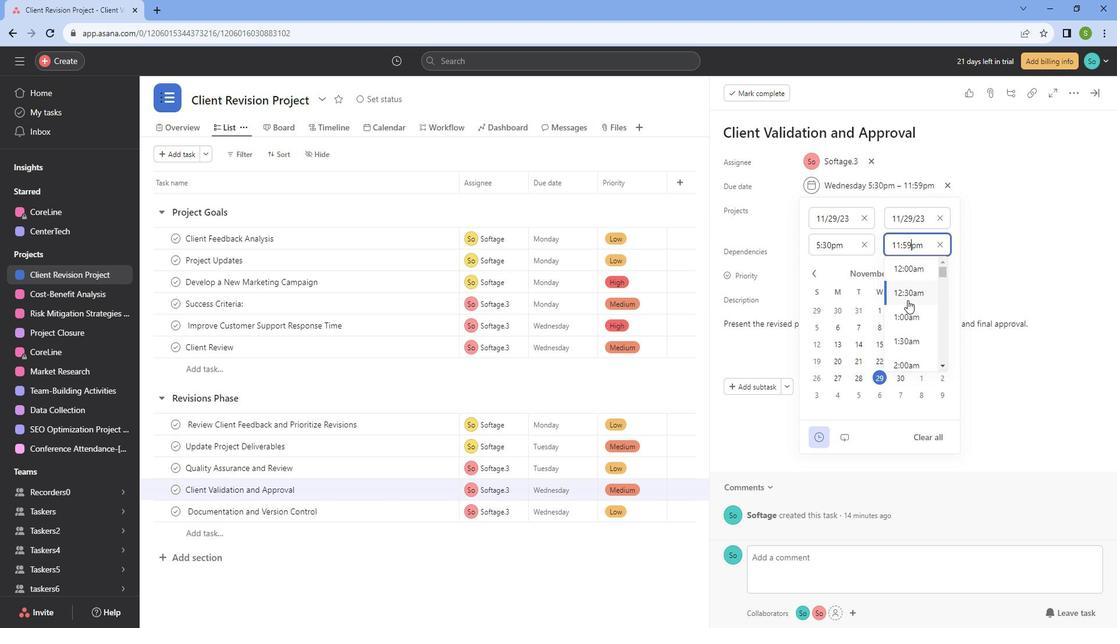 
Action: Mouse scrolled (919, 301) with delta (0, 0)
Screenshot: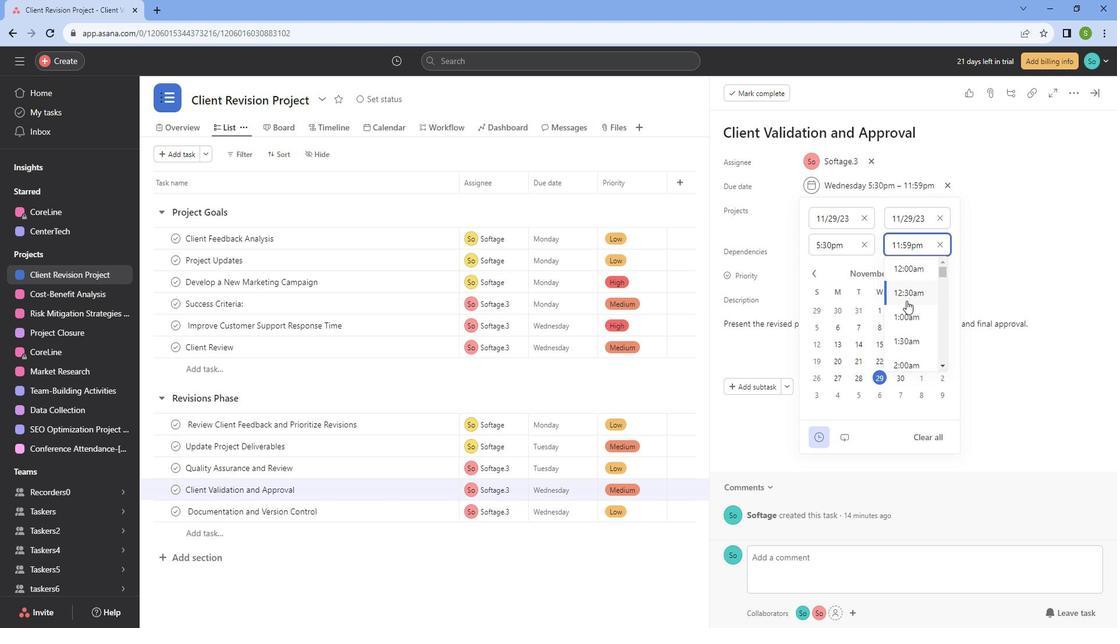 
Action: Mouse scrolled (919, 301) with delta (0, 0)
Screenshot: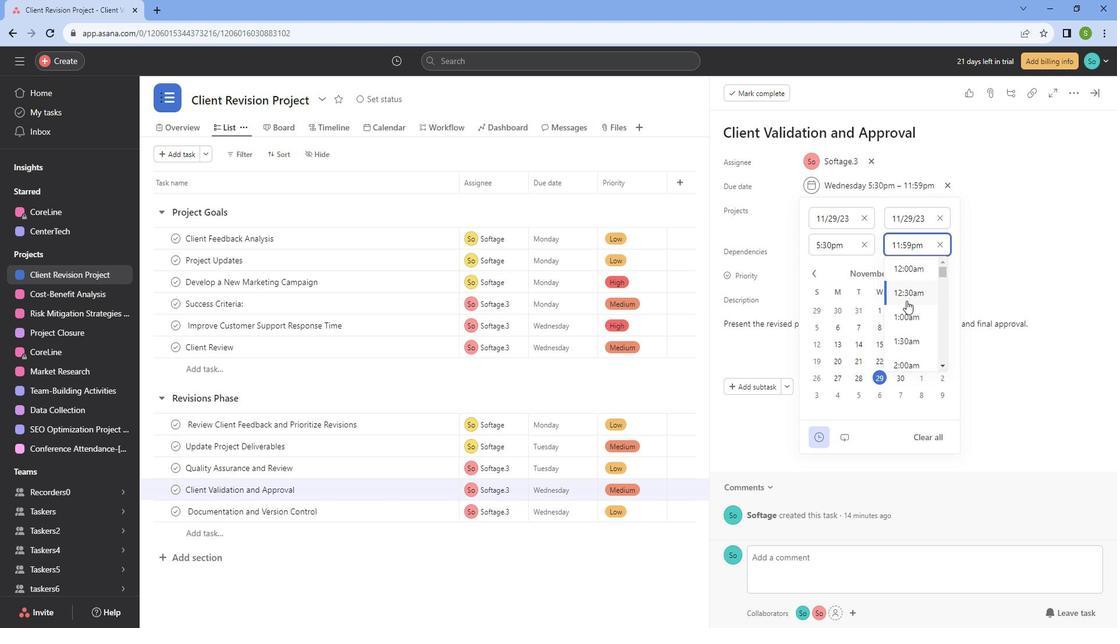 
Action: Mouse scrolled (919, 301) with delta (0, 0)
Screenshot: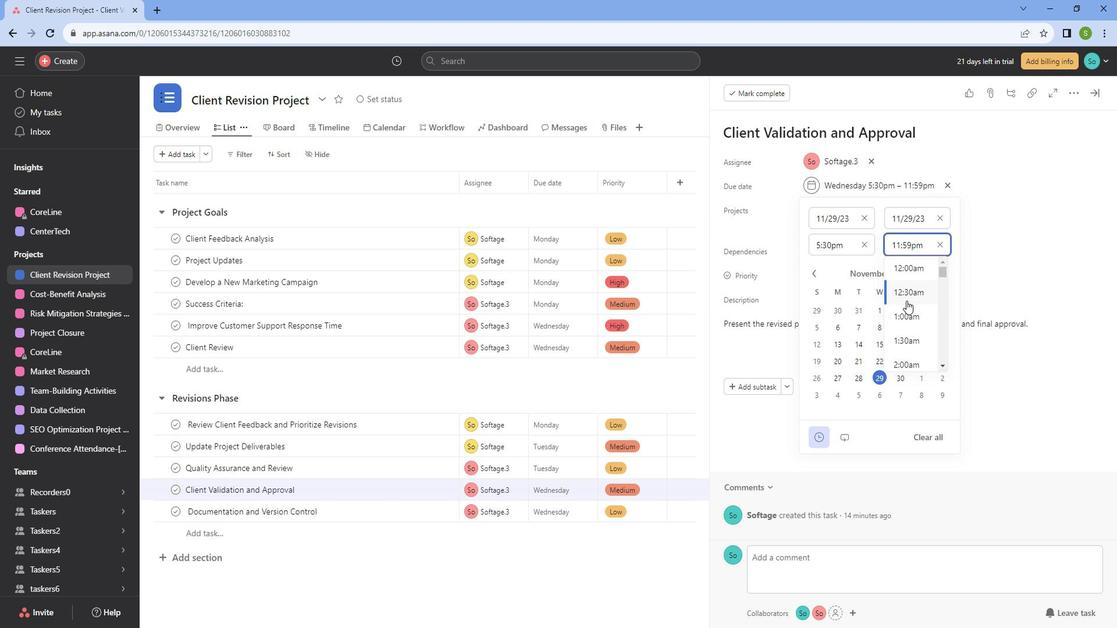 
Action: Mouse scrolled (919, 301) with delta (0, 0)
Screenshot: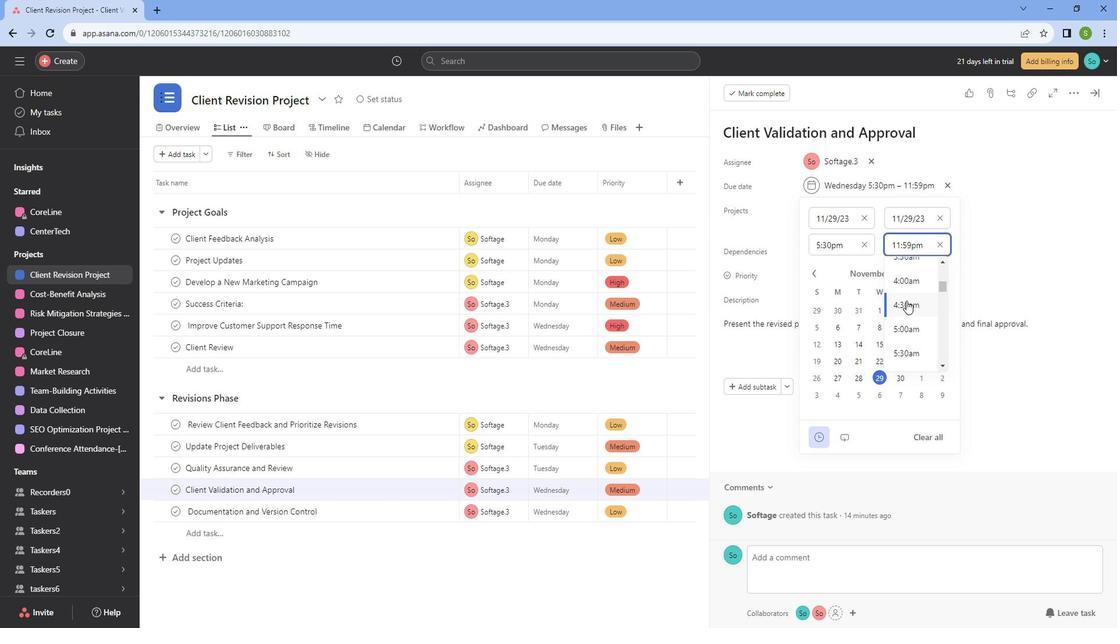 
Action: Mouse scrolled (919, 301) with delta (0, 0)
Screenshot: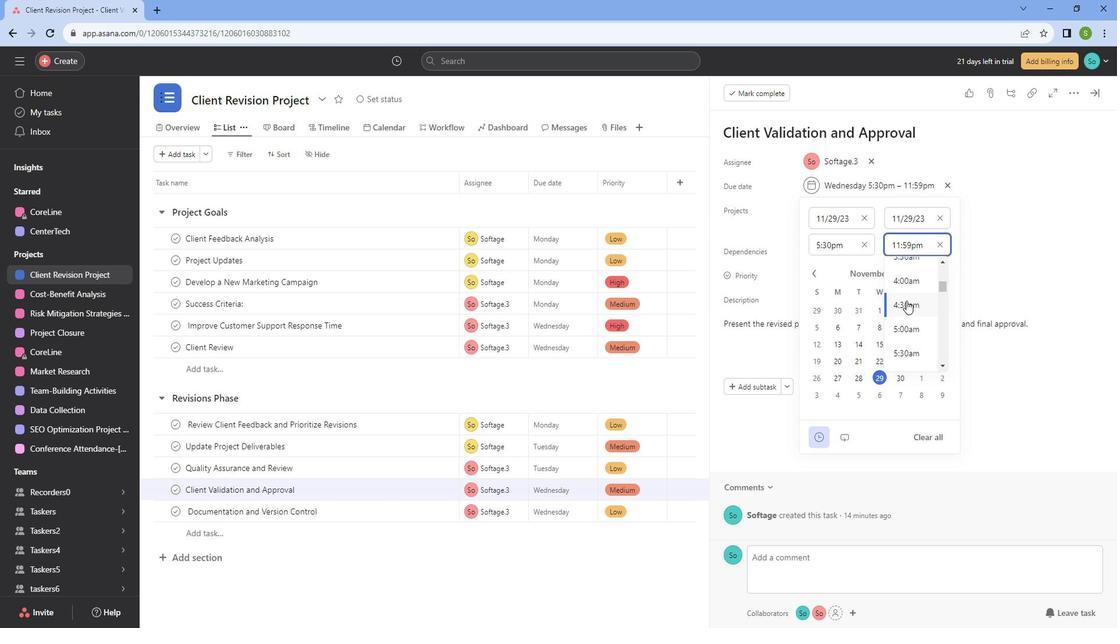 
Action: Mouse scrolled (919, 301) with delta (0, 0)
Screenshot: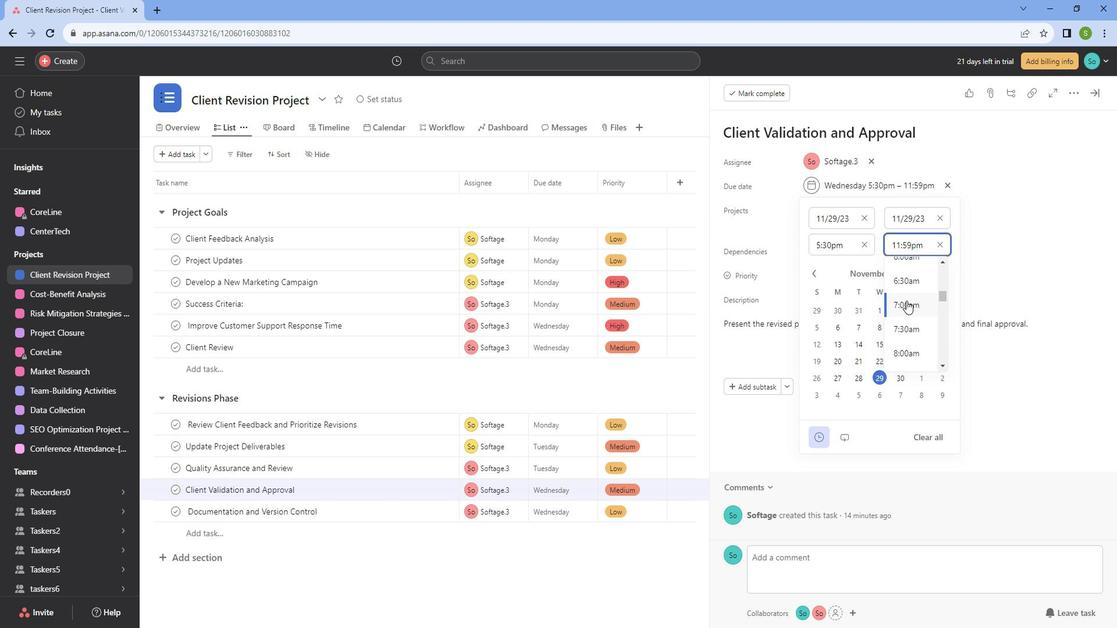 
Action: Mouse scrolled (919, 301) with delta (0, 0)
Screenshot: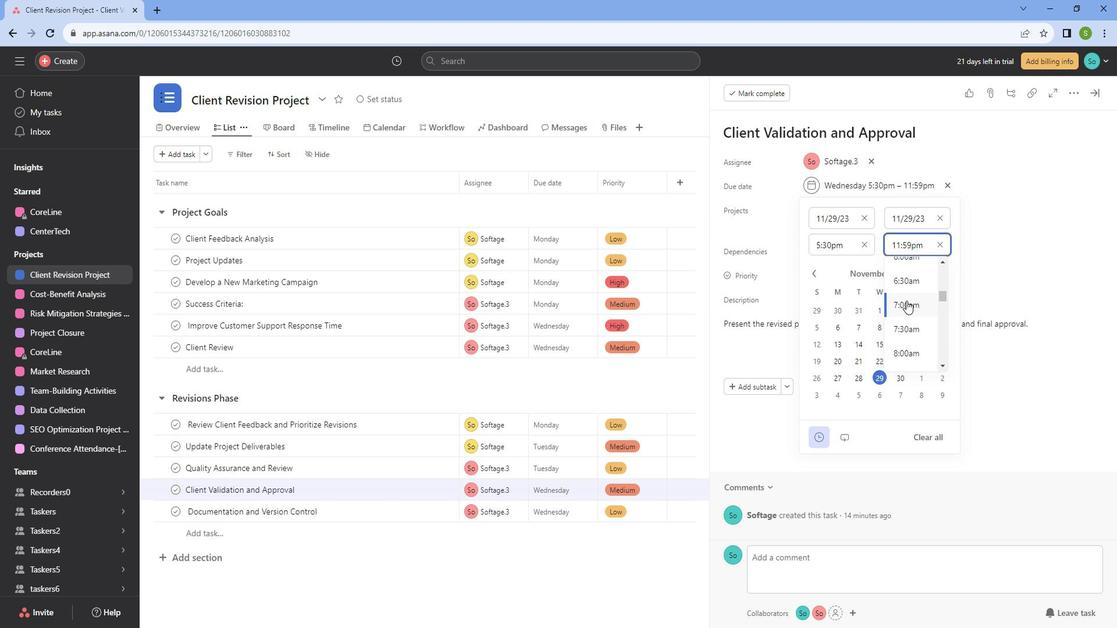 
Action: Mouse scrolled (919, 301) with delta (0, 0)
Screenshot: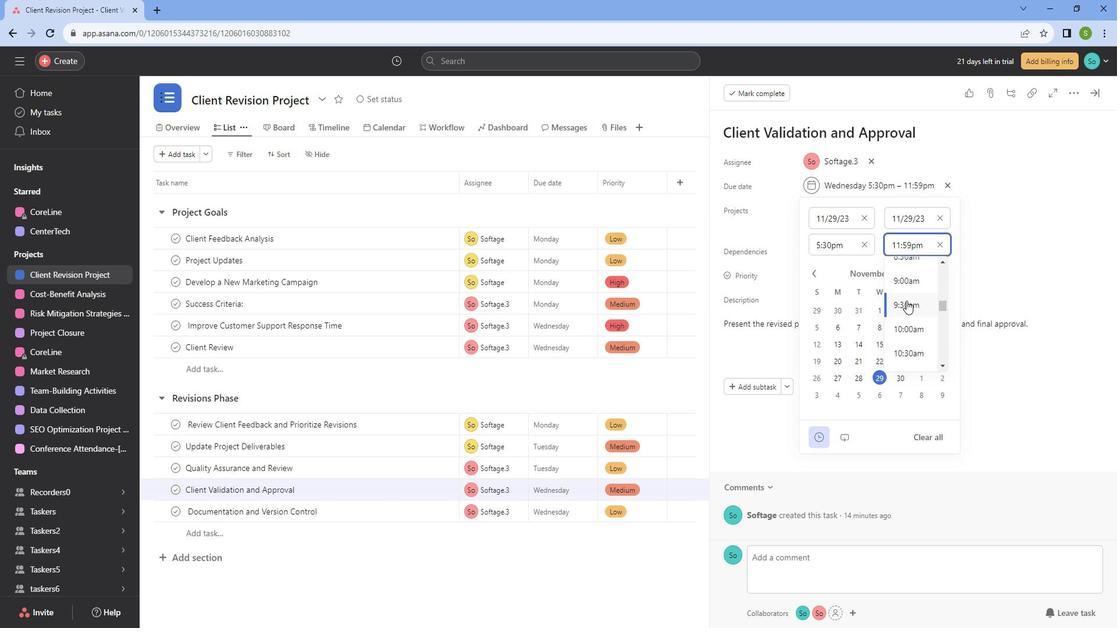 
Action: Mouse scrolled (919, 301) with delta (0, 0)
Screenshot: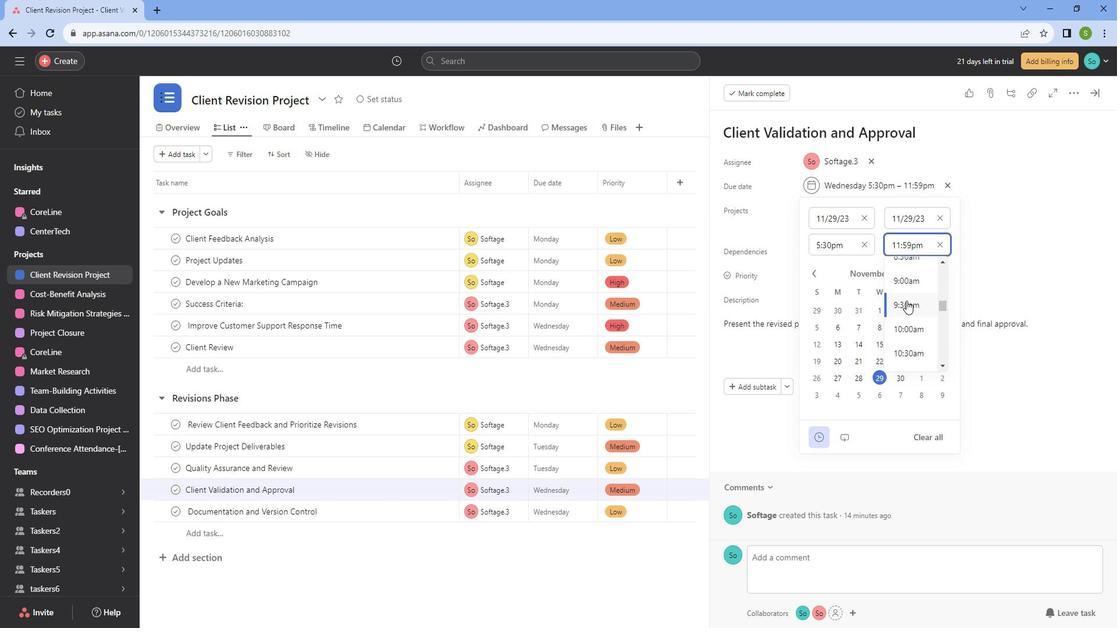 
Action: Mouse scrolled (919, 301) with delta (0, 0)
Screenshot: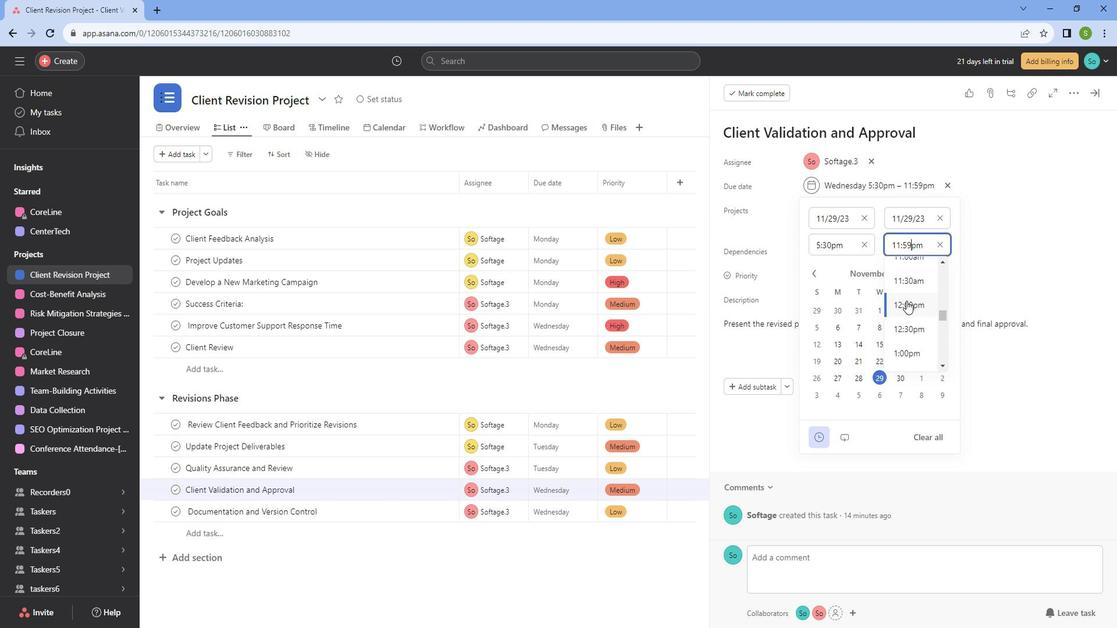 
Action: Mouse scrolled (919, 301) with delta (0, 0)
Screenshot: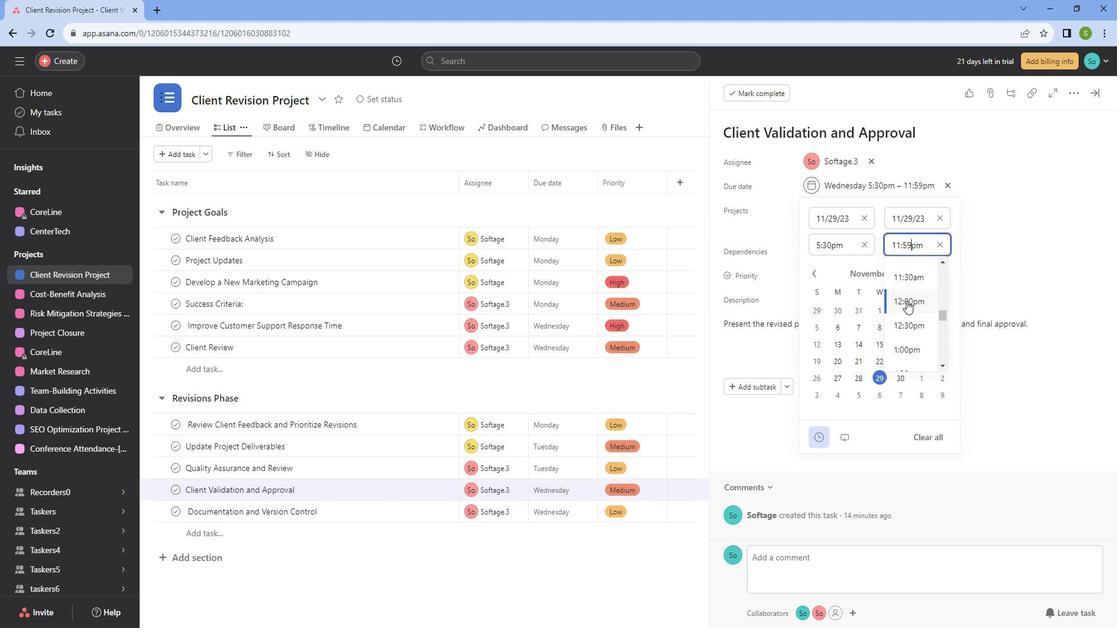 
Action: Mouse scrolled (919, 301) with delta (0, 0)
Screenshot: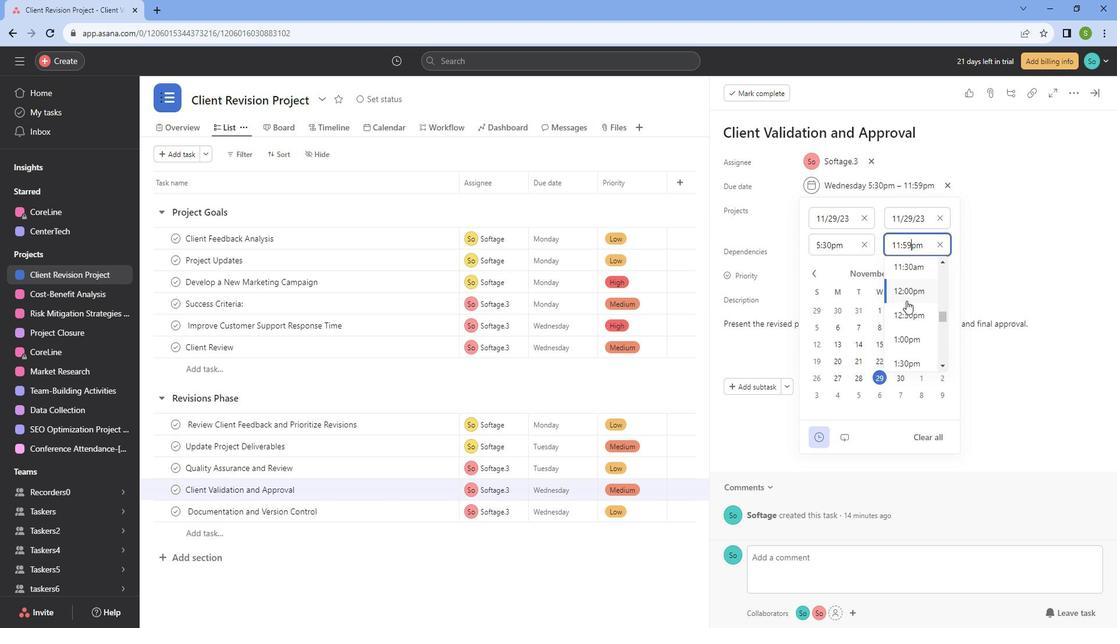 
Action: Mouse scrolled (919, 301) with delta (0, 0)
Screenshot: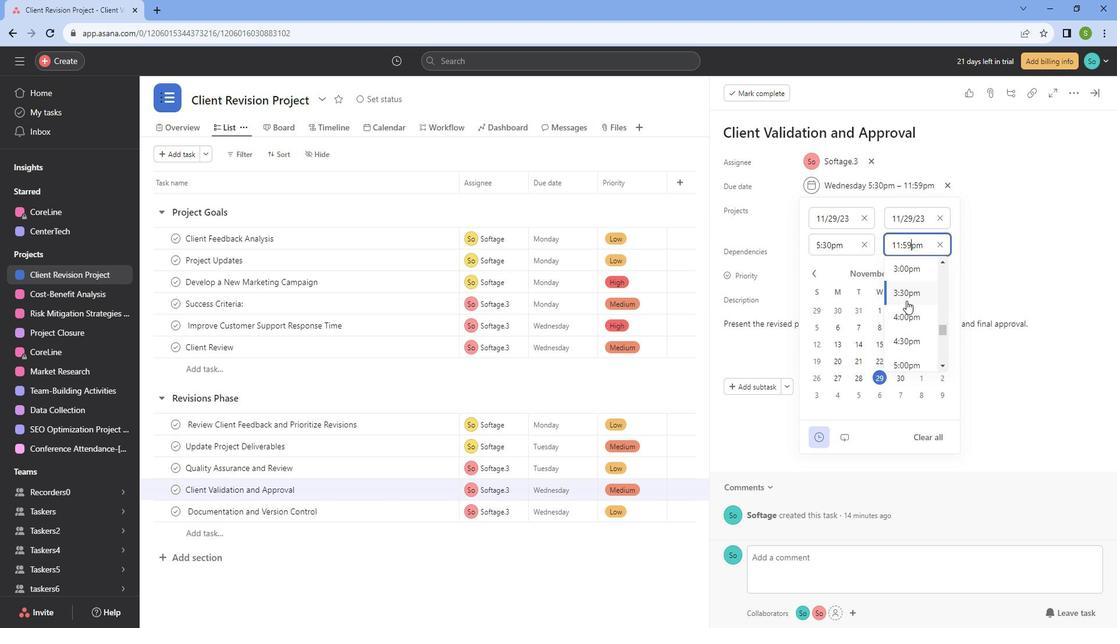 
Action: Mouse scrolled (919, 301) with delta (0, 0)
Screenshot: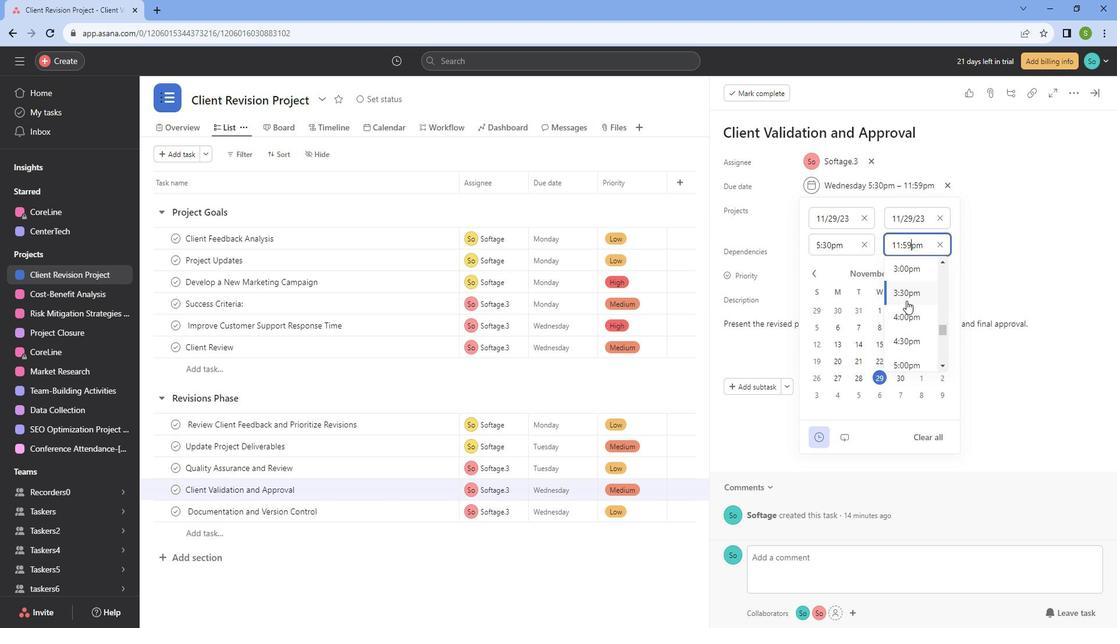 
Action: Mouse moved to (914, 294)
Screenshot: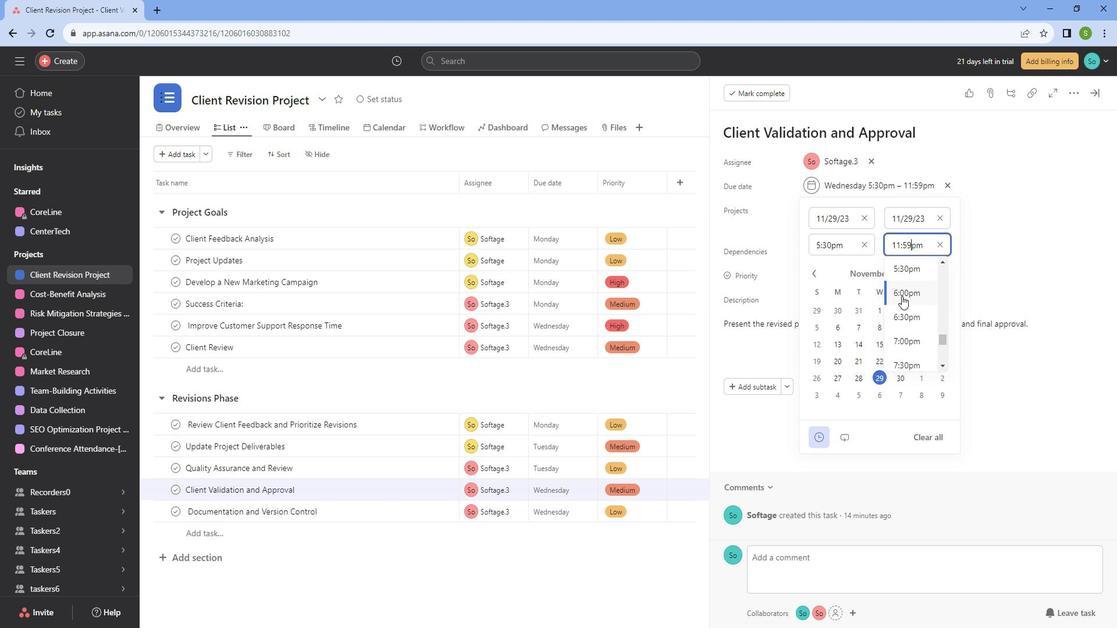 
Action: Mouse pressed left at (914, 294)
Screenshot: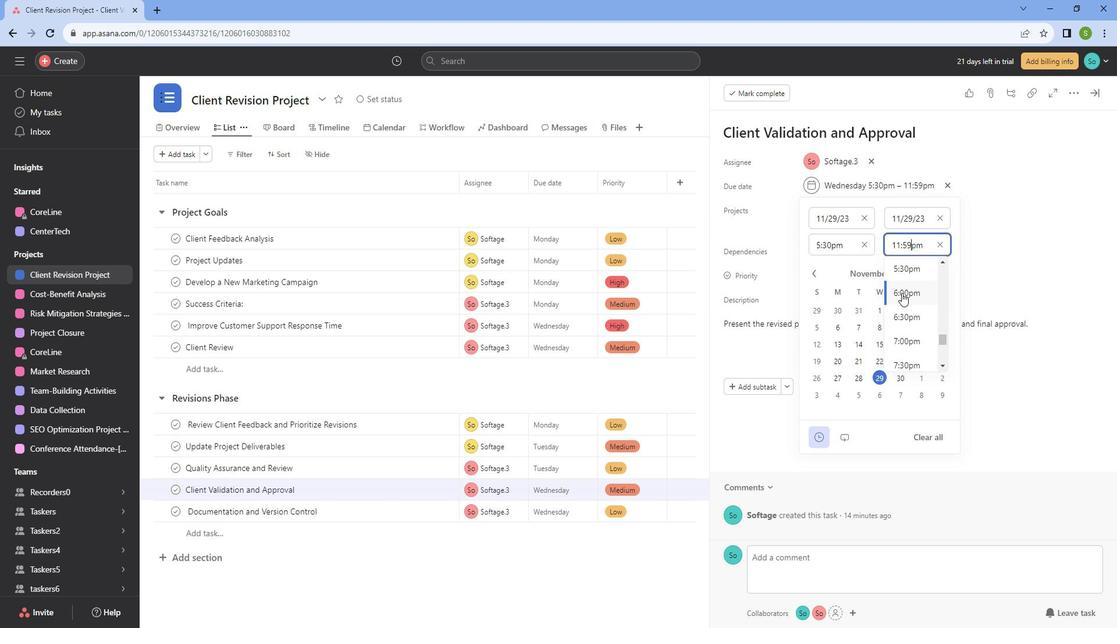 
Action: Mouse moved to (995, 246)
Screenshot: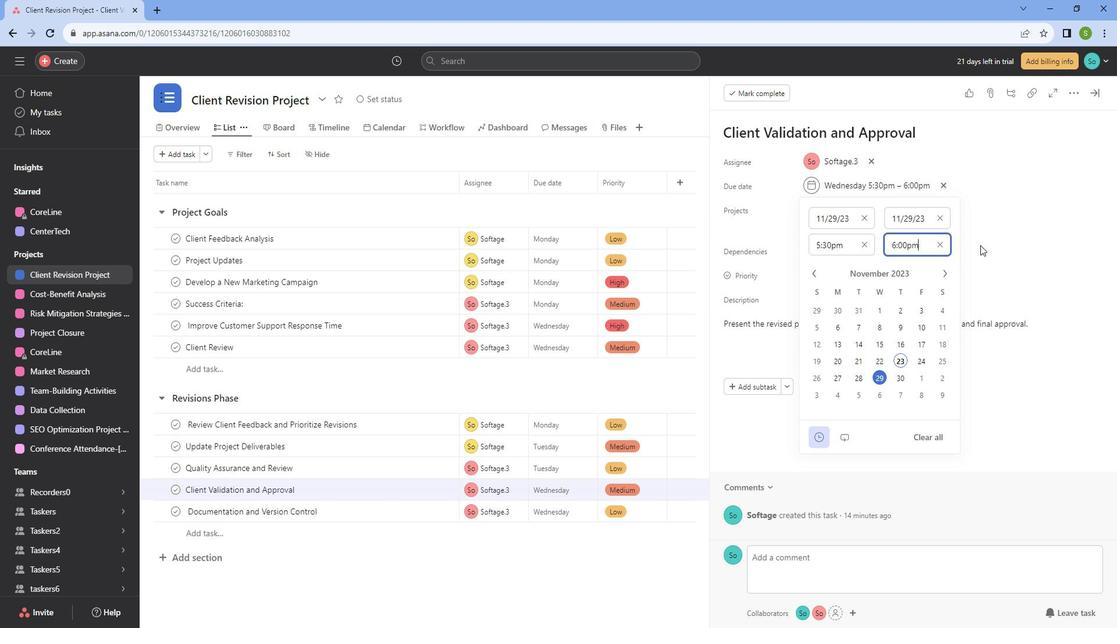 
Action: Mouse pressed left at (995, 246)
Screenshot: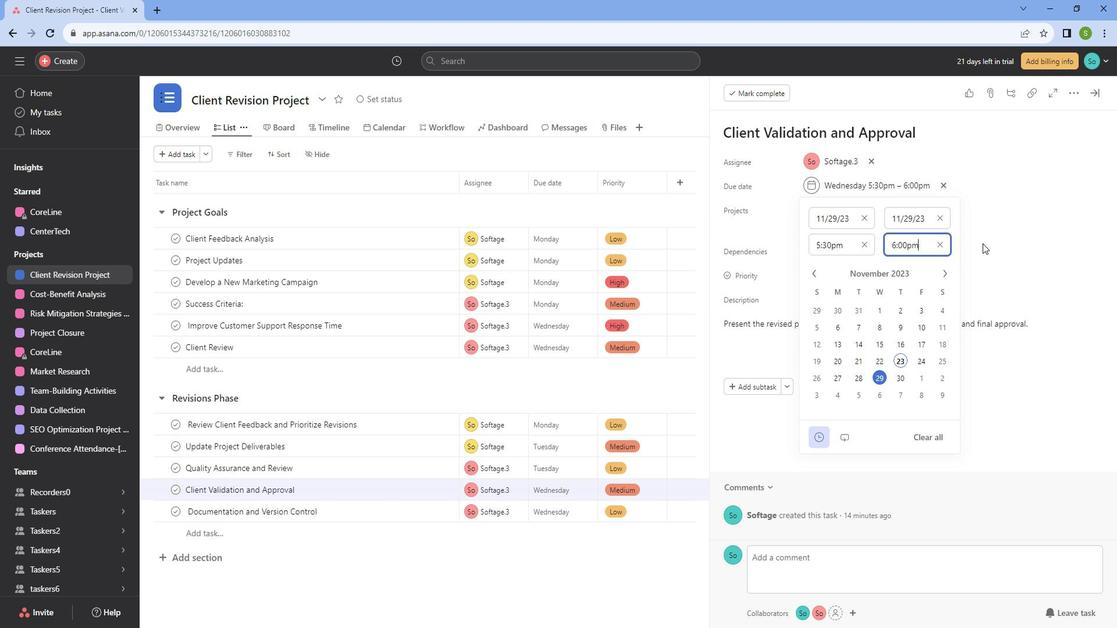 
Action: Mouse moved to (1110, 104)
Screenshot: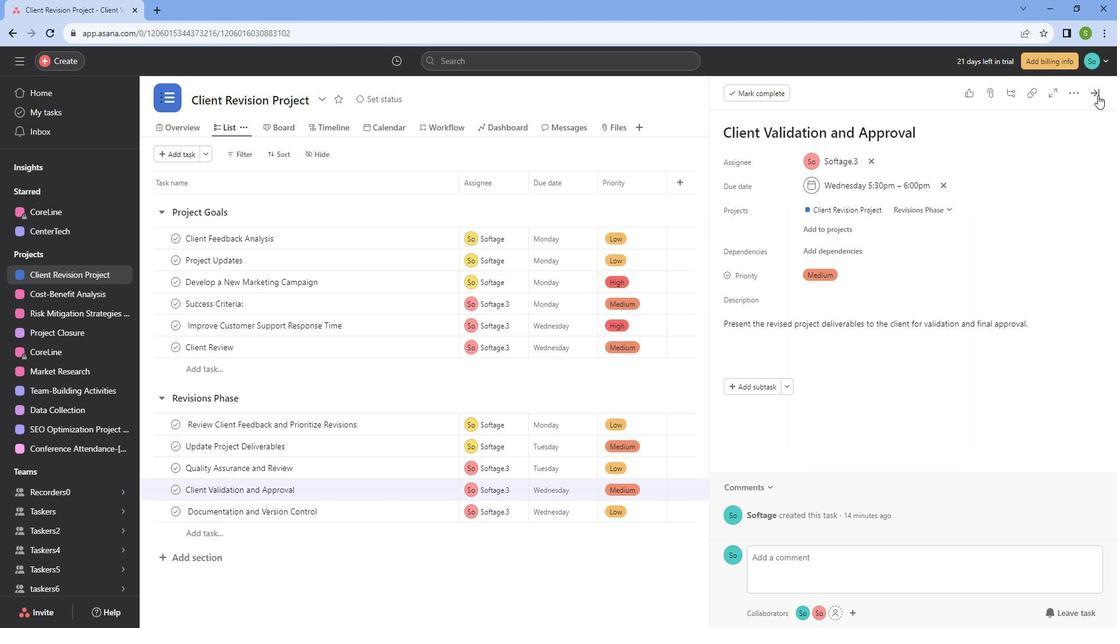 
Action: Mouse pressed left at (1110, 104)
Screenshot: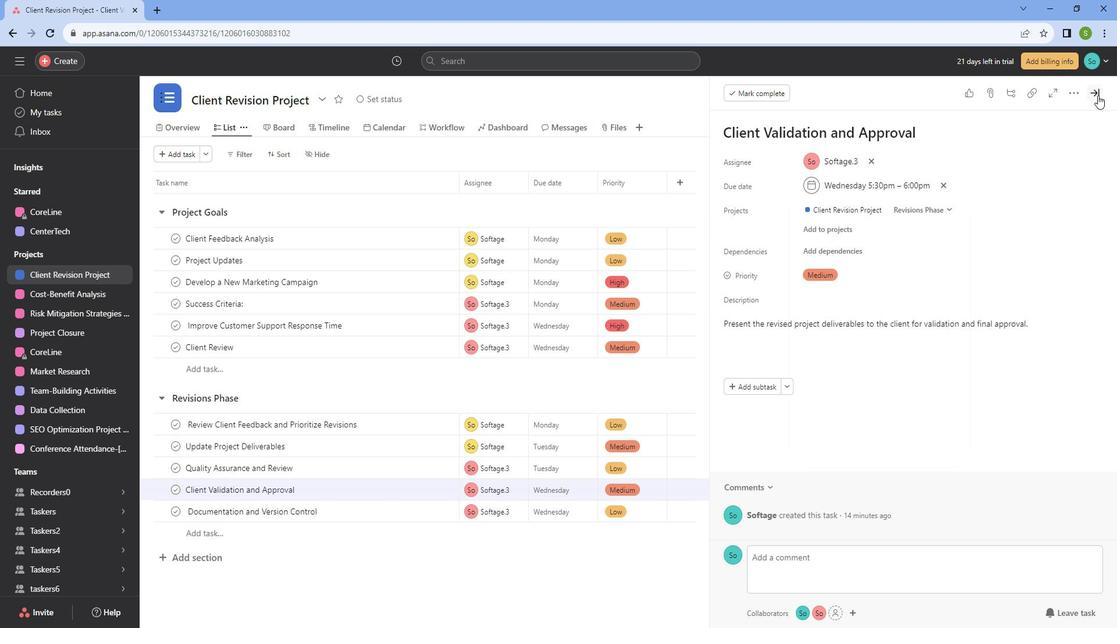 
Action: Mouse moved to (466, 504)
Screenshot: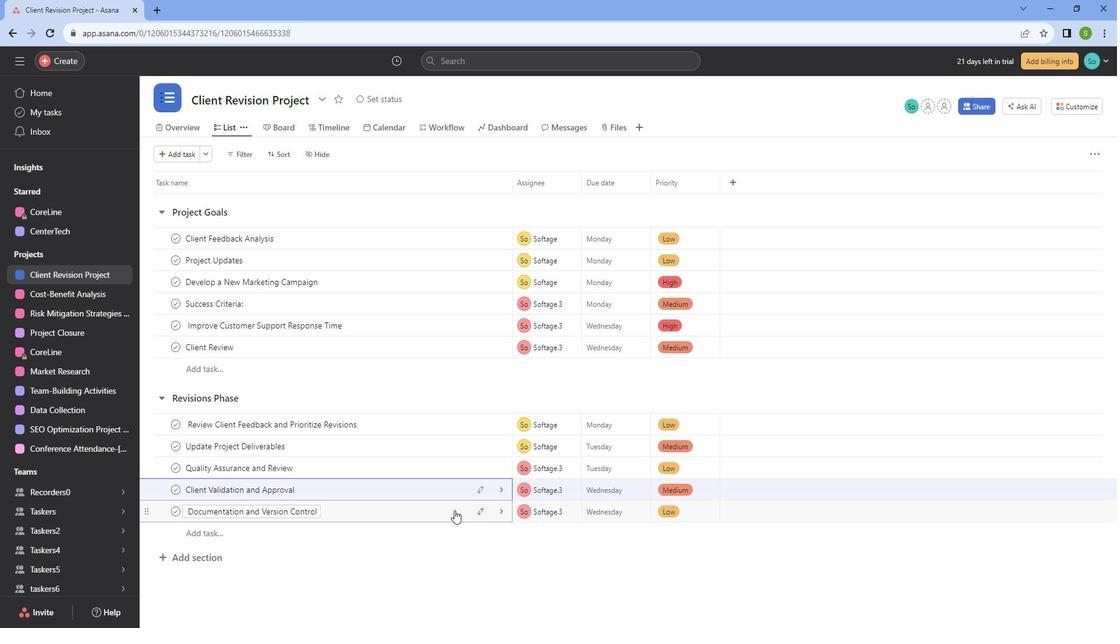 
Action: Mouse pressed left at (466, 504)
Screenshot: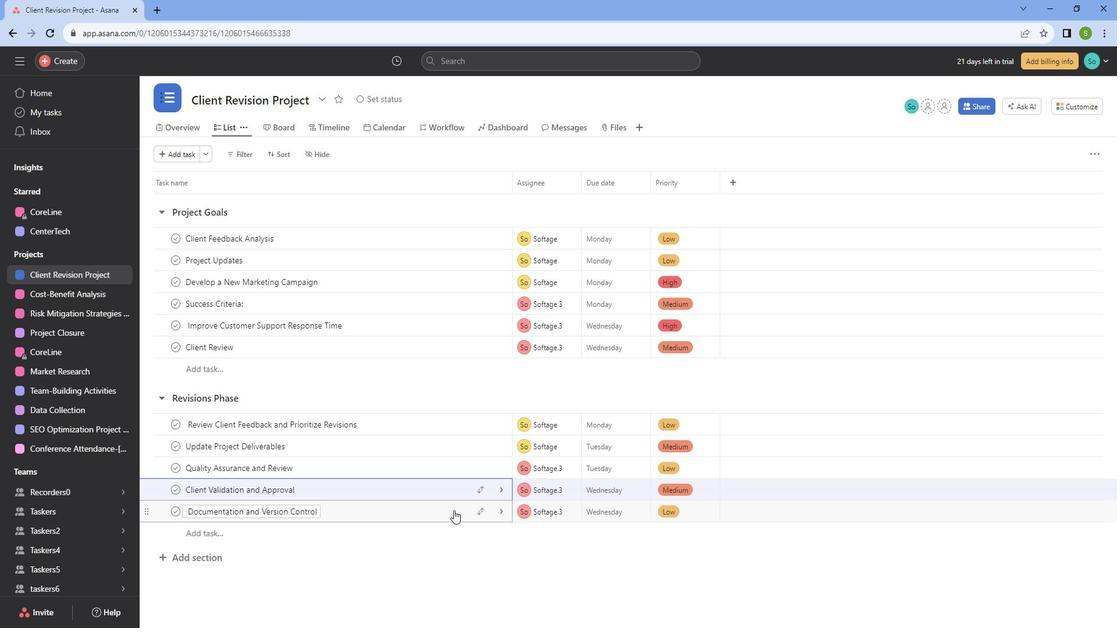 
Action: Mouse moved to (890, 187)
Screenshot: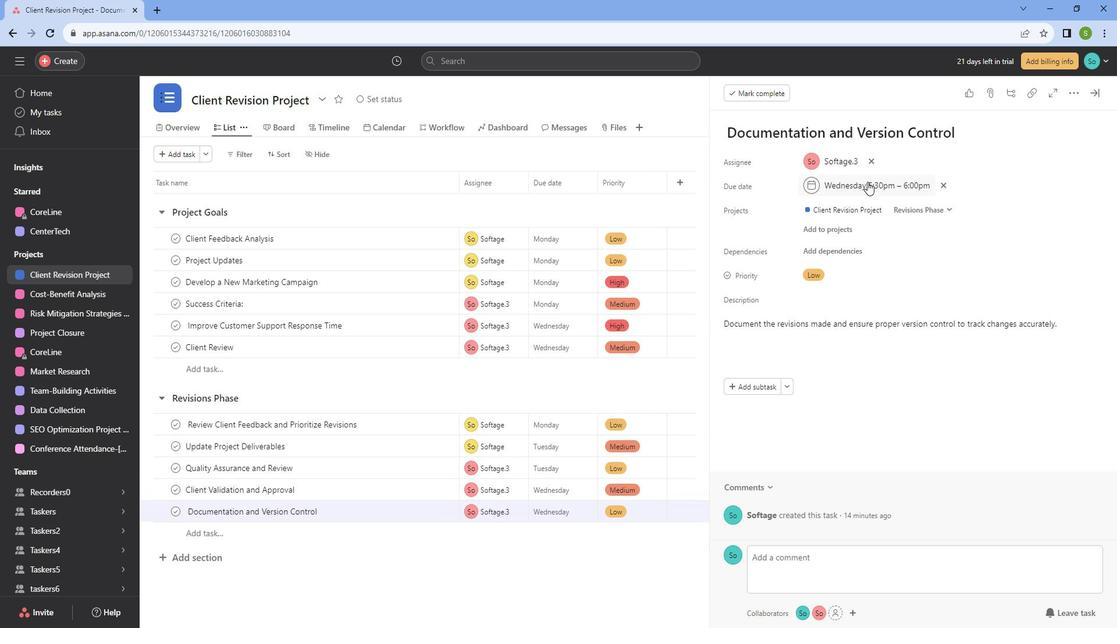 
Action: Mouse pressed left at (890, 187)
Screenshot: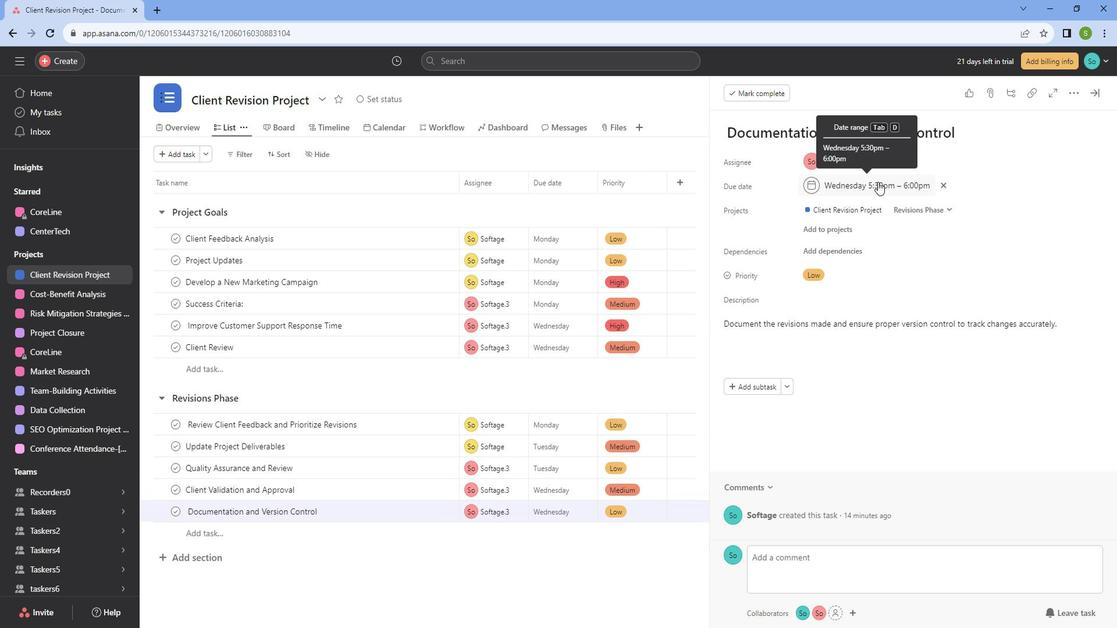
Action: Mouse moved to (861, 244)
Screenshot: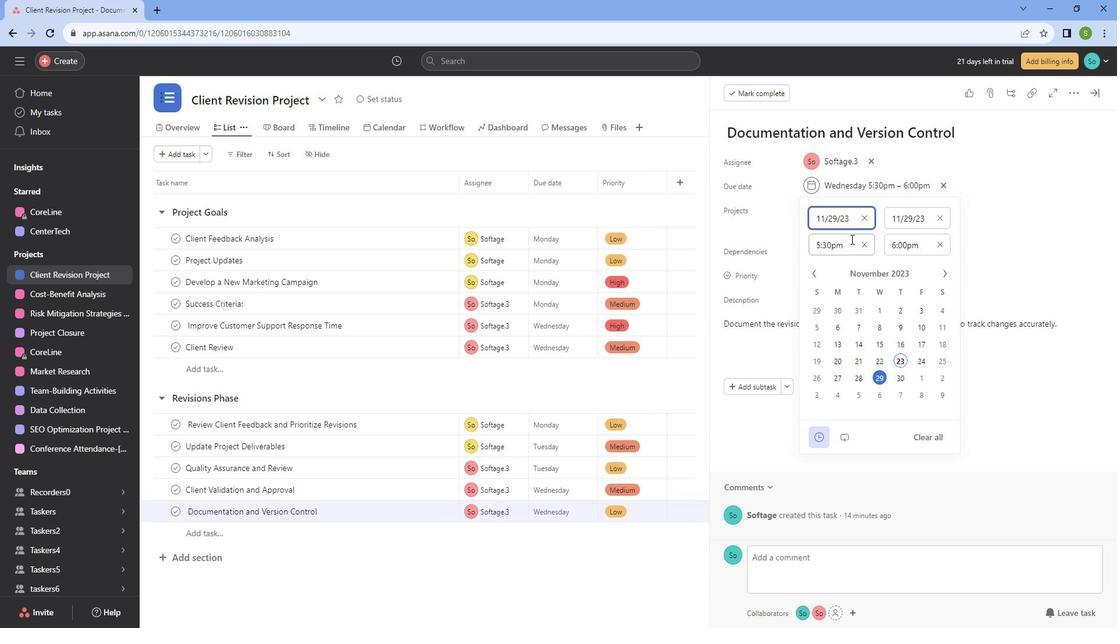 
Action: Mouse pressed left at (861, 244)
Screenshot: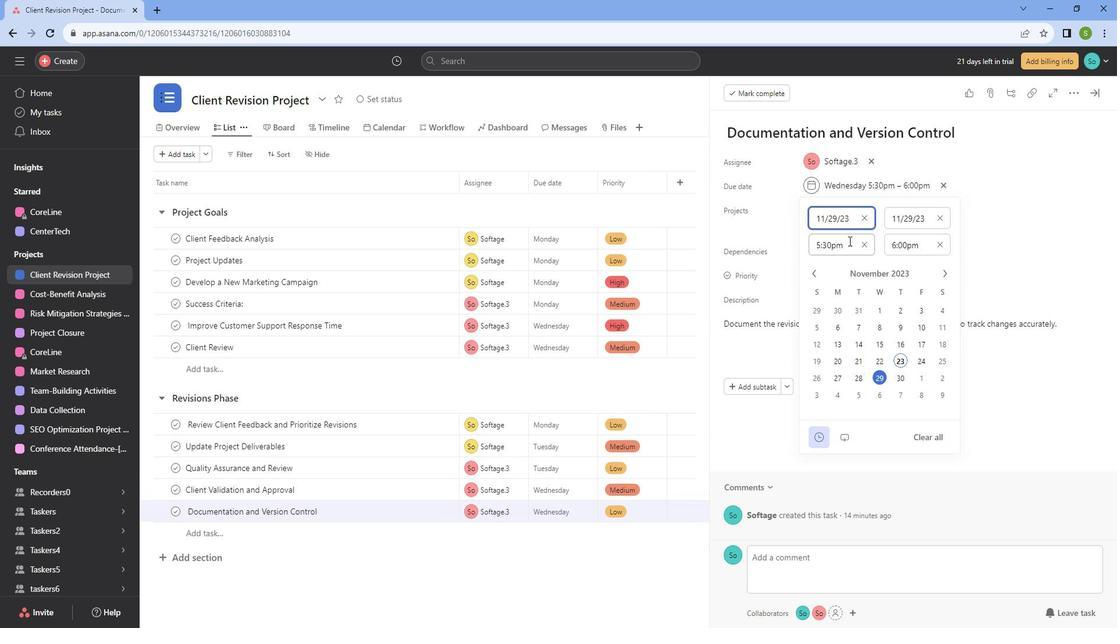 
Action: Mouse moved to (848, 295)
Screenshot: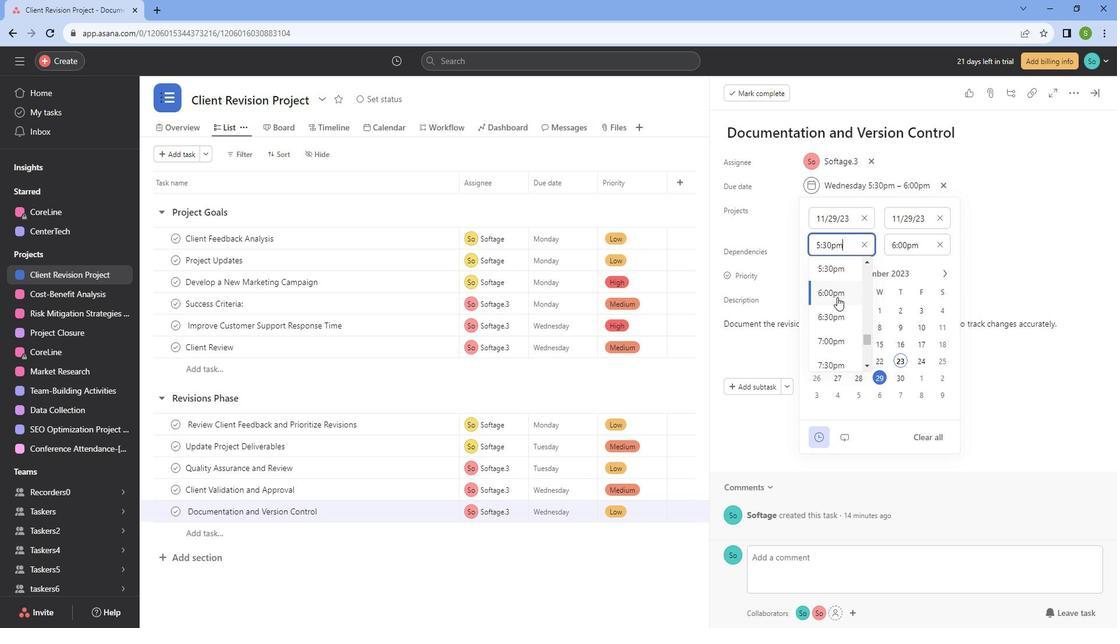 
Action: Mouse pressed left at (848, 295)
Screenshot: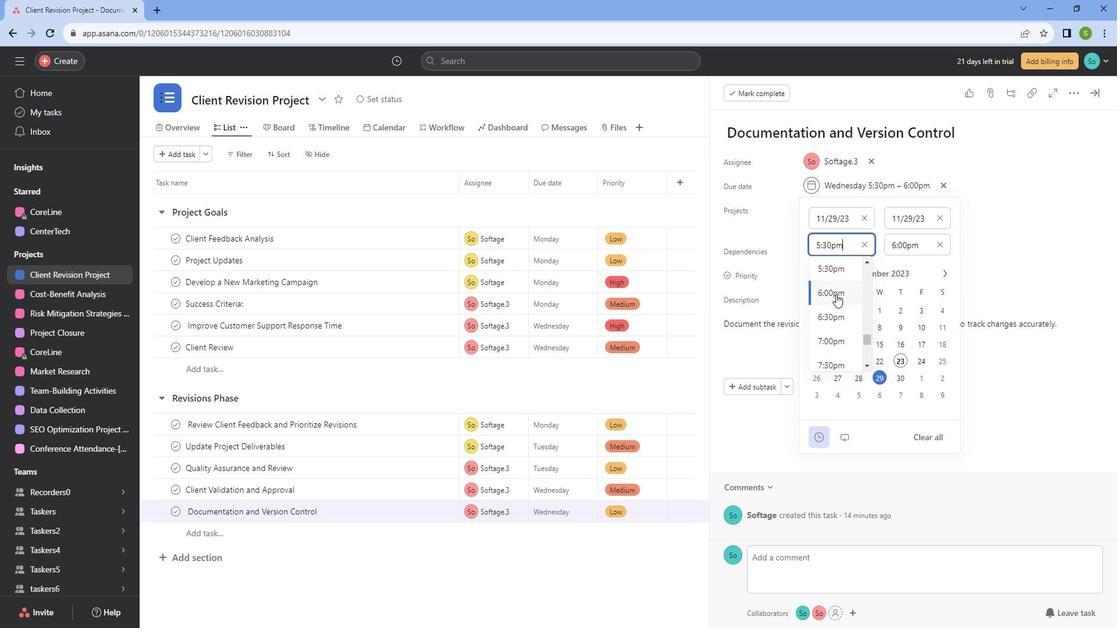 
Action: Mouse moved to (860, 250)
Screenshot: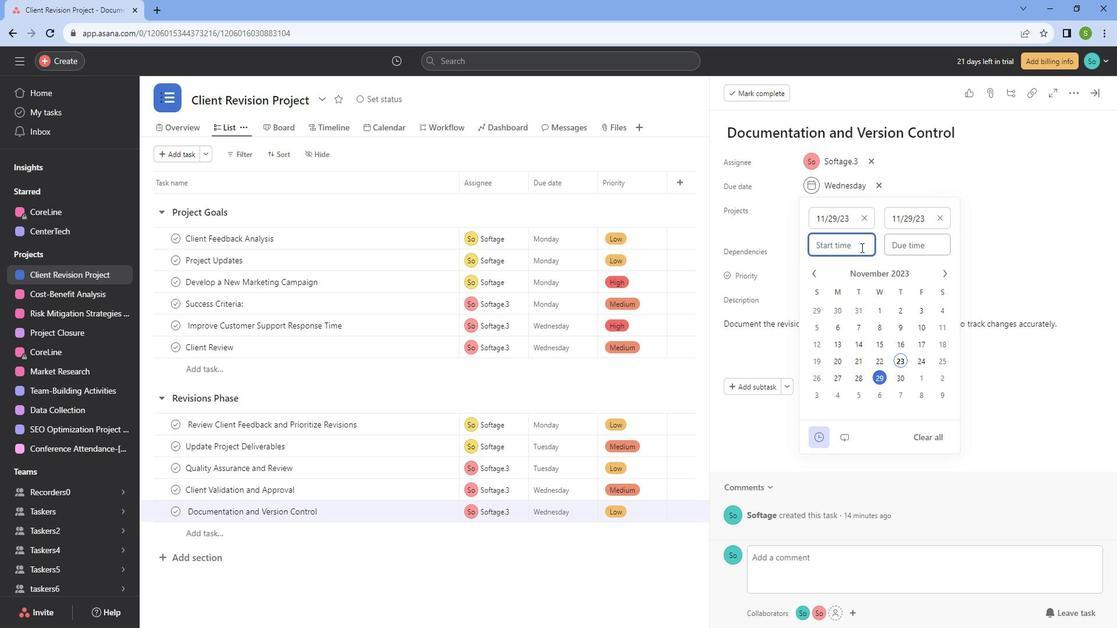 
Action: Mouse pressed left at (860, 250)
Screenshot: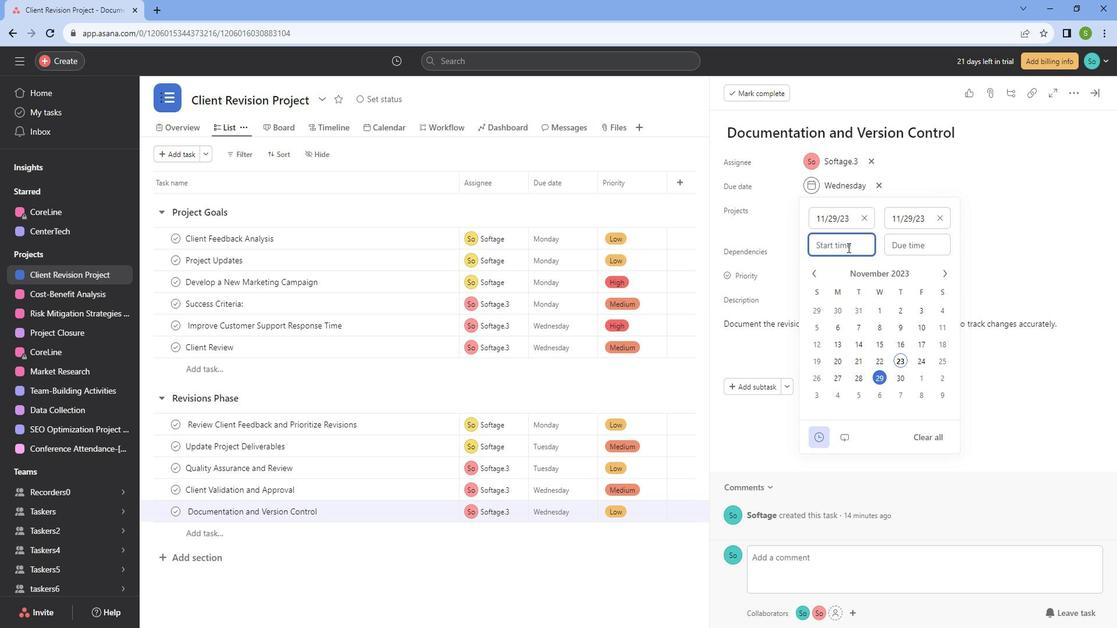 
Action: Mouse moved to (859, 251)
Screenshot: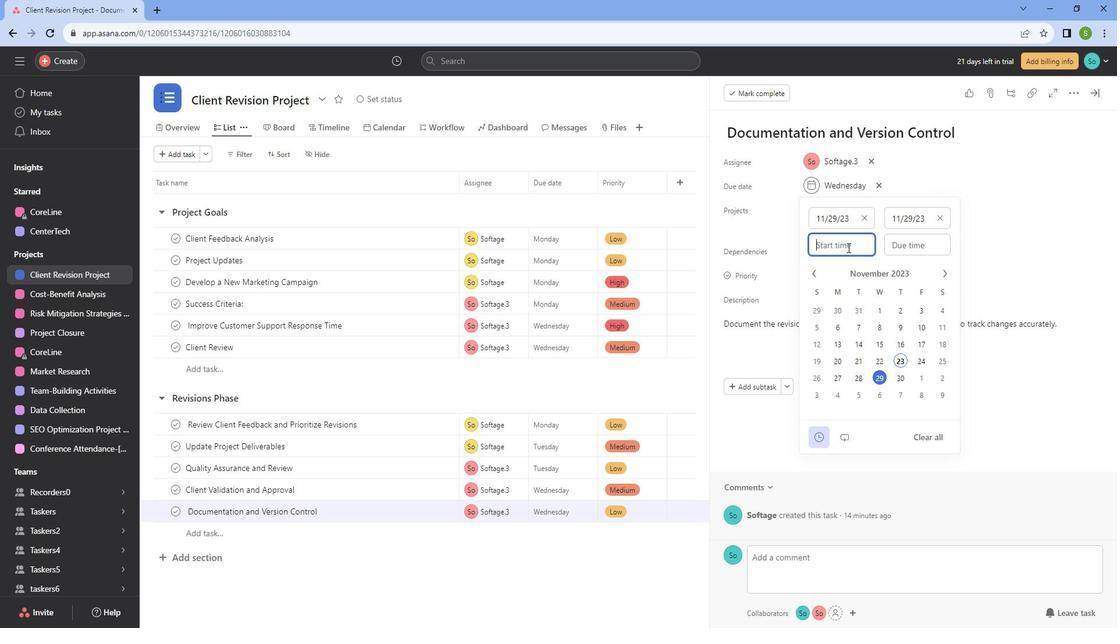 
Action: Mouse pressed left at (859, 251)
Screenshot: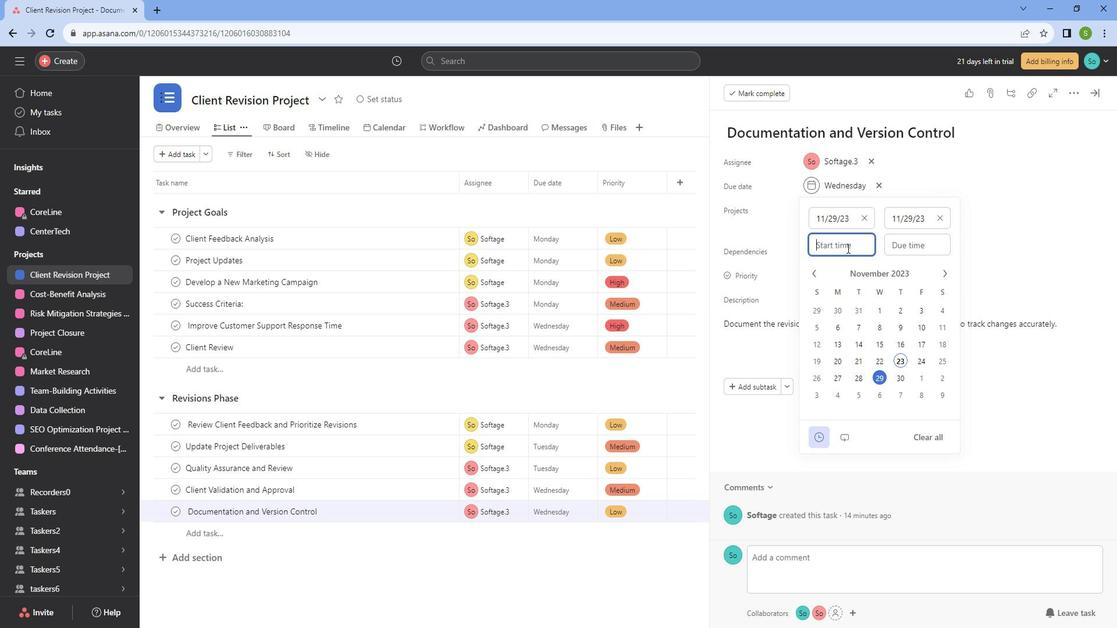 
Action: Mouse moved to (859, 245)
Screenshot: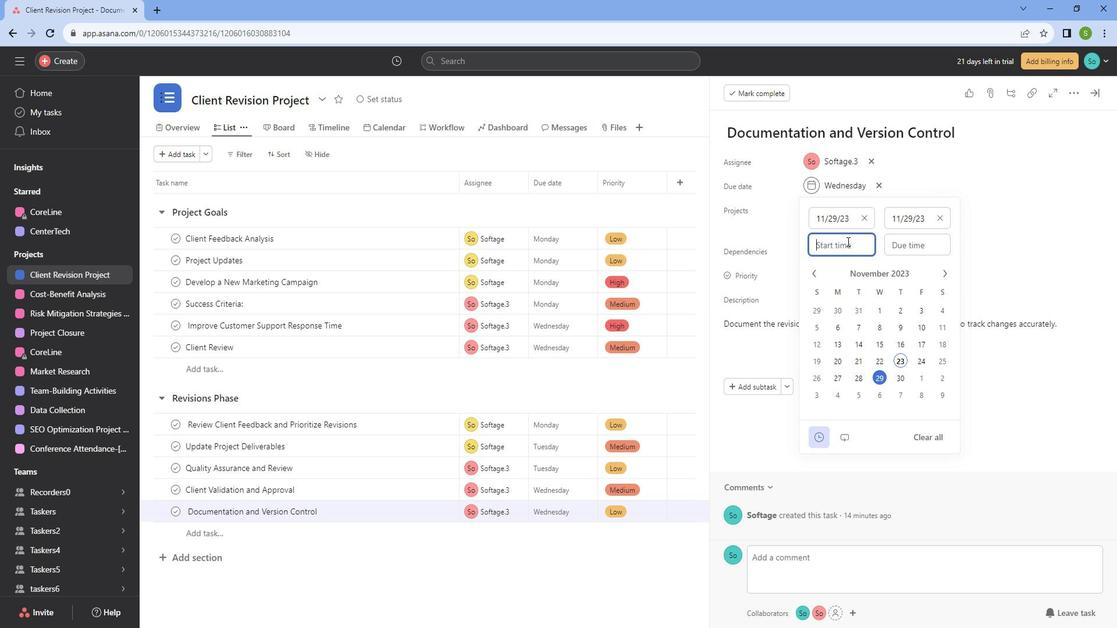 
Action: Mouse pressed left at (859, 245)
Screenshot: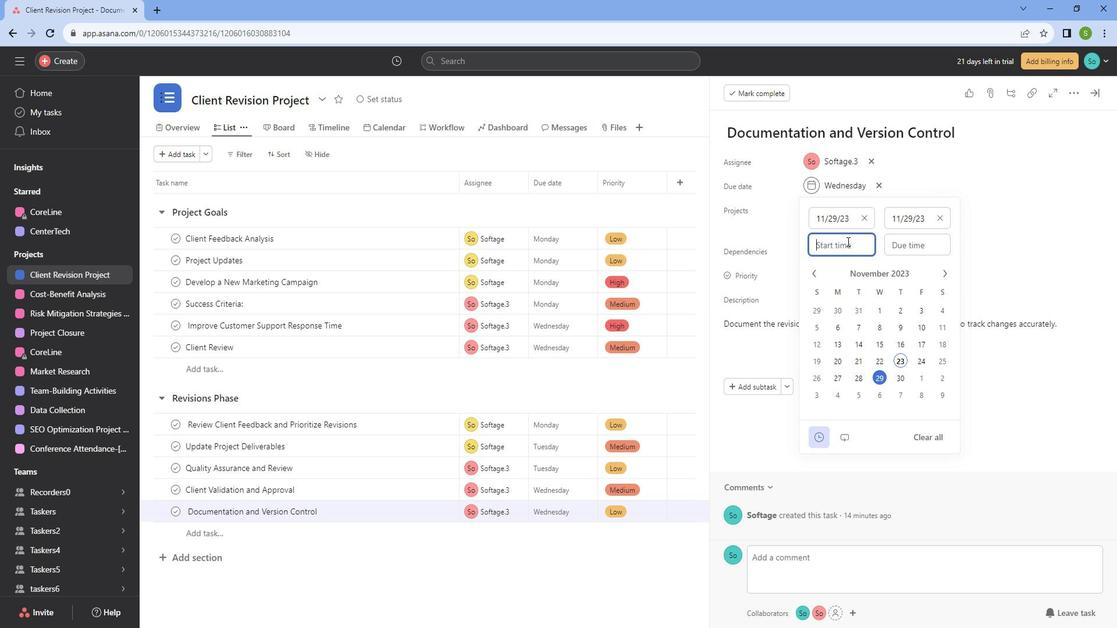 
Action: Mouse scrolled (859, 244) with delta (0, 0)
Screenshot: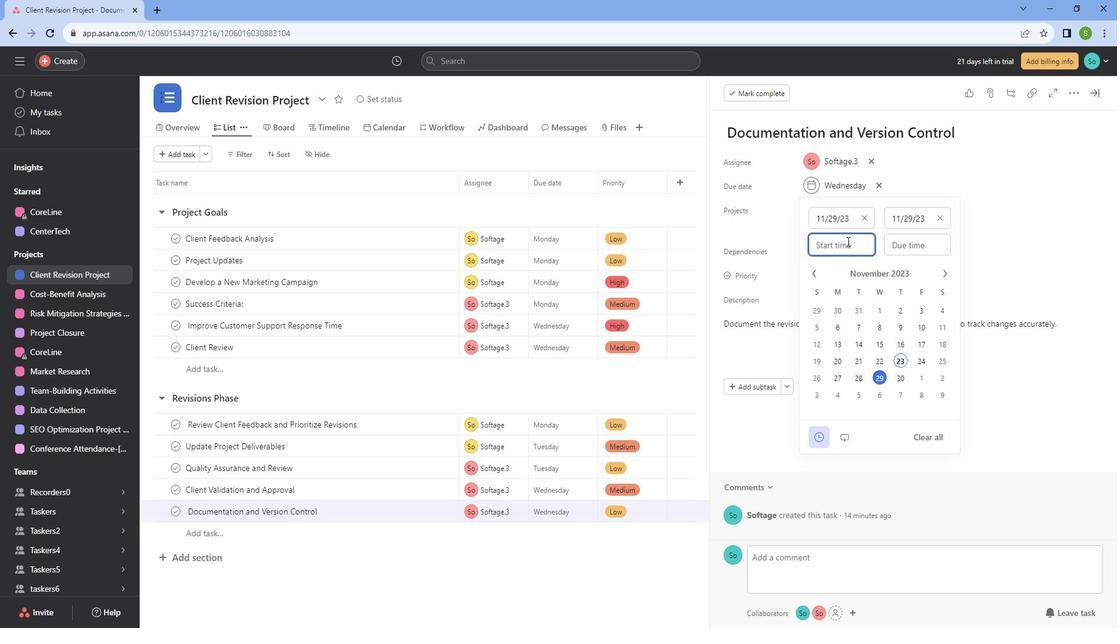 
Action: Mouse moved to (903, 242)
Screenshot: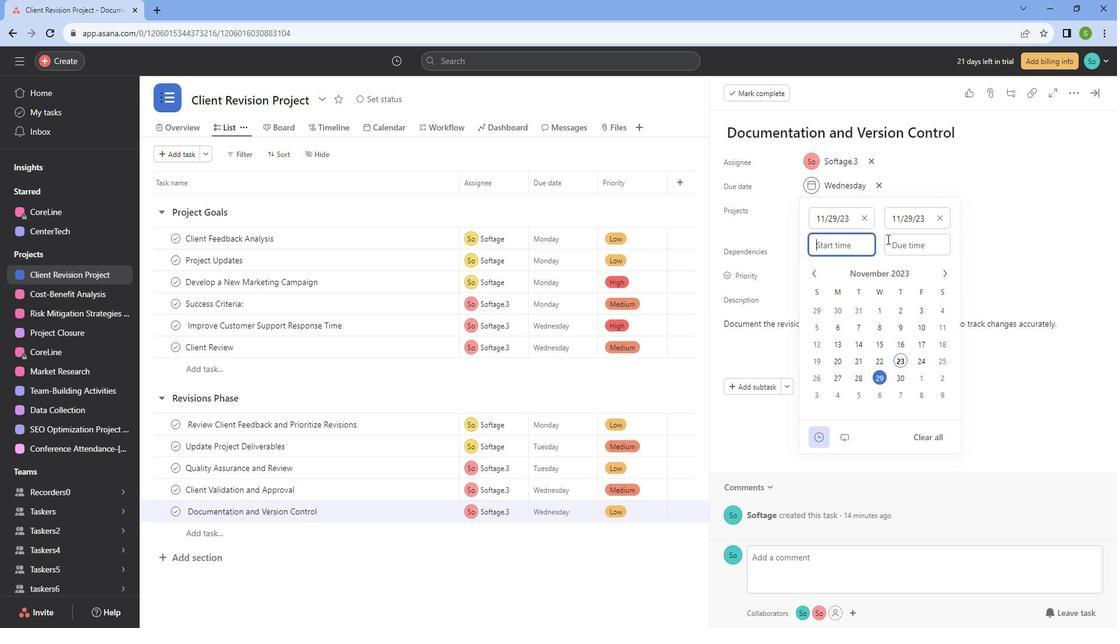 
Action: Mouse pressed left at (903, 242)
Screenshot: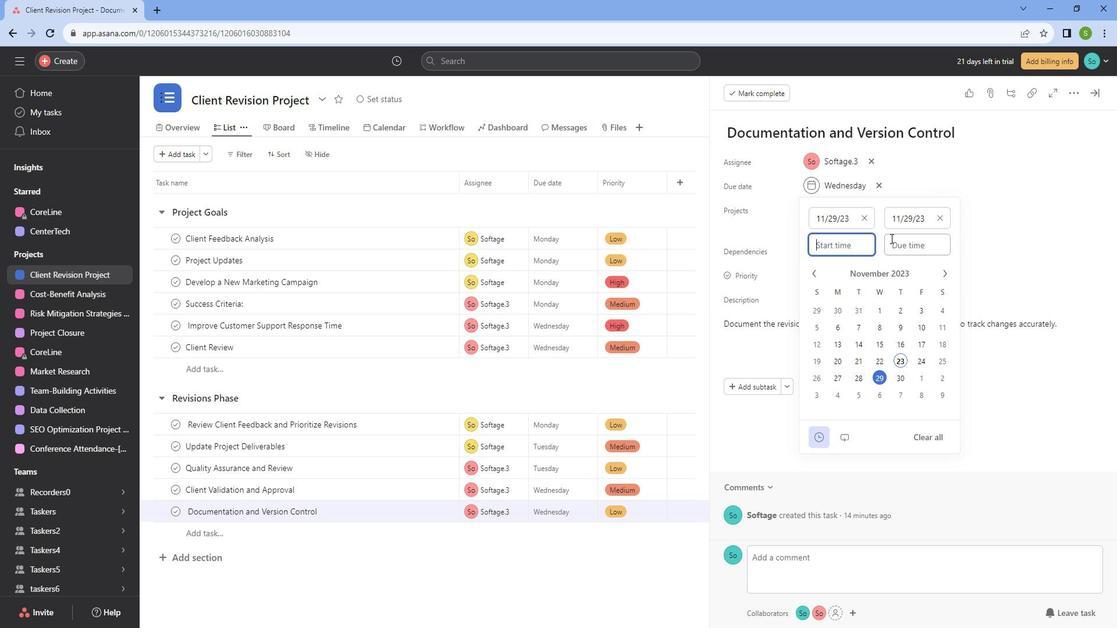 
Action: Mouse moved to (905, 271)
Screenshot: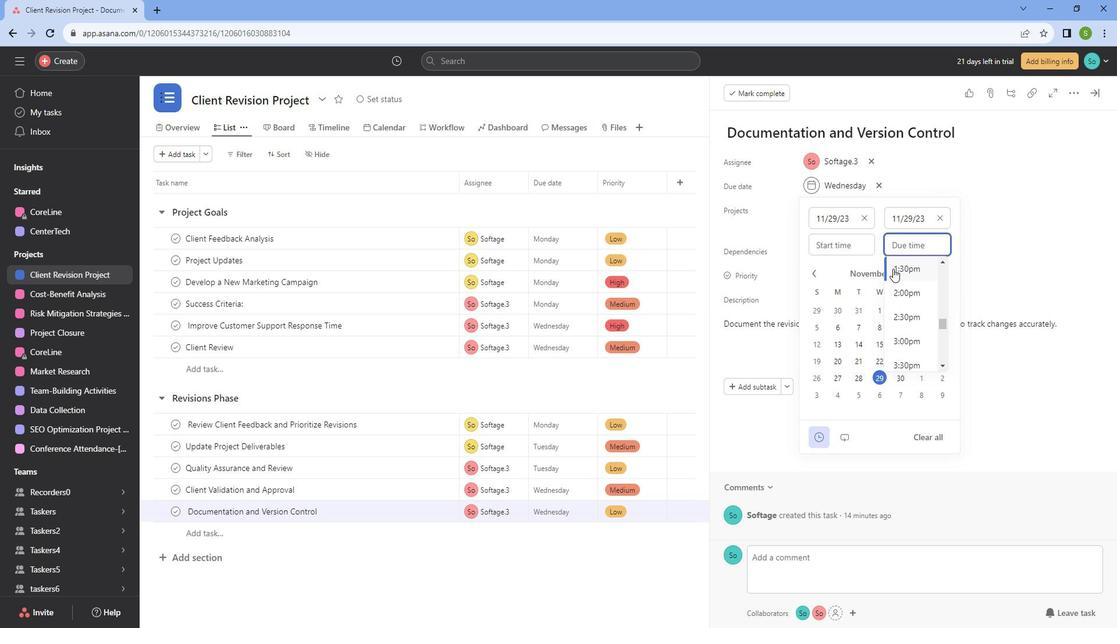 
Action: Mouse scrolled (905, 271) with delta (0, 0)
Screenshot: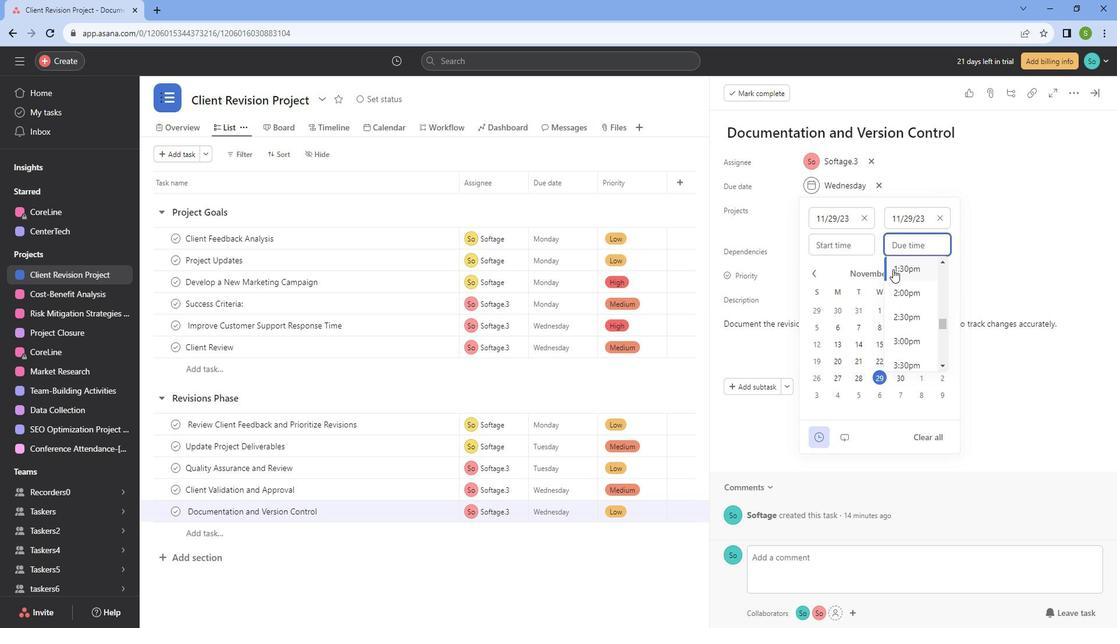 
Action: Mouse moved to (911, 293)
Screenshot: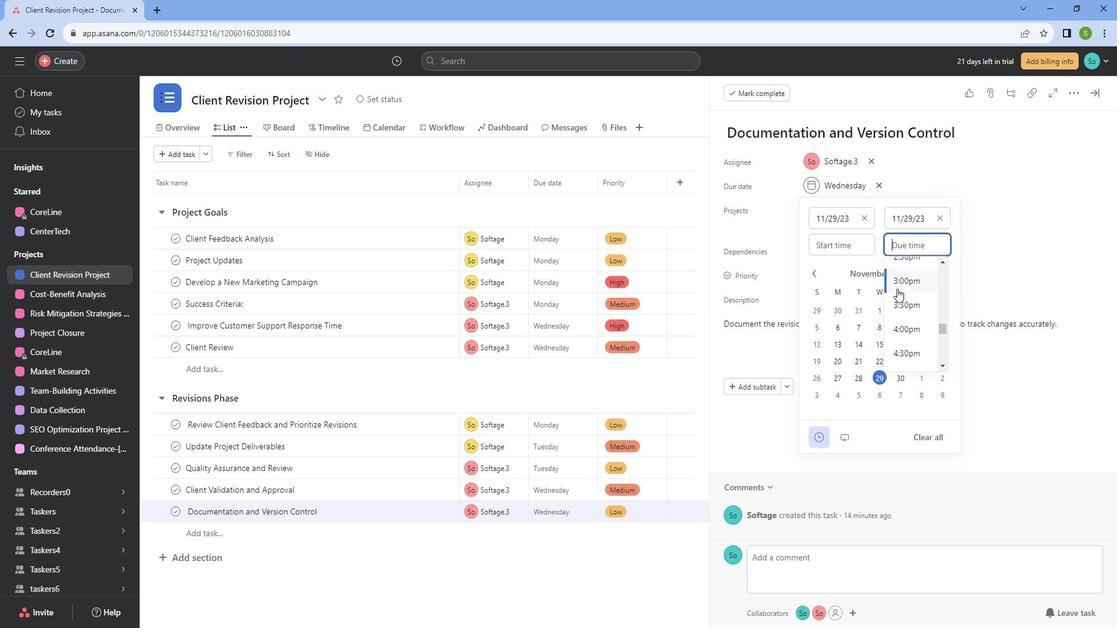 
Action: Mouse scrolled (911, 293) with delta (0, 0)
Screenshot: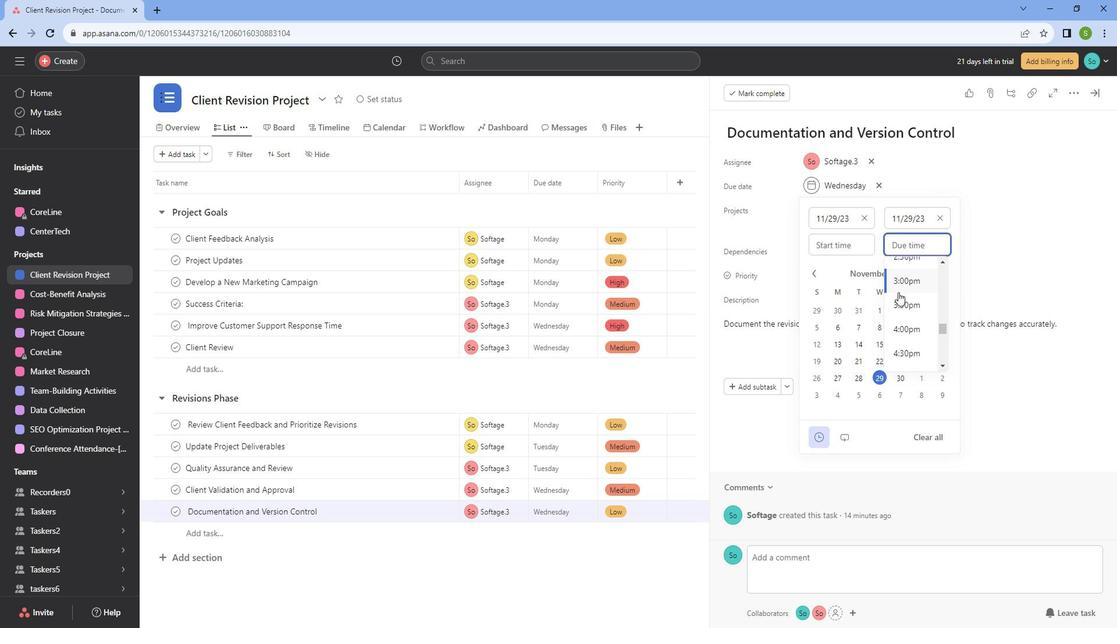 
Action: Mouse moved to (911, 295)
Screenshot: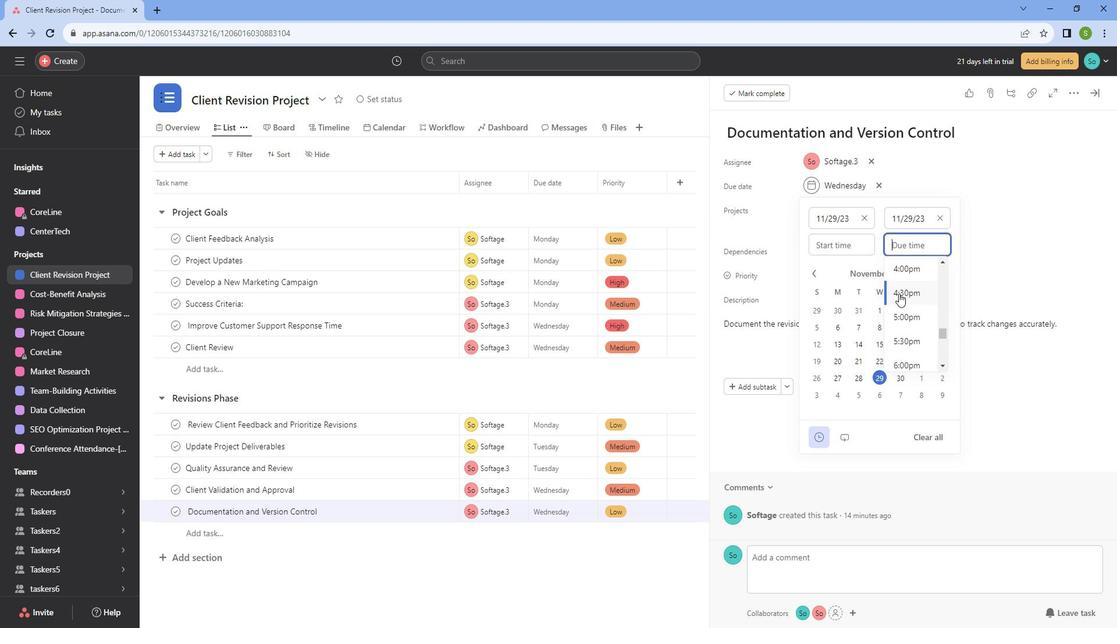 
Action: Mouse scrolled (911, 295) with delta (0, 0)
Screenshot: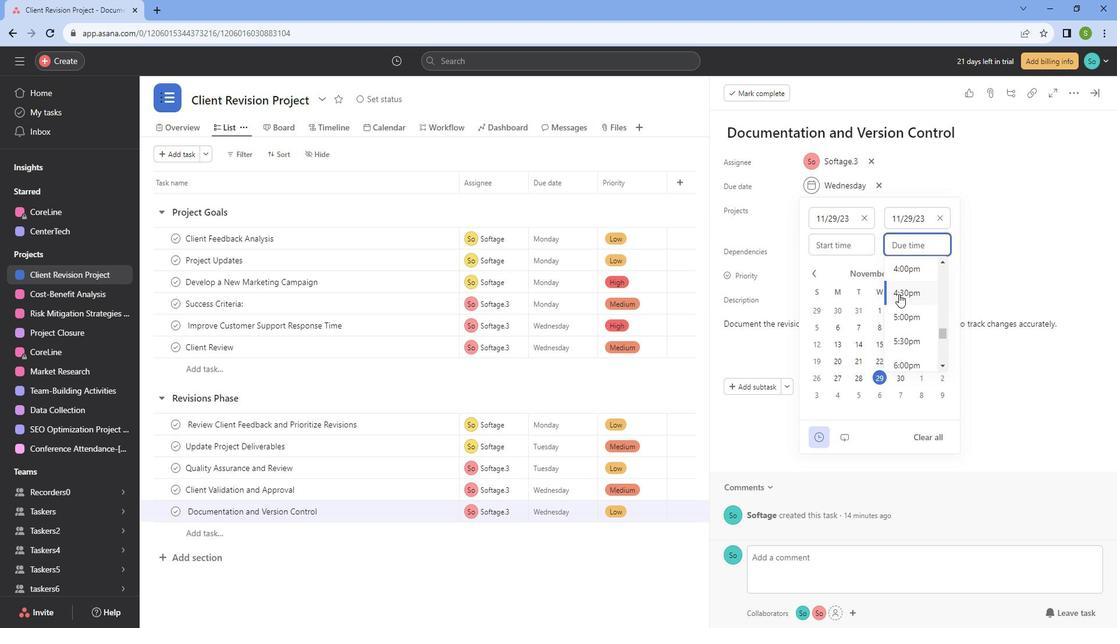 
Action: Mouse moved to (907, 317)
Screenshot: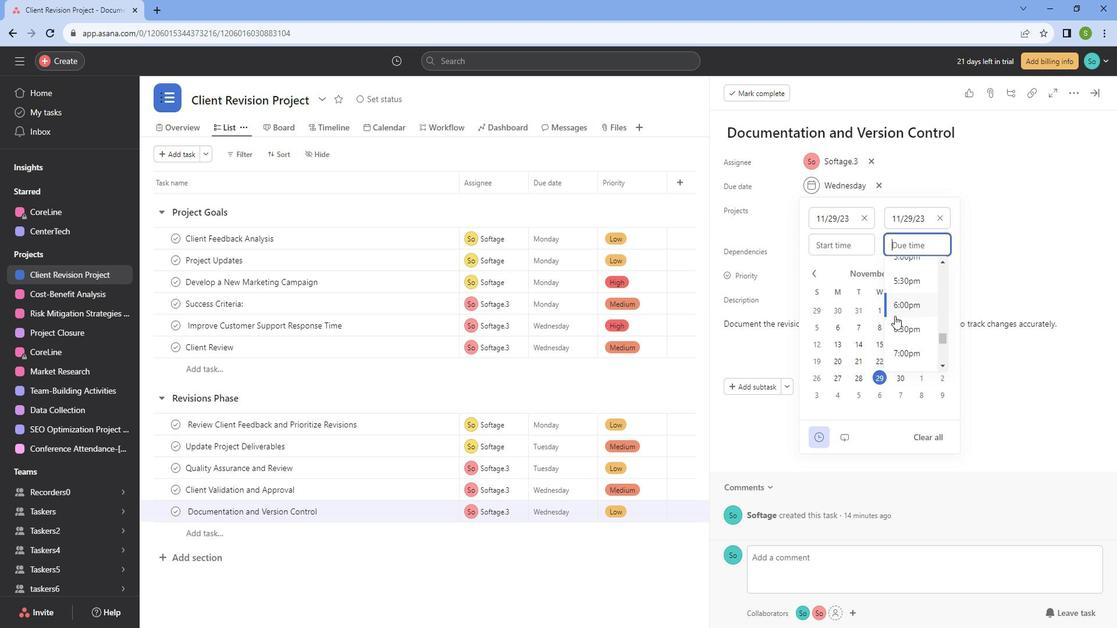 
Action: Mouse pressed left at (907, 317)
Screenshot: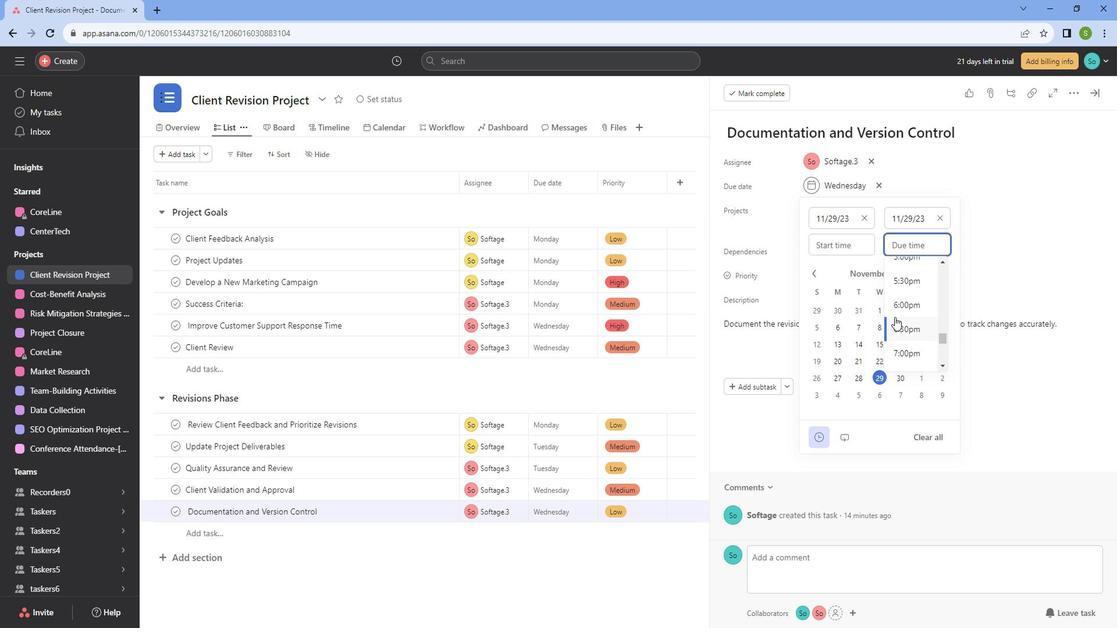 
Action: Mouse moved to (856, 249)
Screenshot: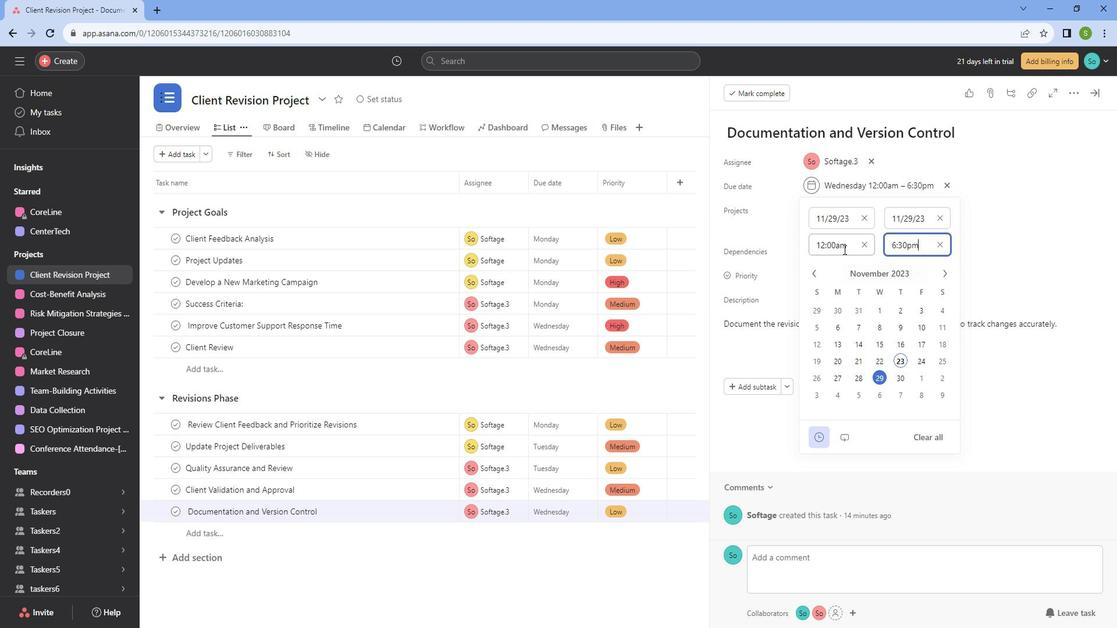 
Action: Mouse pressed left at (856, 249)
Screenshot: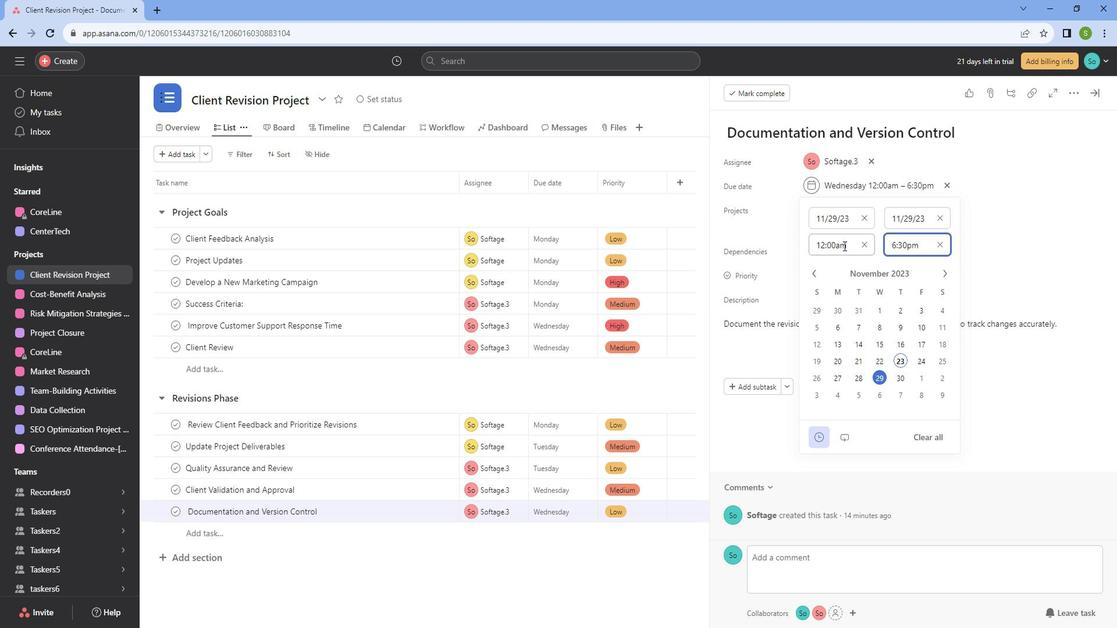 
Action: Mouse moved to (854, 300)
Screenshot: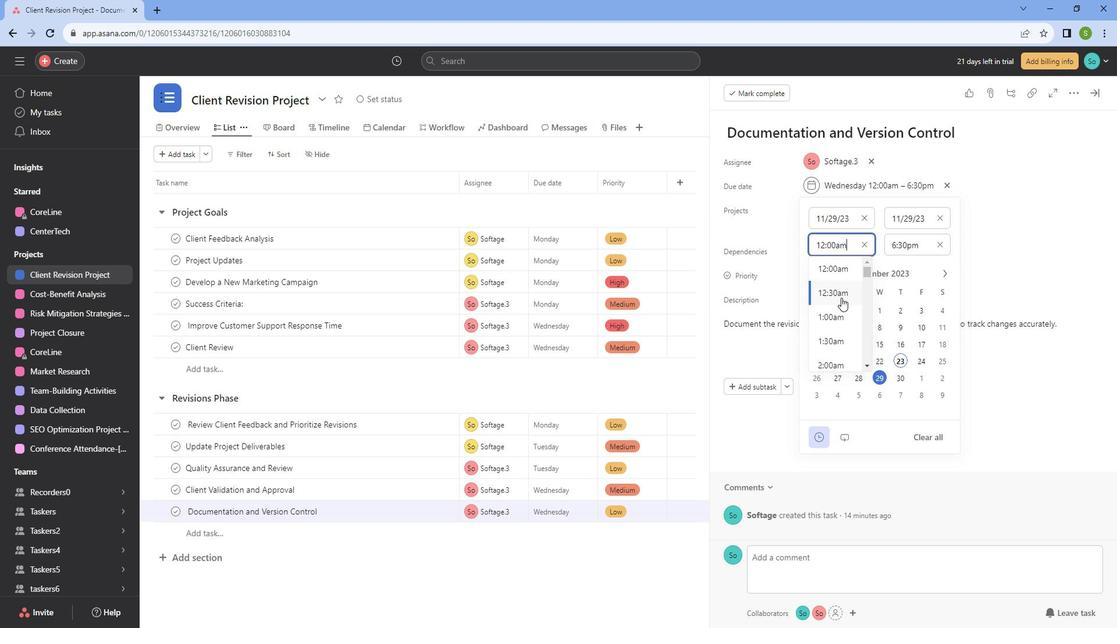 
Action: Mouse scrolled (854, 300) with delta (0, 0)
Screenshot: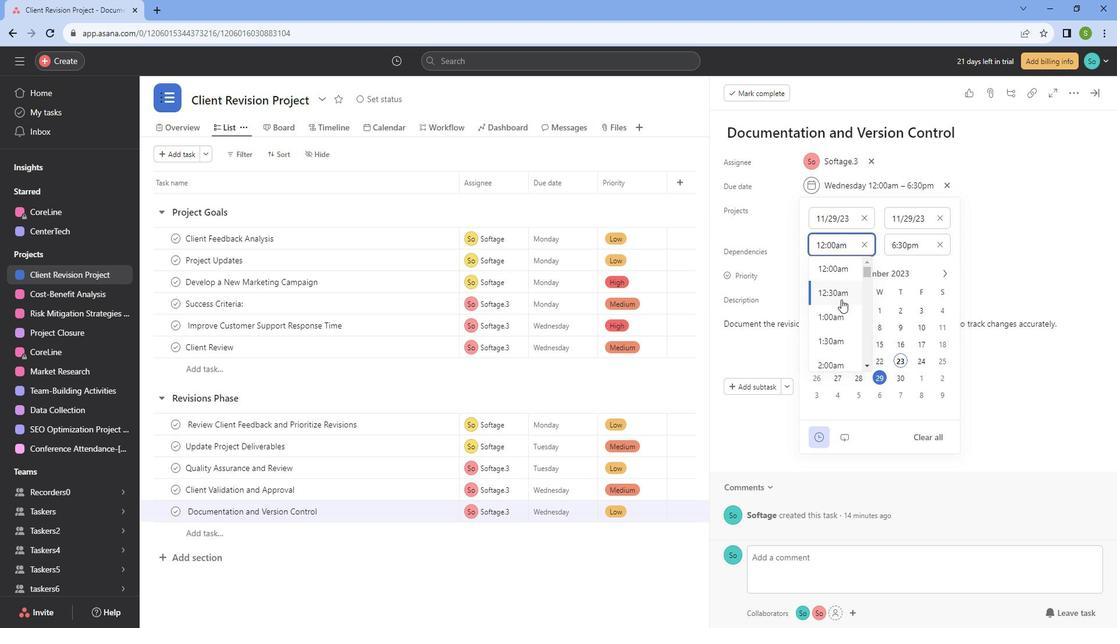
Action: Mouse scrolled (854, 300) with delta (0, 0)
Screenshot: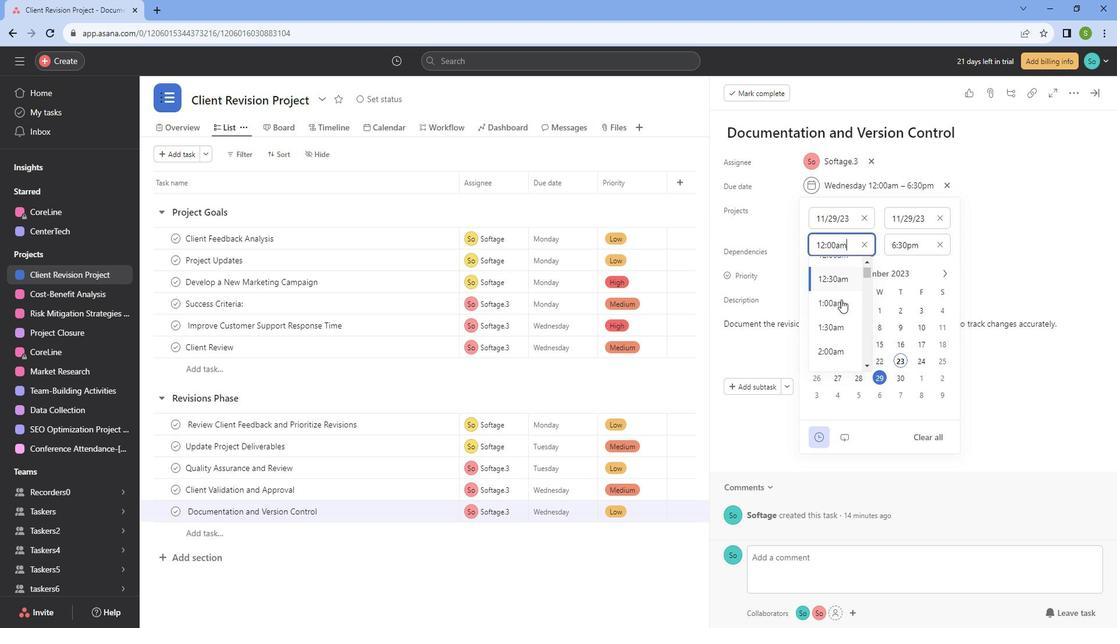 
Action: Mouse scrolled (854, 300) with delta (0, 0)
Screenshot: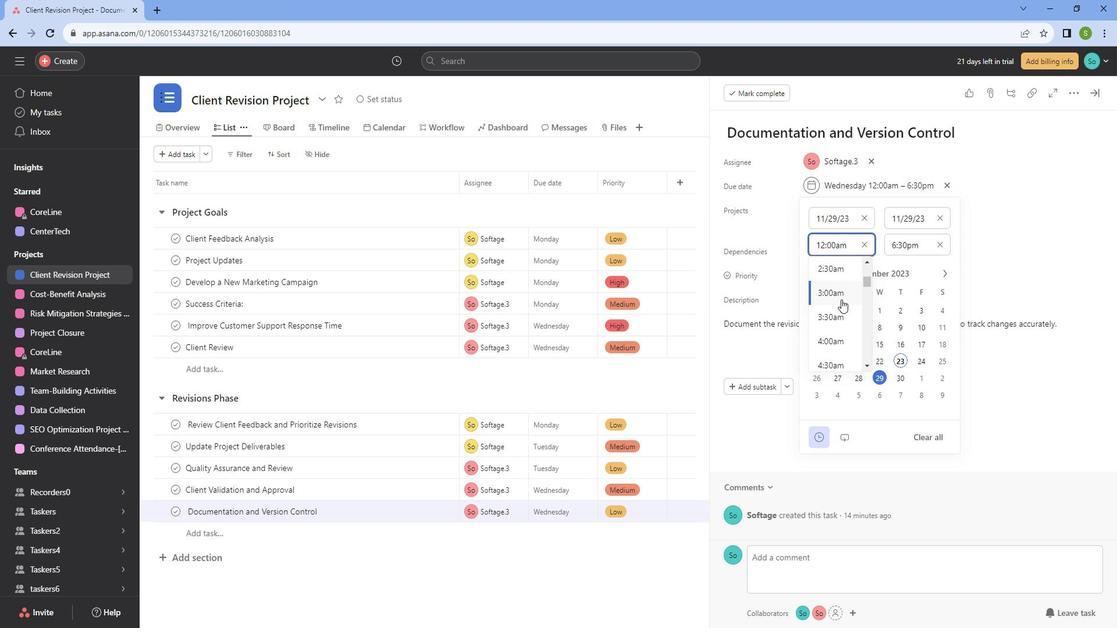 
Action: Mouse scrolled (854, 300) with delta (0, 0)
Screenshot: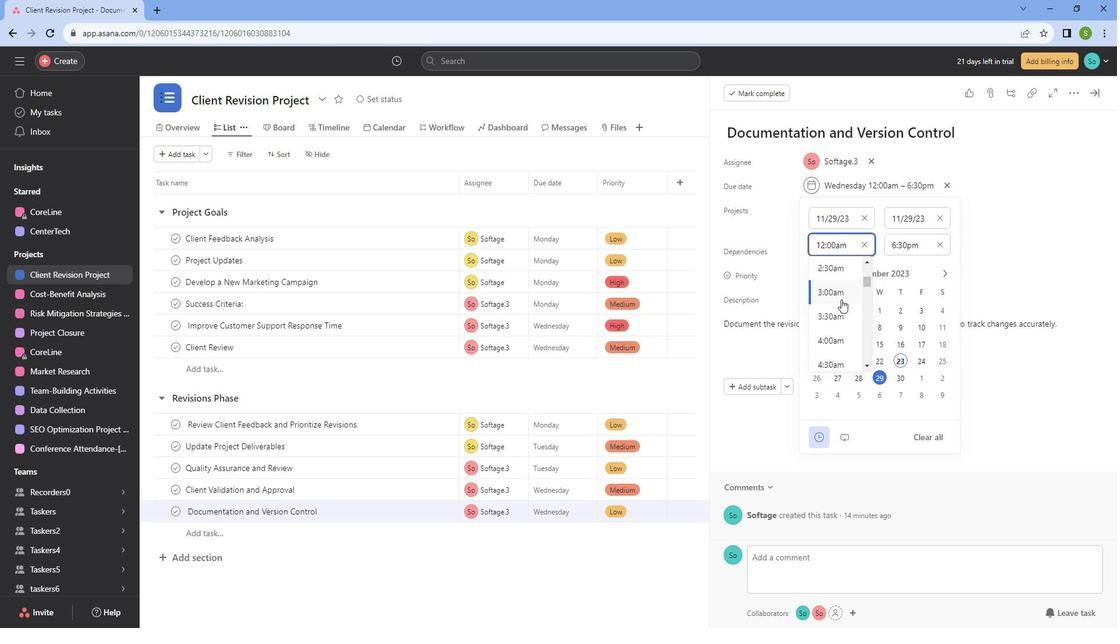 
Action: Mouse scrolled (854, 300) with delta (0, 0)
Screenshot: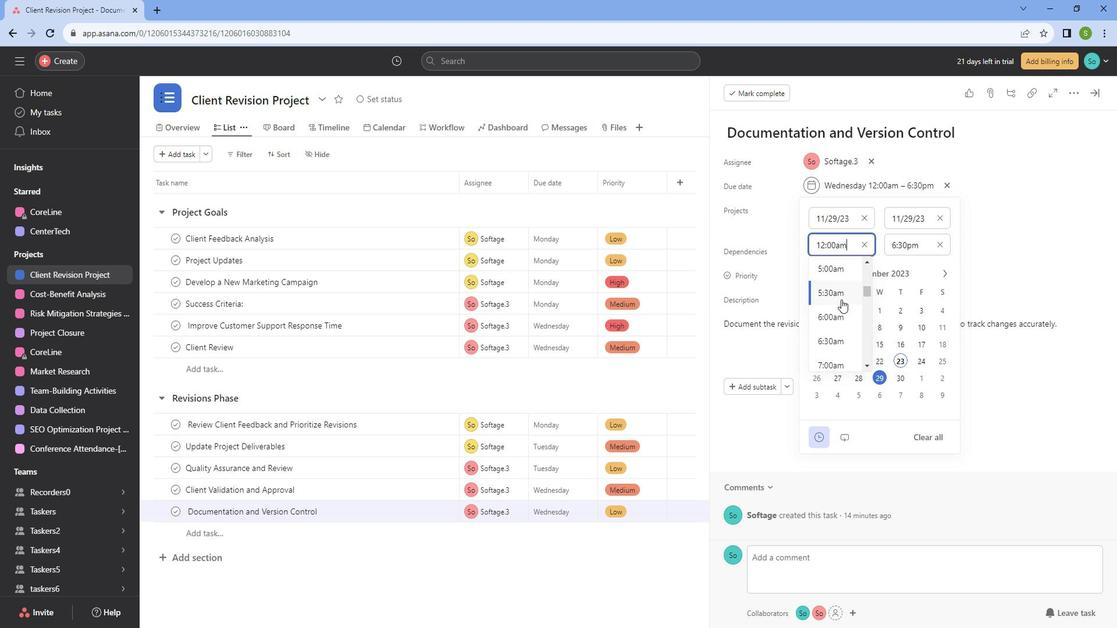 
Action: Mouse scrolled (854, 300) with delta (0, 0)
Screenshot: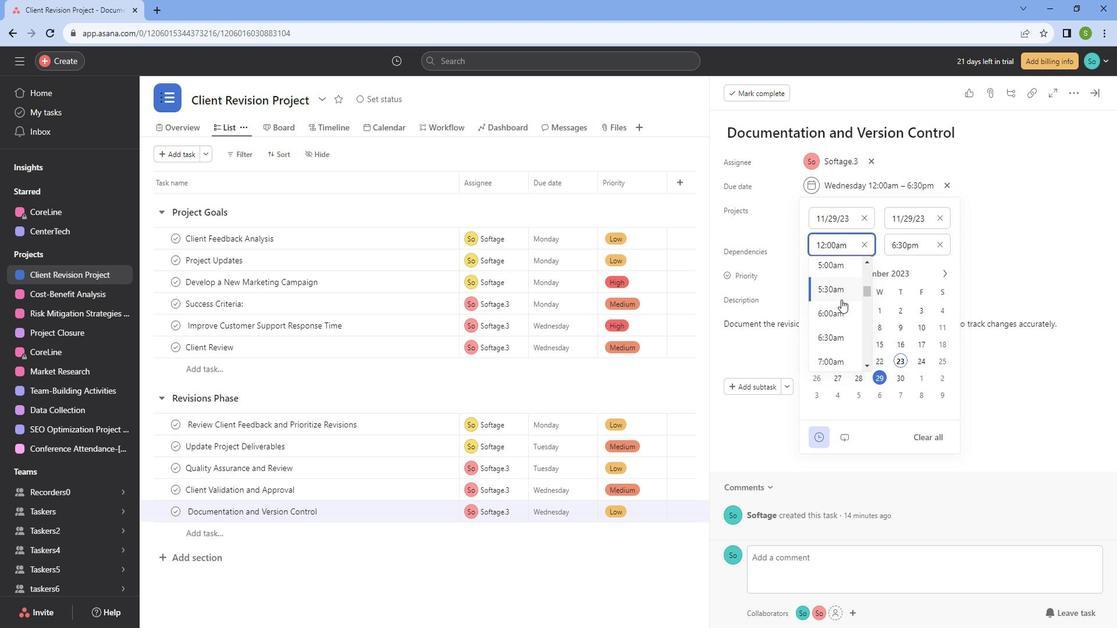 
Action: Mouse scrolled (854, 300) with delta (0, 0)
Screenshot: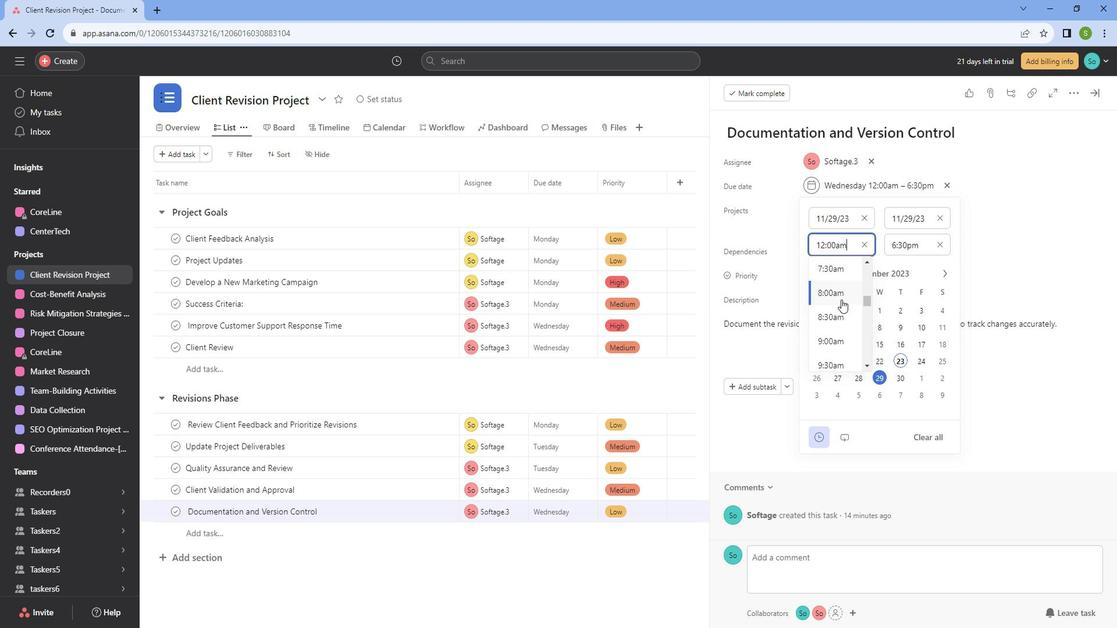 
Action: Mouse scrolled (854, 300) with delta (0, 0)
Screenshot: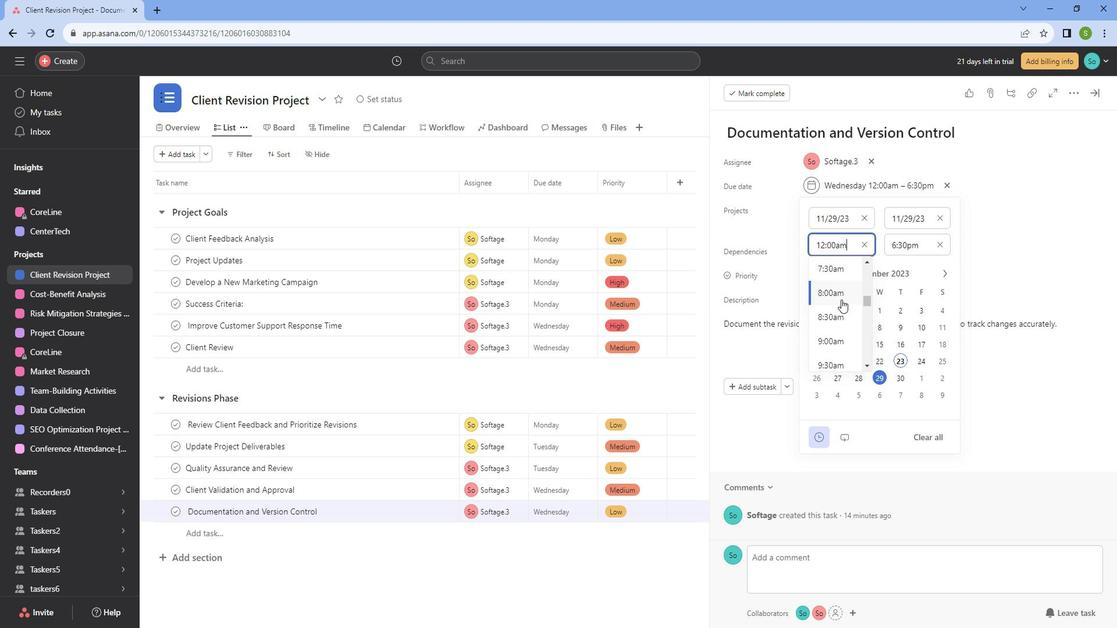 
Action: Mouse scrolled (854, 300) with delta (0, 0)
Screenshot: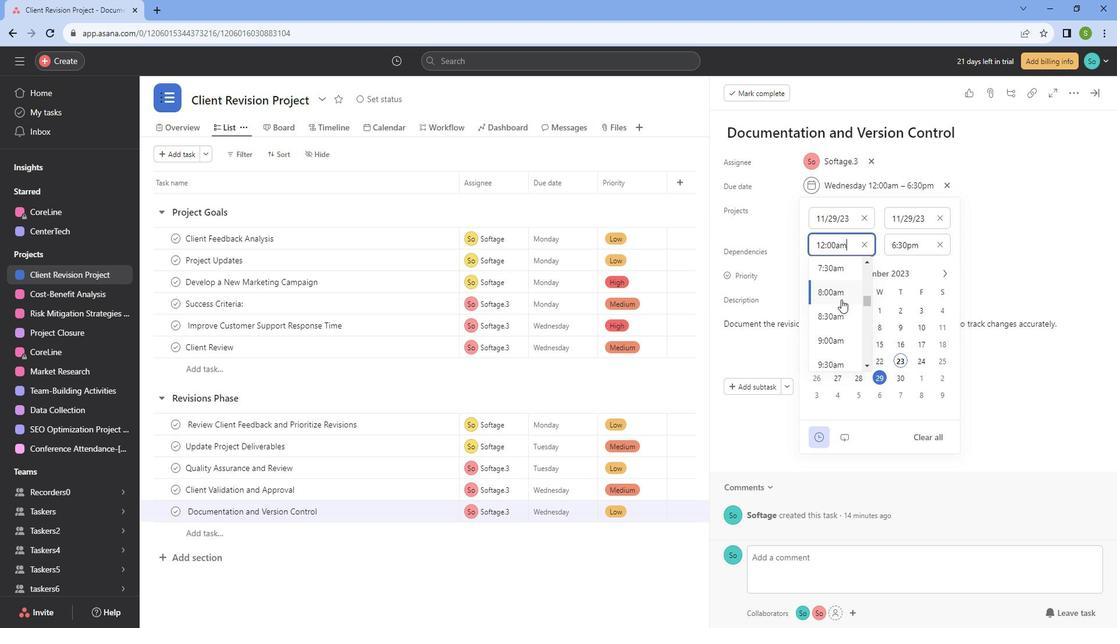 
Action: Mouse scrolled (854, 300) with delta (0, 0)
Screenshot: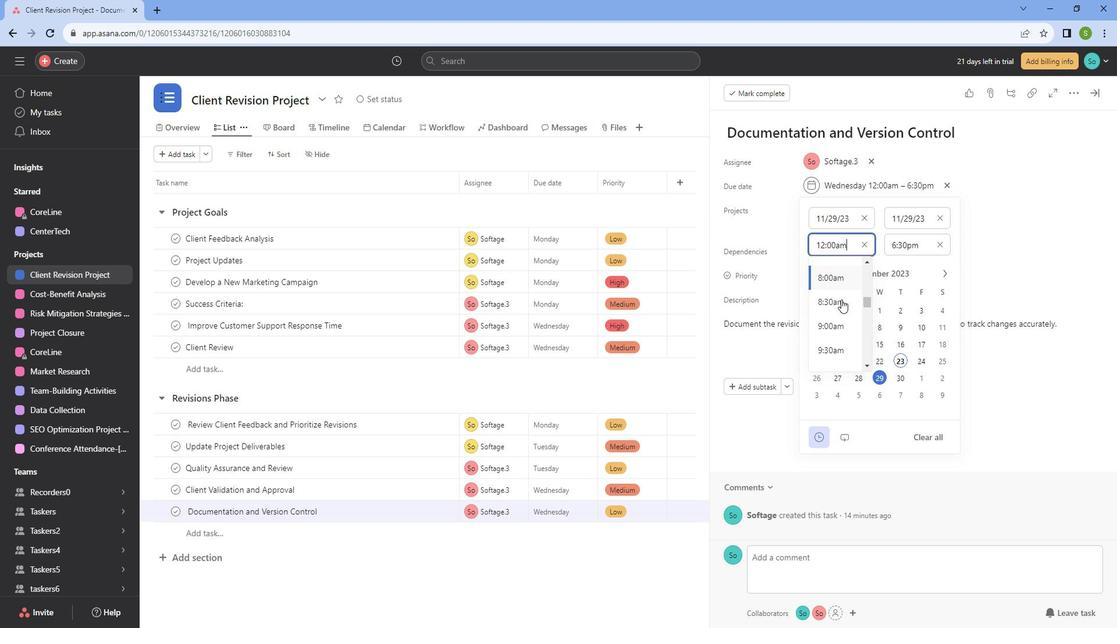 
Action: Mouse scrolled (854, 300) with delta (0, 0)
Screenshot: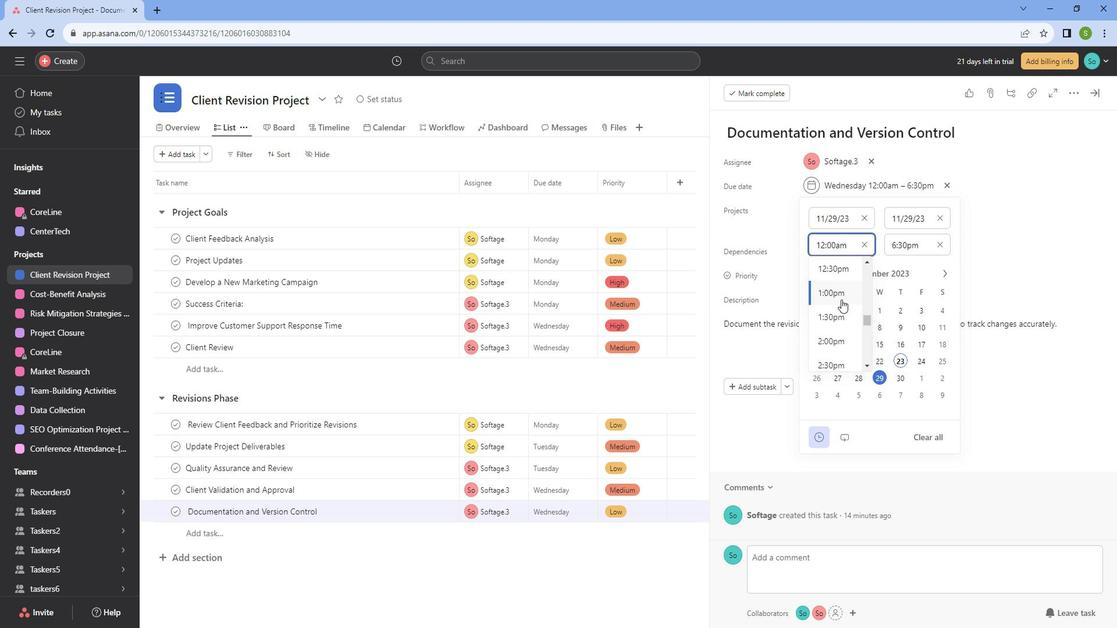 
Action: Mouse scrolled (854, 300) with delta (0, 0)
Screenshot: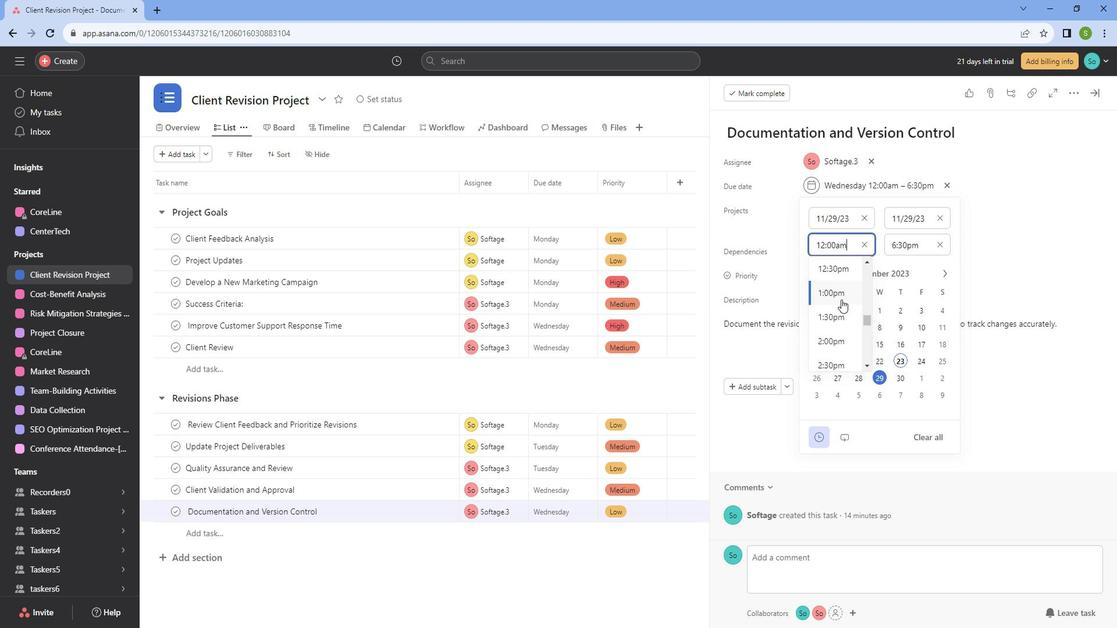 
Action: Mouse scrolled (854, 300) with delta (0, 0)
Screenshot: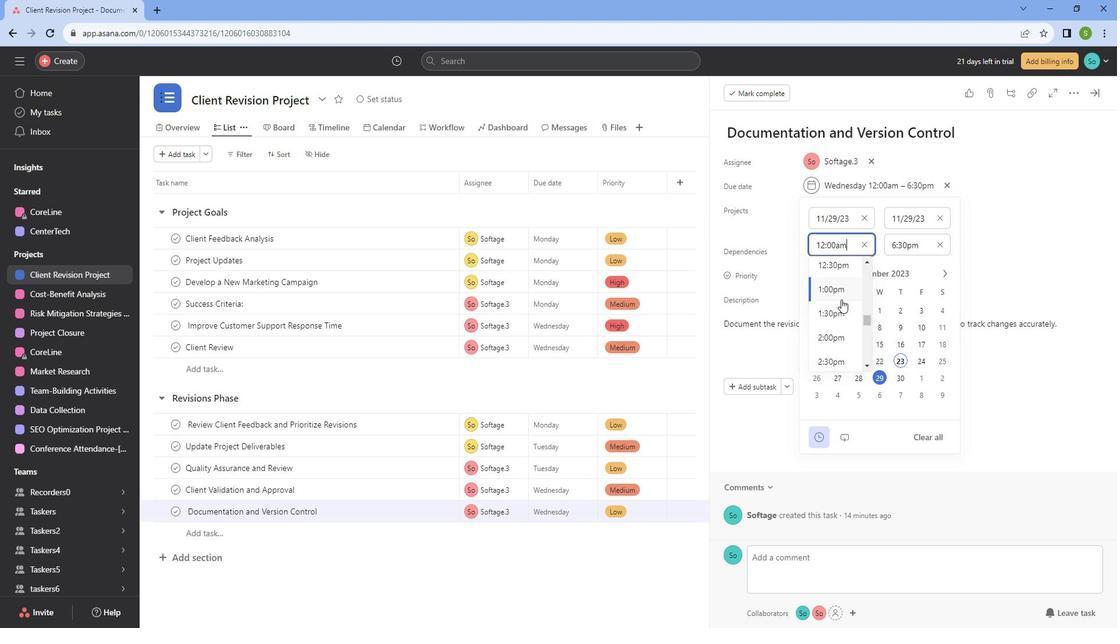 
Action: Mouse scrolled (854, 300) with delta (0, 0)
Screenshot: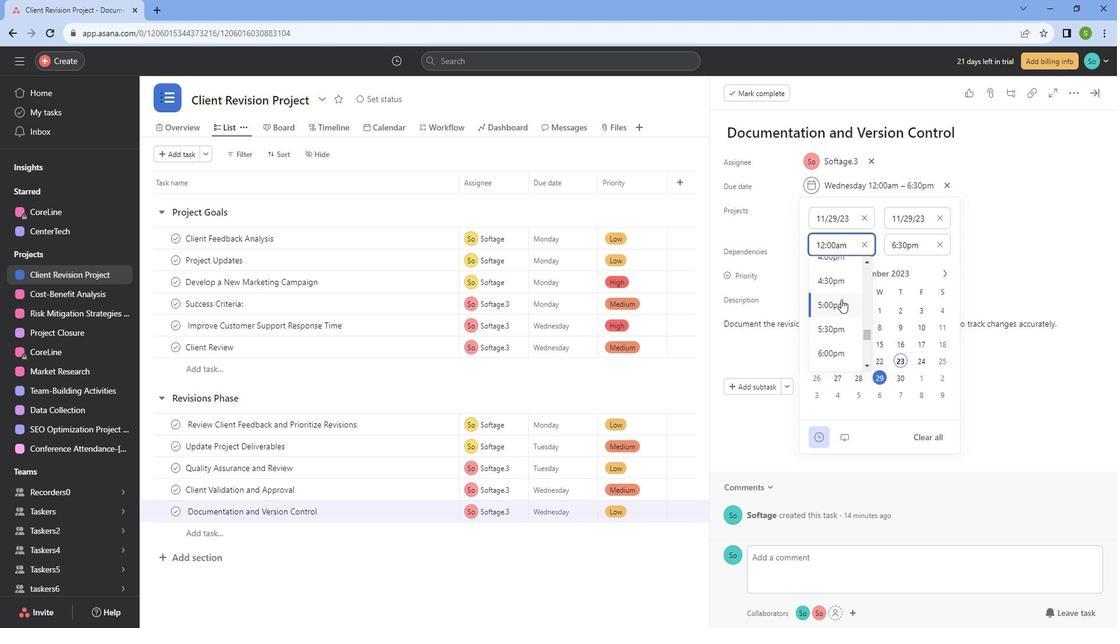 
Action: Mouse scrolled (854, 300) with delta (0, 0)
